 Task: Look for Airbnb options in Oberá, Argentina from 1st December, 2023 to 5th December, 2023 for 1 adult.1  bedroom having 1 bed and 1 bathroom. Property type can be flat. Amenities needed are: wifi, heating. Look for 4 properties as per requirement.
Action: Mouse moved to (610, 78)
Screenshot: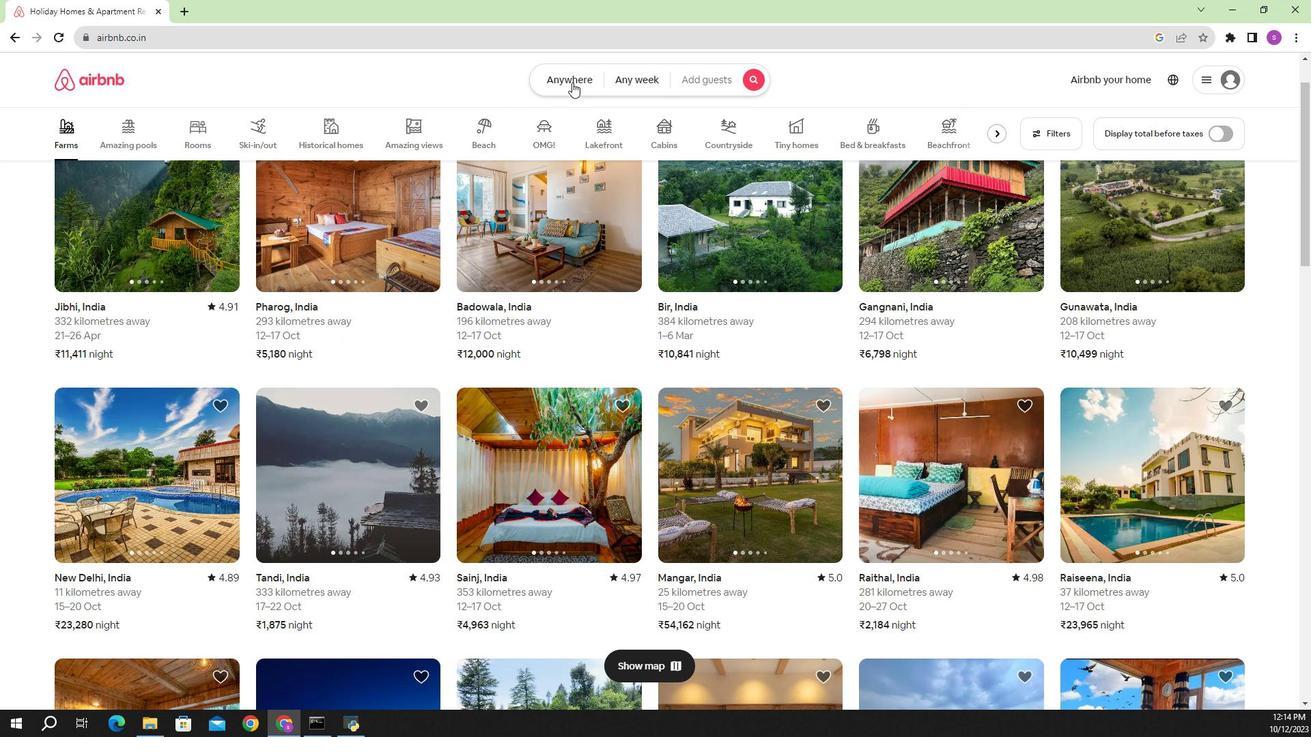 
Action: Mouse pressed left at (610, 78)
Screenshot: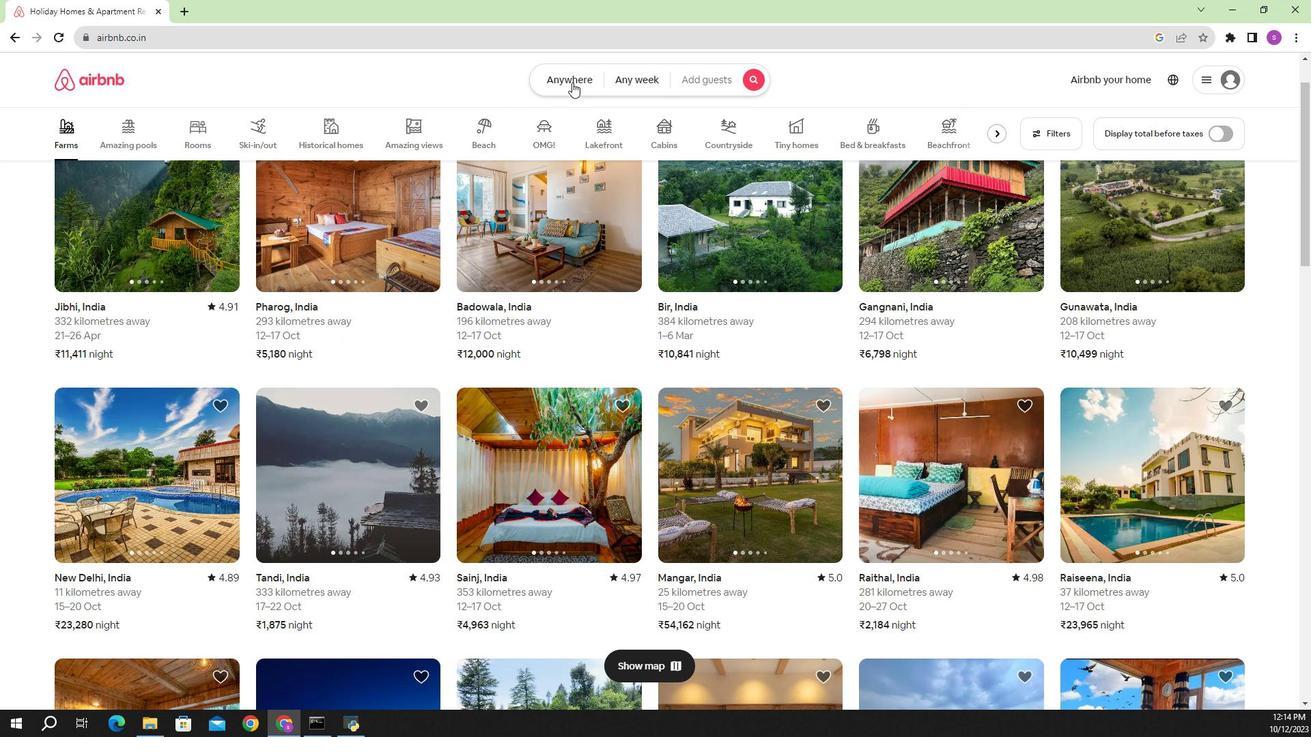 
Action: Mouse moved to (532, 133)
Screenshot: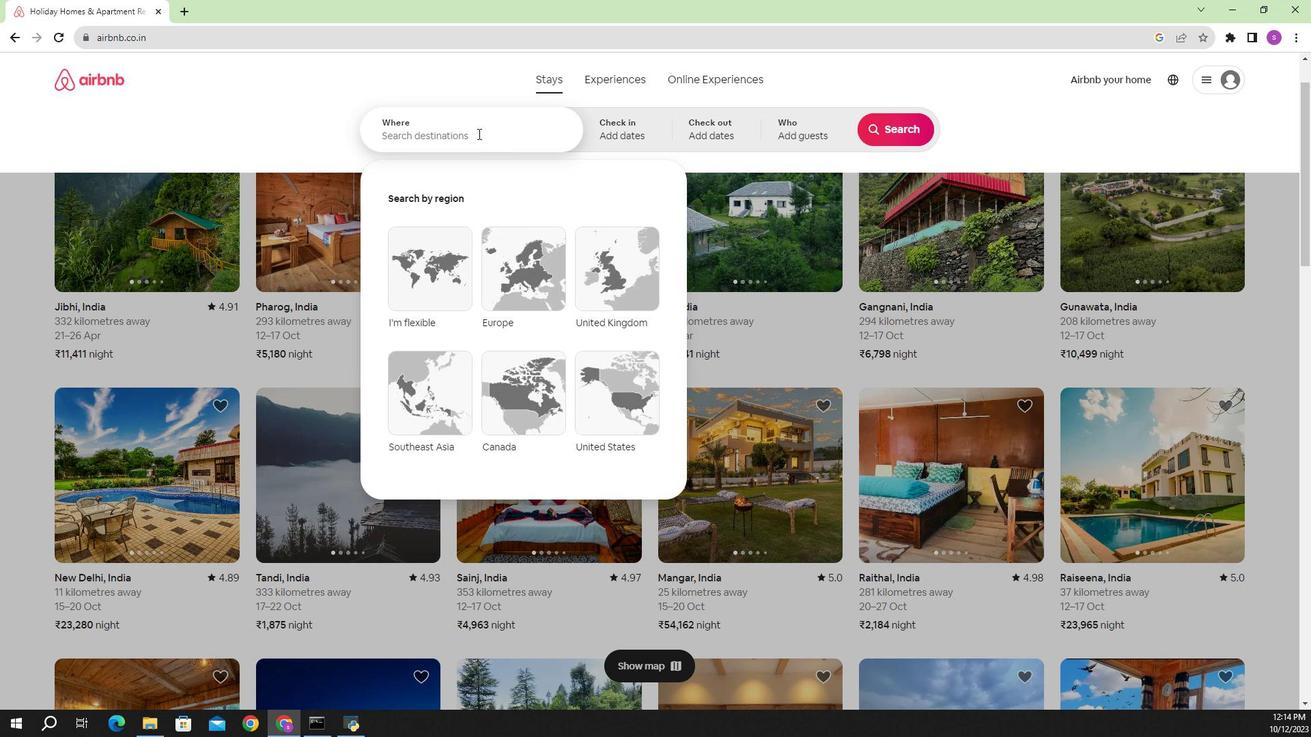 
Action: Mouse pressed left at (532, 133)
Screenshot: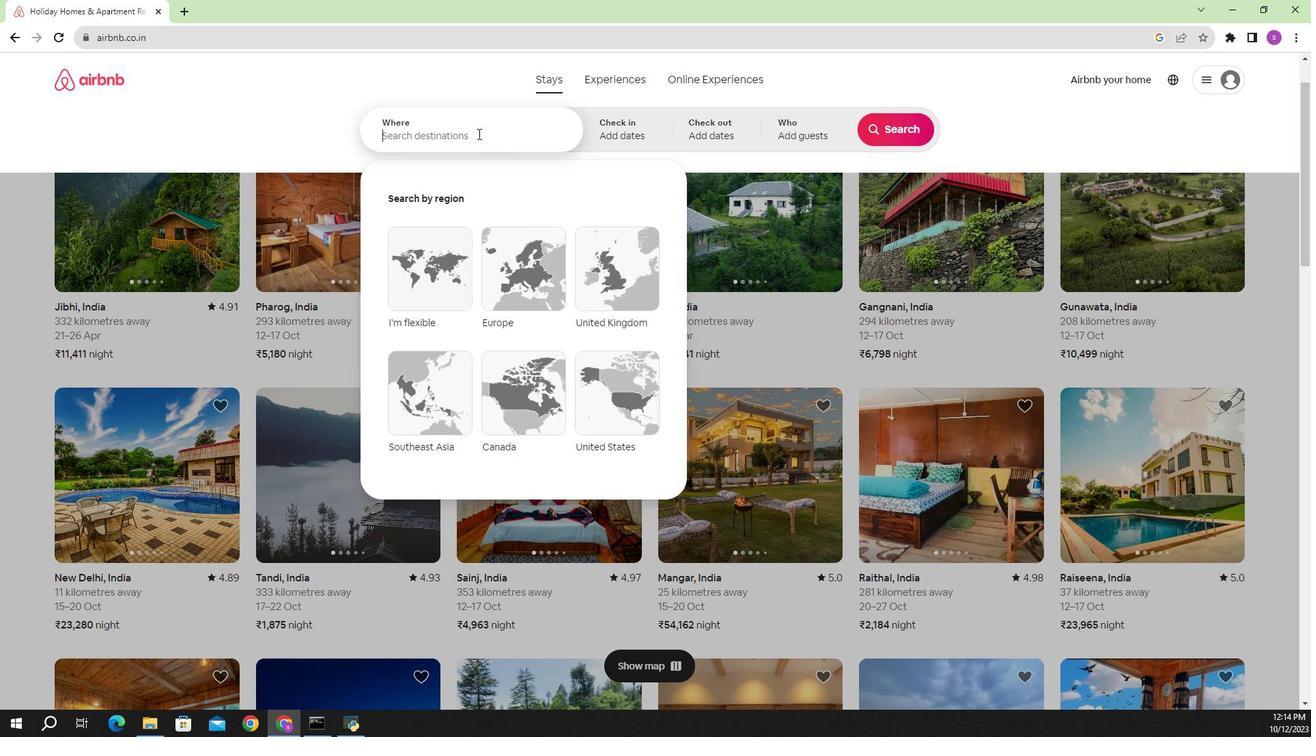 
Action: Key pressed <Key.shift>Obera,<Key.space><Key.shift>Argentina<Key.enter>
Screenshot: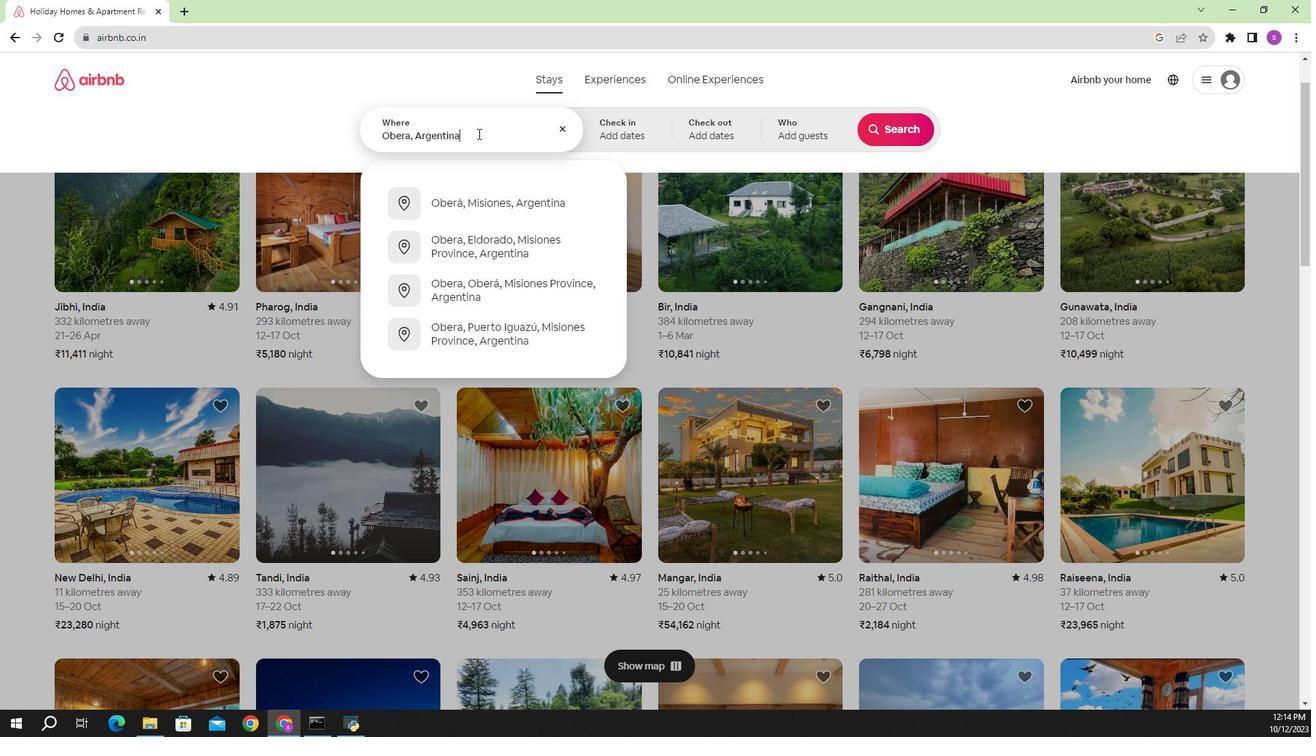 
Action: Mouse moved to (874, 248)
Screenshot: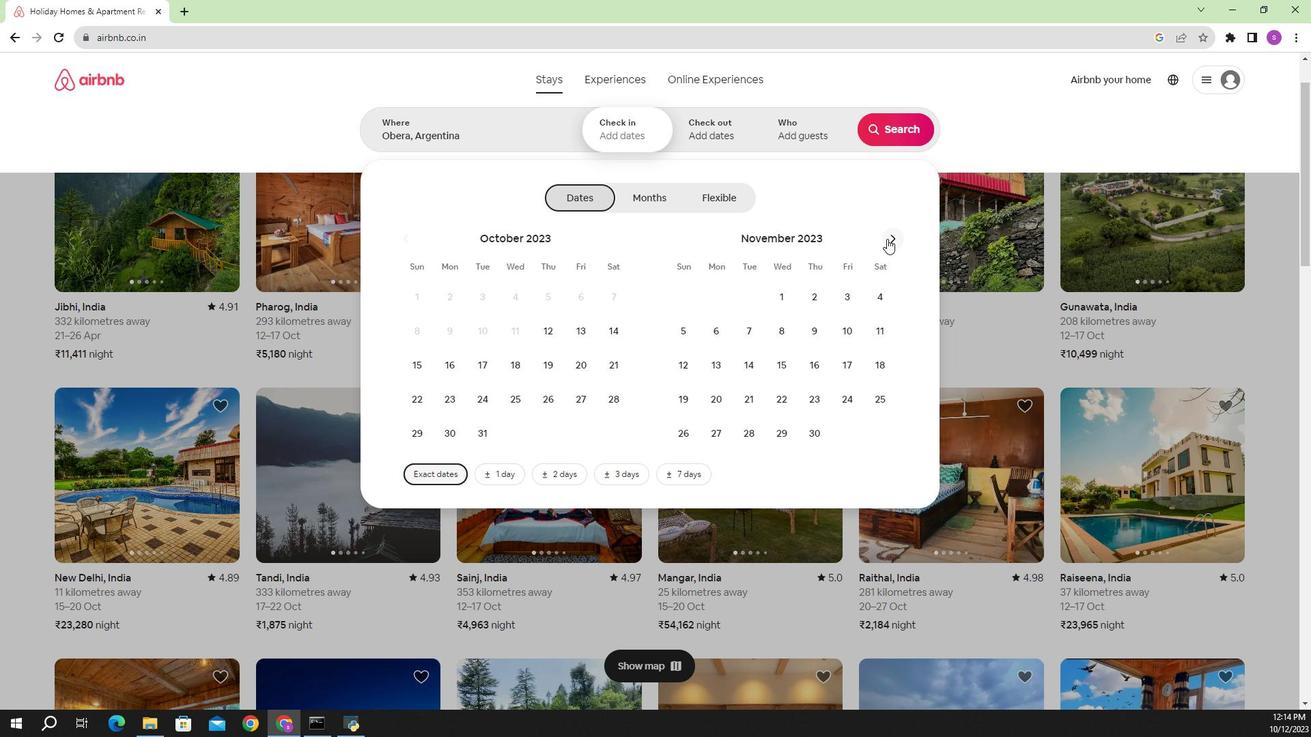 
Action: Mouse pressed left at (874, 248)
Screenshot: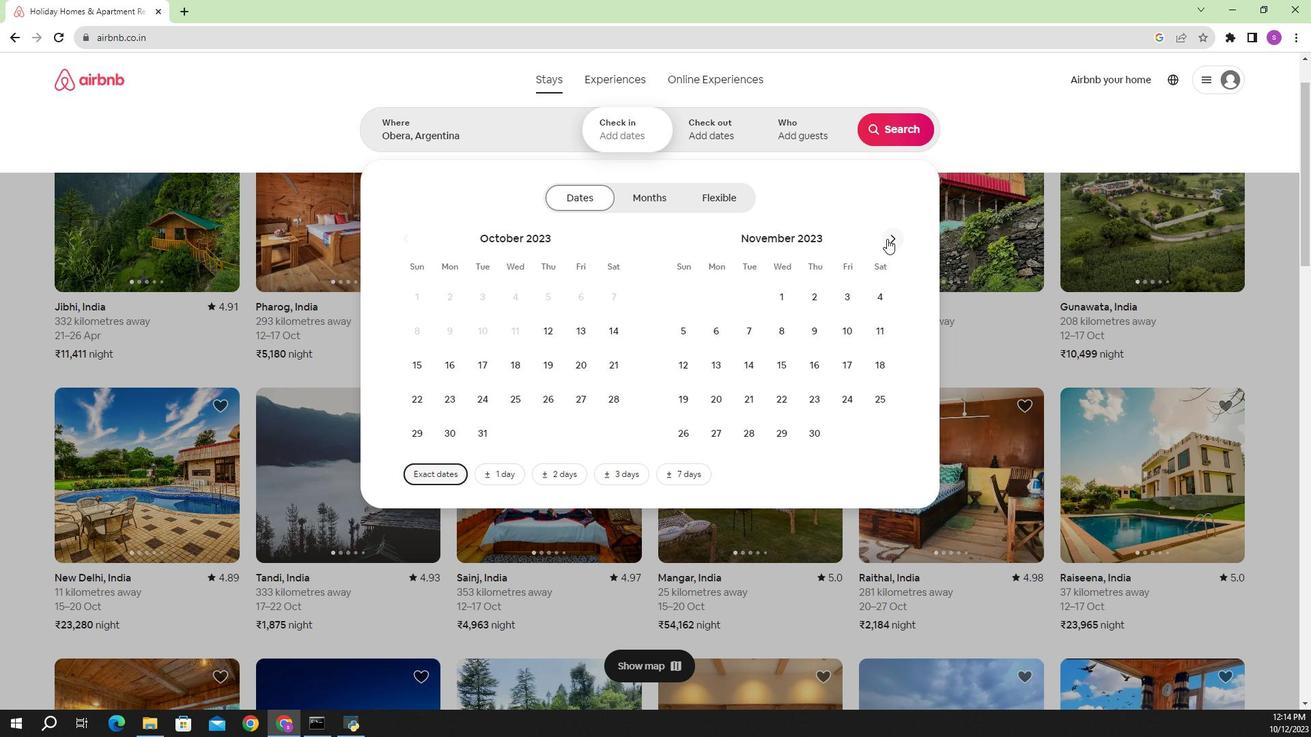 
Action: Mouse moved to (839, 315)
Screenshot: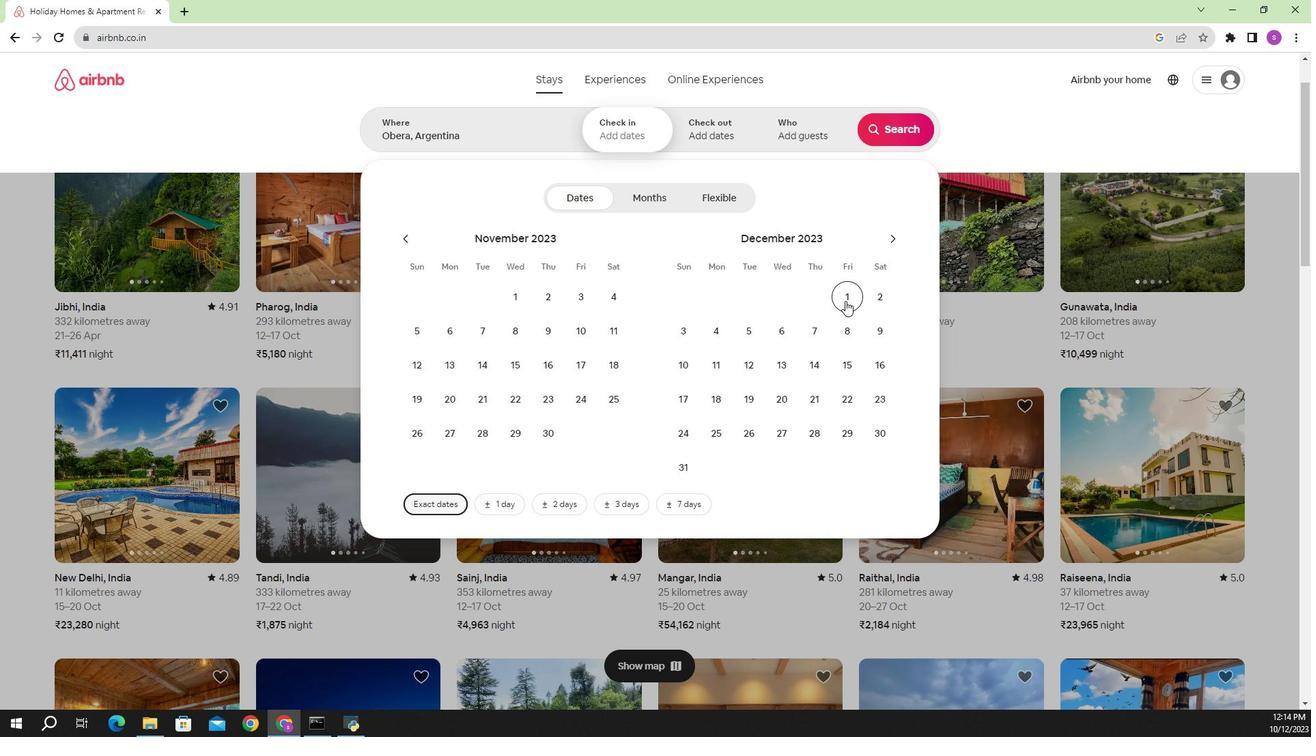 
Action: Mouse pressed left at (839, 315)
Screenshot: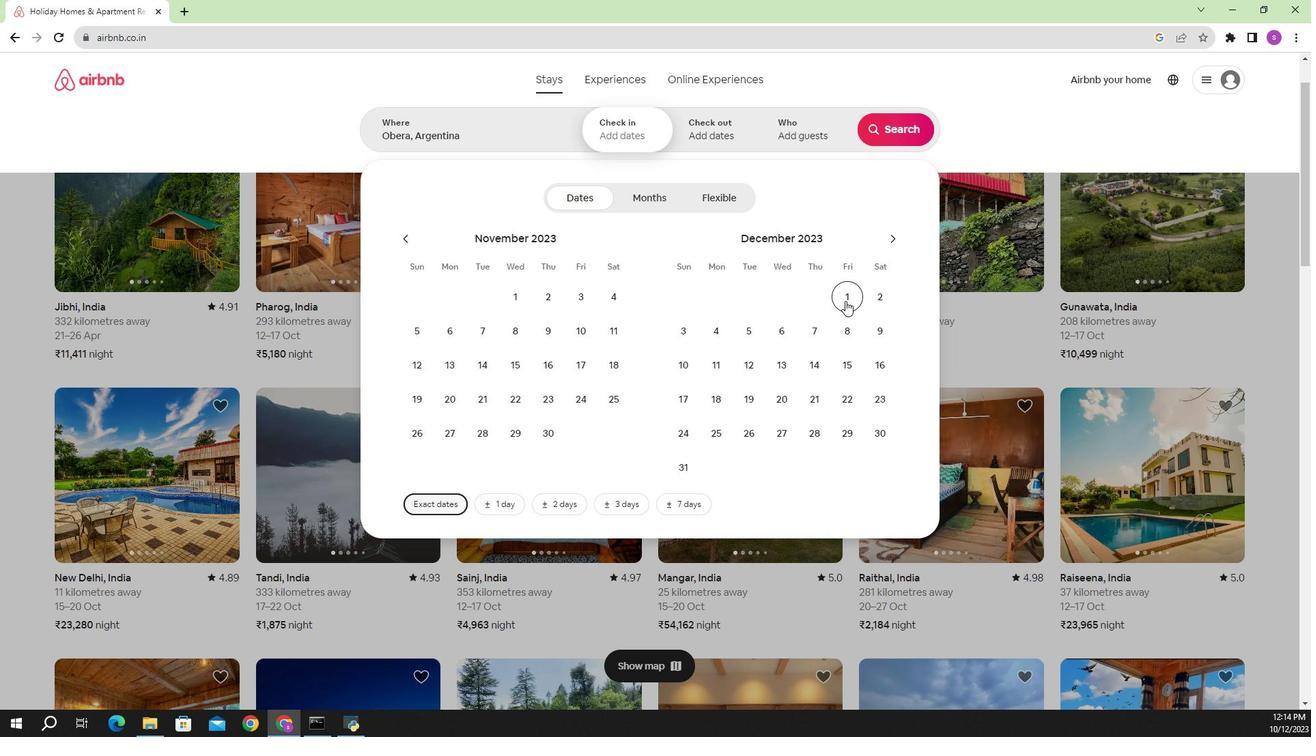 
Action: Mouse moved to (757, 349)
Screenshot: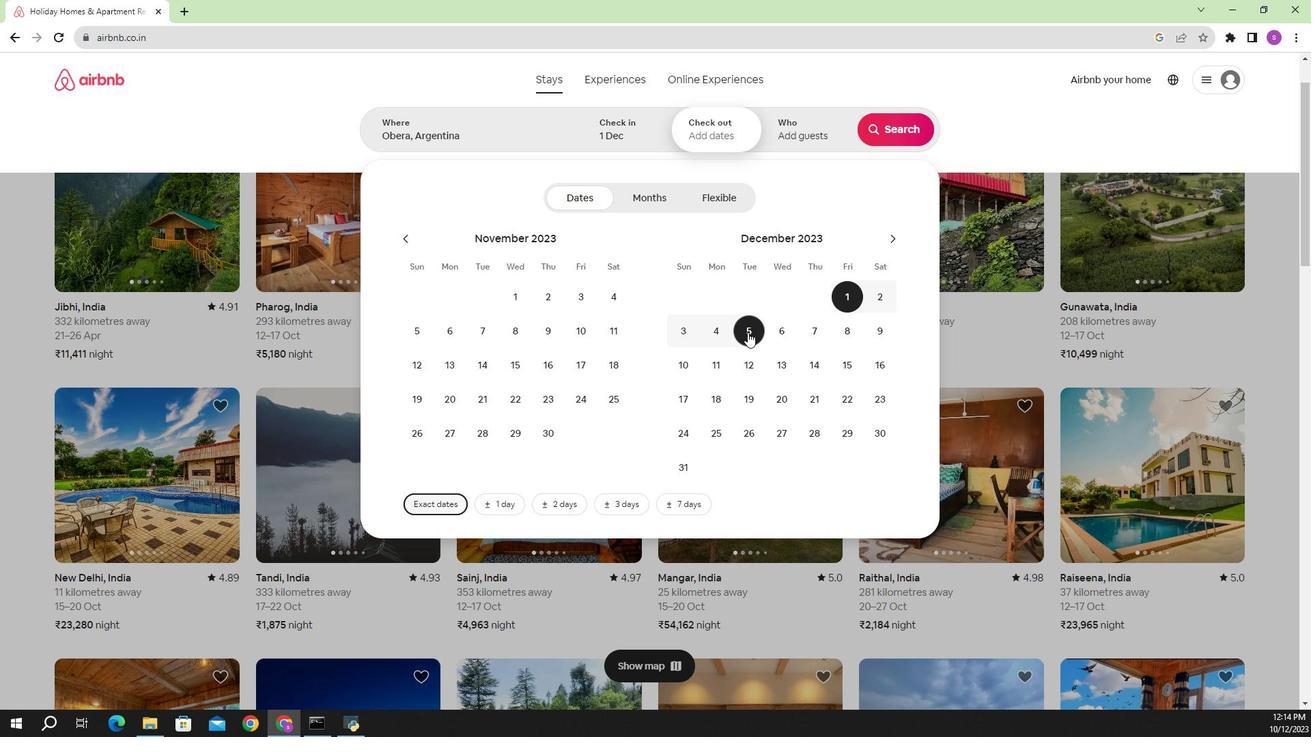 
Action: Mouse pressed left at (757, 349)
Screenshot: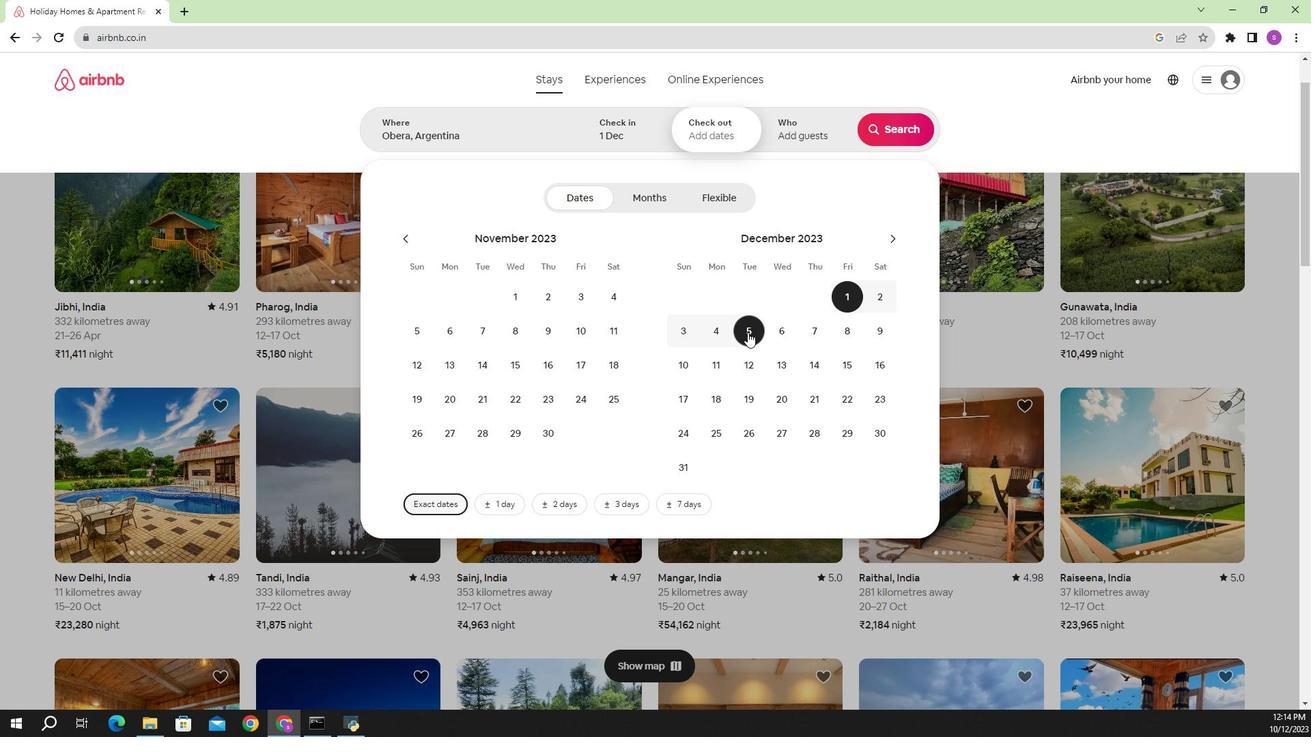 
Action: Mouse moved to (817, 131)
Screenshot: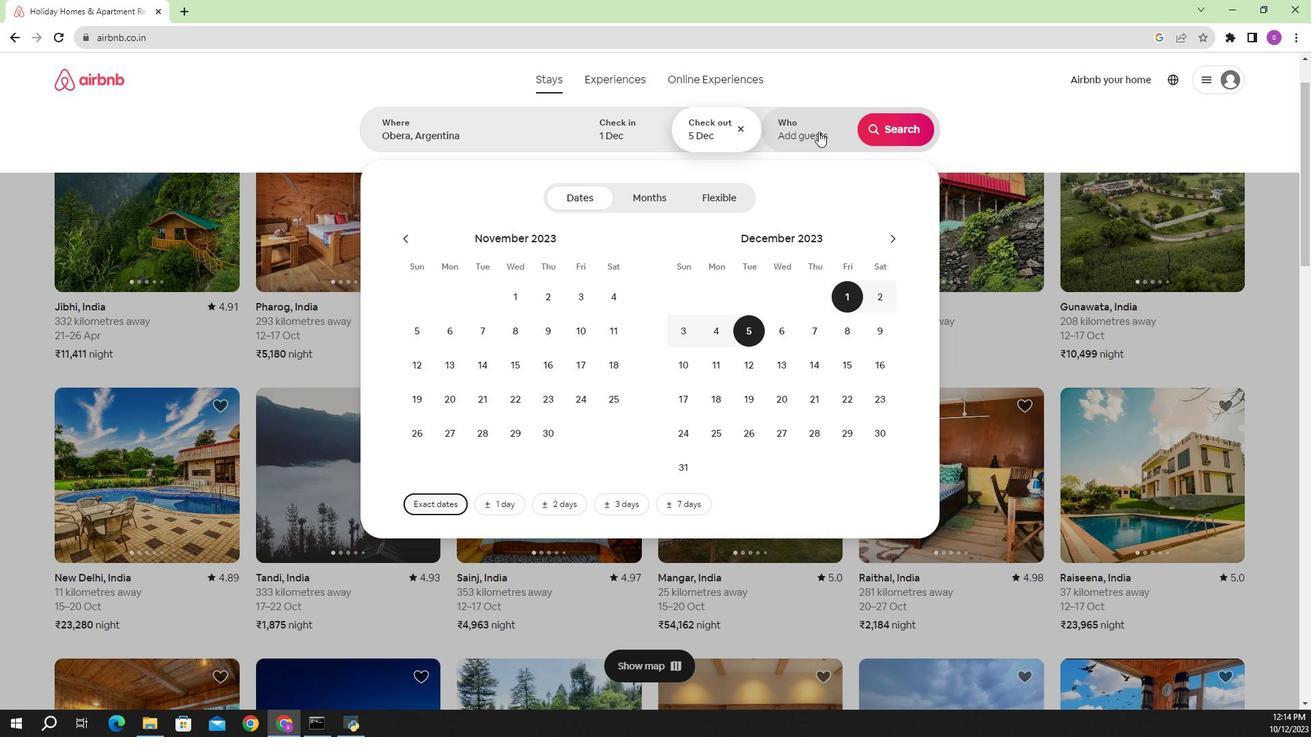 
Action: Mouse pressed left at (817, 131)
Screenshot: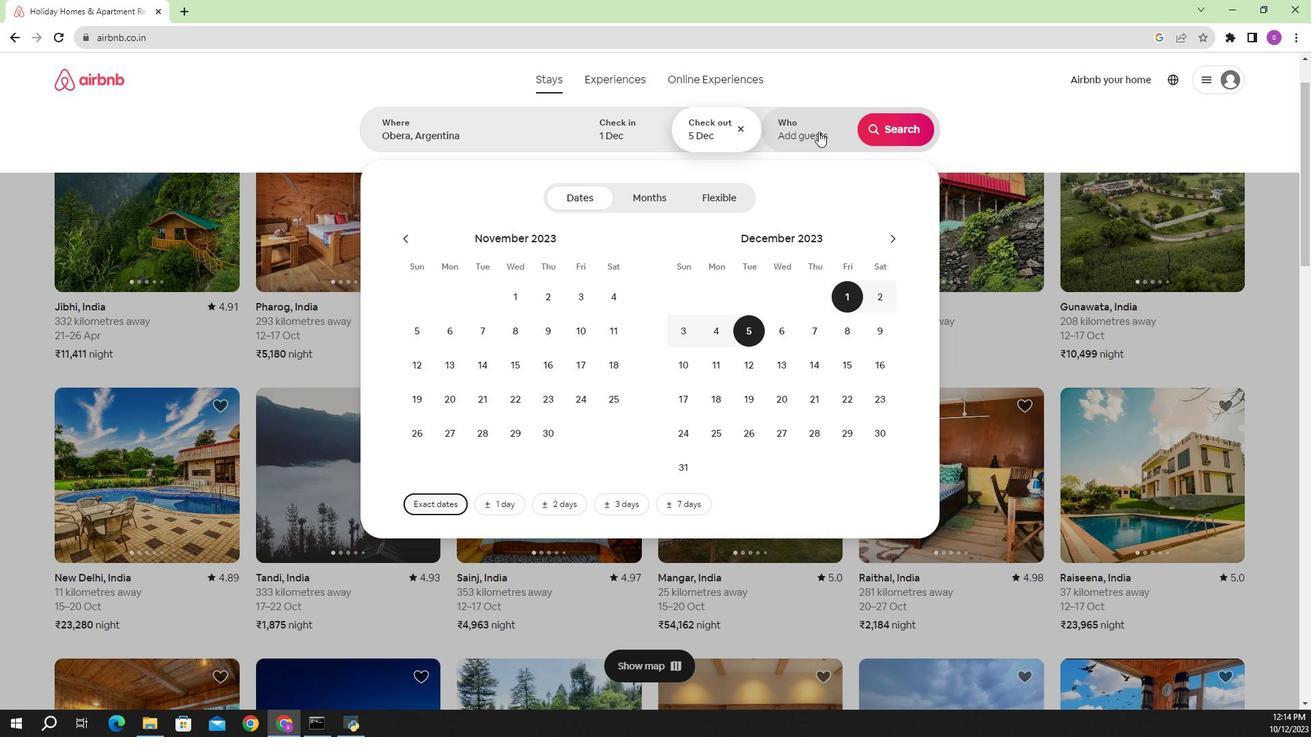 
Action: Mouse moved to (886, 198)
Screenshot: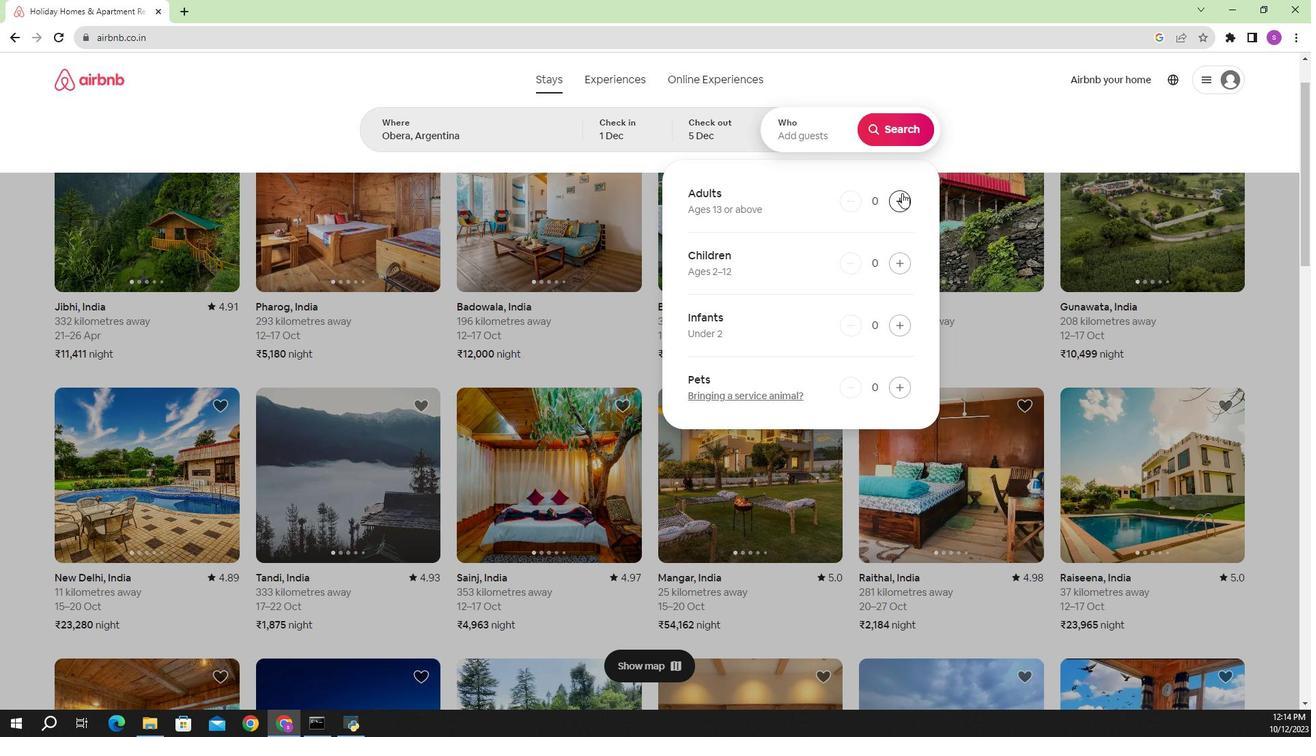 
Action: Mouse pressed left at (886, 198)
Screenshot: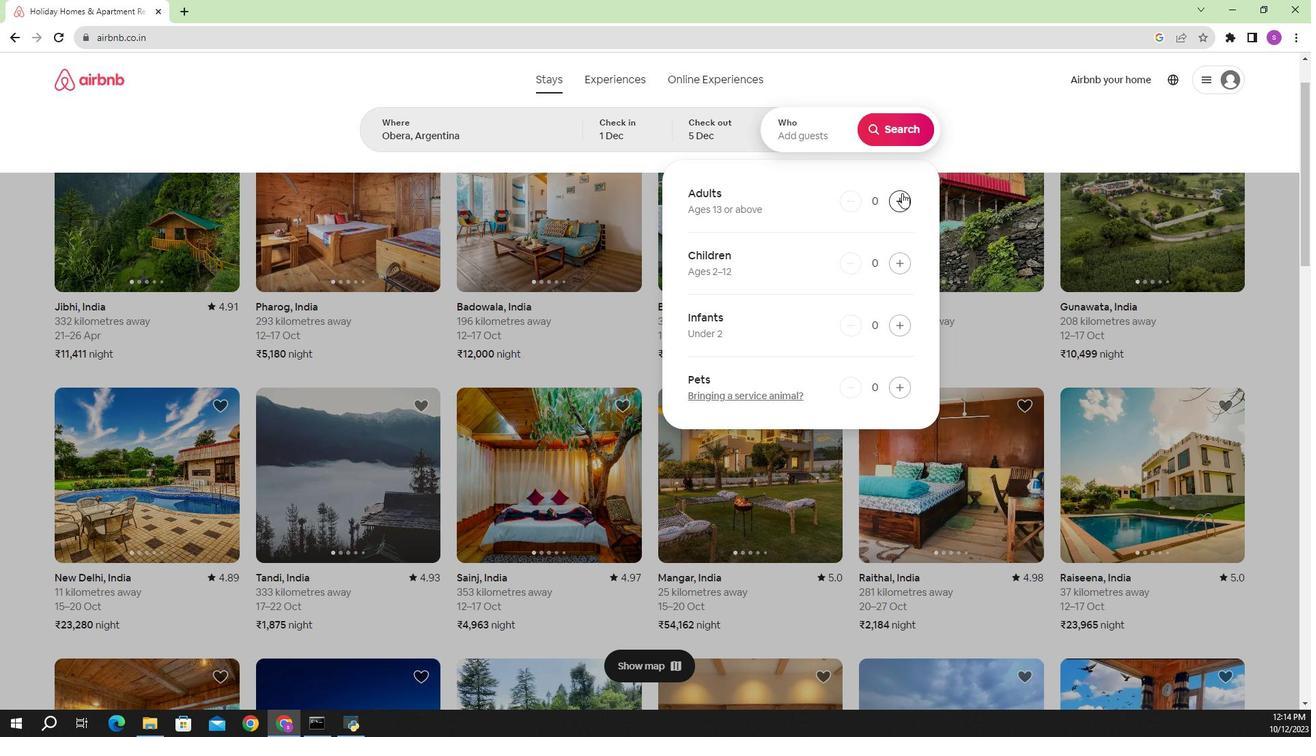
Action: Mouse moved to (876, 131)
Screenshot: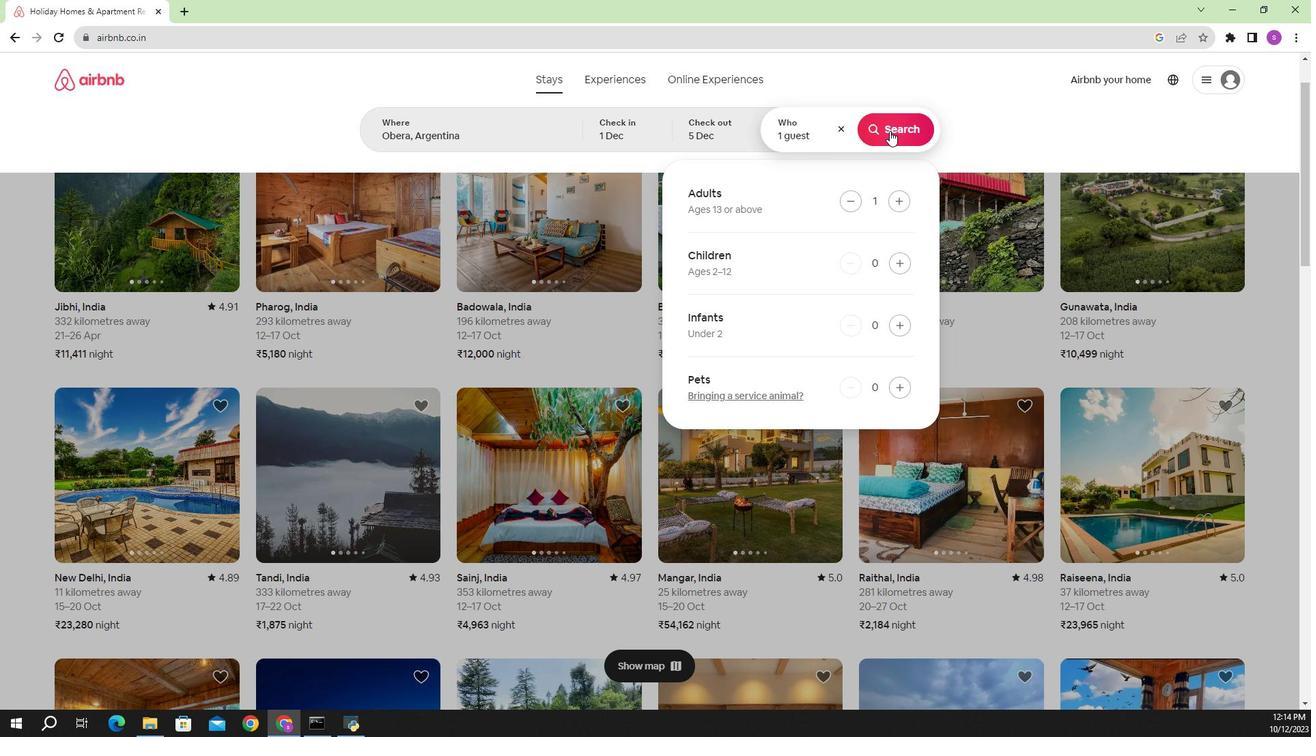 
Action: Mouse pressed left at (876, 131)
Screenshot: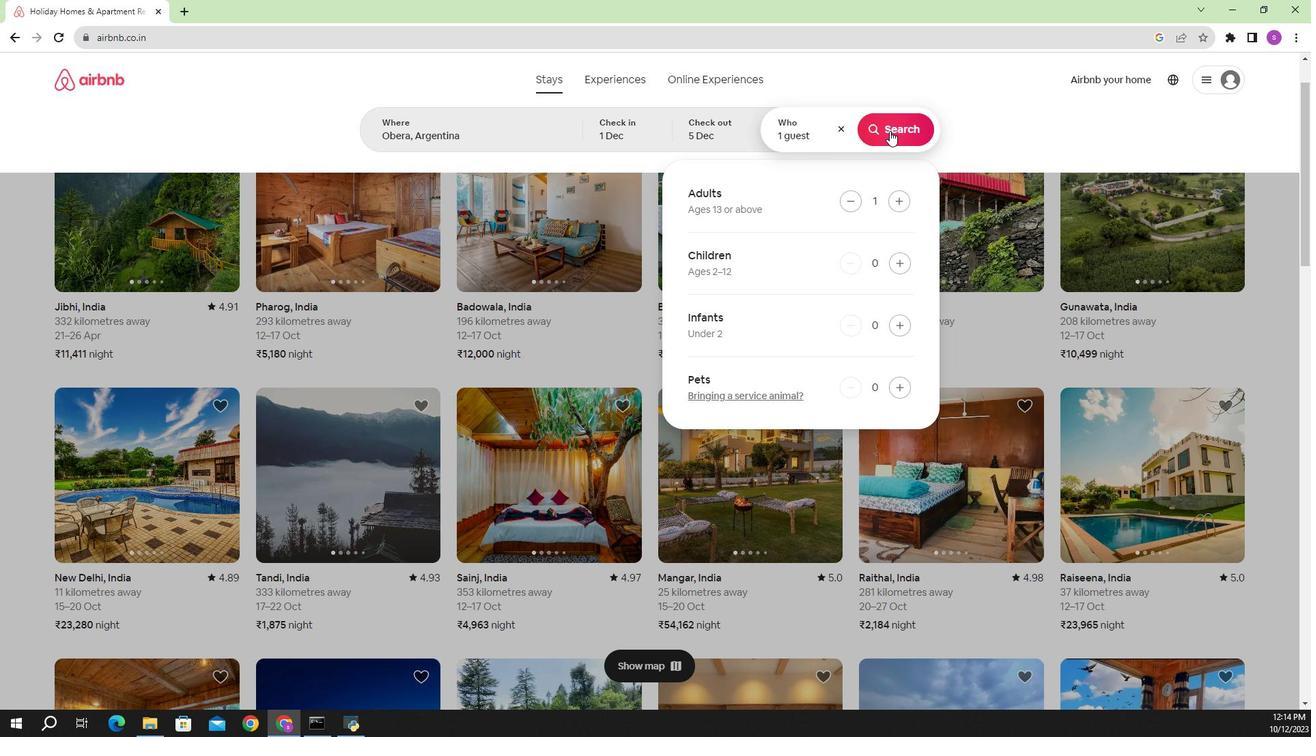 
Action: Mouse moved to (1036, 133)
Screenshot: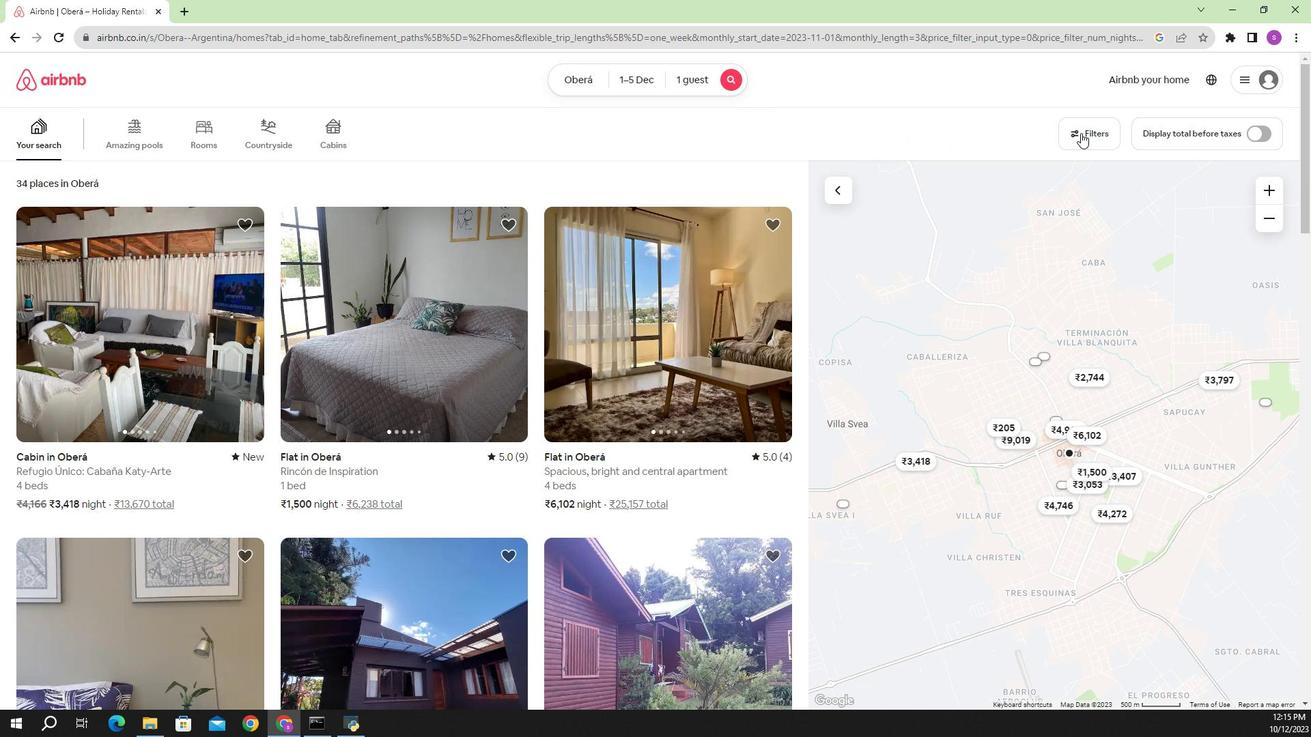 
Action: Mouse pressed left at (1036, 133)
Screenshot: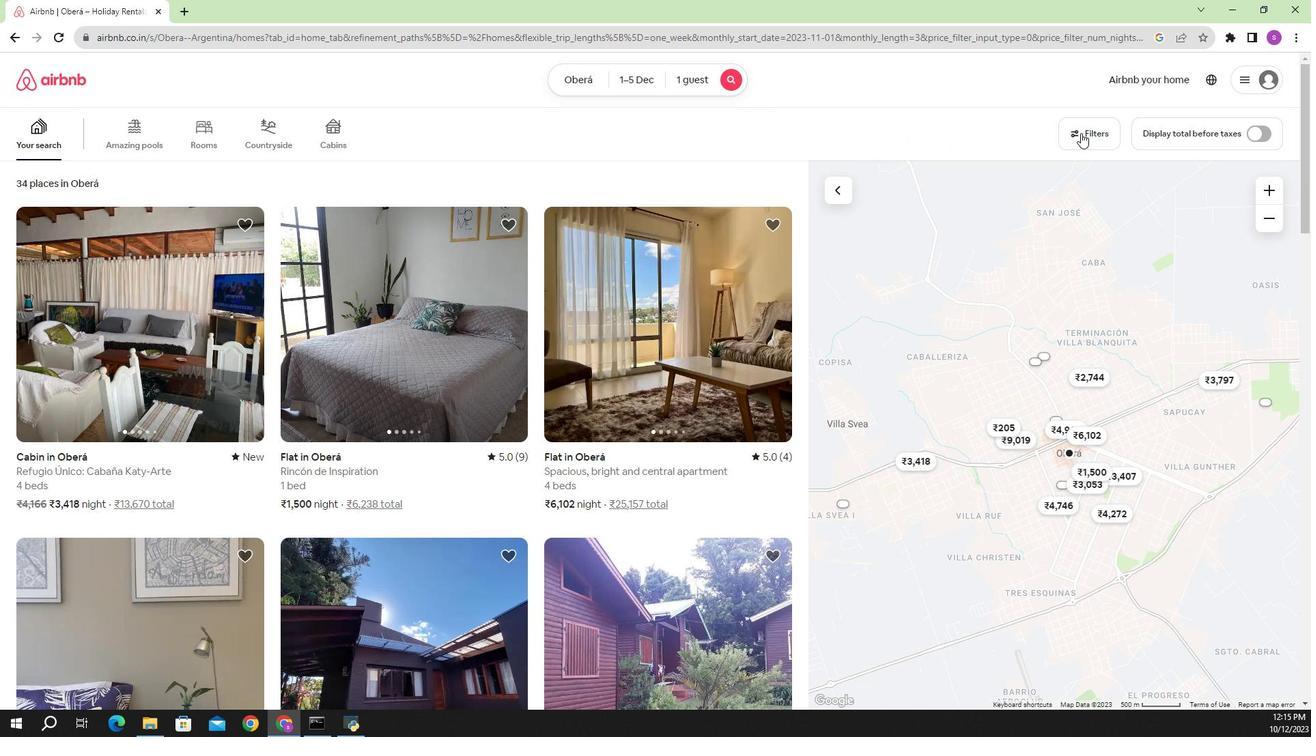 
Action: Mouse moved to (567, 414)
Screenshot: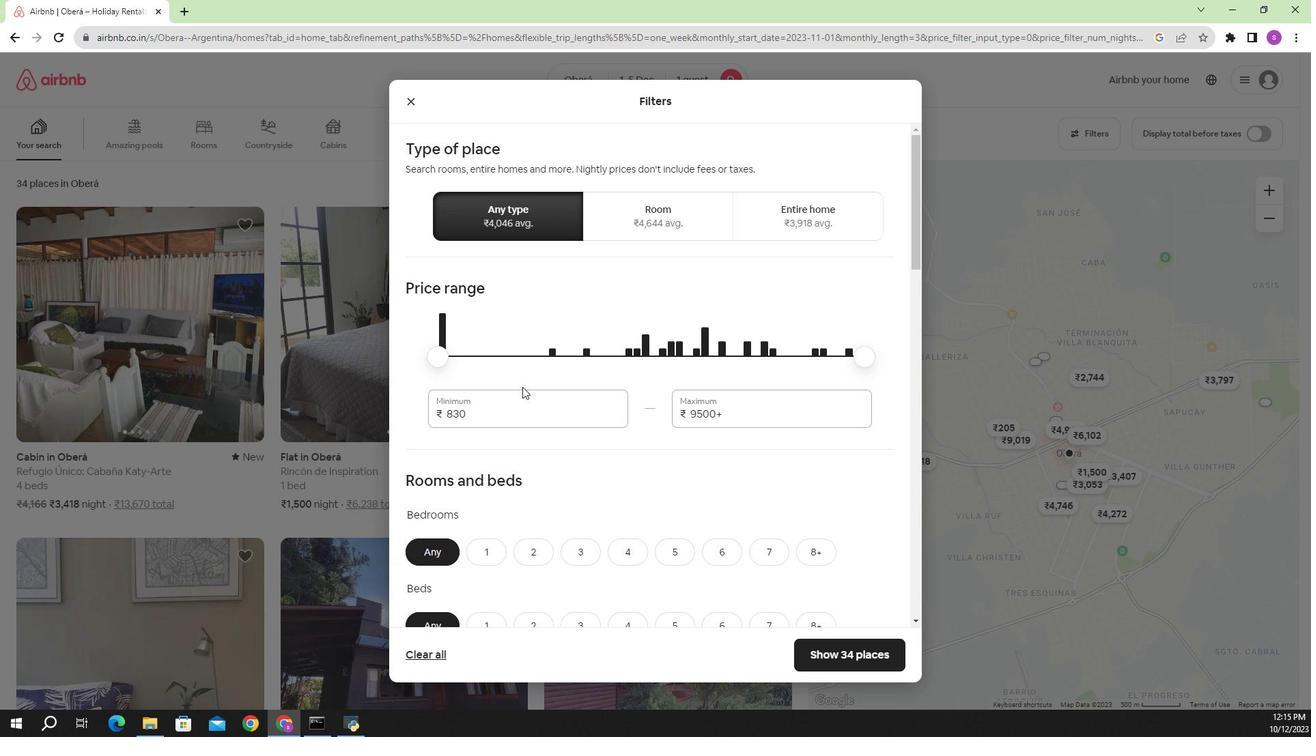 
Action: Mouse scrolled (567, 414) with delta (0, 0)
Screenshot: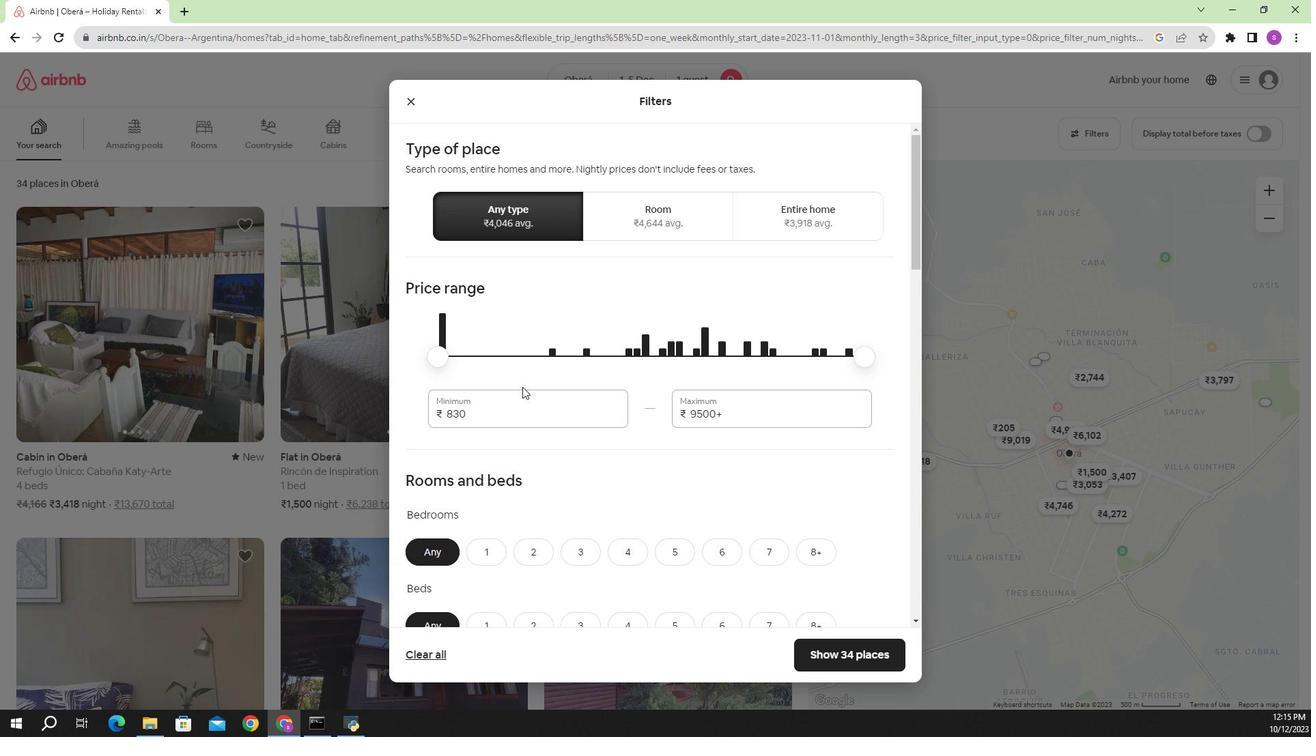 
Action: Mouse moved to (569, 365)
Screenshot: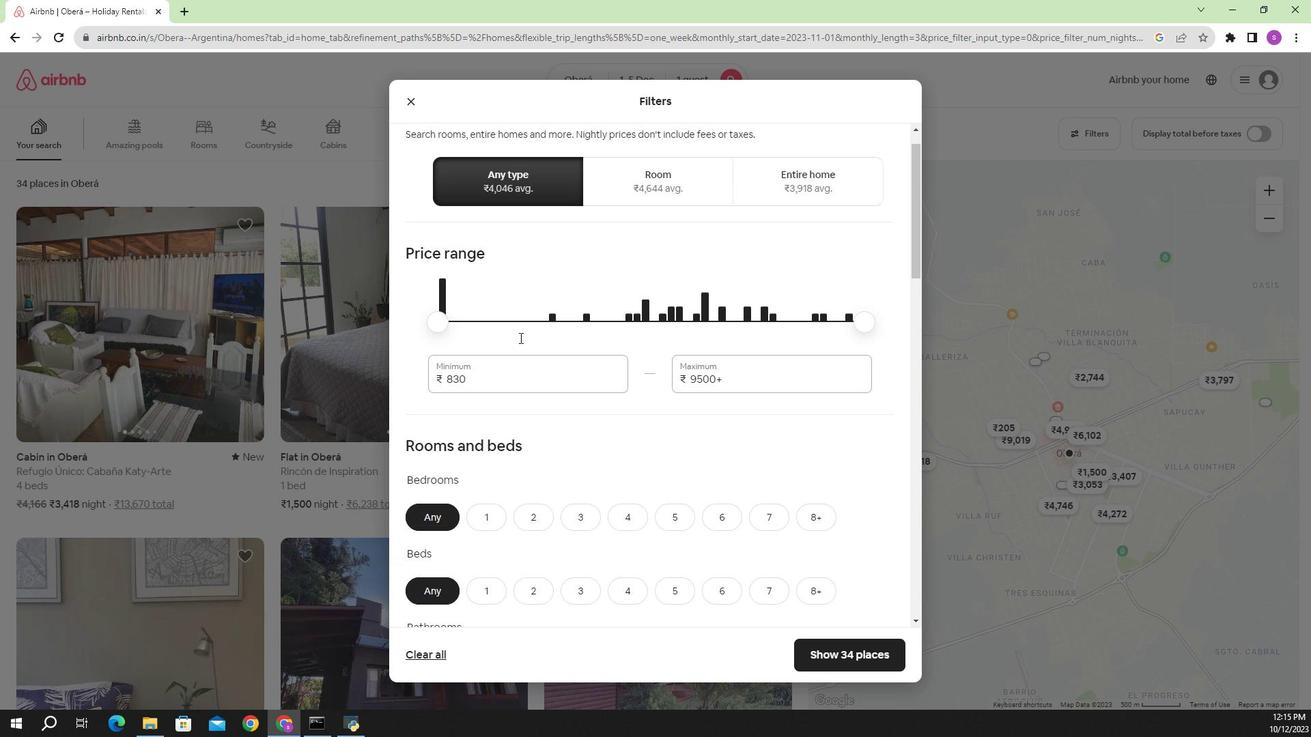 
Action: Mouse scrolled (569, 364) with delta (0, 0)
Screenshot: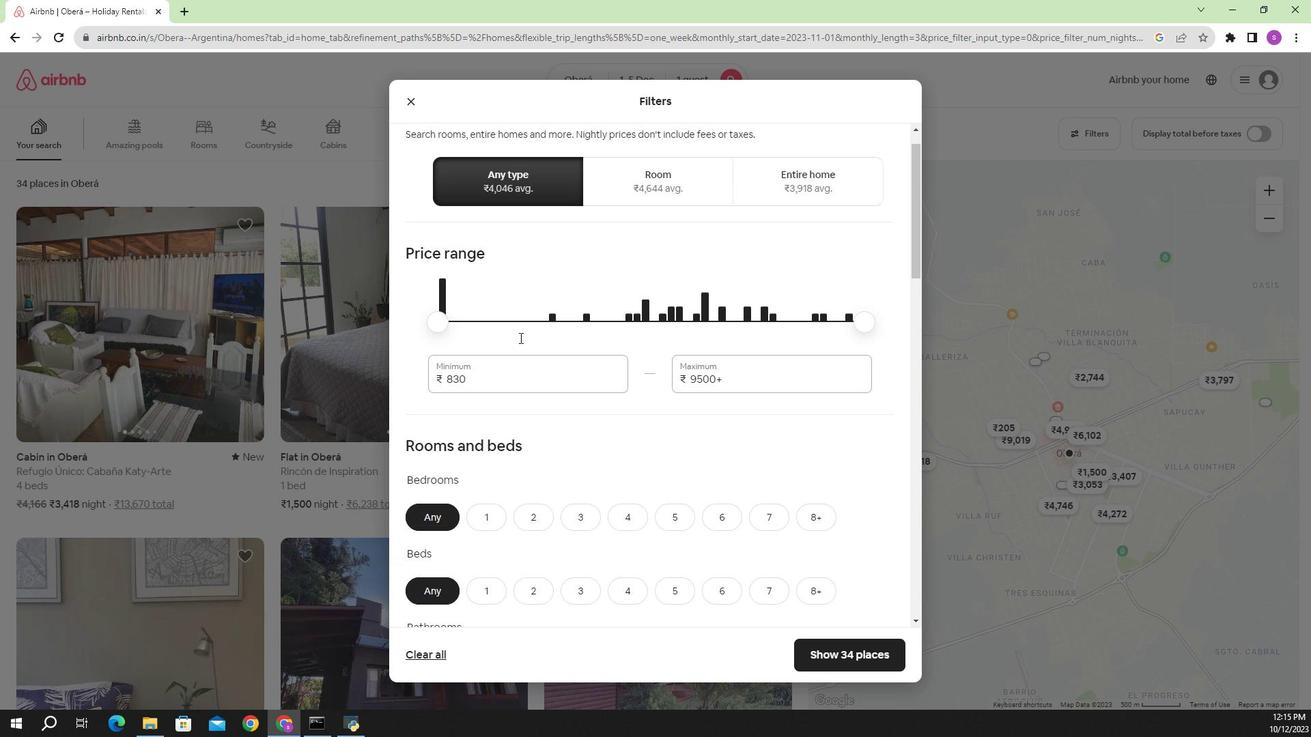 
Action: Mouse moved to (530, 451)
Screenshot: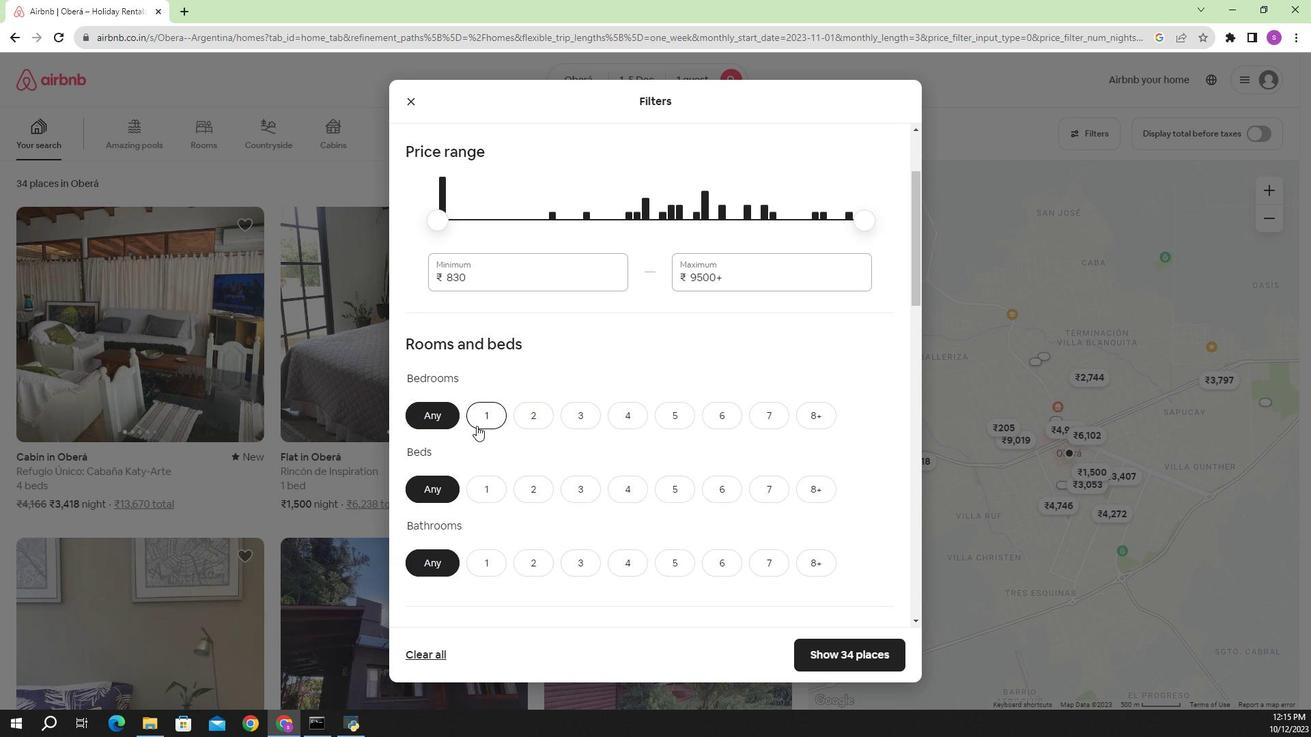 
Action: Mouse pressed left at (530, 451)
Screenshot: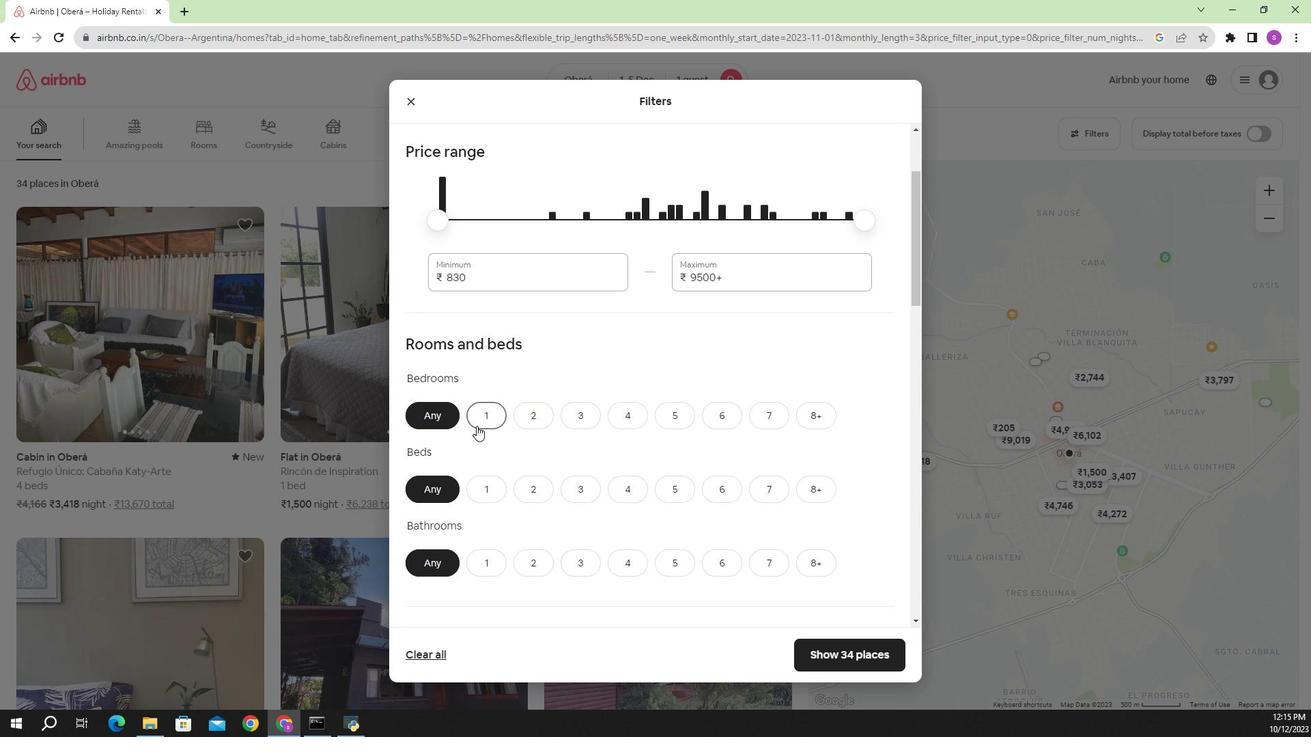 
Action: Mouse moved to (558, 433)
Screenshot: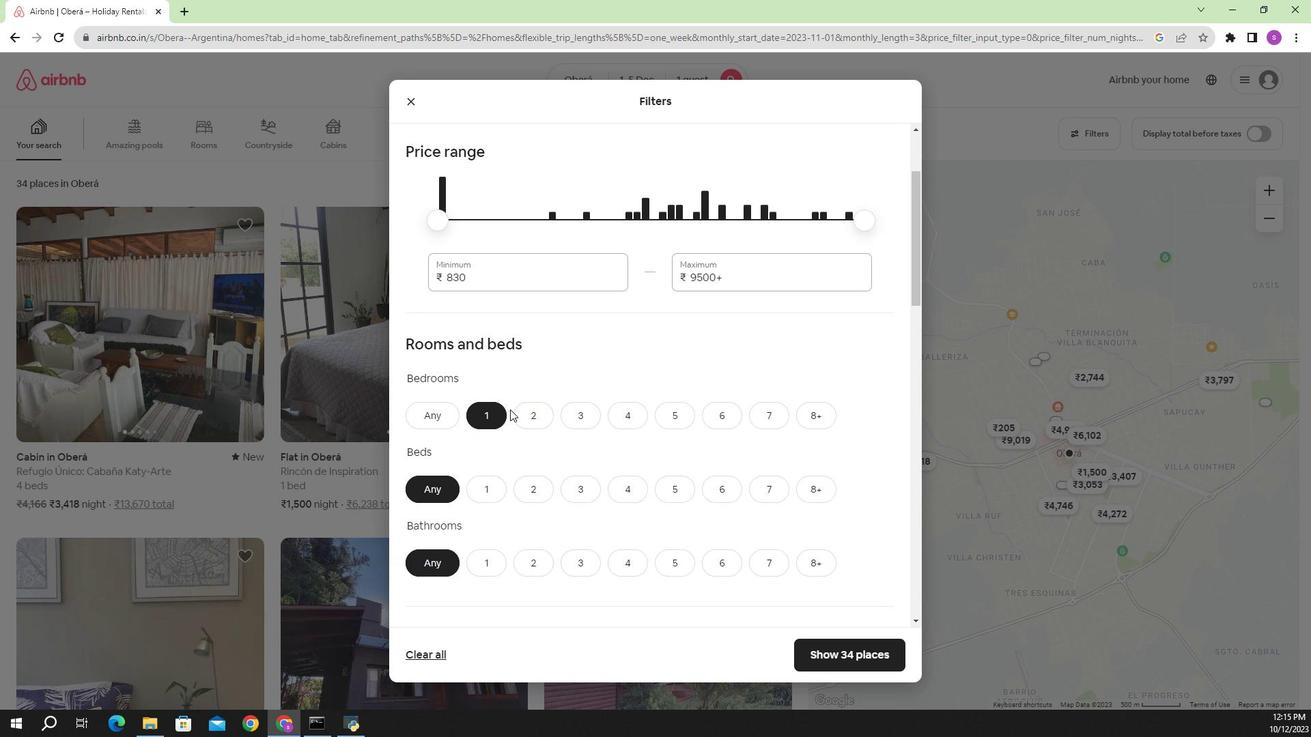 
Action: Mouse scrolled (558, 432) with delta (0, -1)
Screenshot: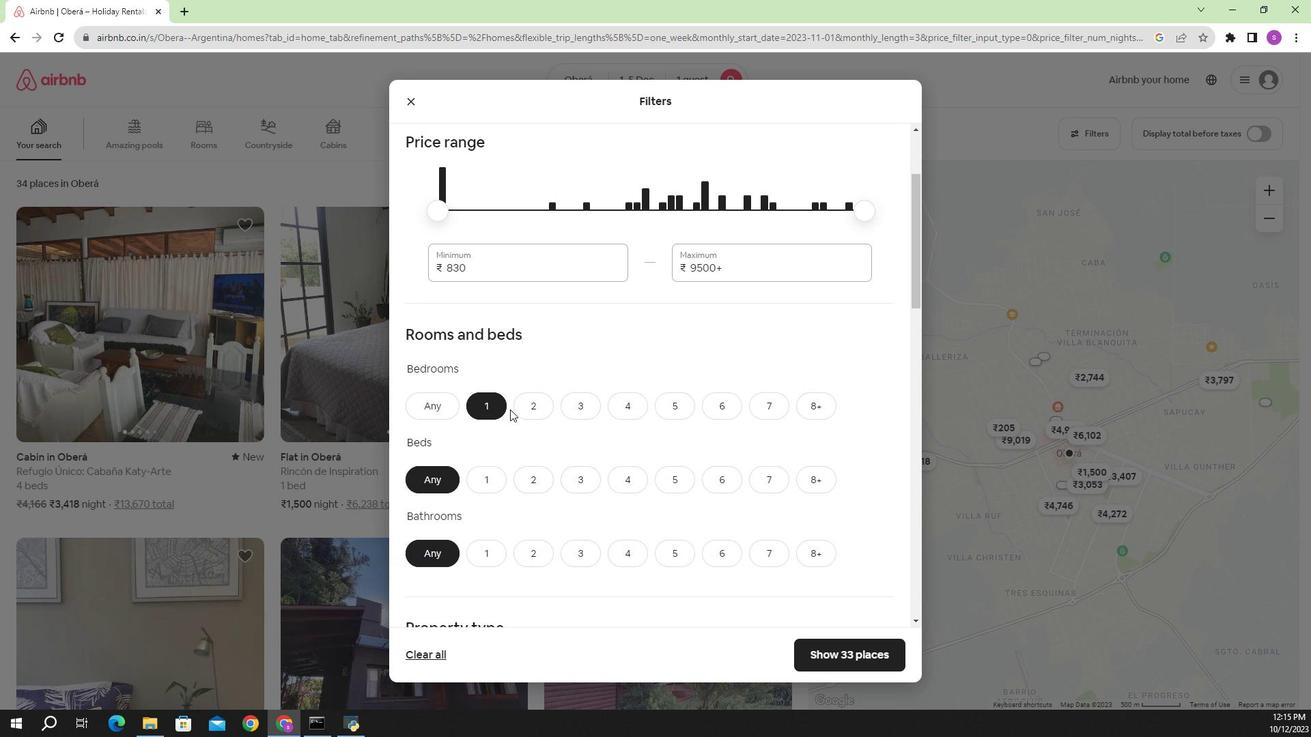 
Action: Mouse moved to (539, 434)
Screenshot: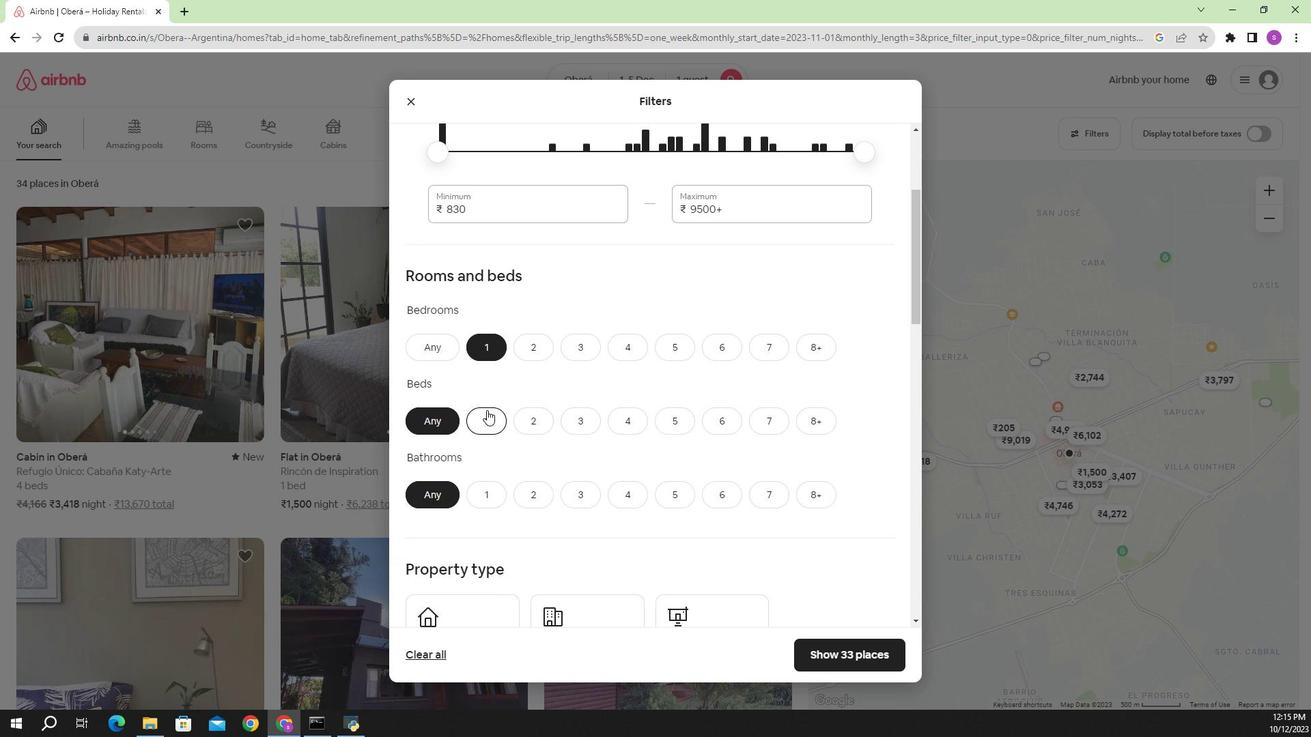 
Action: Mouse pressed left at (539, 434)
Screenshot: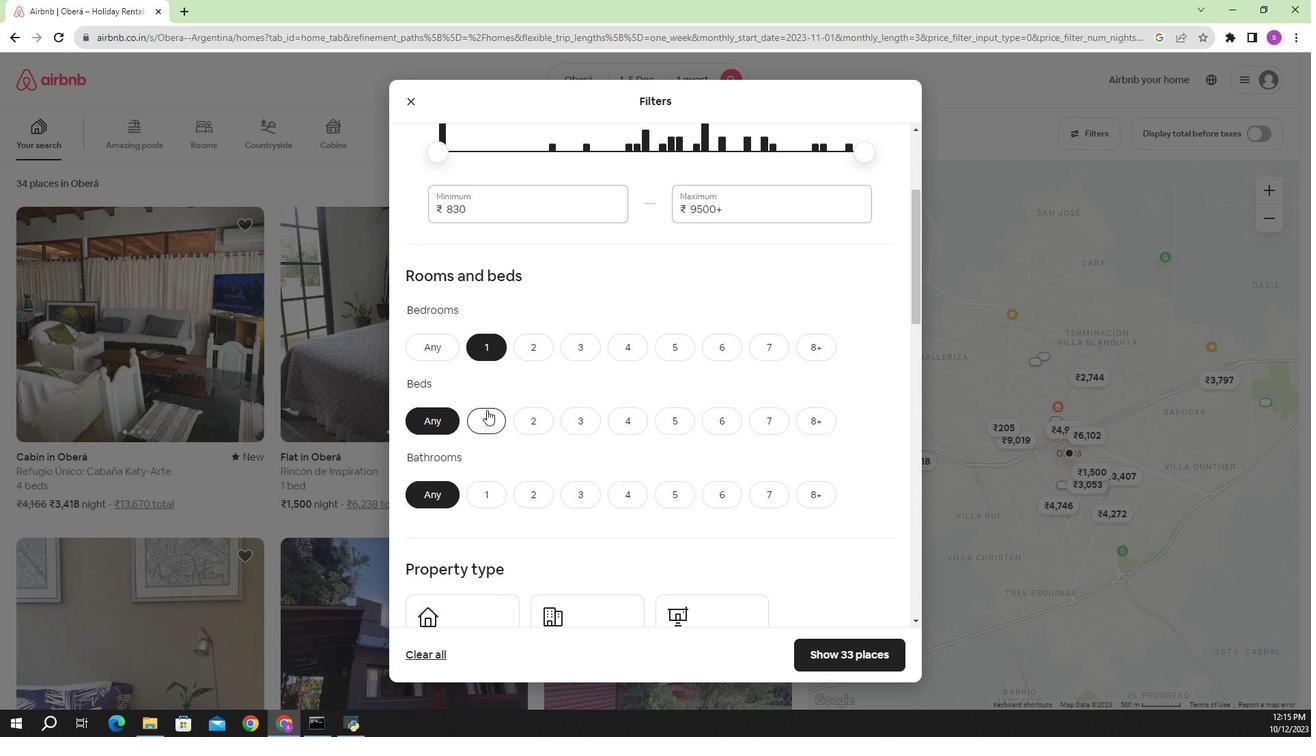 
Action: Mouse moved to (535, 526)
Screenshot: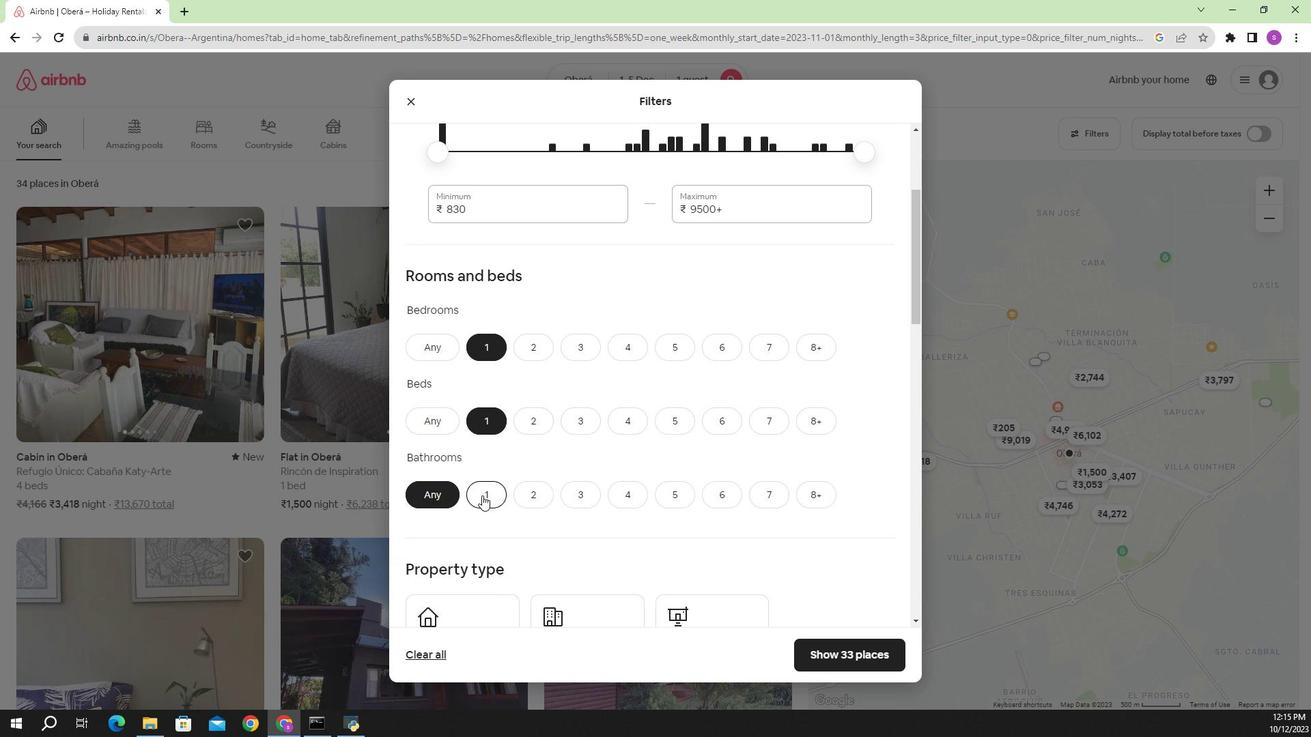 
Action: Mouse pressed left at (535, 526)
Screenshot: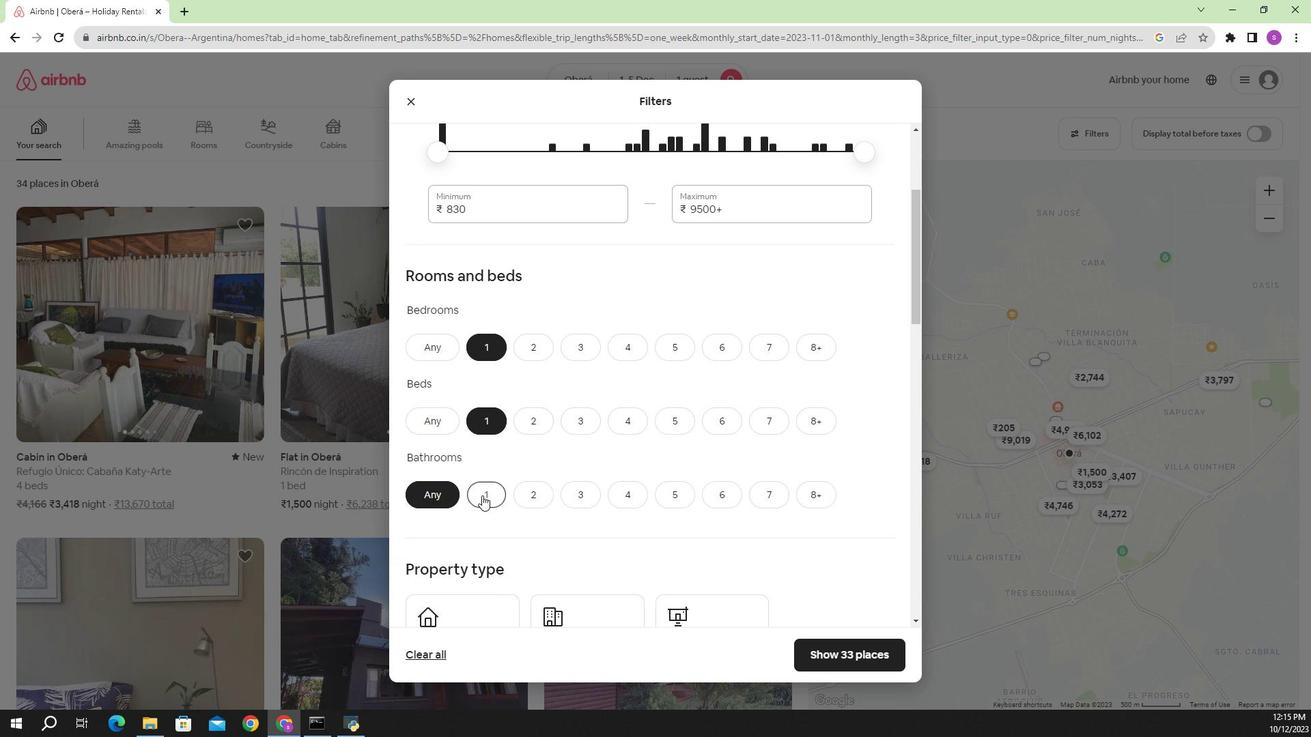 
Action: Mouse moved to (547, 422)
Screenshot: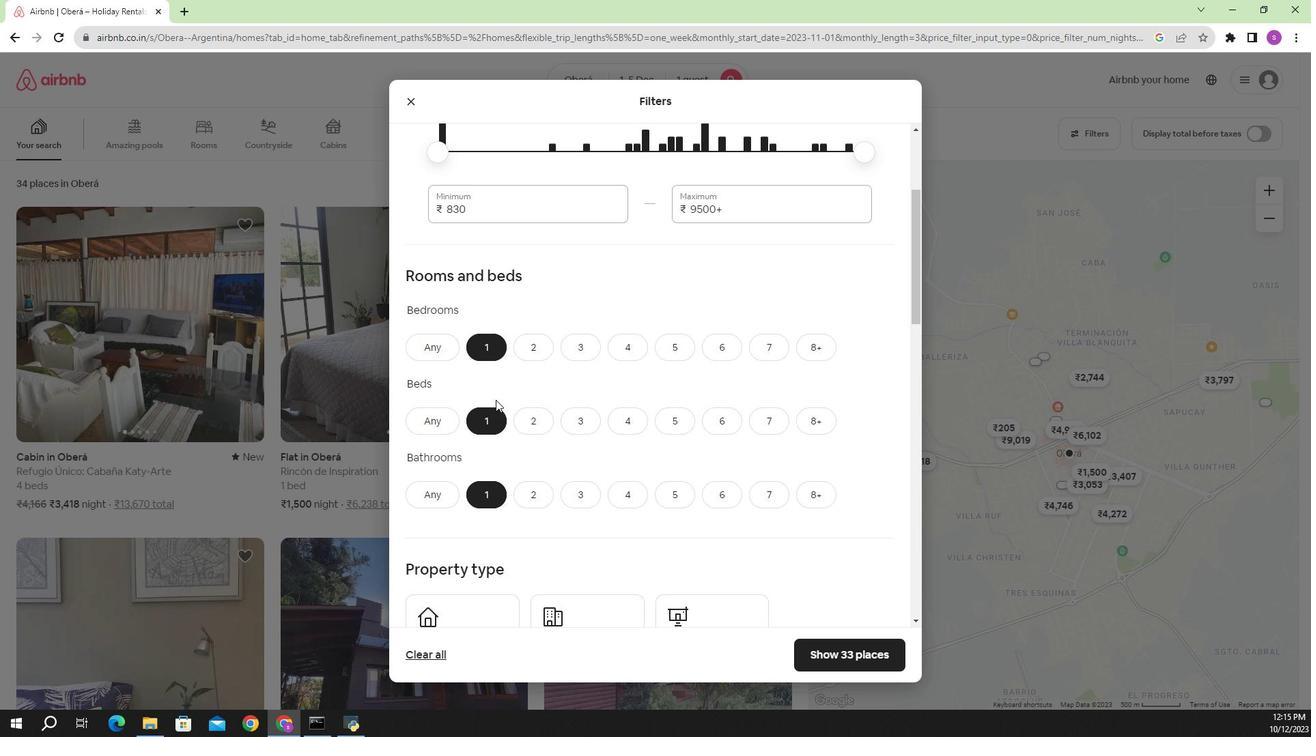 
Action: Mouse scrolled (547, 422) with delta (0, 0)
Screenshot: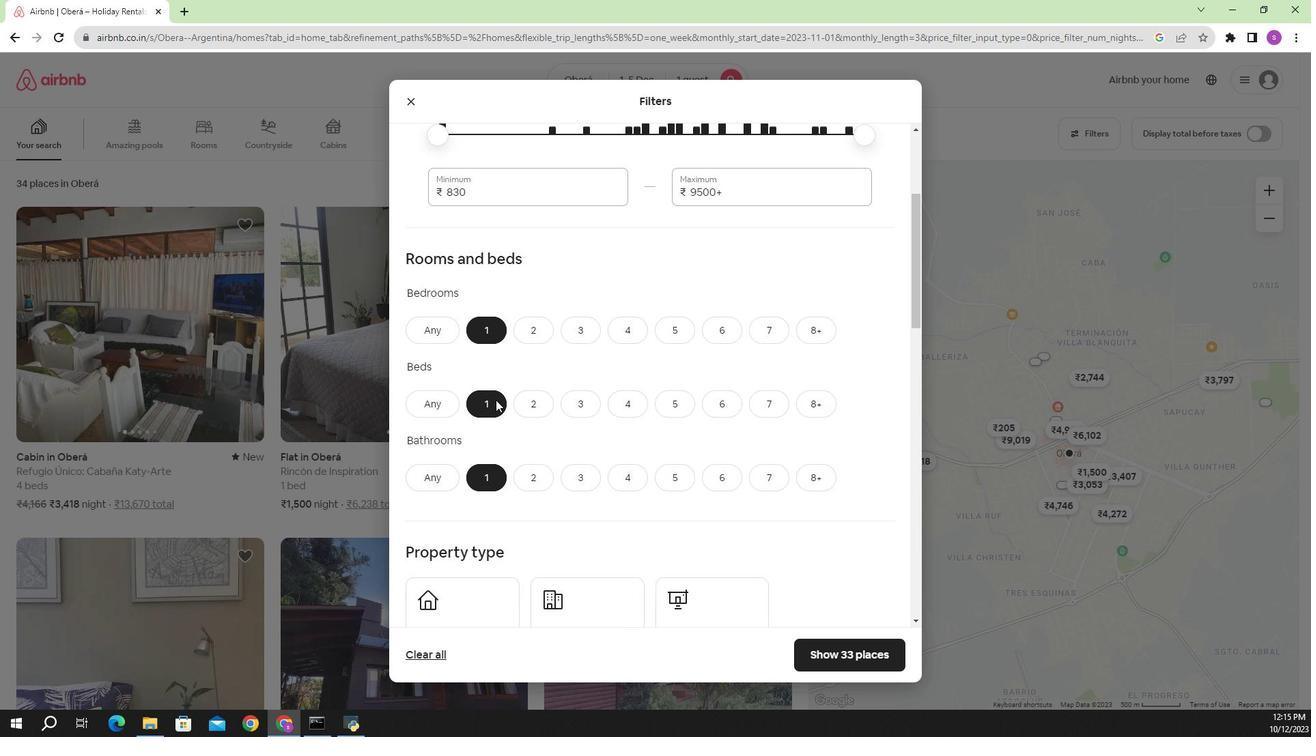 
Action: Mouse scrolled (547, 422) with delta (0, 0)
Screenshot: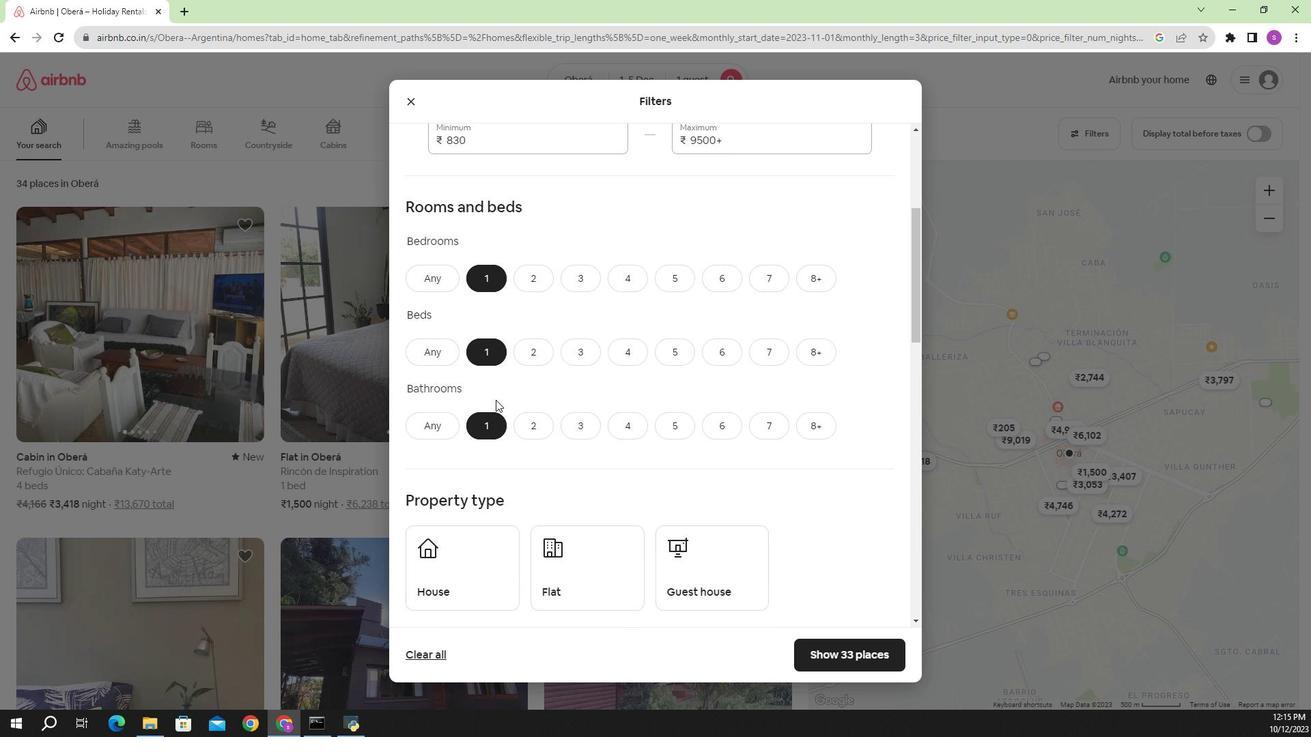 
Action: Mouse moved to (599, 540)
Screenshot: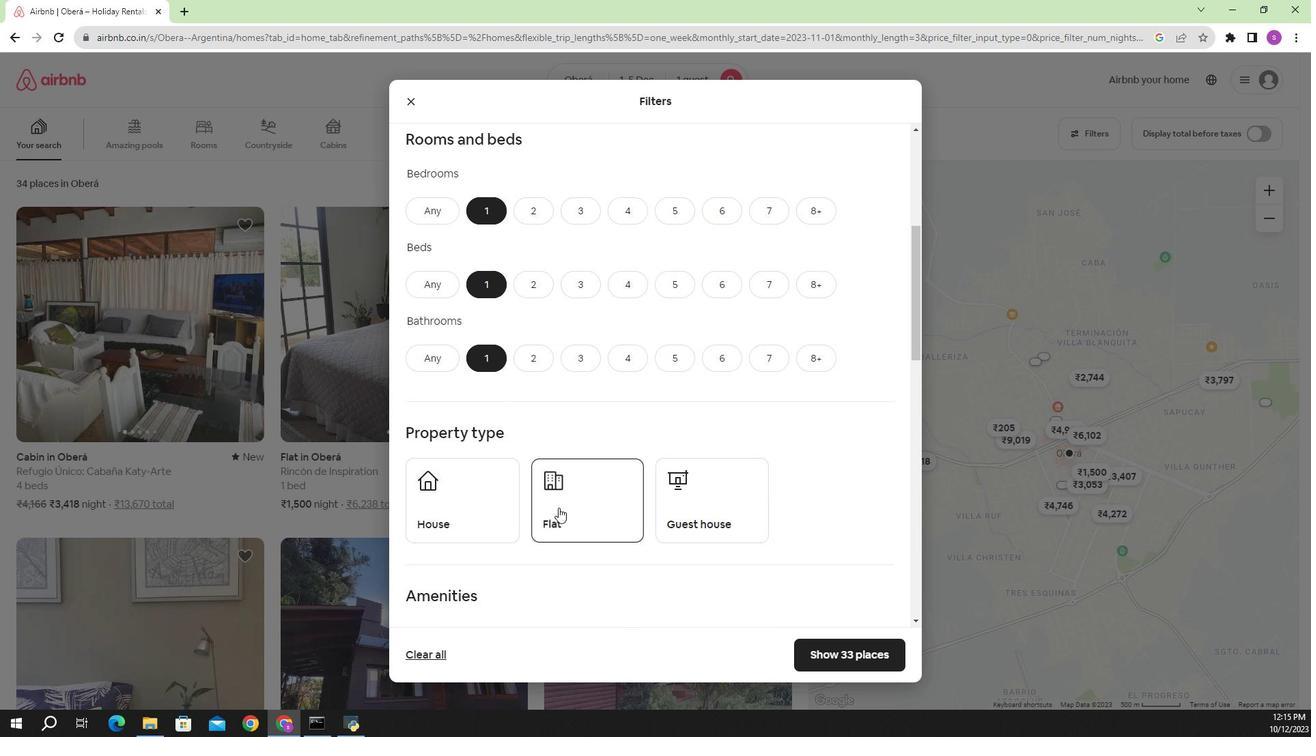 
Action: Mouse pressed left at (599, 540)
Screenshot: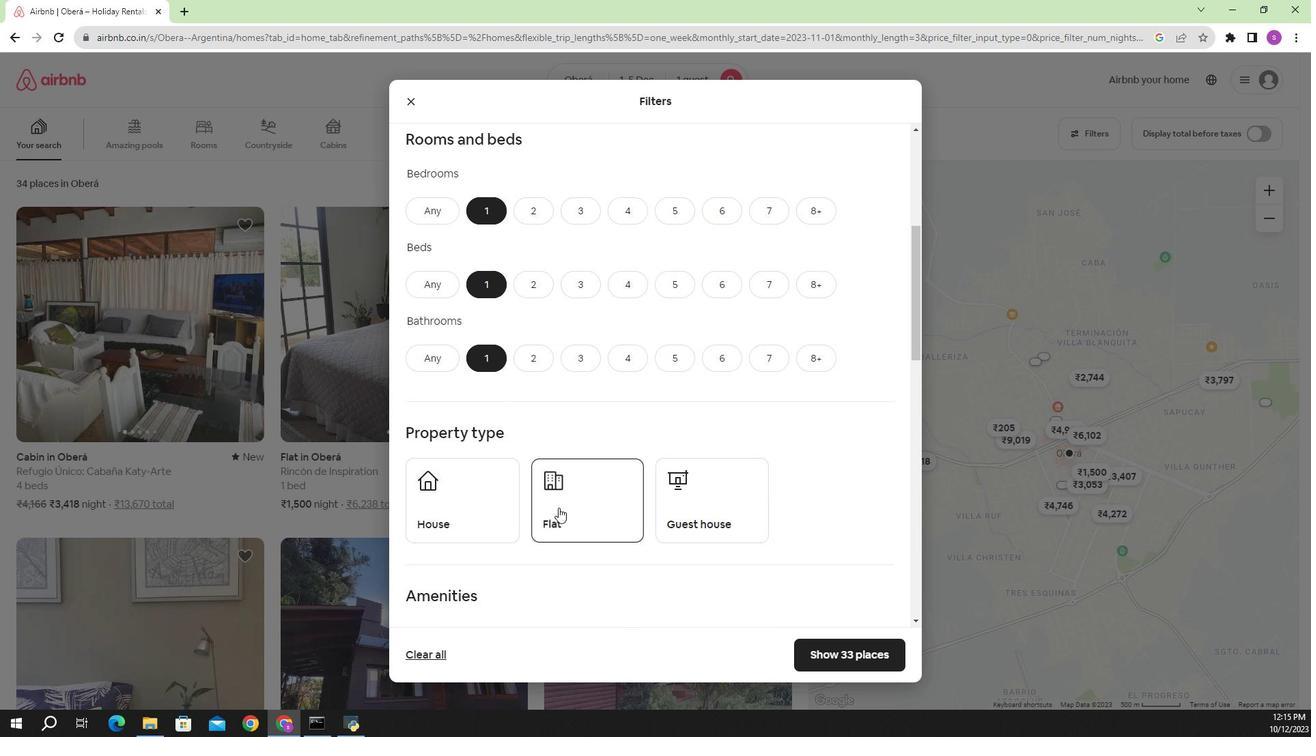 
Action: Mouse moved to (608, 470)
Screenshot: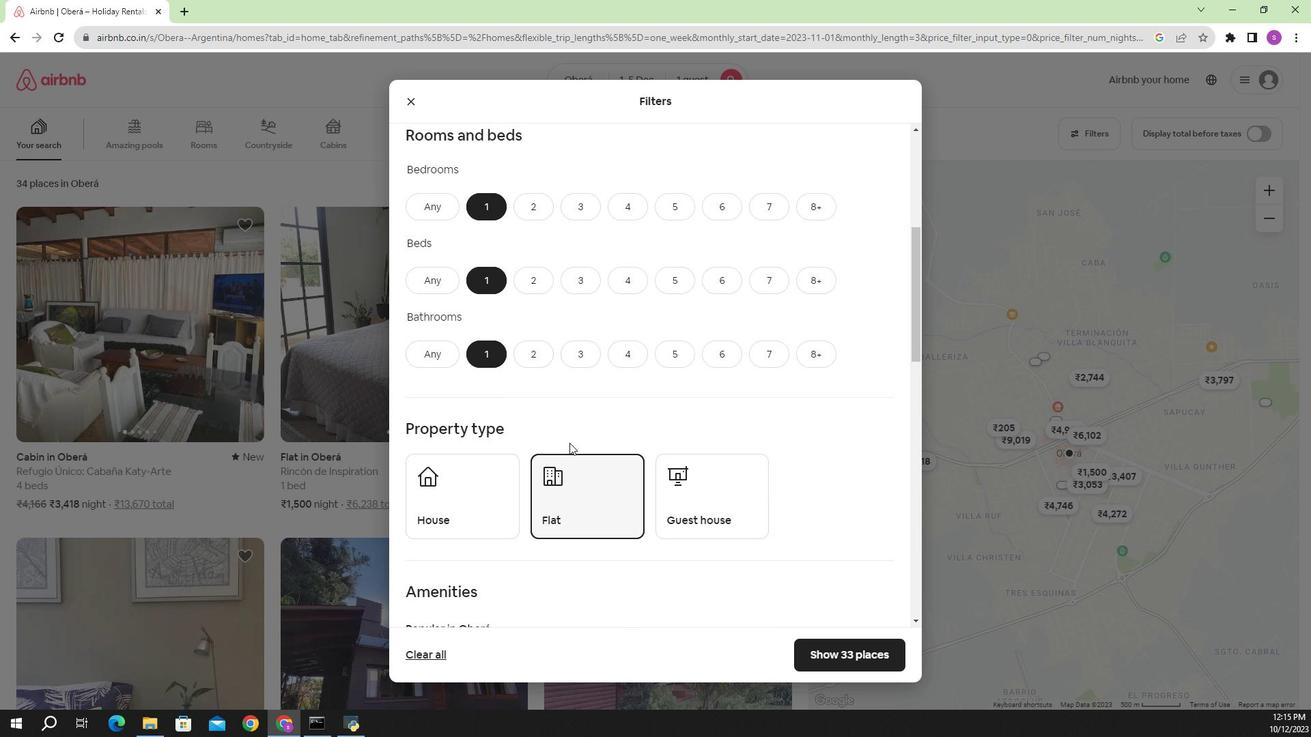 
Action: Mouse scrolled (608, 469) with delta (0, 0)
Screenshot: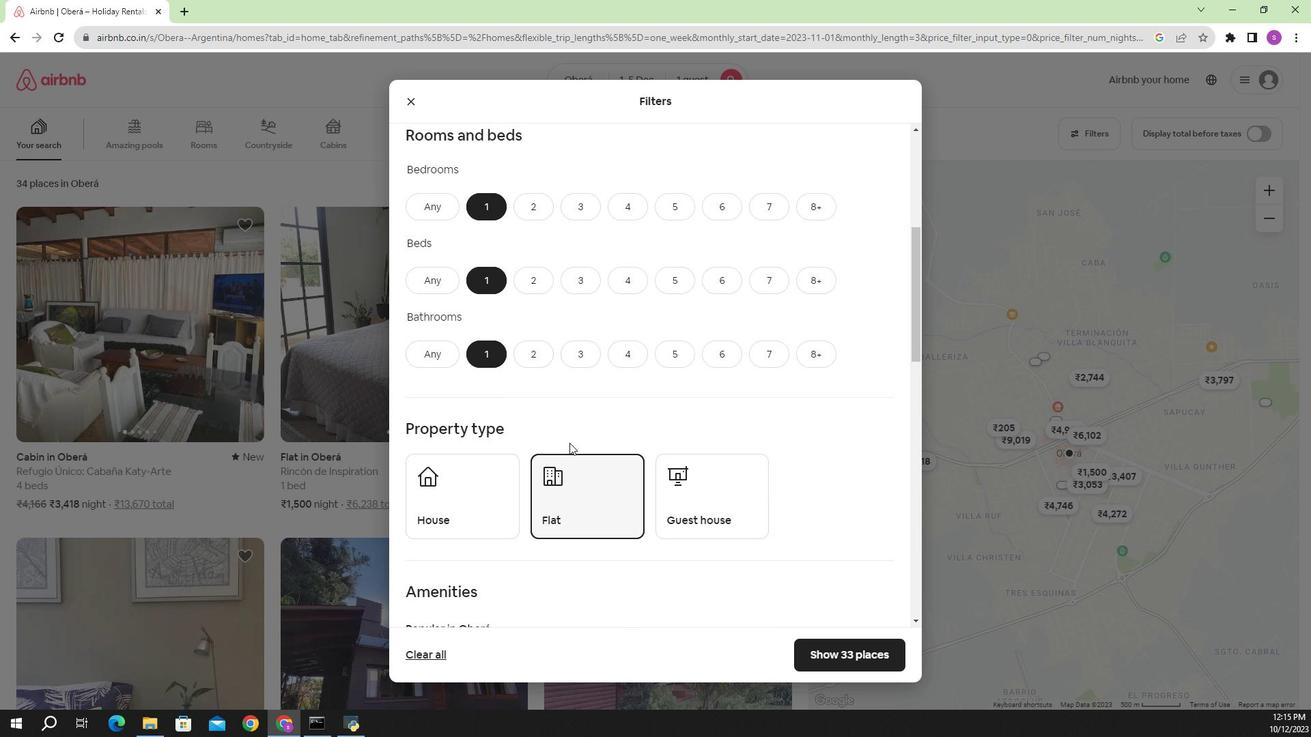 
Action: Mouse scrolled (608, 469) with delta (0, 0)
Screenshot: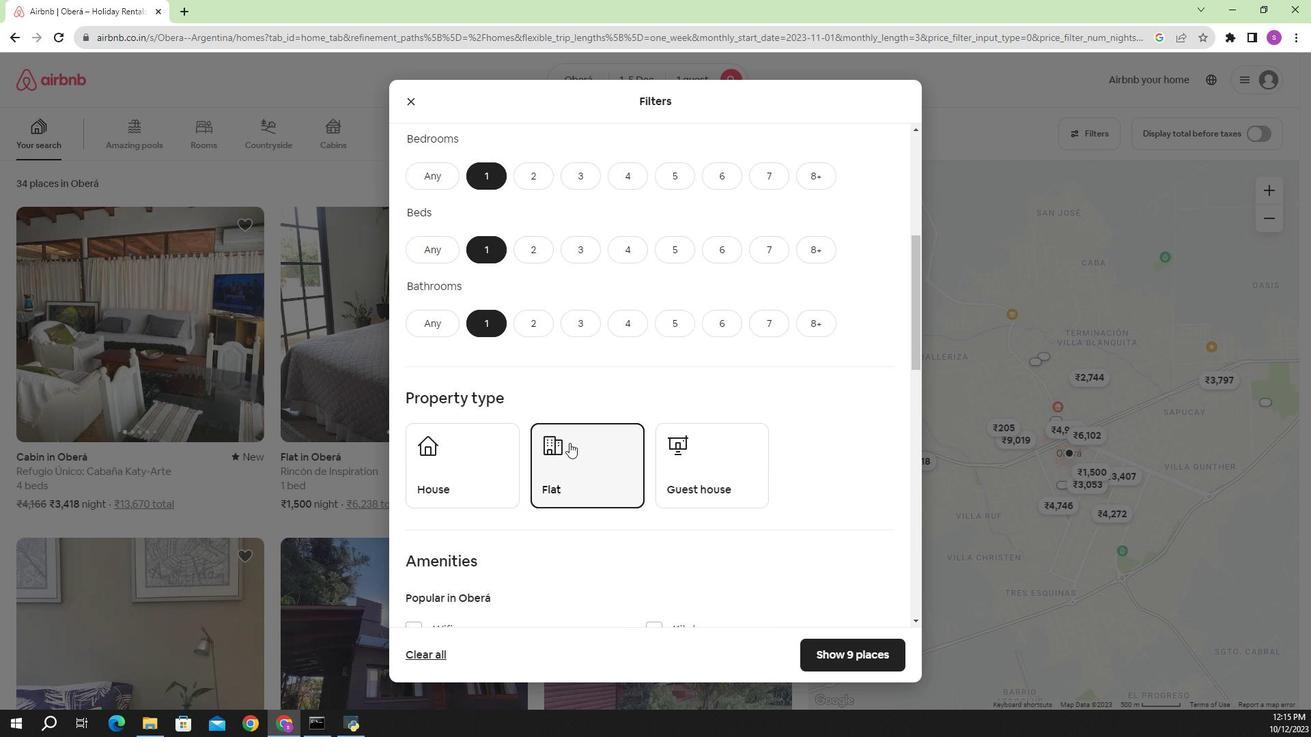 
Action: Mouse scrolled (608, 469) with delta (0, 0)
Screenshot: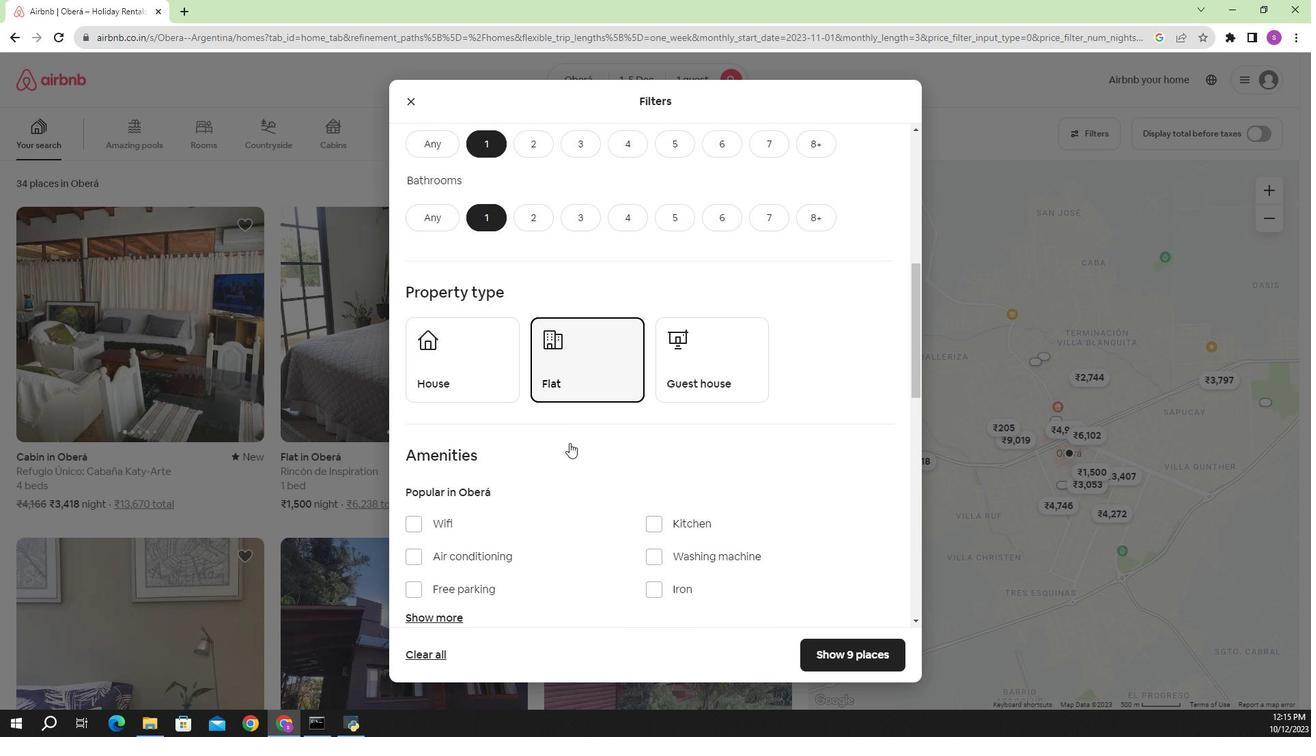 
Action: Mouse scrolled (608, 469) with delta (0, 0)
Screenshot: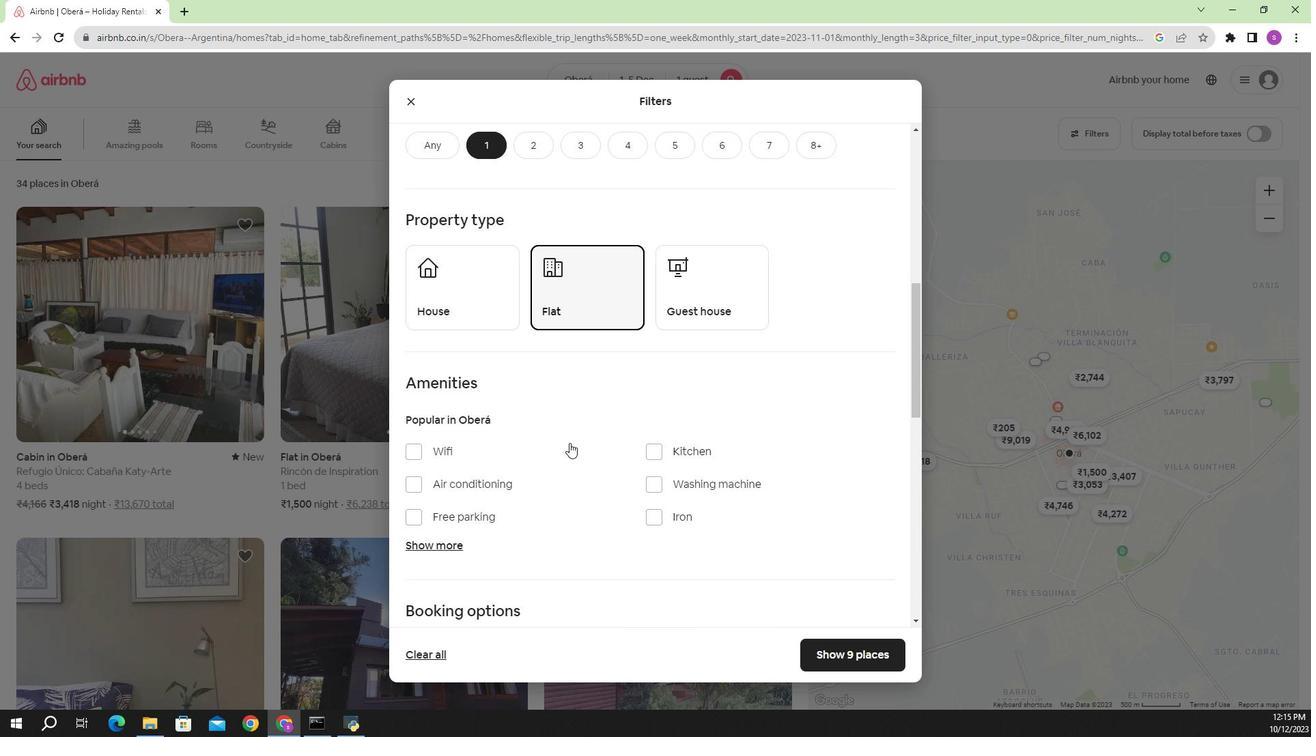 
Action: Mouse moved to (481, 409)
Screenshot: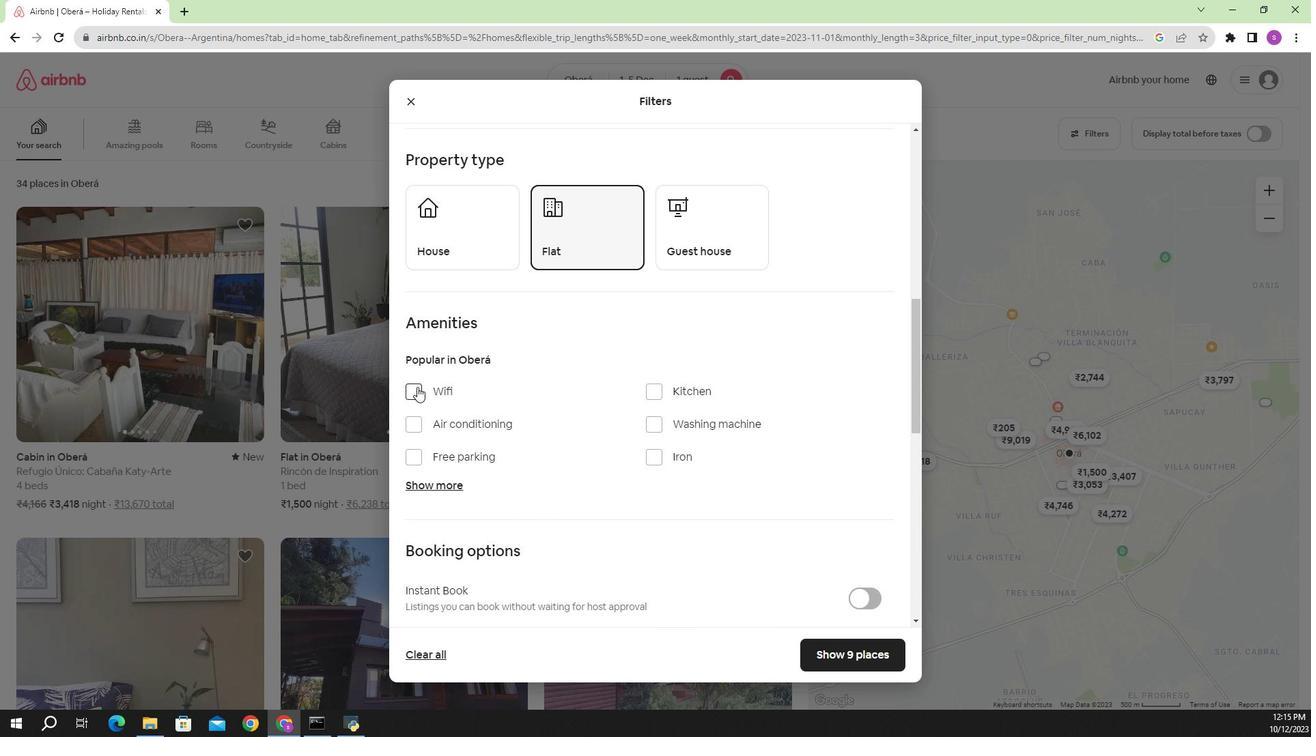
Action: Mouse pressed left at (481, 409)
Screenshot: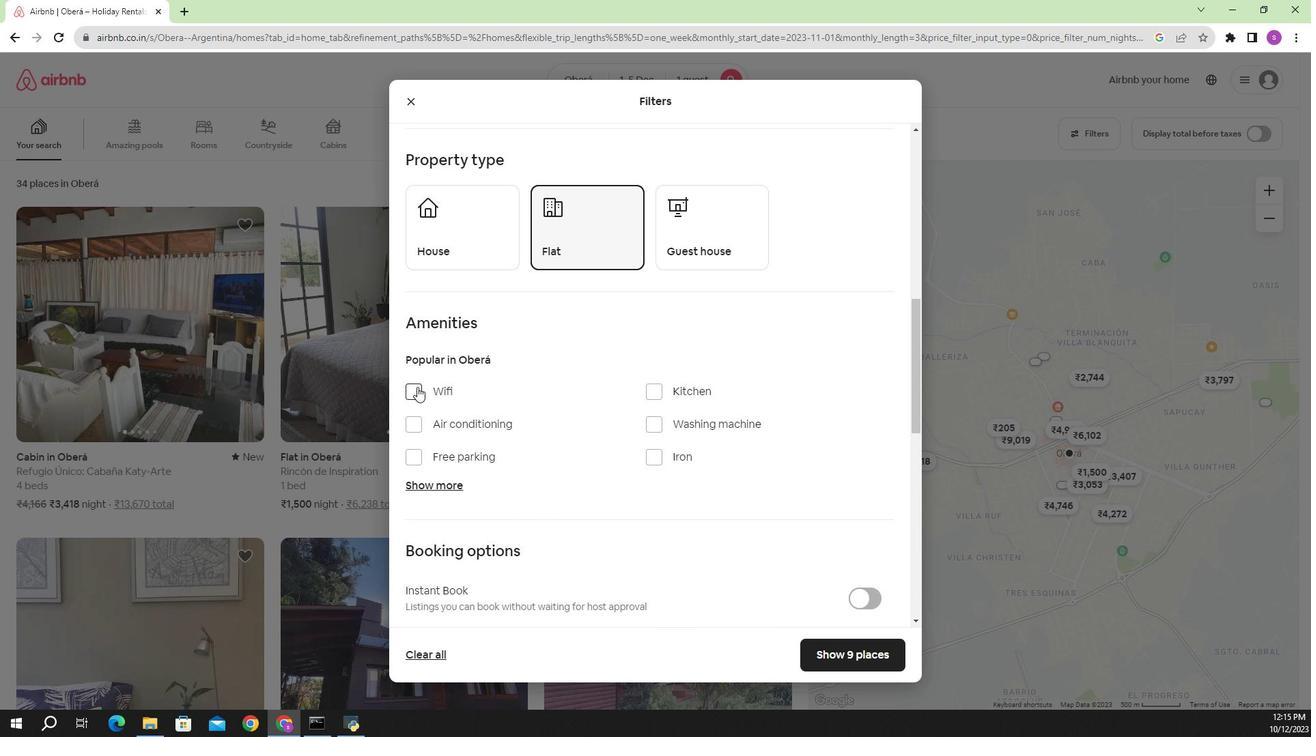 
Action: Mouse moved to (502, 513)
Screenshot: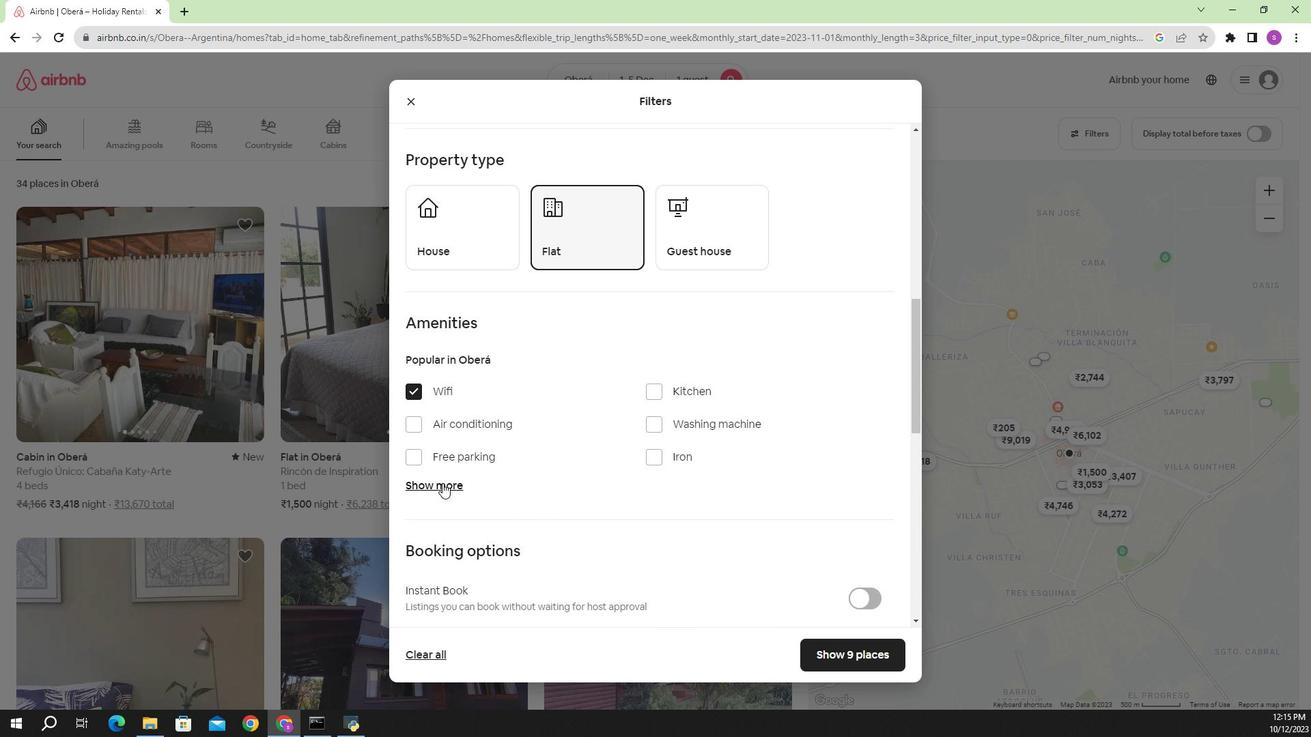 
Action: Mouse pressed left at (502, 513)
Screenshot: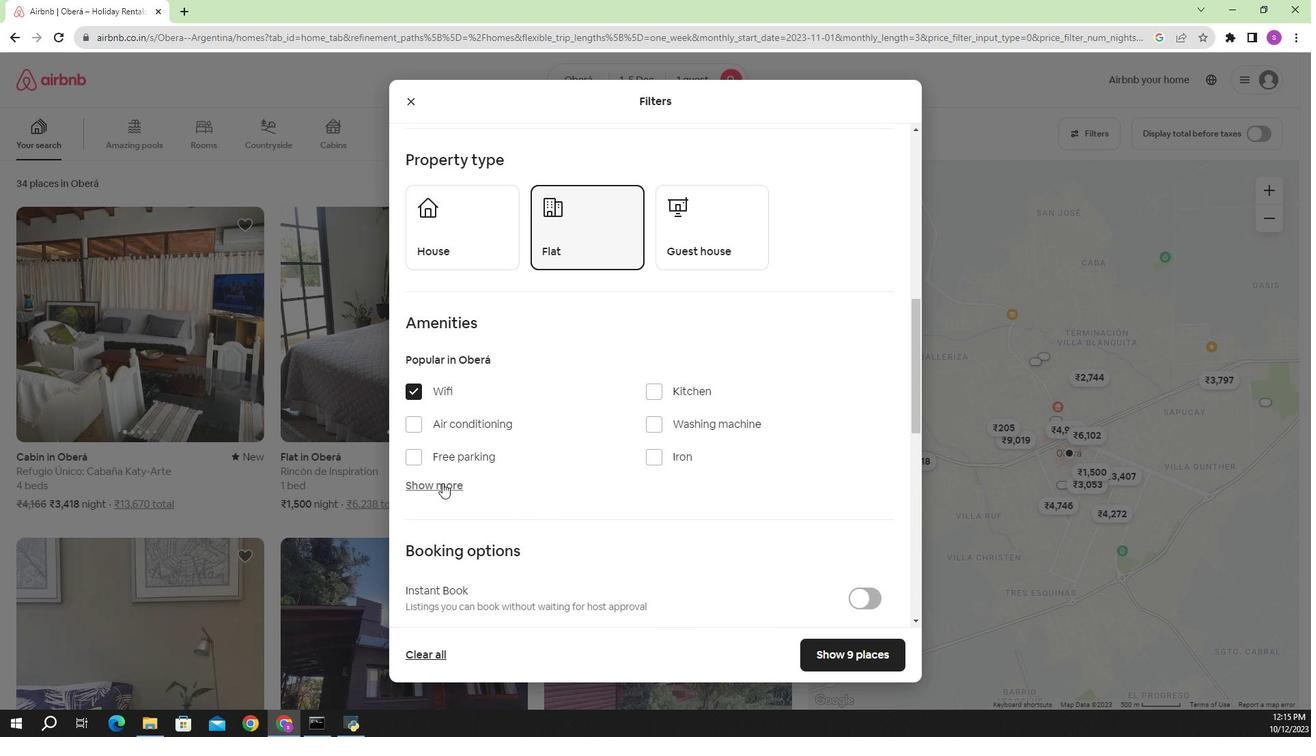 
Action: Mouse moved to (675, 569)
Screenshot: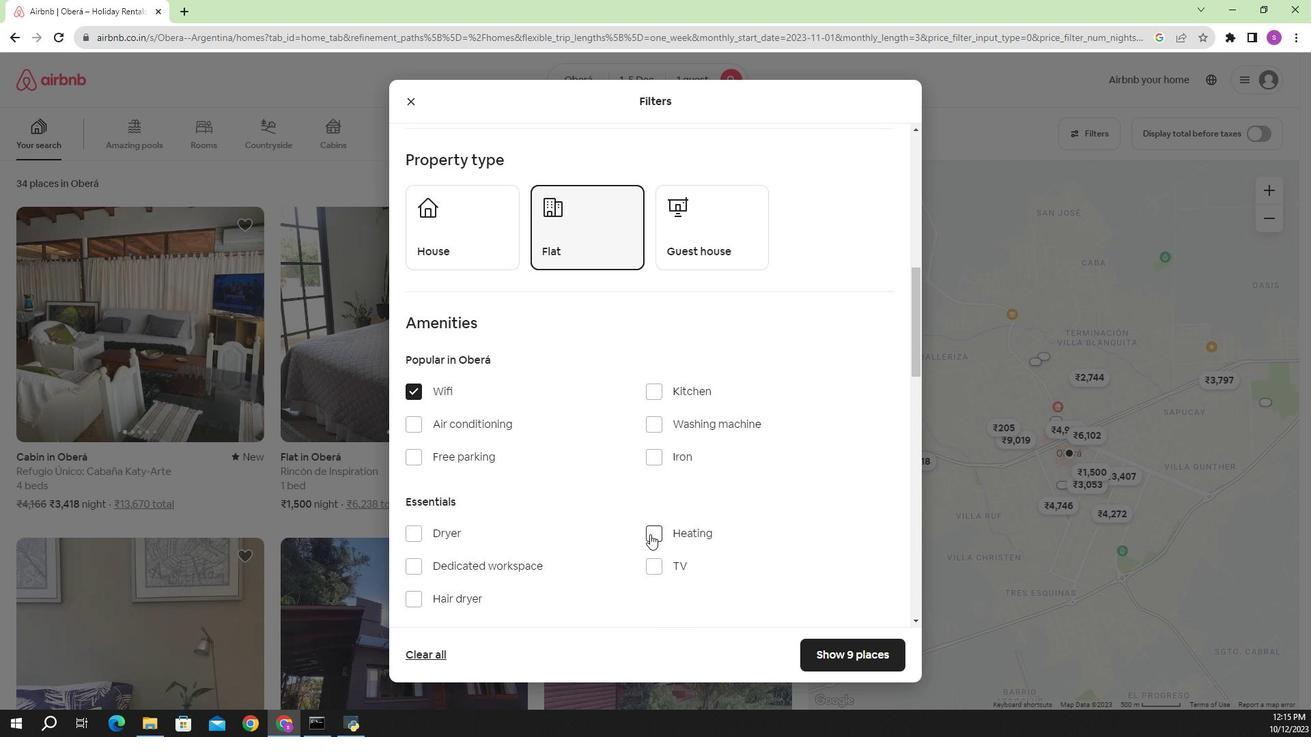 
Action: Mouse pressed left at (675, 569)
Screenshot: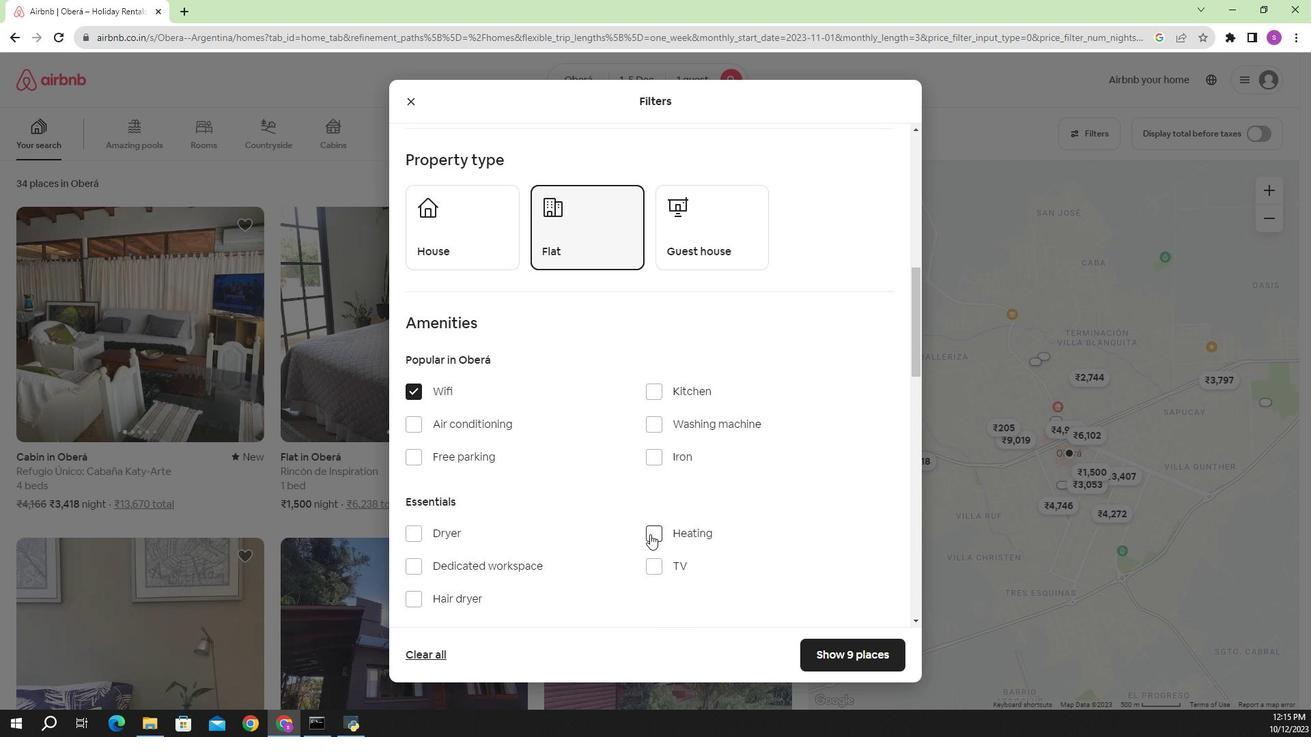 
Action: Mouse moved to (585, 479)
Screenshot: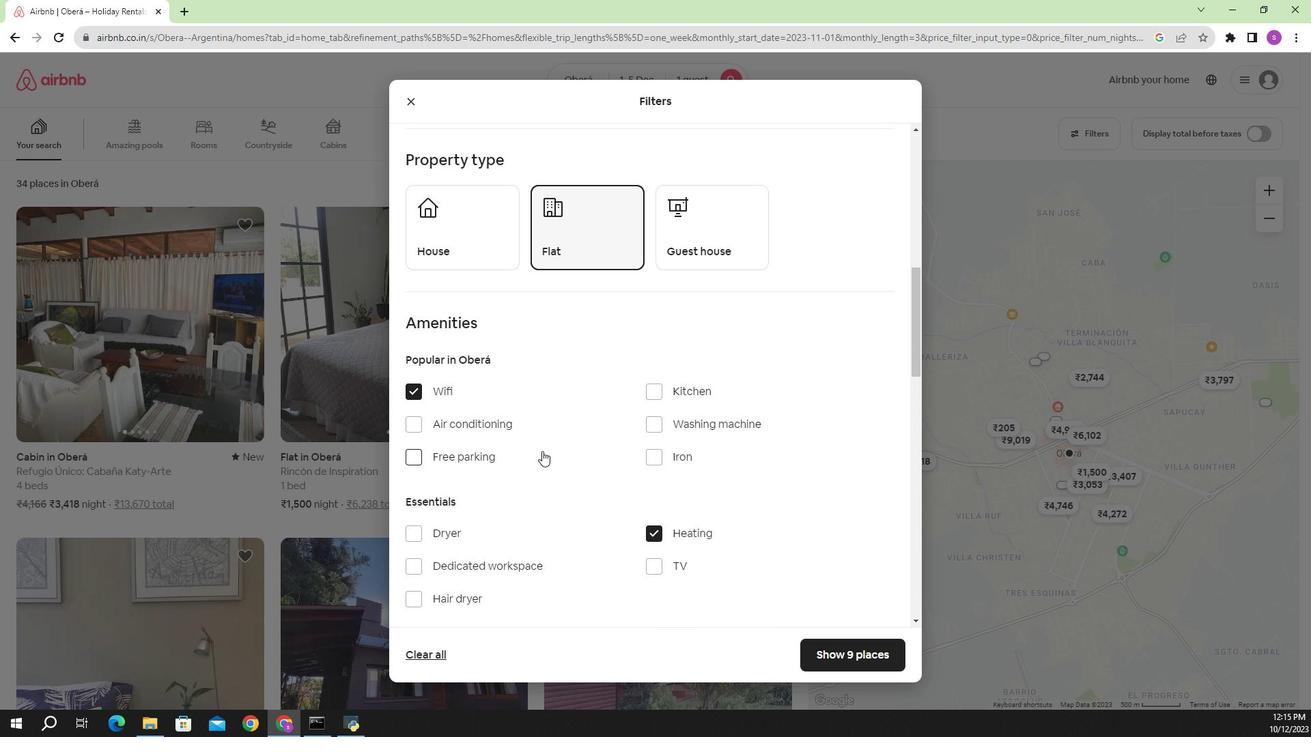
Action: Mouse scrolled (585, 478) with delta (0, 0)
Screenshot: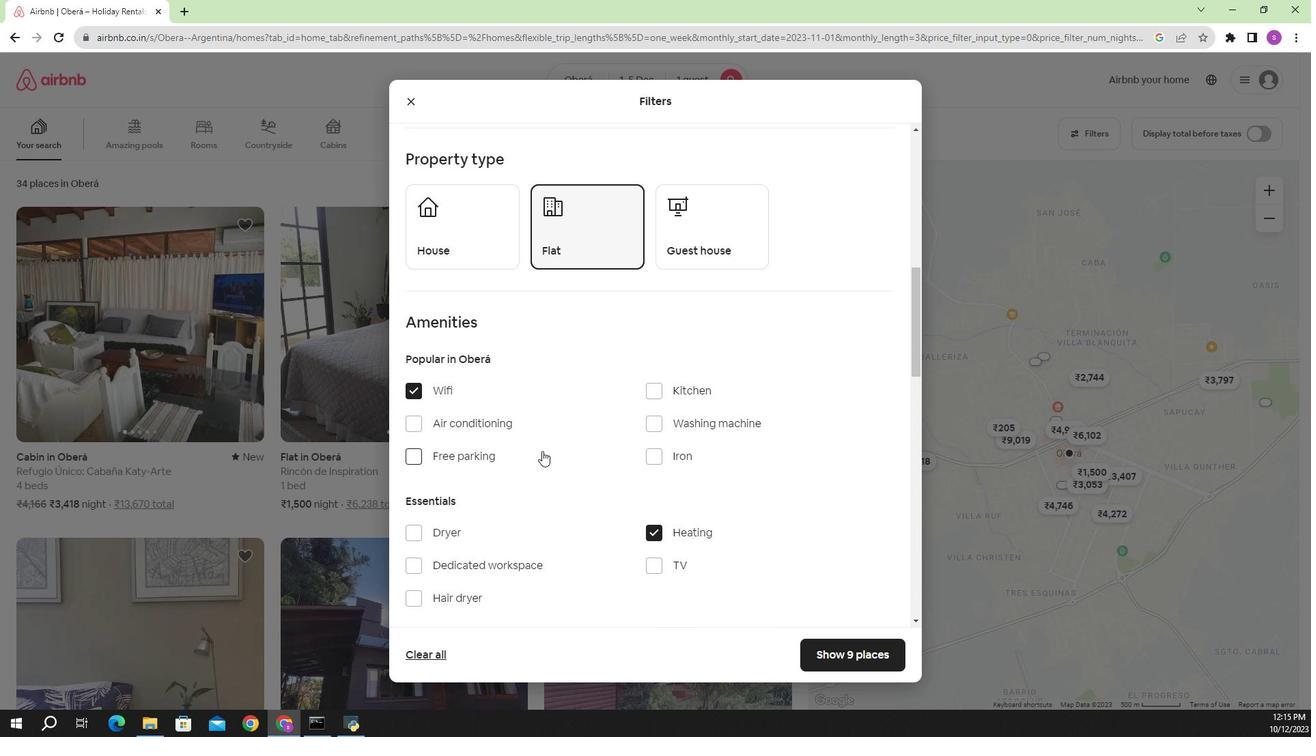 
Action: Mouse scrolled (585, 478) with delta (0, 0)
Screenshot: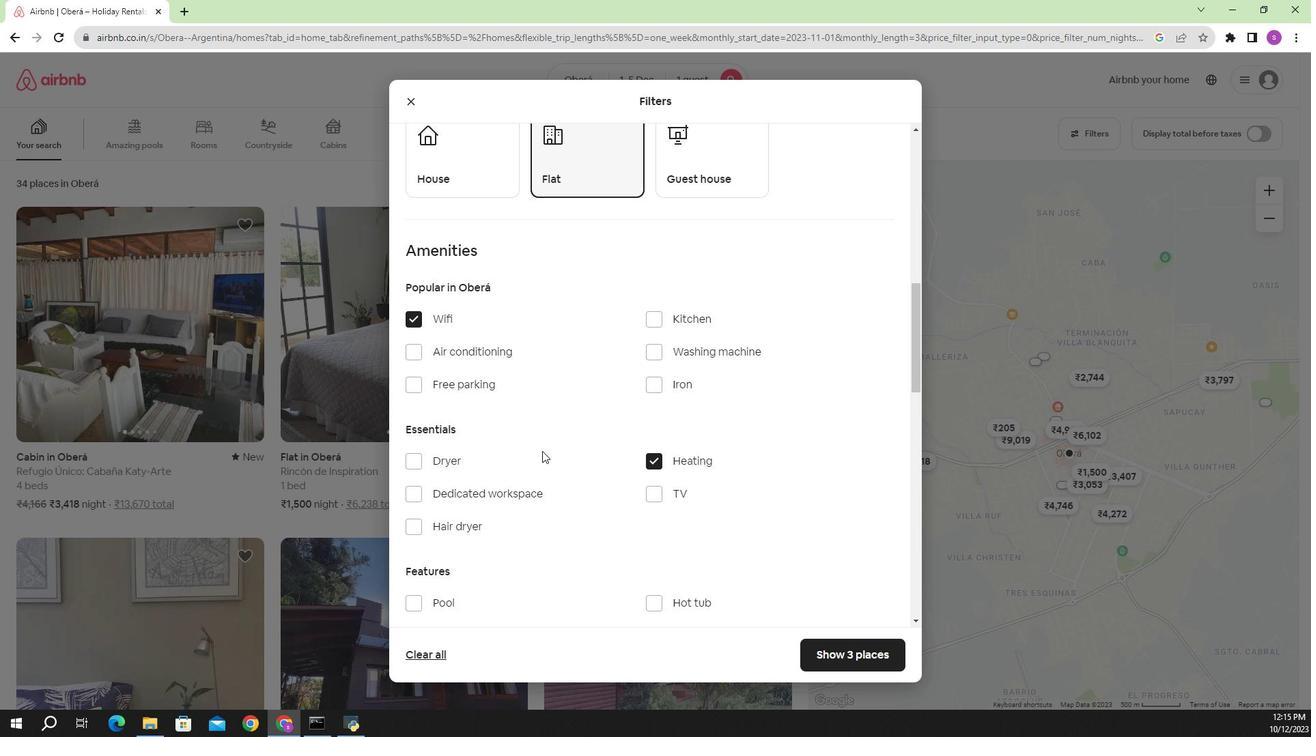 
Action: Mouse scrolled (585, 478) with delta (0, 0)
Screenshot: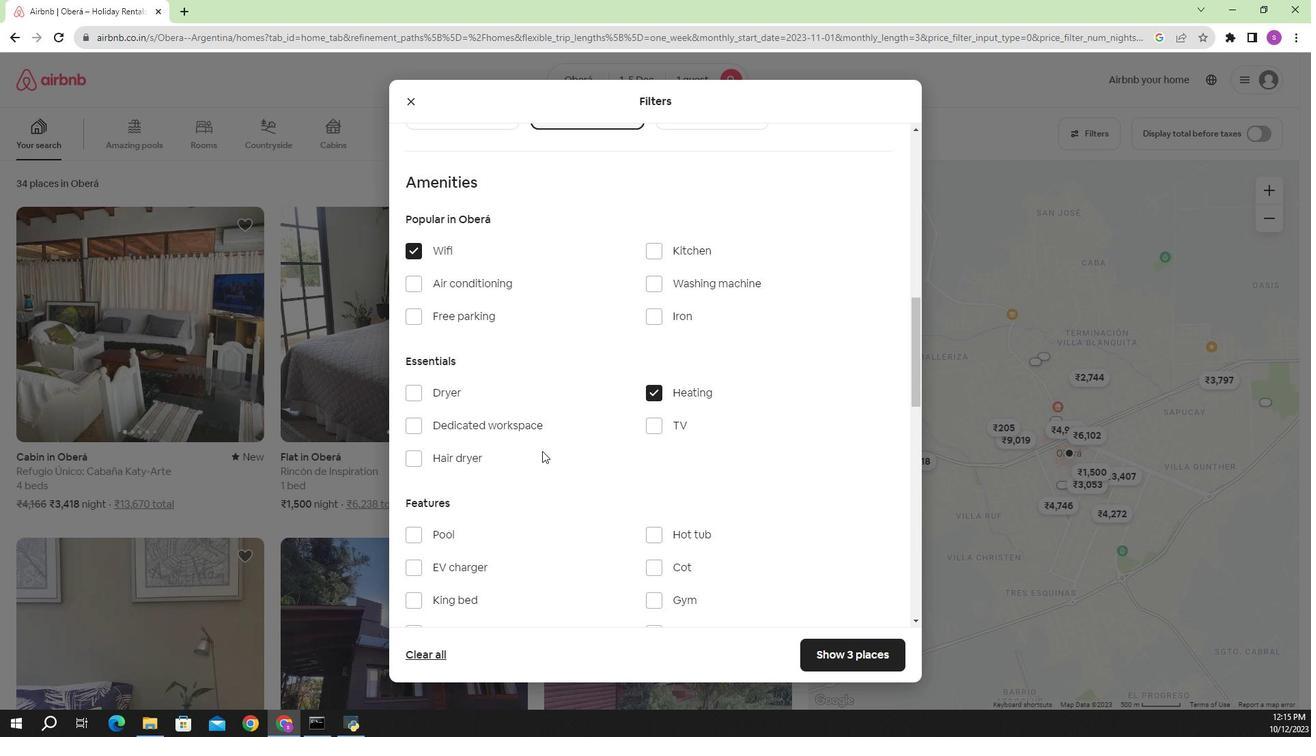 
Action: Mouse scrolled (585, 478) with delta (0, 0)
Screenshot: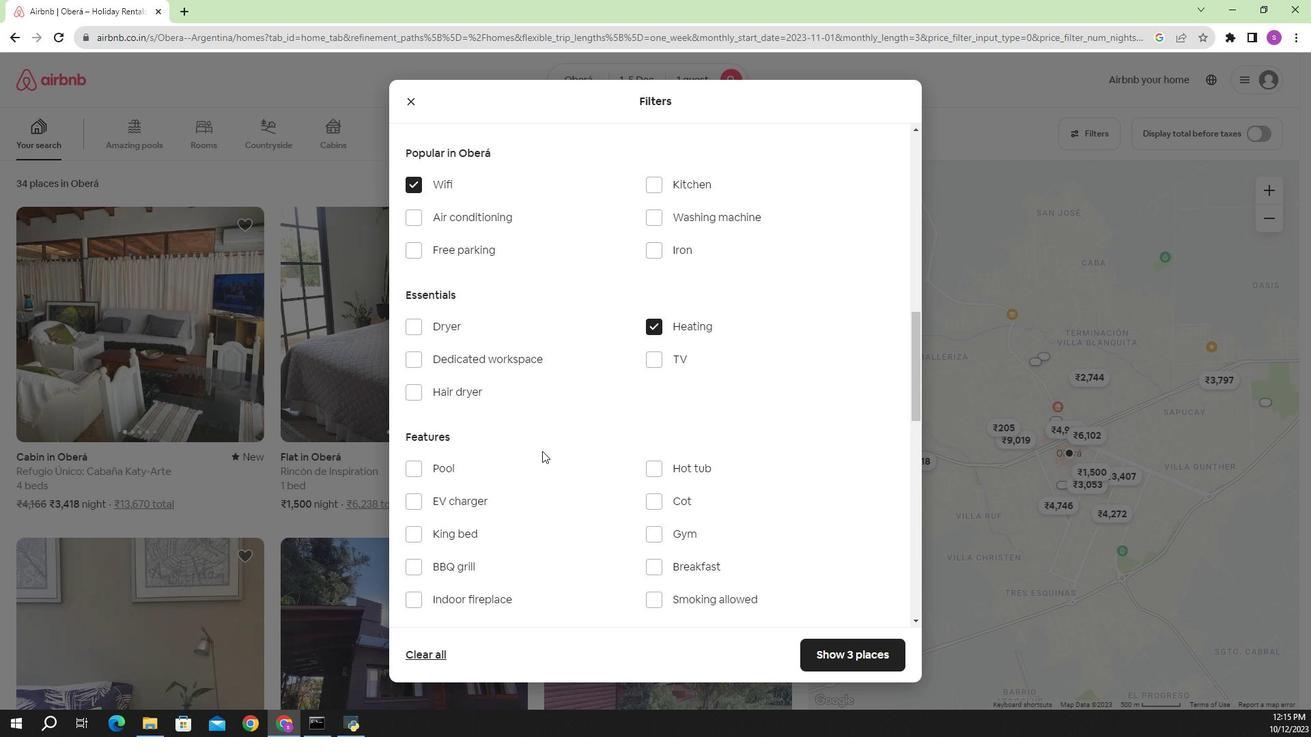 
Action: Mouse moved to (624, 526)
Screenshot: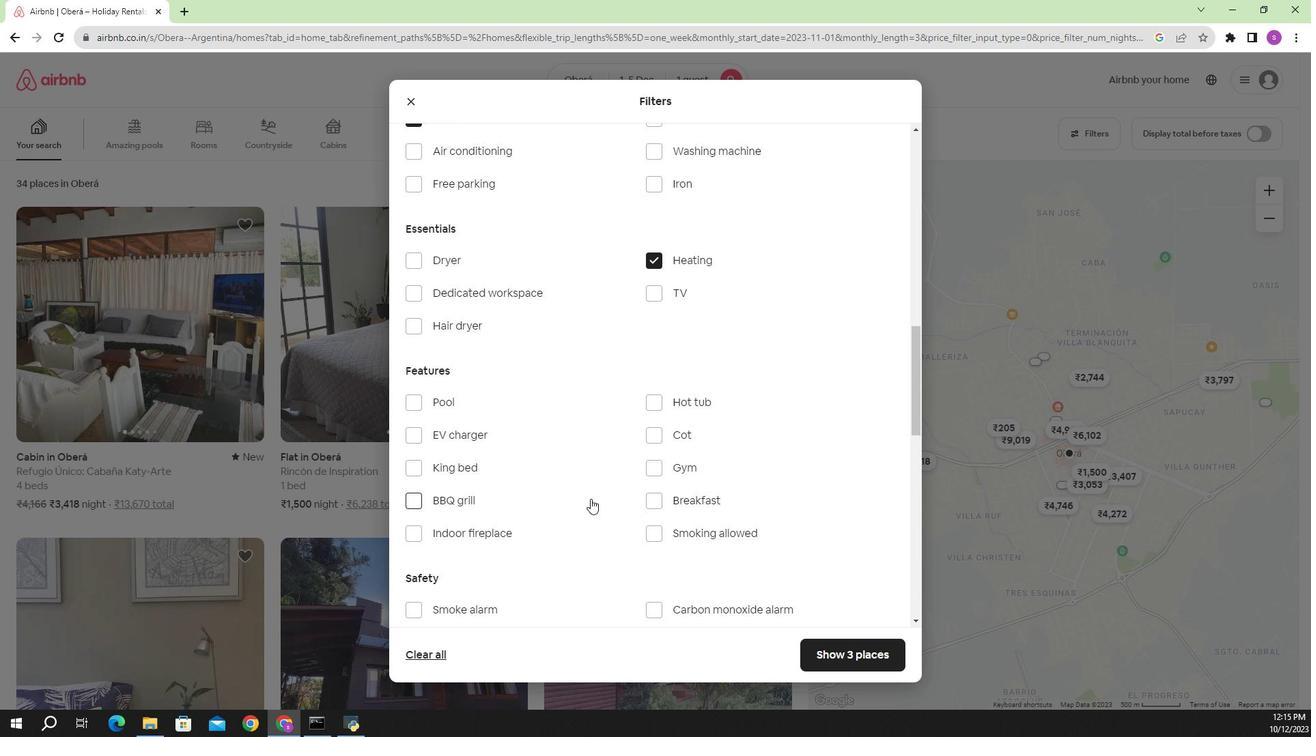 
Action: Mouse scrolled (624, 526) with delta (0, 0)
Screenshot: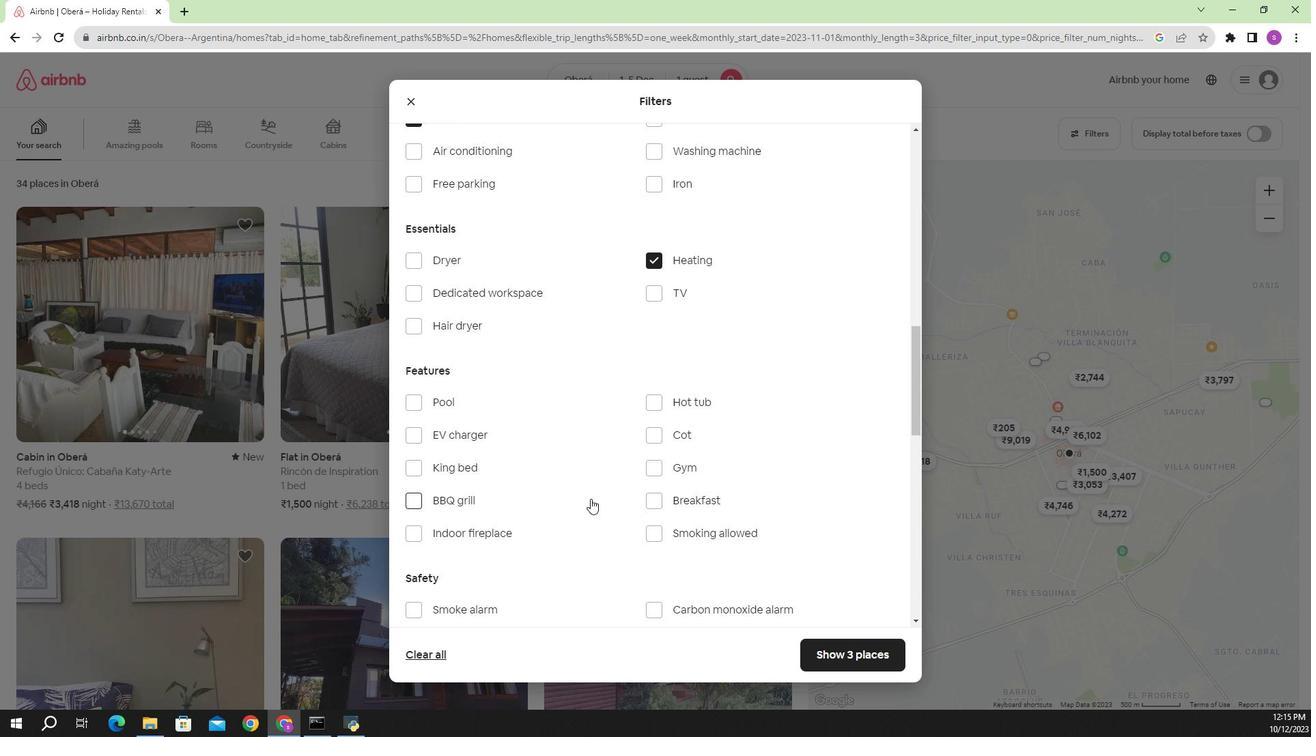 
Action: Mouse moved to (627, 534)
Screenshot: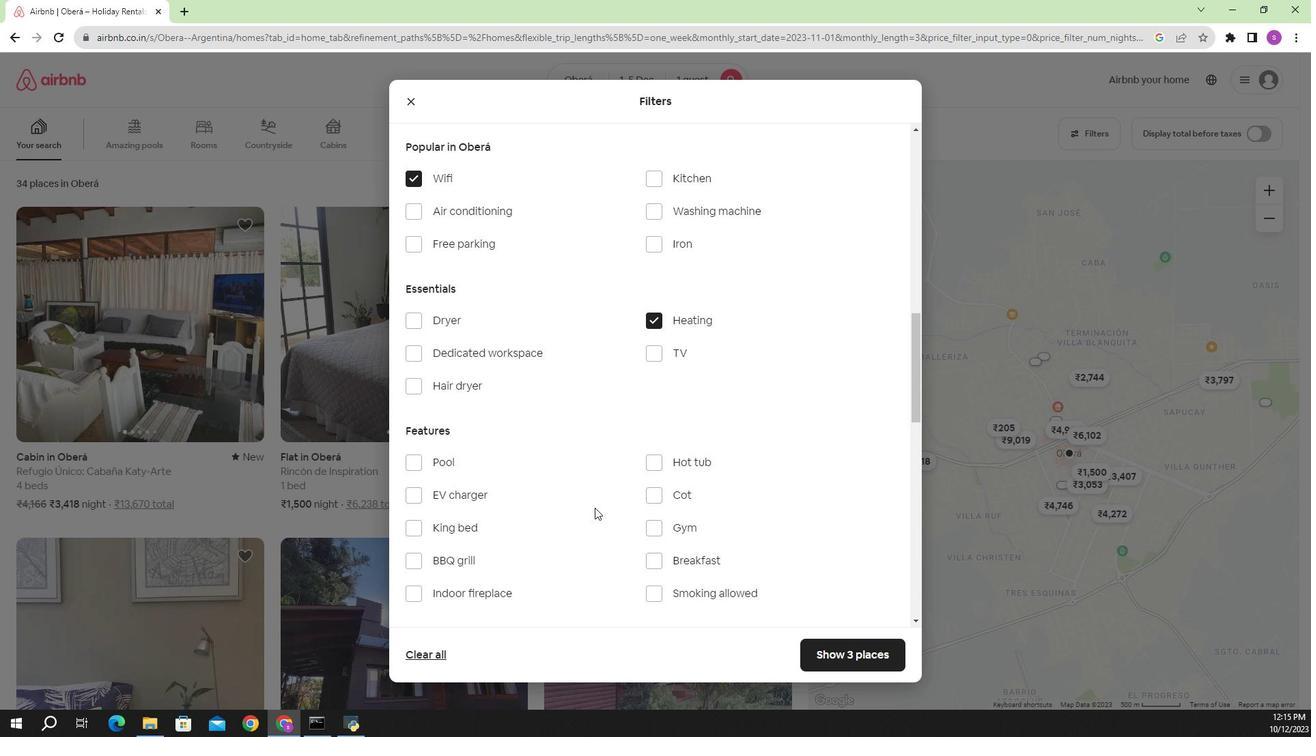 
Action: Mouse scrolled (627, 535) with delta (0, 0)
Screenshot: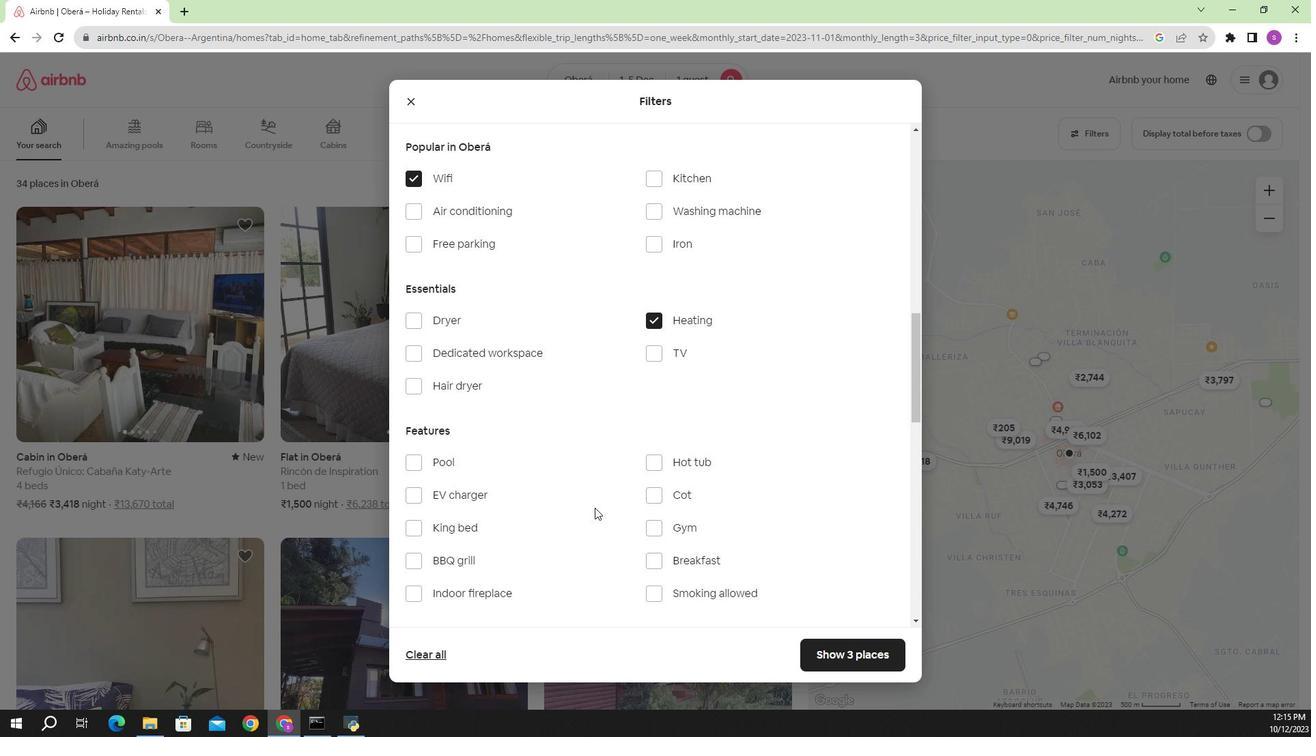 
Action: Mouse moved to (630, 539)
Screenshot: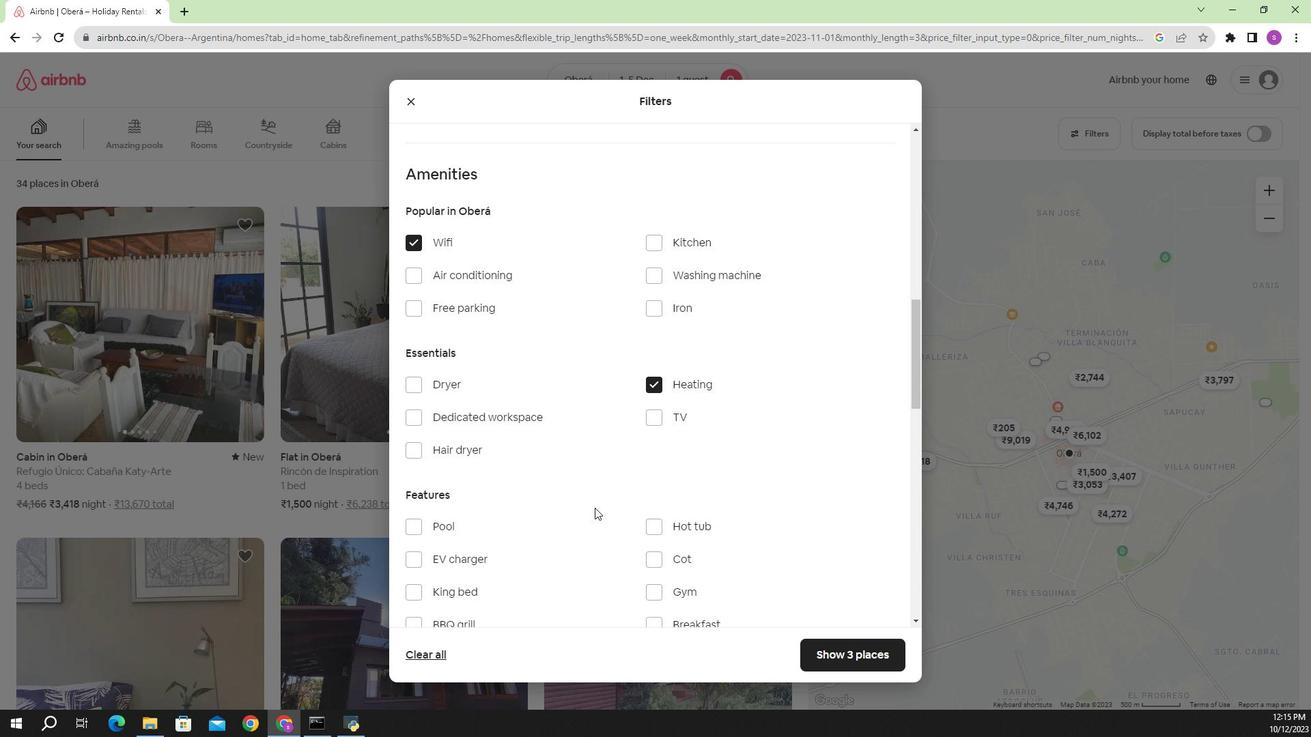 
Action: Mouse scrolled (630, 539) with delta (0, 0)
Screenshot: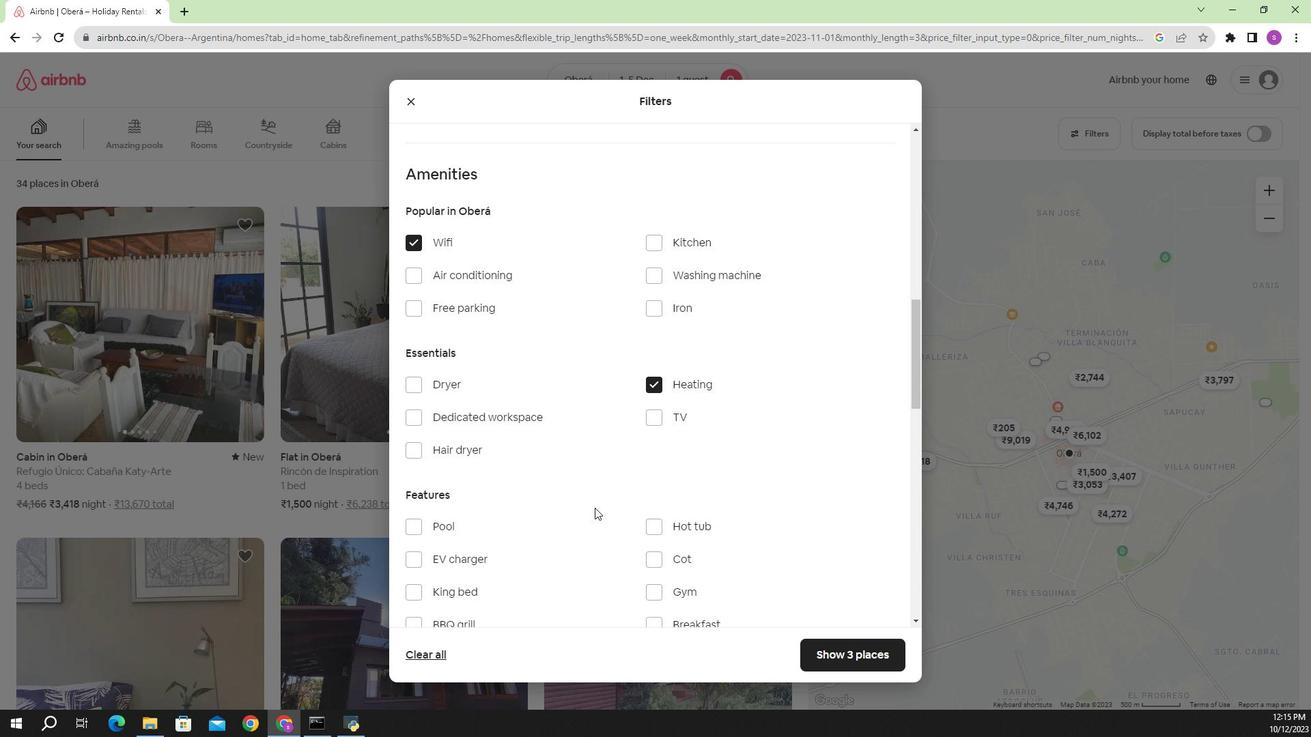 
Action: Mouse moved to (825, 697)
Screenshot: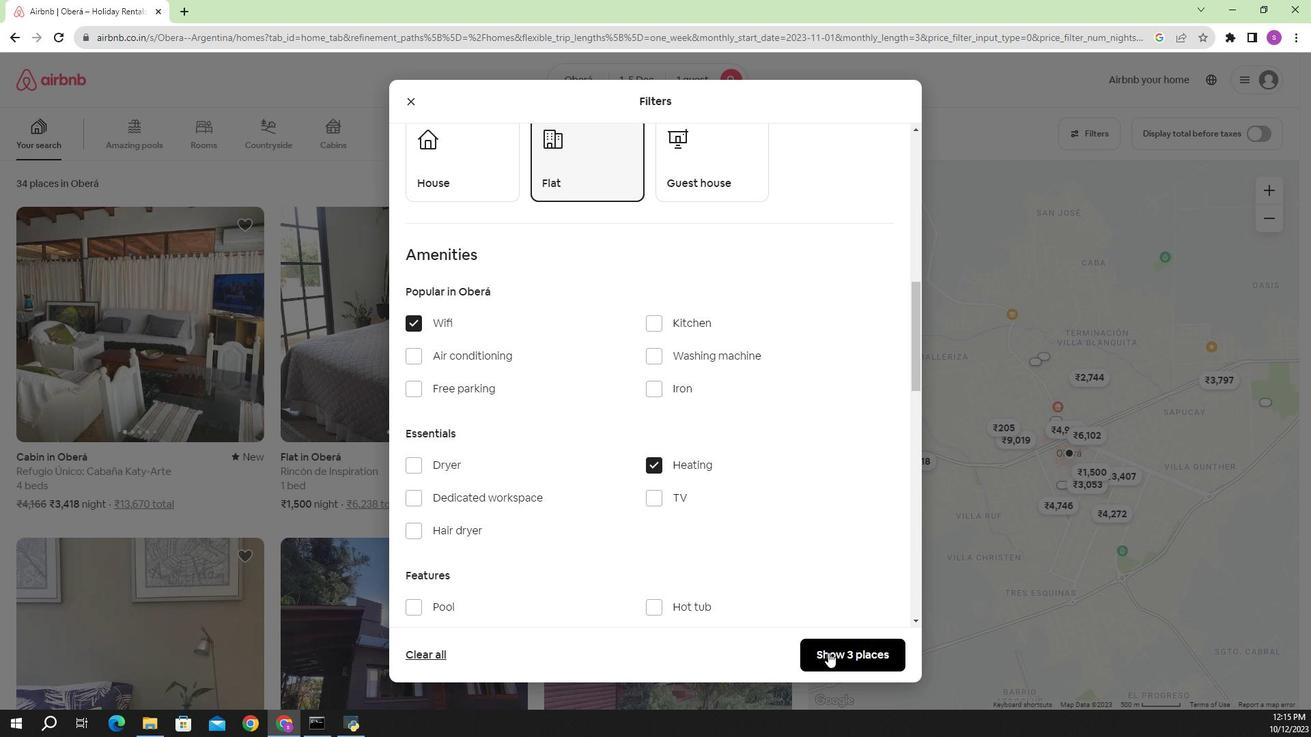
Action: Mouse pressed left at (825, 697)
Screenshot: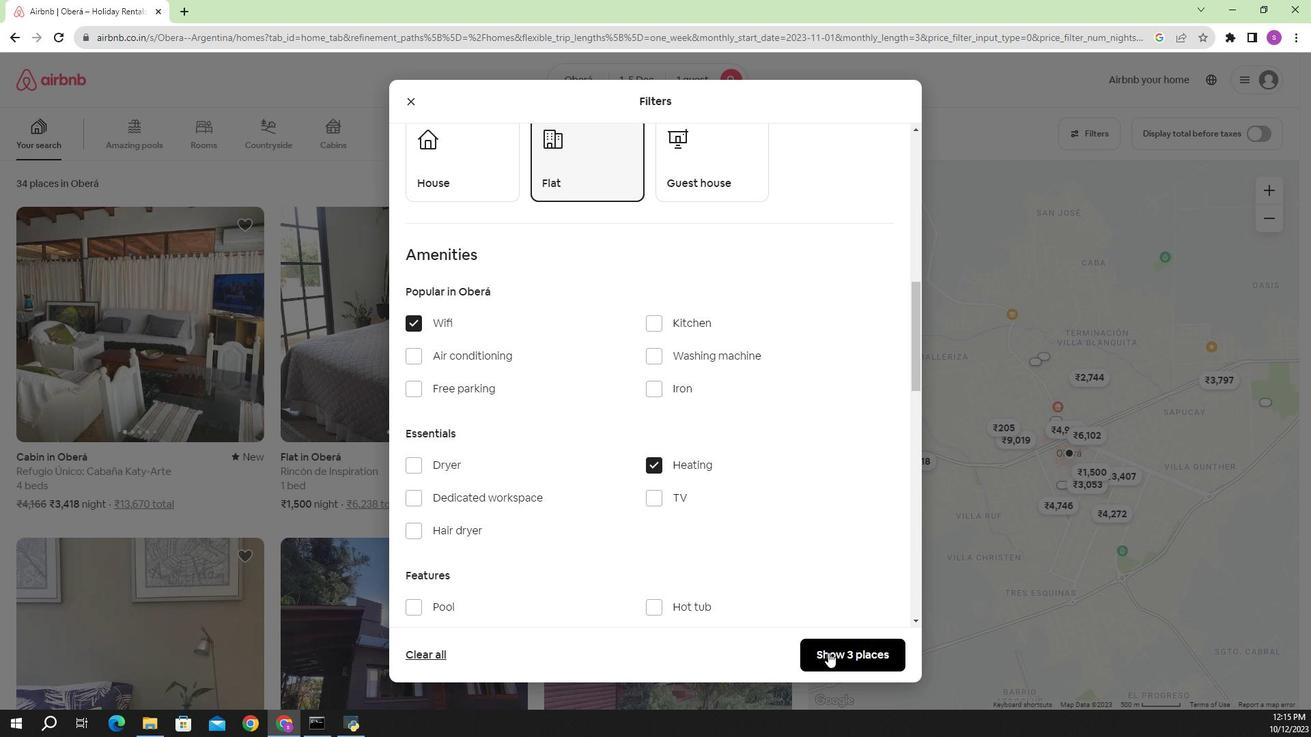 
Action: Mouse moved to (267, 322)
Screenshot: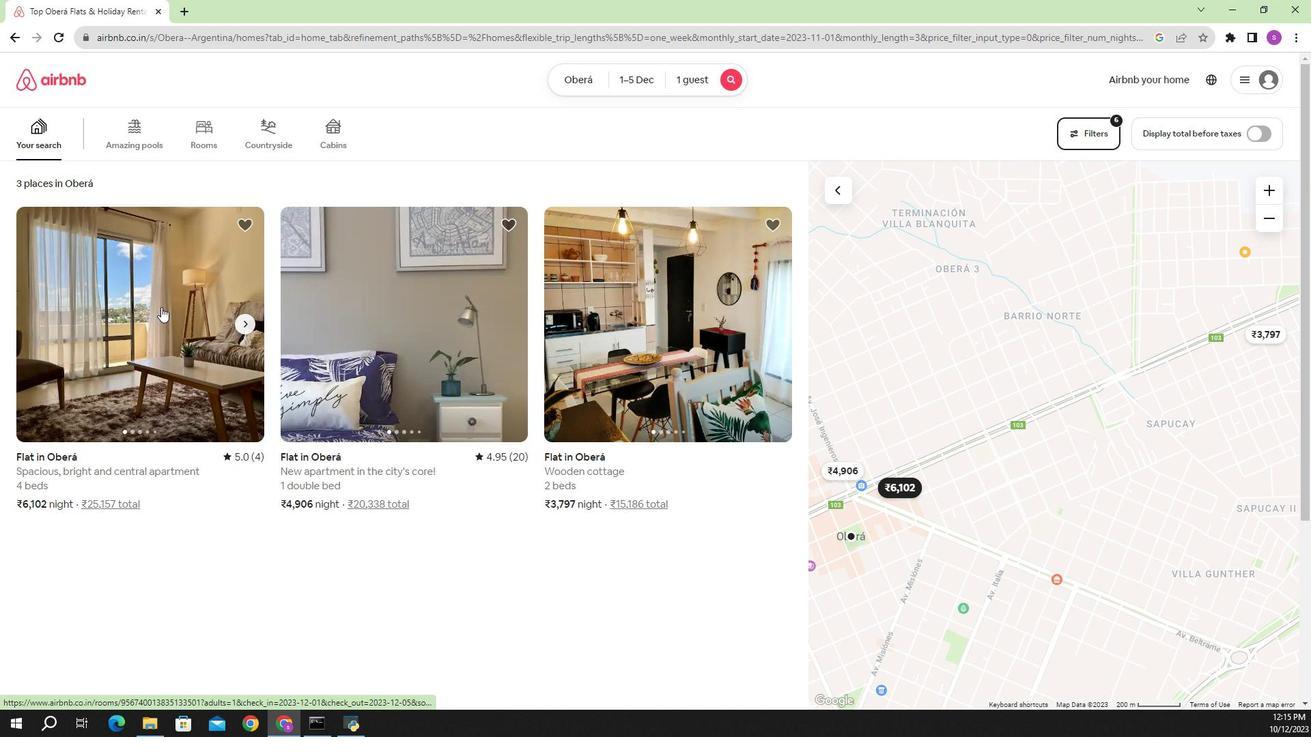 
Action: Mouse pressed left at (267, 322)
Screenshot: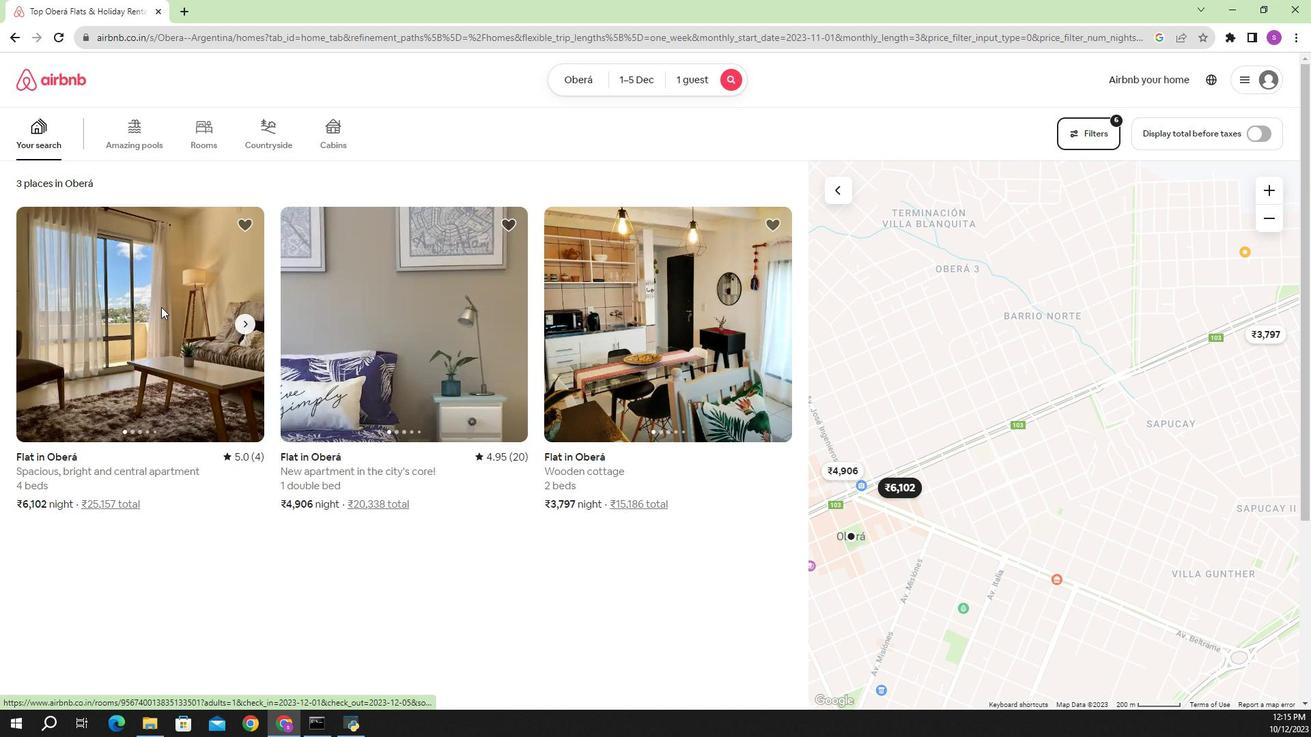 
Action: Mouse moved to (930, 533)
Screenshot: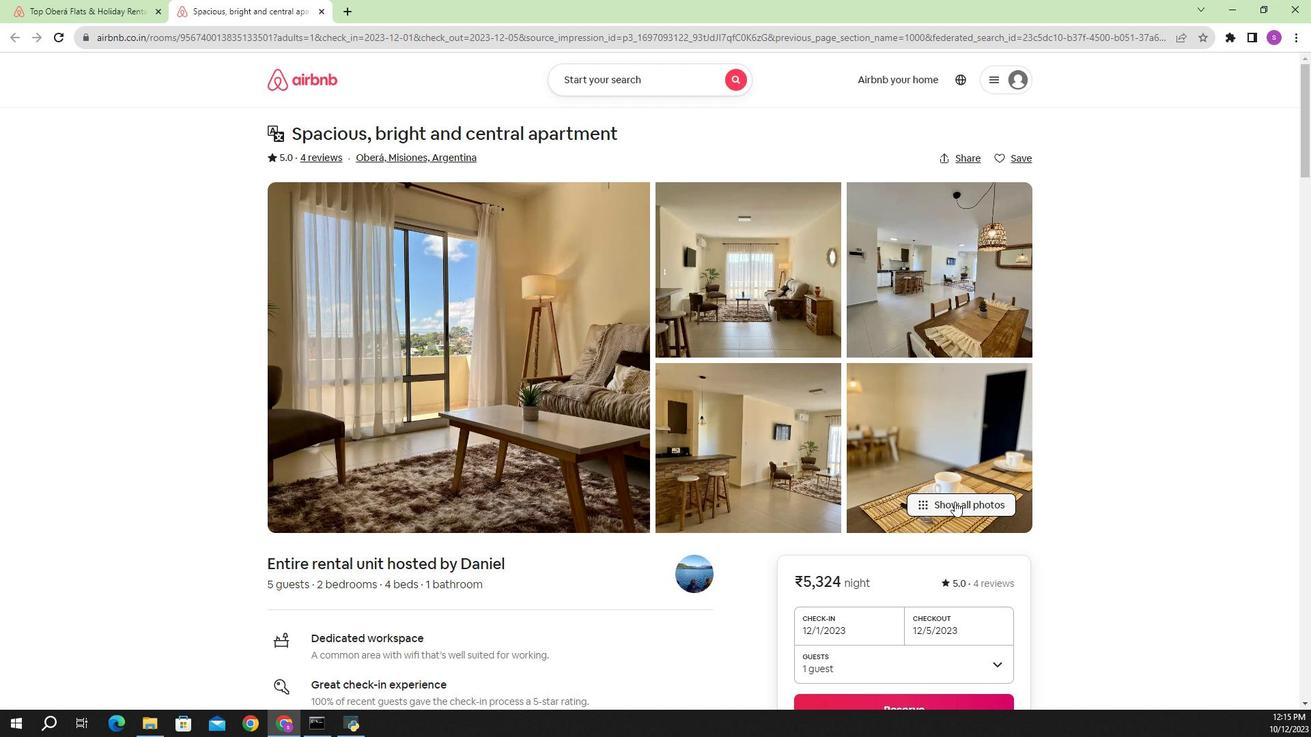 
Action: Mouse pressed left at (930, 533)
Screenshot: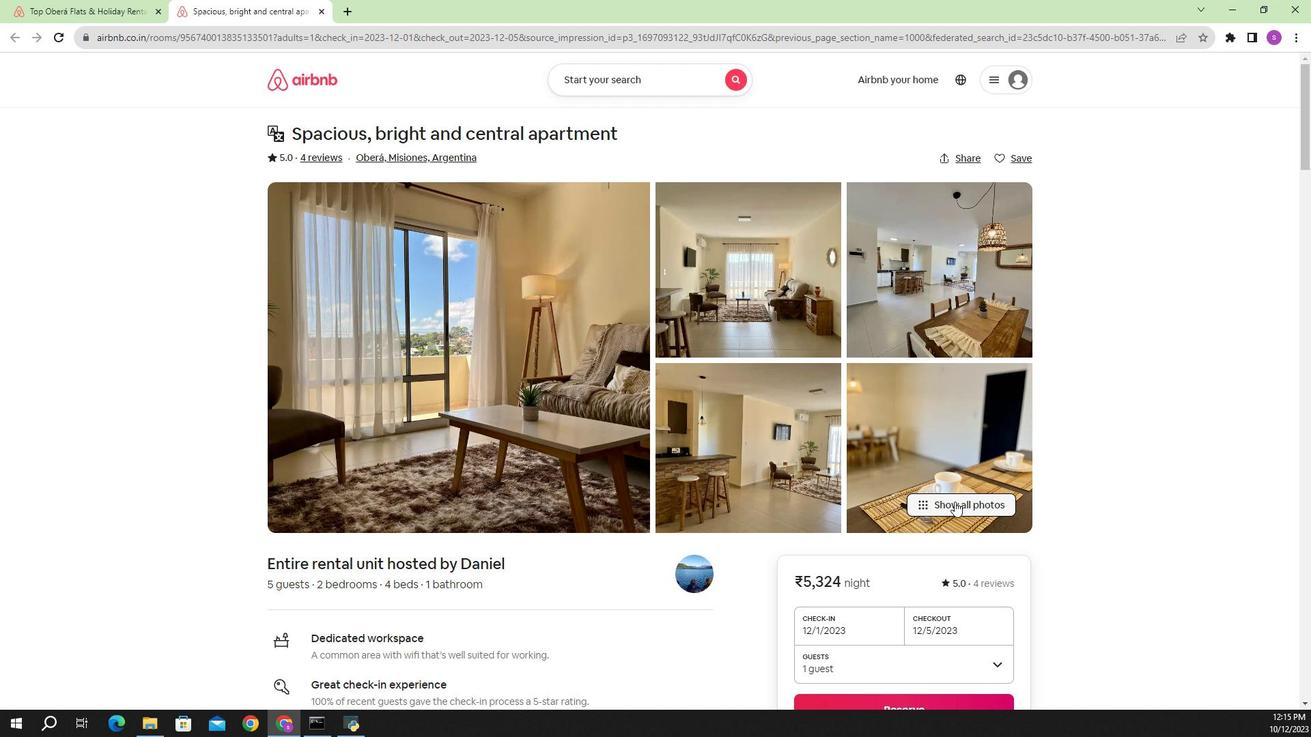 
Action: Mouse moved to (501, 333)
Screenshot: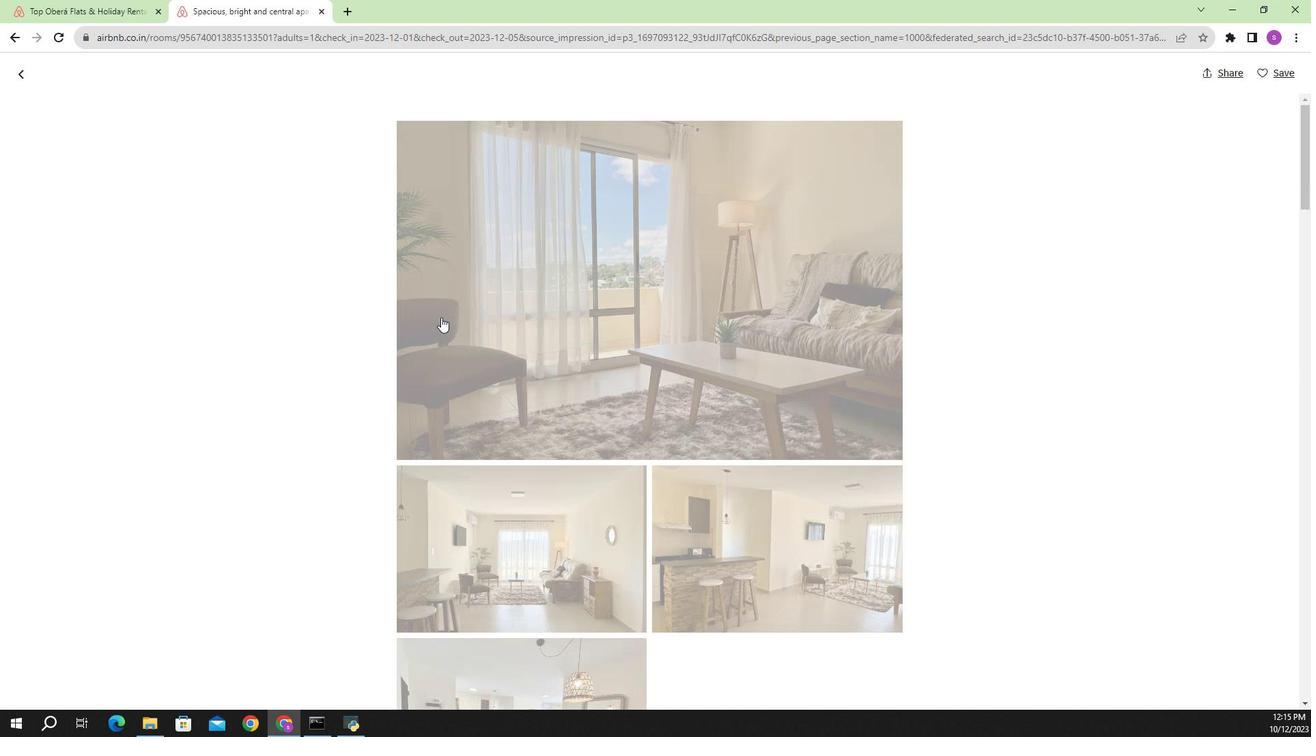 
Action: Mouse scrolled (501, 332) with delta (0, 0)
Screenshot: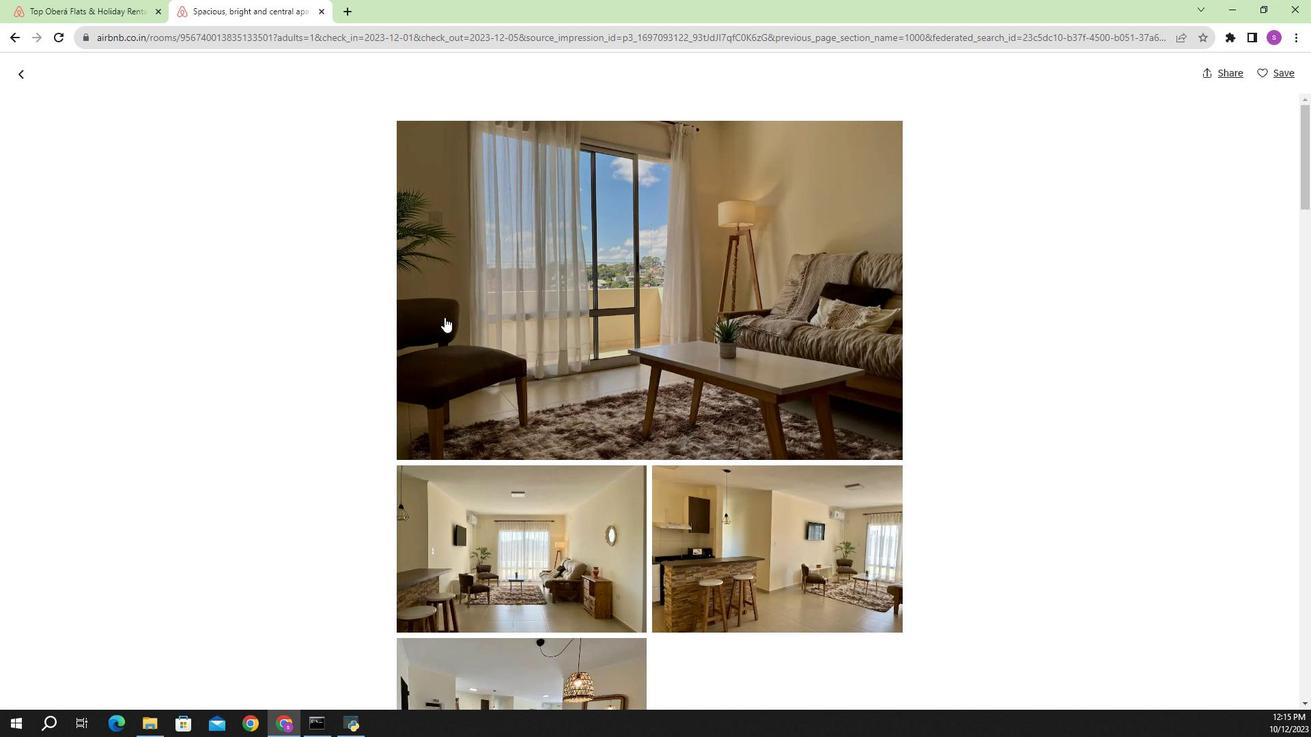 
Action: Mouse moved to (502, 333)
Screenshot: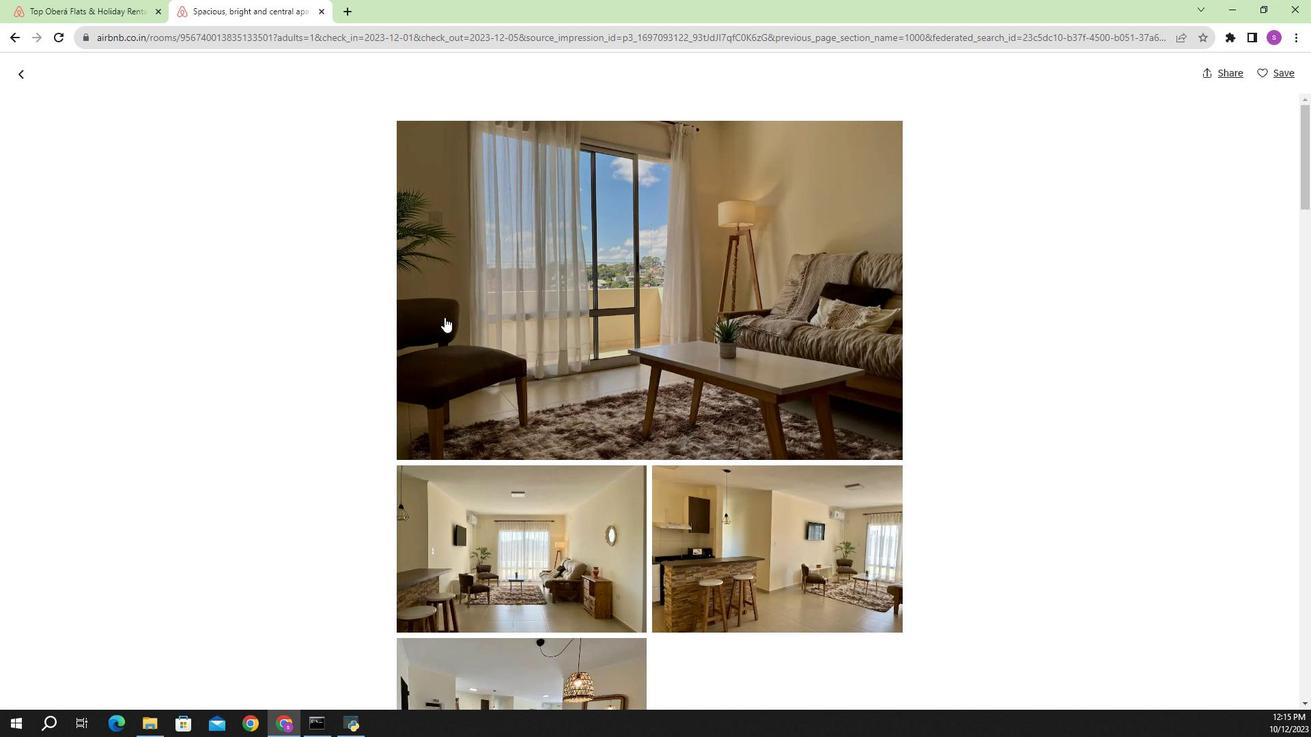 
Action: Mouse scrolled (502, 332) with delta (0, 0)
Screenshot: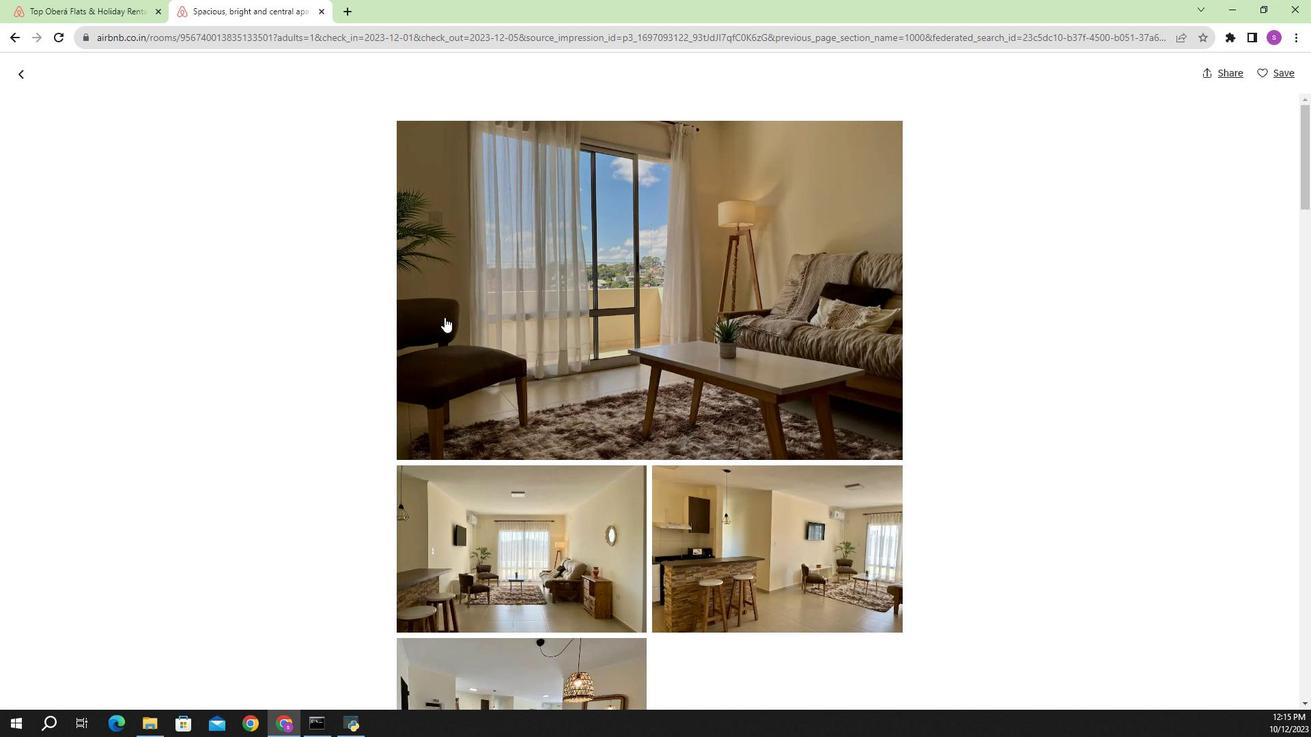 
Action: Mouse moved to (623, 297)
Screenshot: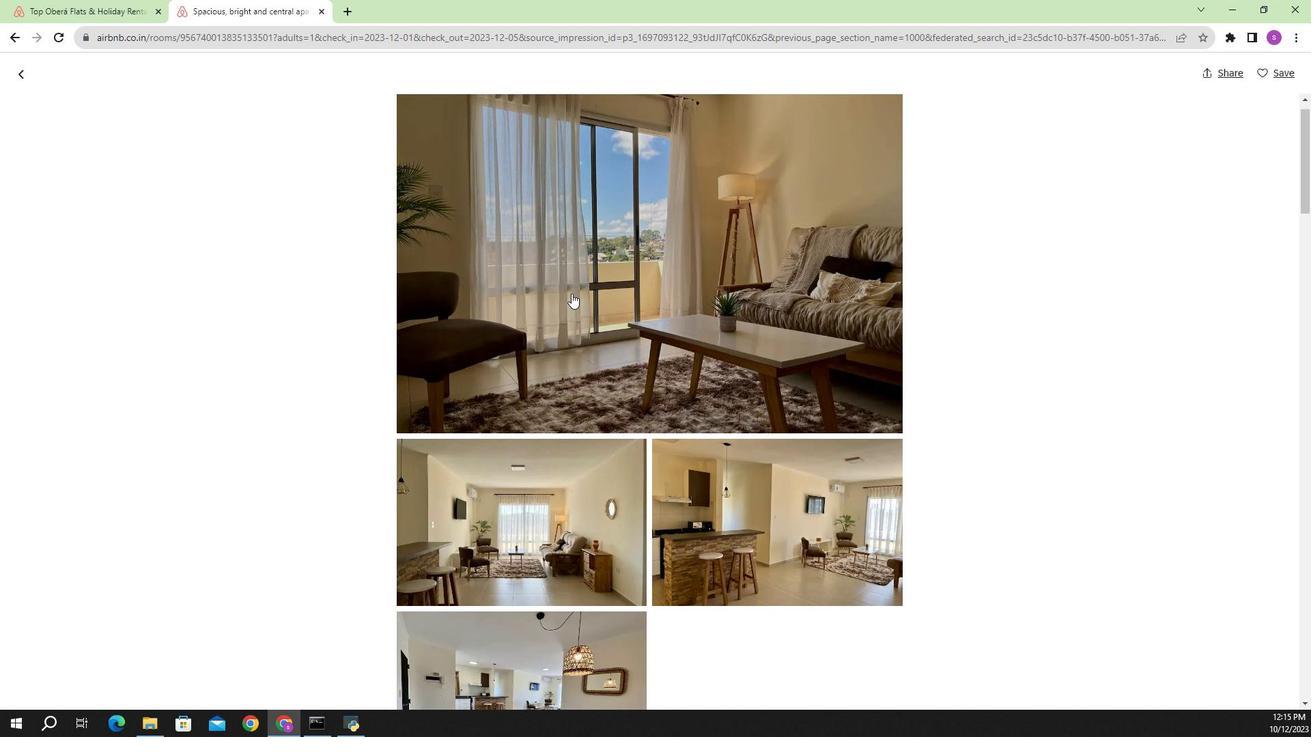 
Action: Mouse scrolled (623, 296) with delta (0, 0)
Screenshot: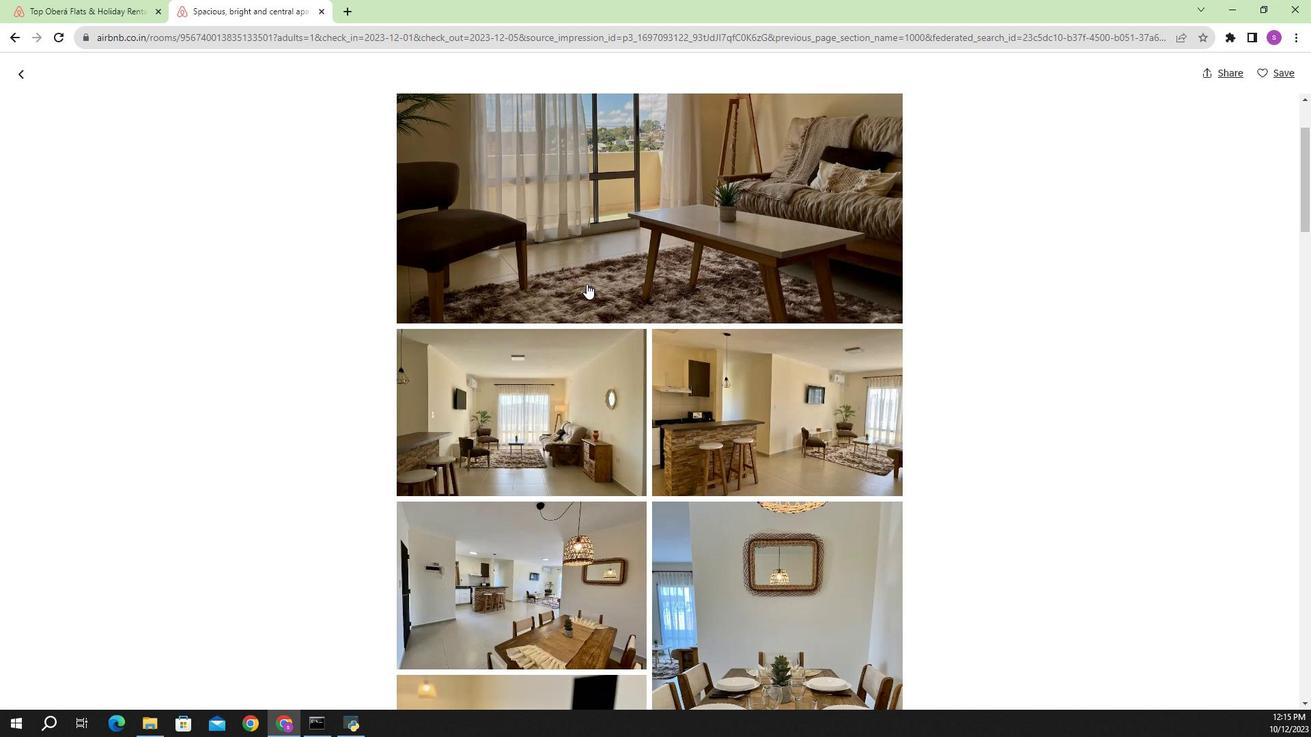 
Action: Mouse scrolled (623, 296) with delta (0, 0)
Screenshot: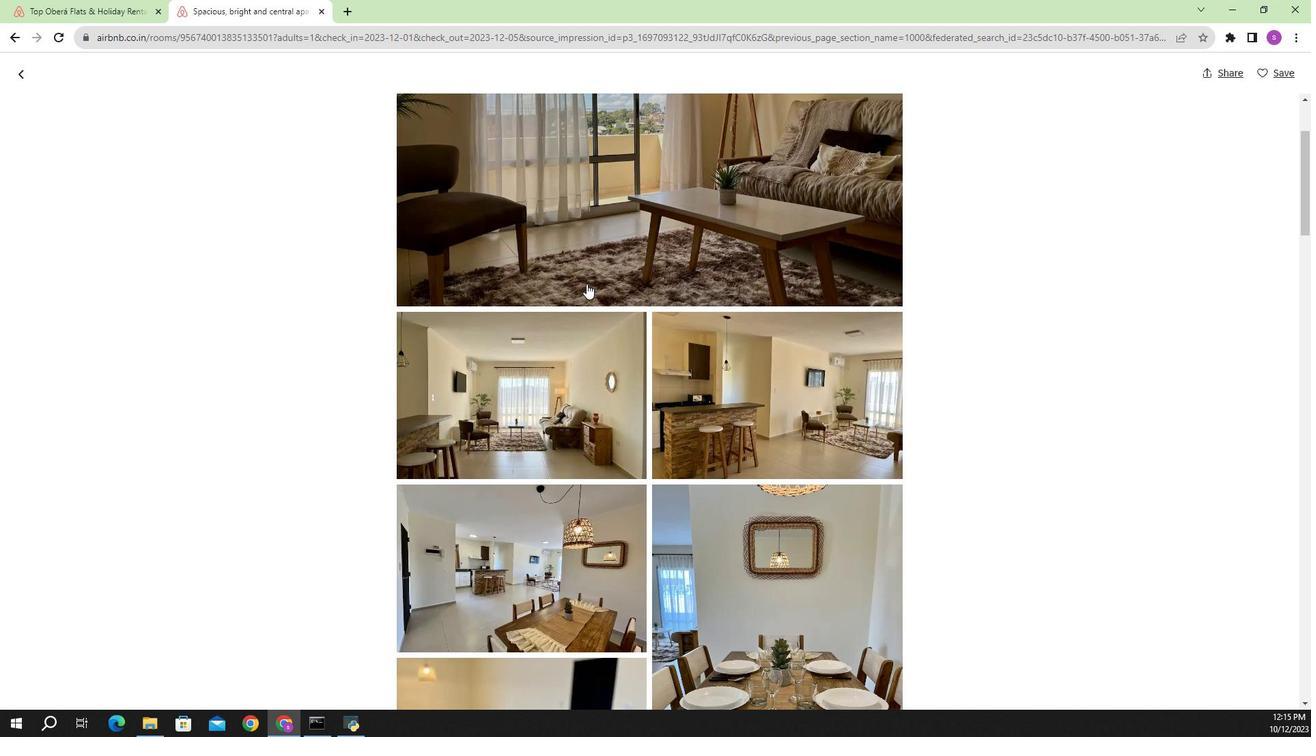 
Action: Mouse moved to (671, 334)
Screenshot: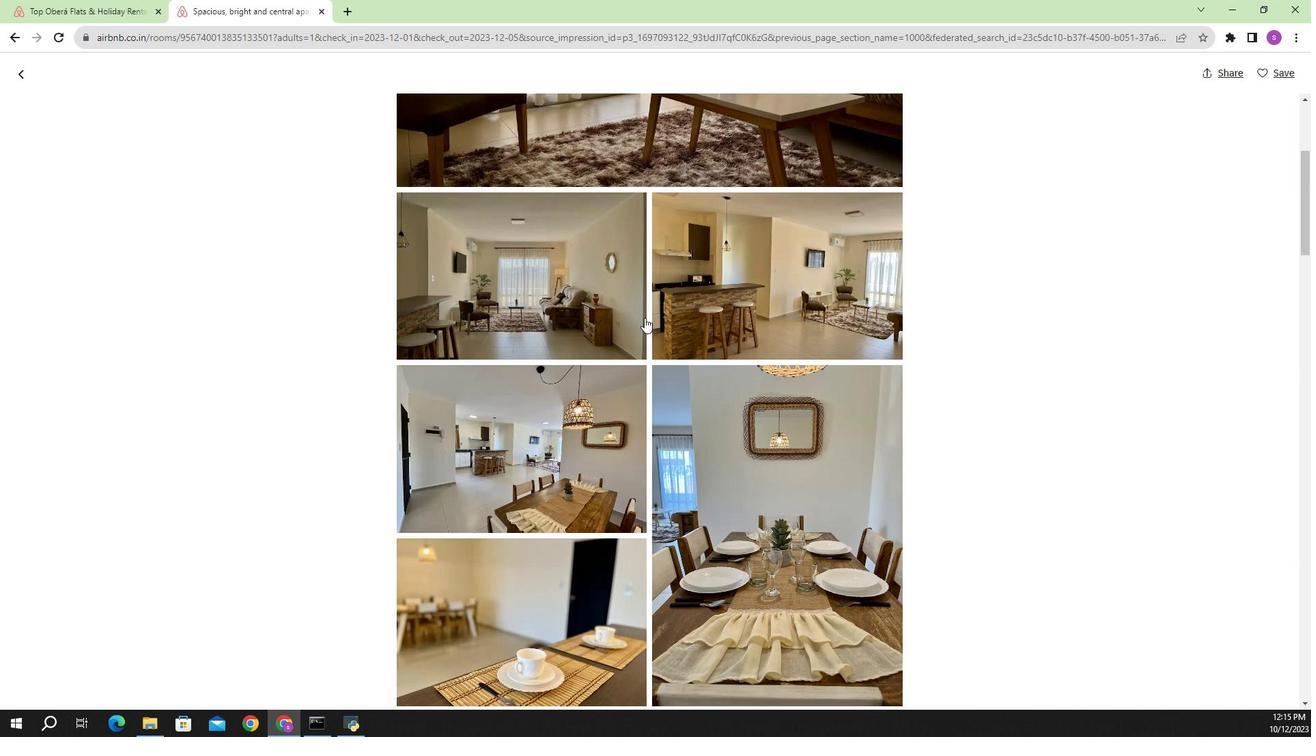 
Action: Mouse scrolled (671, 333) with delta (0, 0)
Screenshot: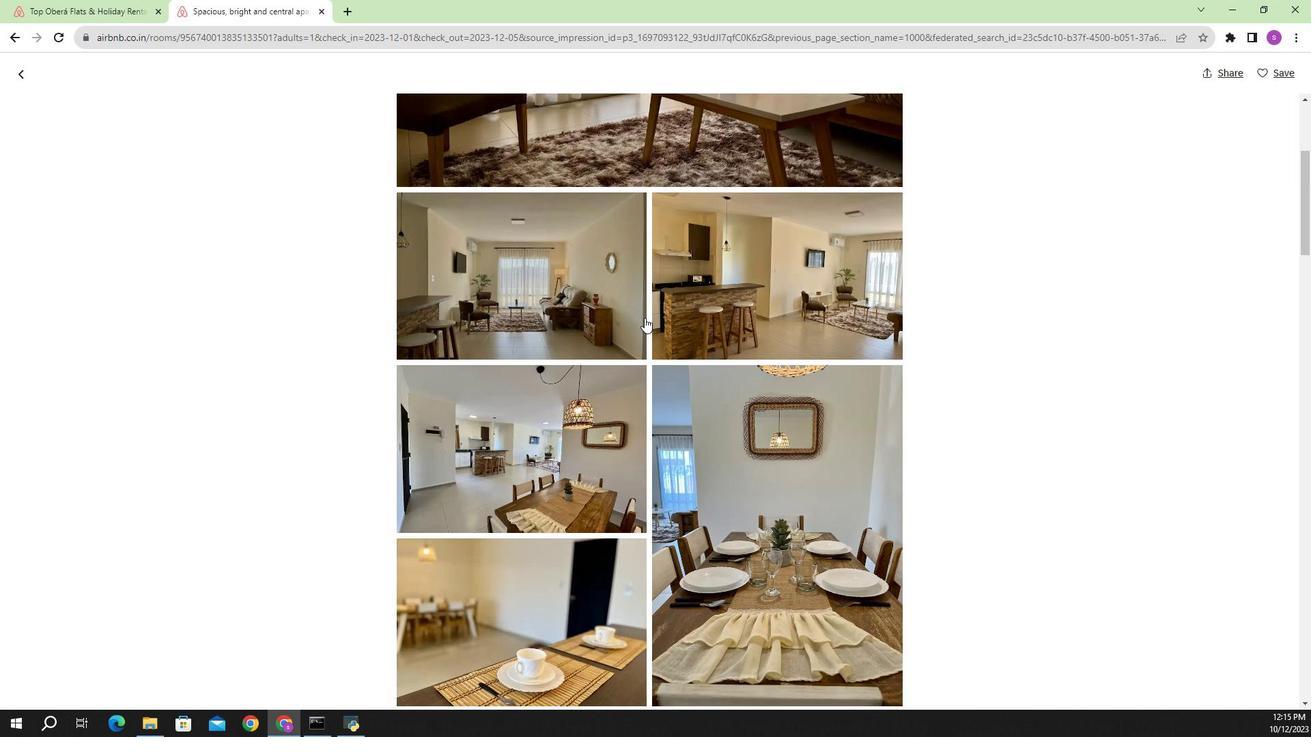 
Action: Mouse scrolled (671, 333) with delta (0, 0)
Screenshot: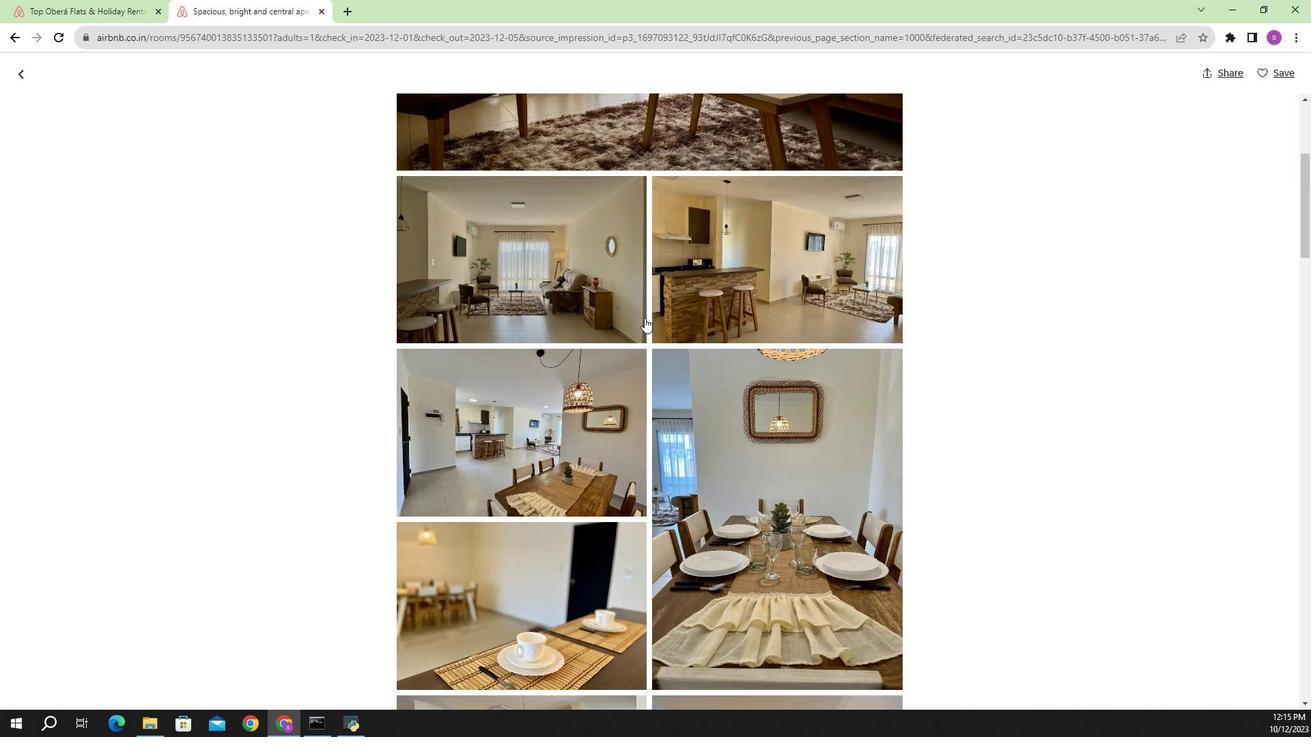 
Action: Mouse scrolled (671, 333) with delta (0, 0)
Screenshot: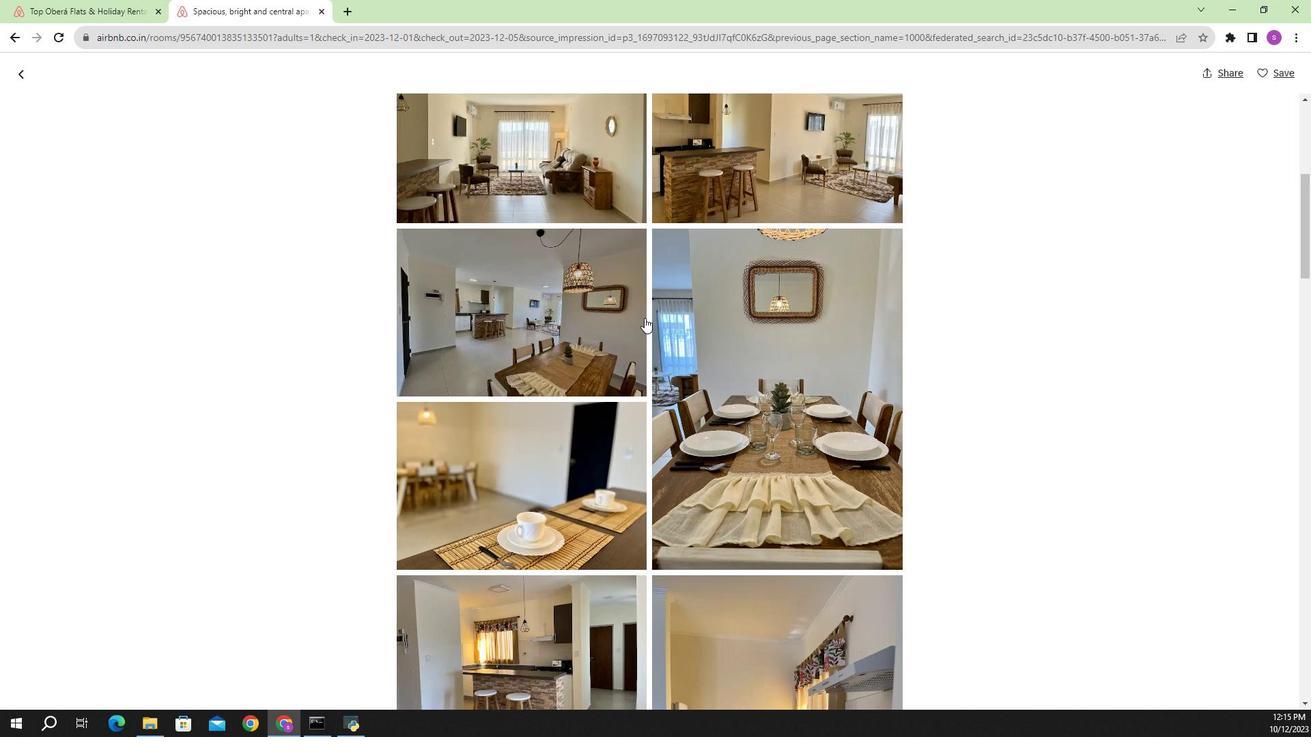 
Action: Mouse scrolled (671, 333) with delta (0, 0)
Screenshot: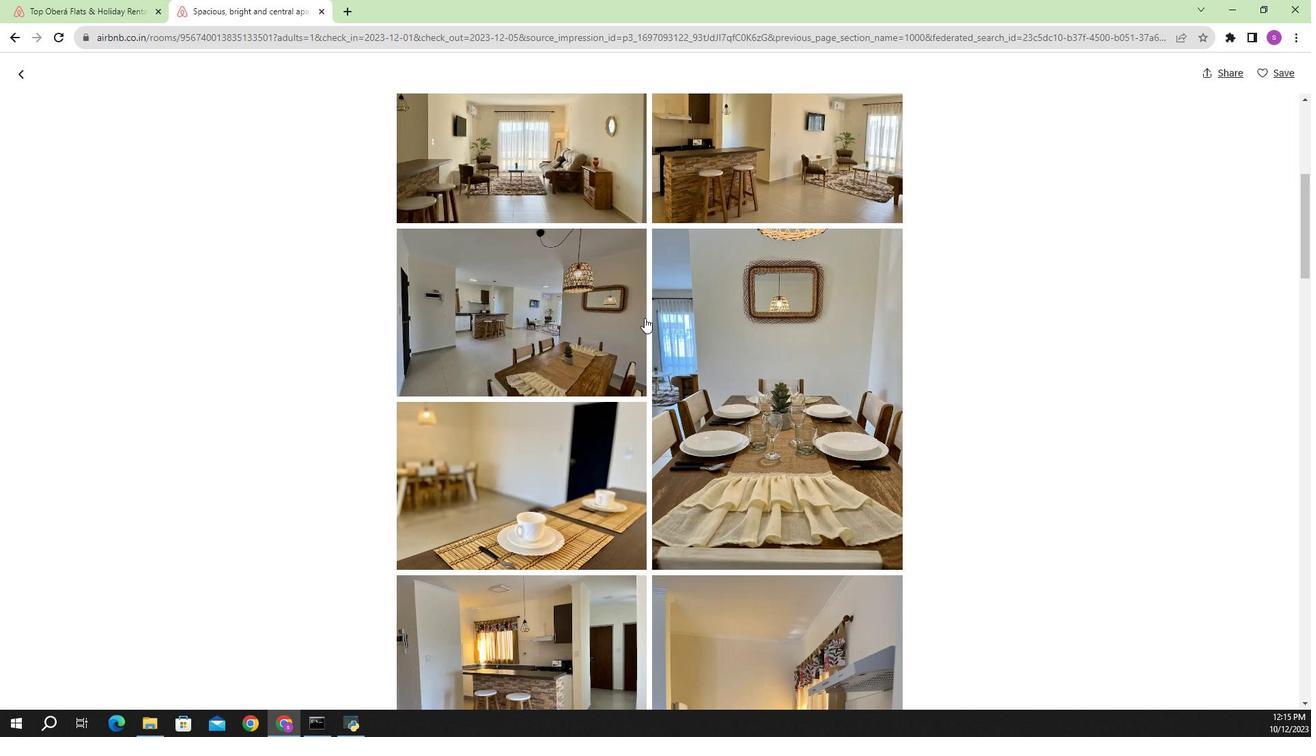 
Action: Mouse moved to (679, 385)
Screenshot: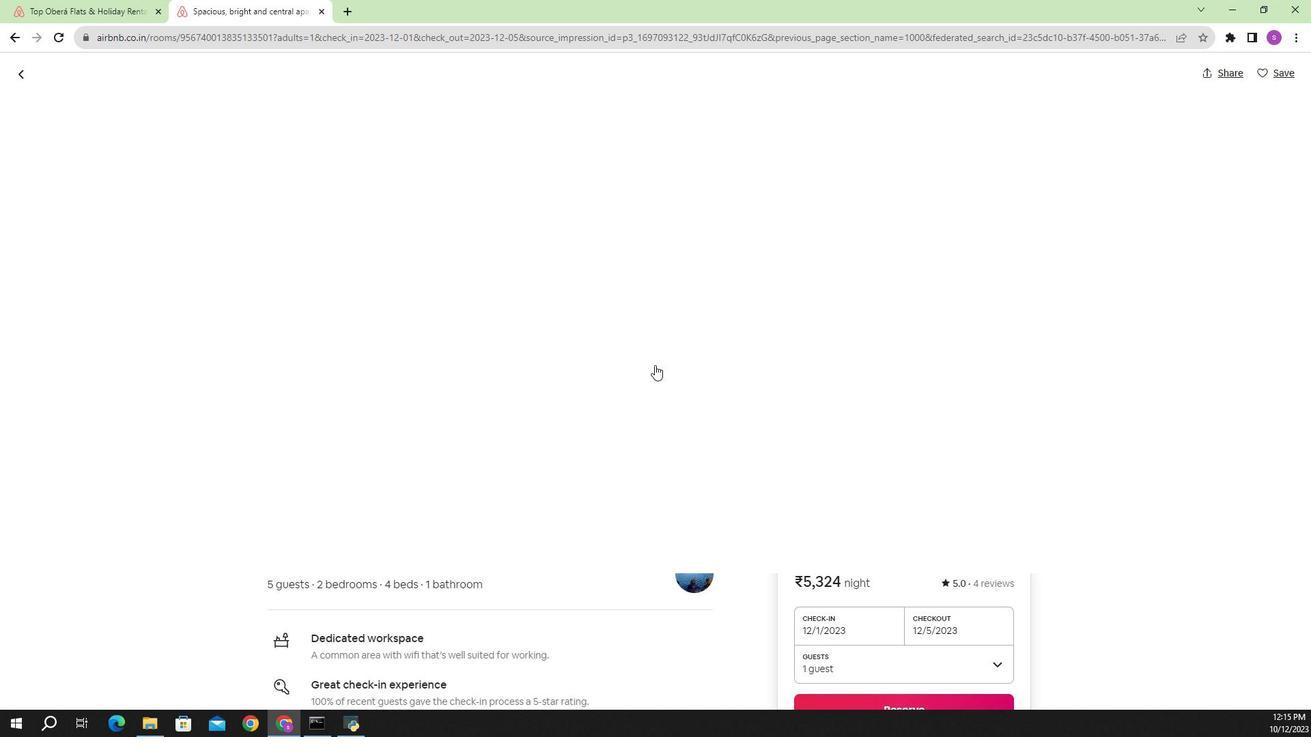 
Action: Mouse scrolled (679, 384) with delta (0, 0)
Screenshot: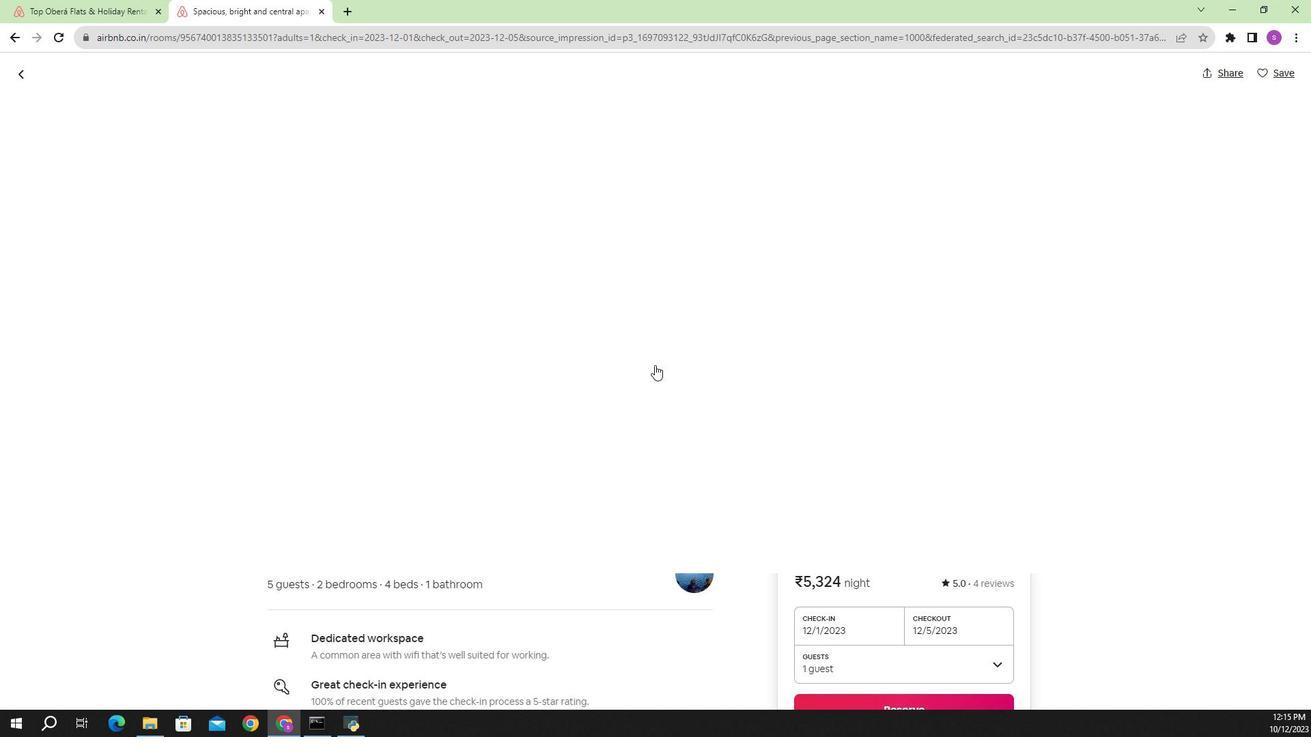 
Action: Mouse moved to (683, 485)
Screenshot: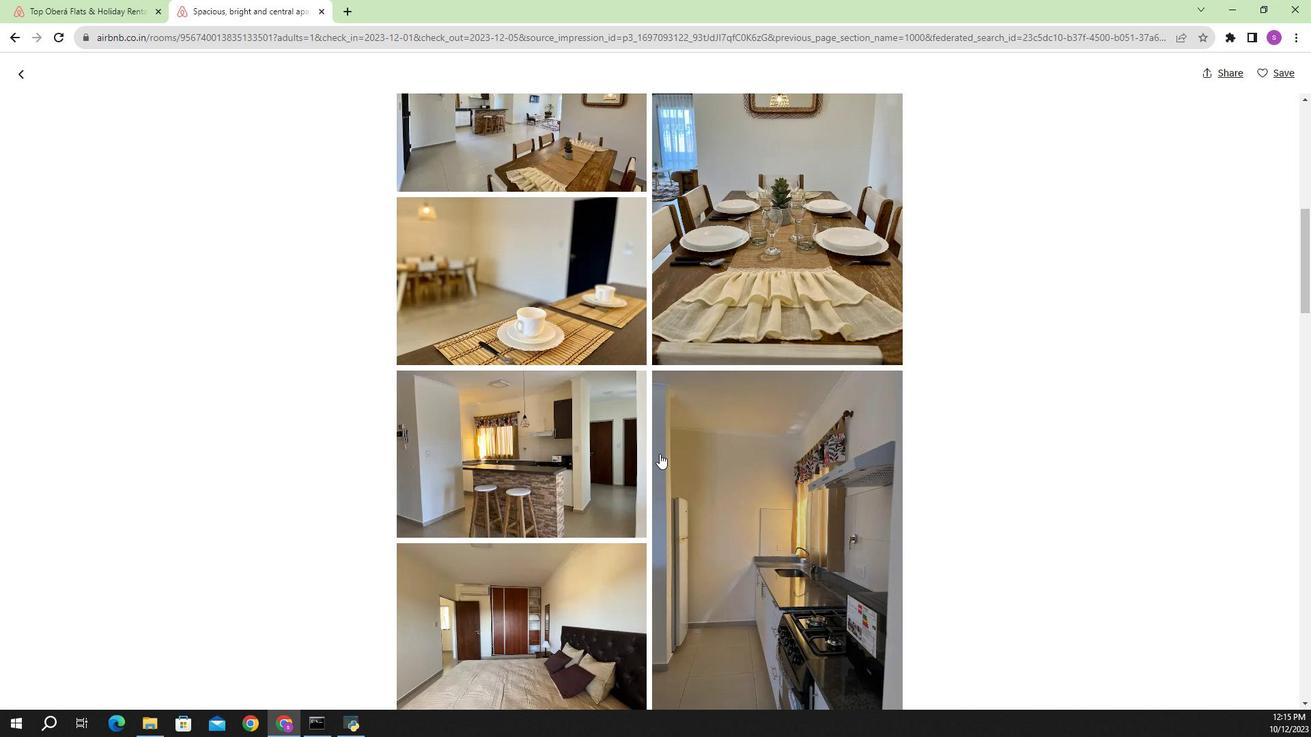 
Action: Mouse scrolled (683, 484) with delta (0, -1)
Screenshot: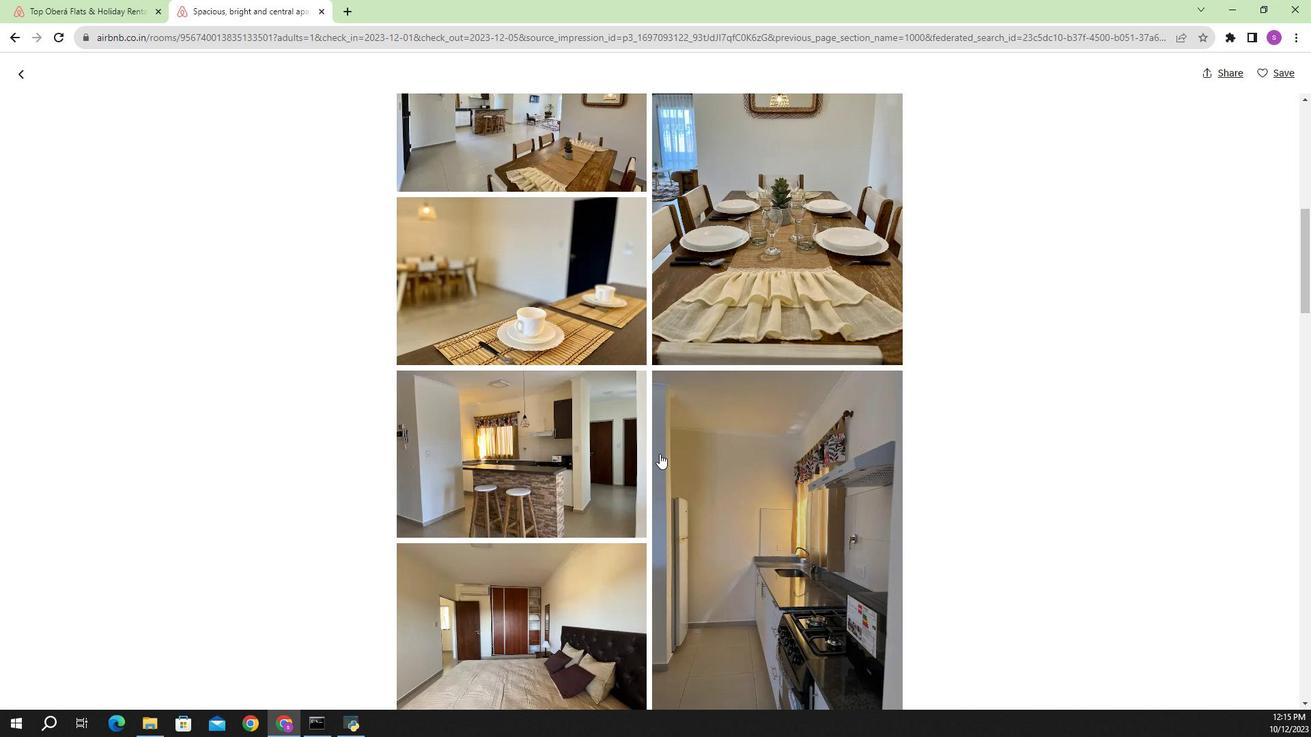 
Action: Mouse moved to (682, 475)
Screenshot: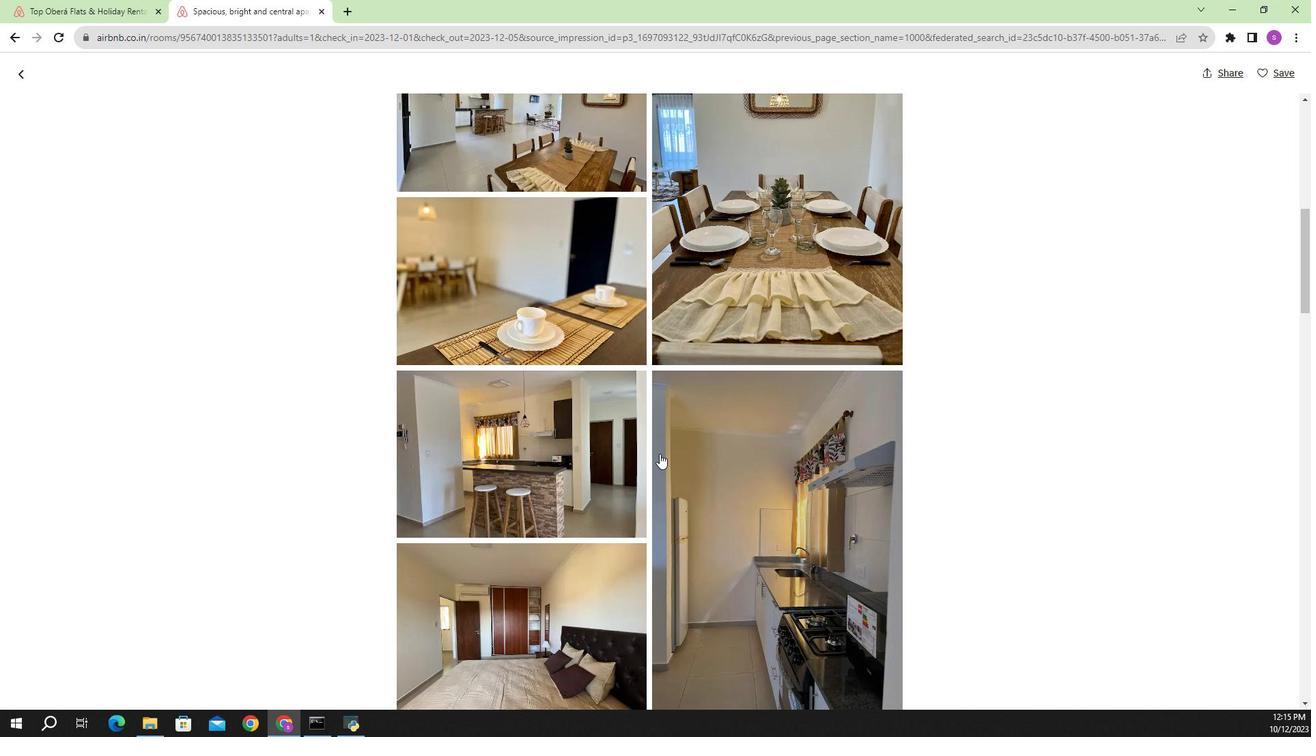 
Action: Mouse scrolled (682, 474) with delta (0, 0)
Screenshot: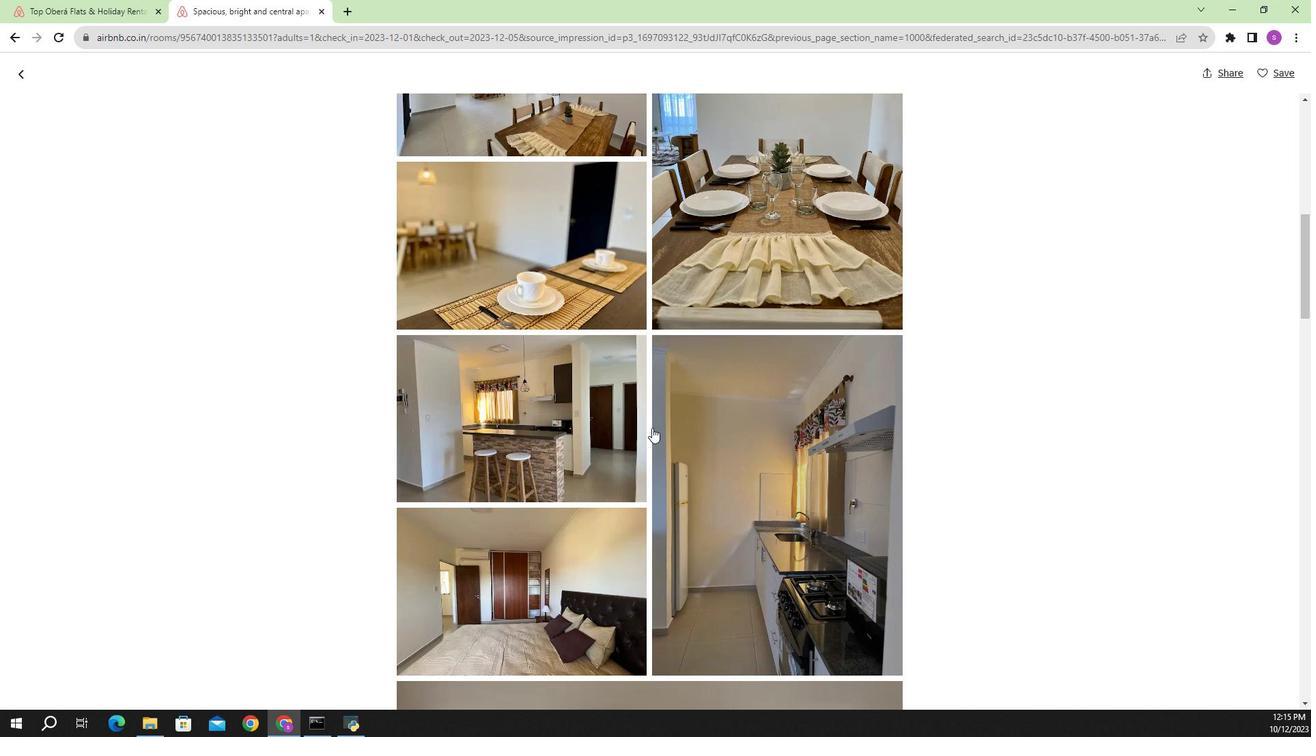 
Action: Mouse moved to (681, 466)
Screenshot: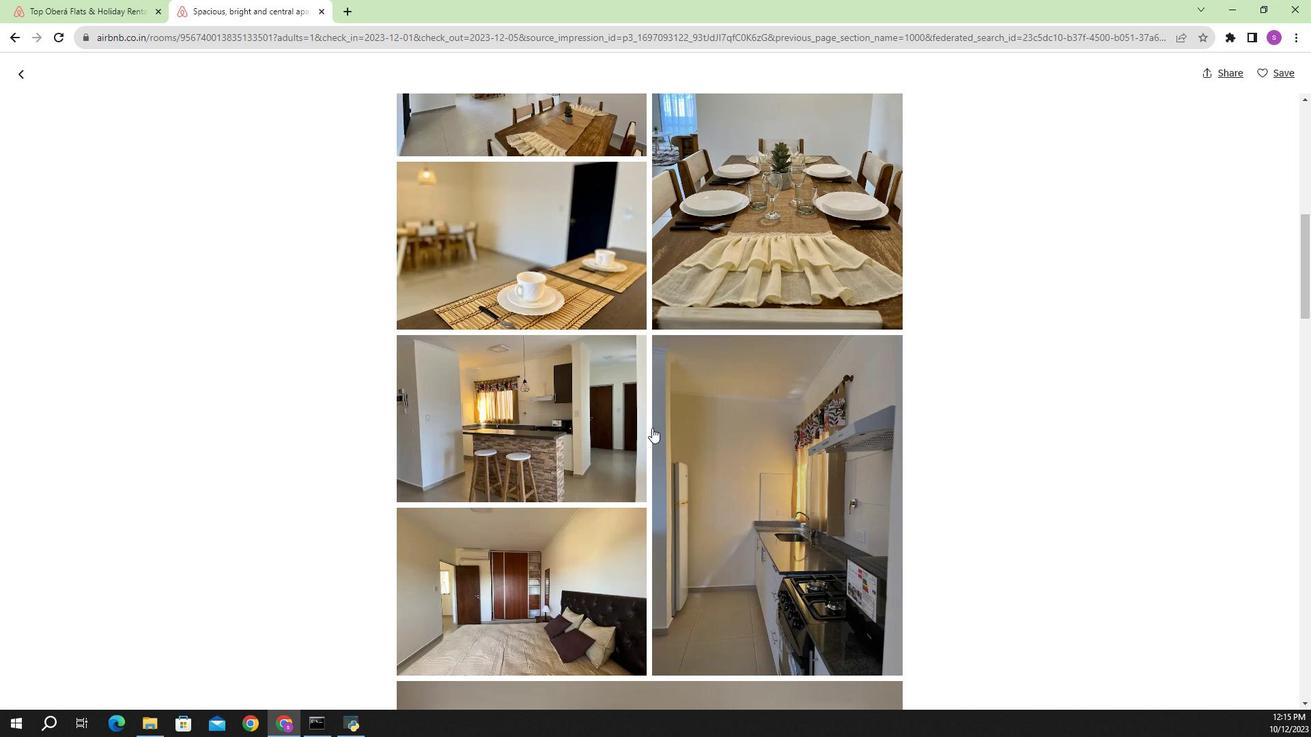 
Action: Mouse scrolled (681, 466) with delta (0, 0)
Screenshot: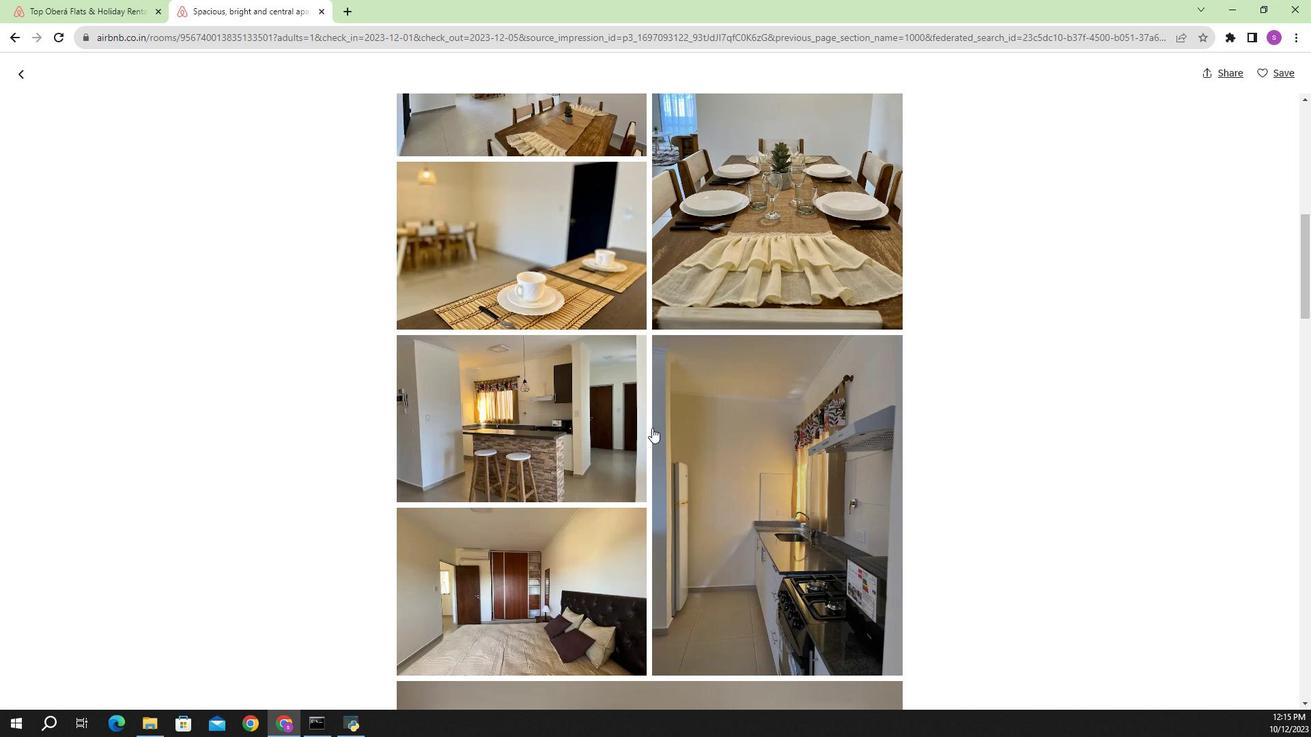 
Action: Mouse moved to (675, 480)
Screenshot: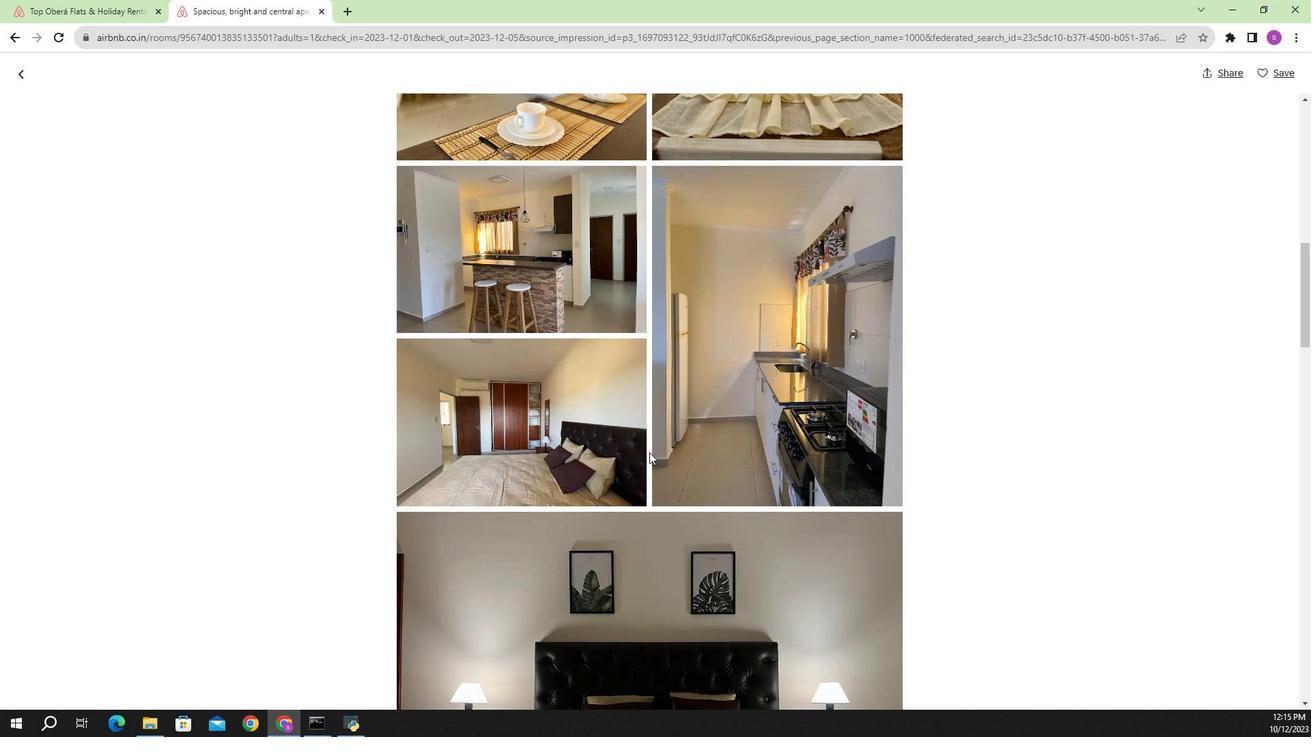 
Action: Mouse scrolled (675, 479) with delta (0, 0)
Screenshot: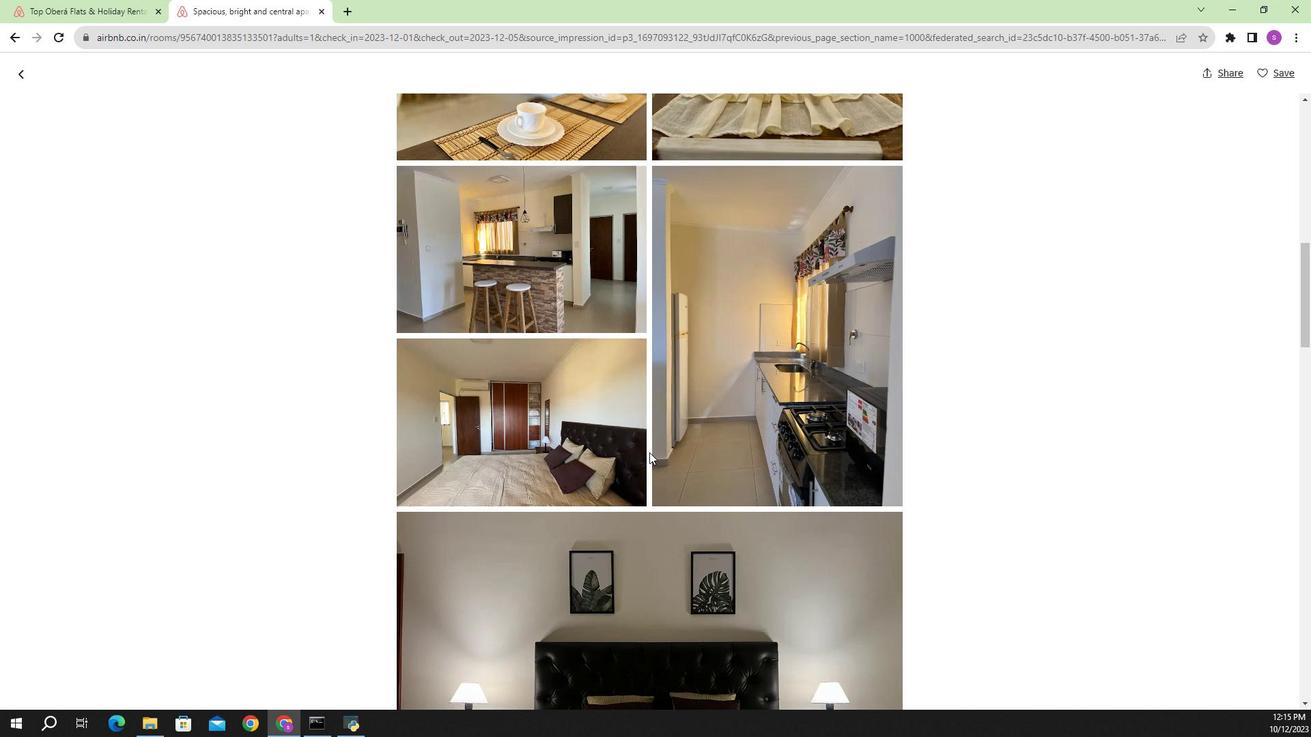 
Action: Mouse scrolled (675, 479) with delta (0, 0)
Screenshot: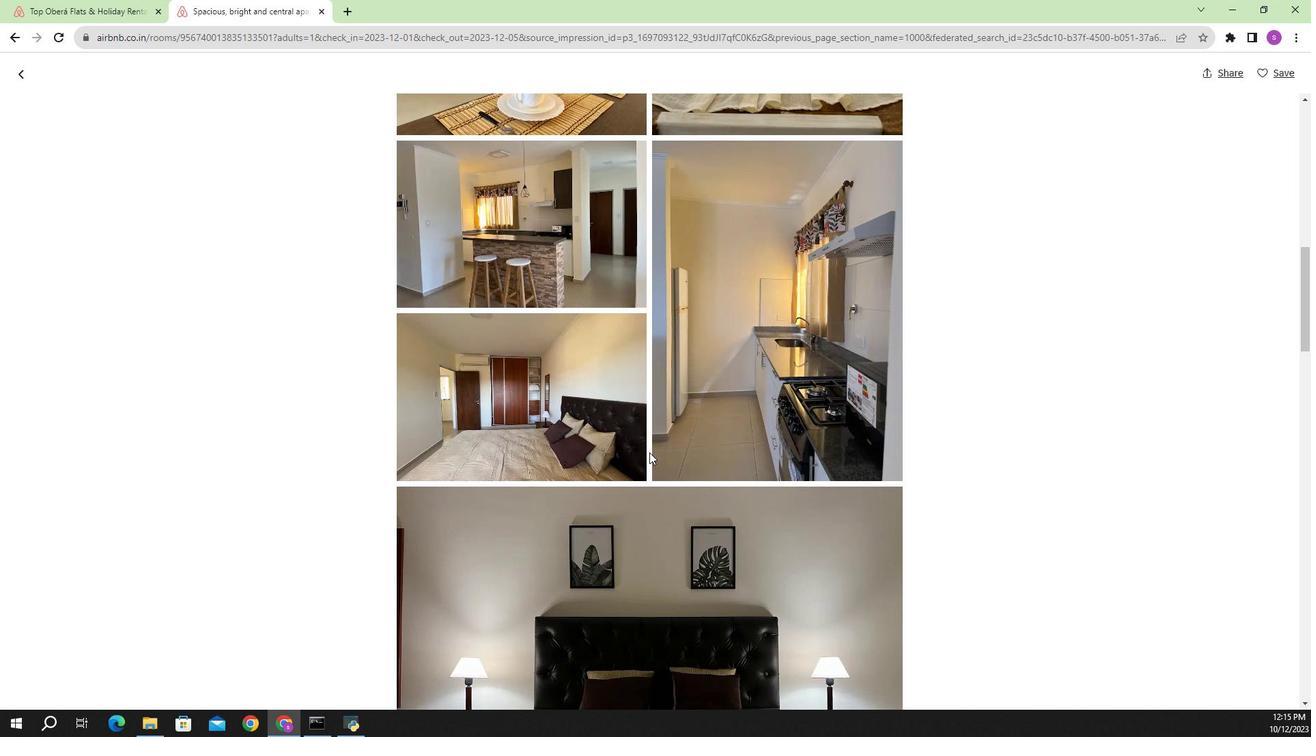
Action: Mouse moved to (675, 474)
Screenshot: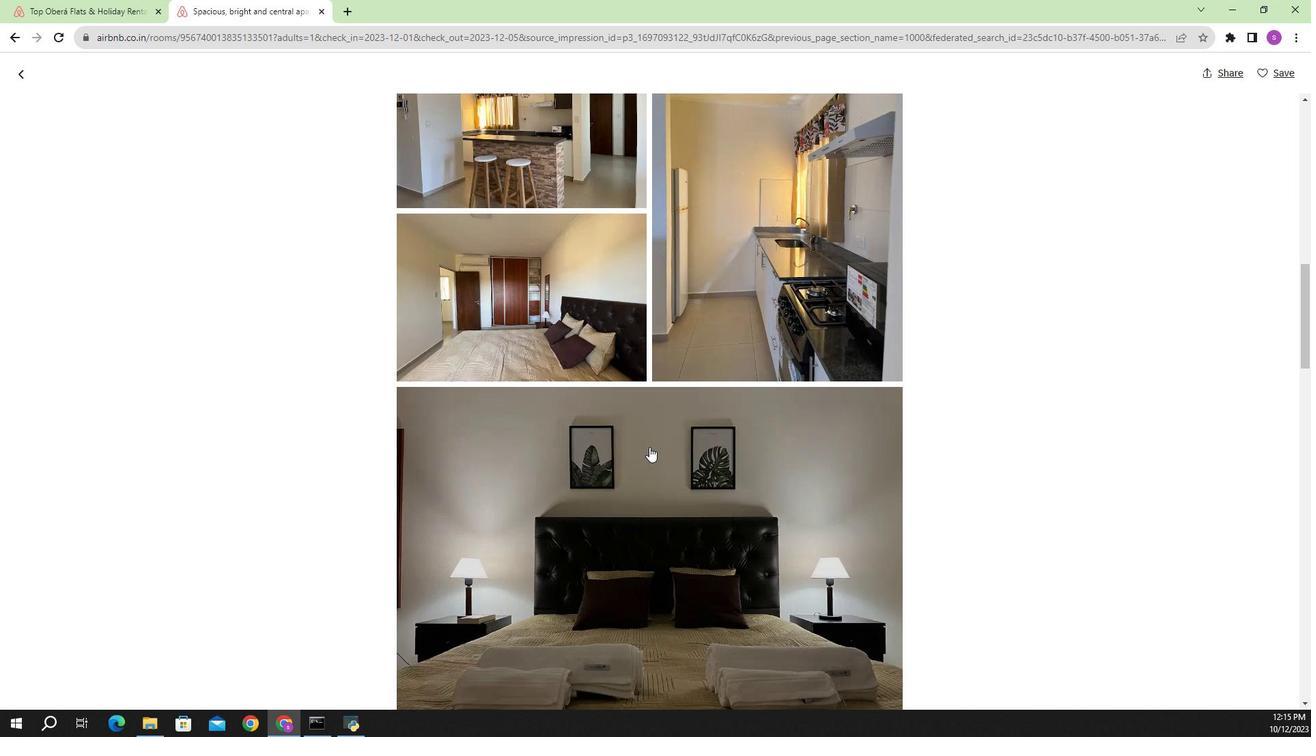 
Action: Mouse scrolled (675, 473) with delta (0, 0)
Screenshot: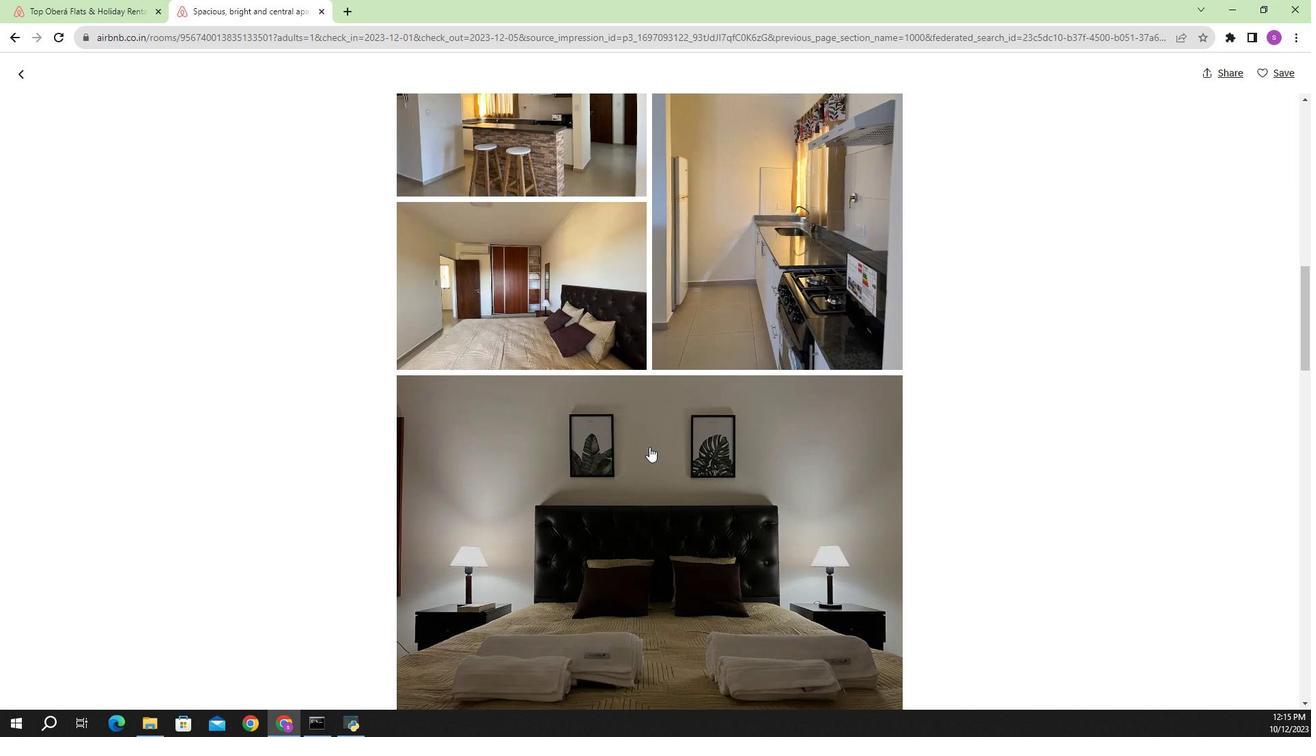 
Action: Mouse scrolled (675, 473) with delta (0, 0)
Screenshot: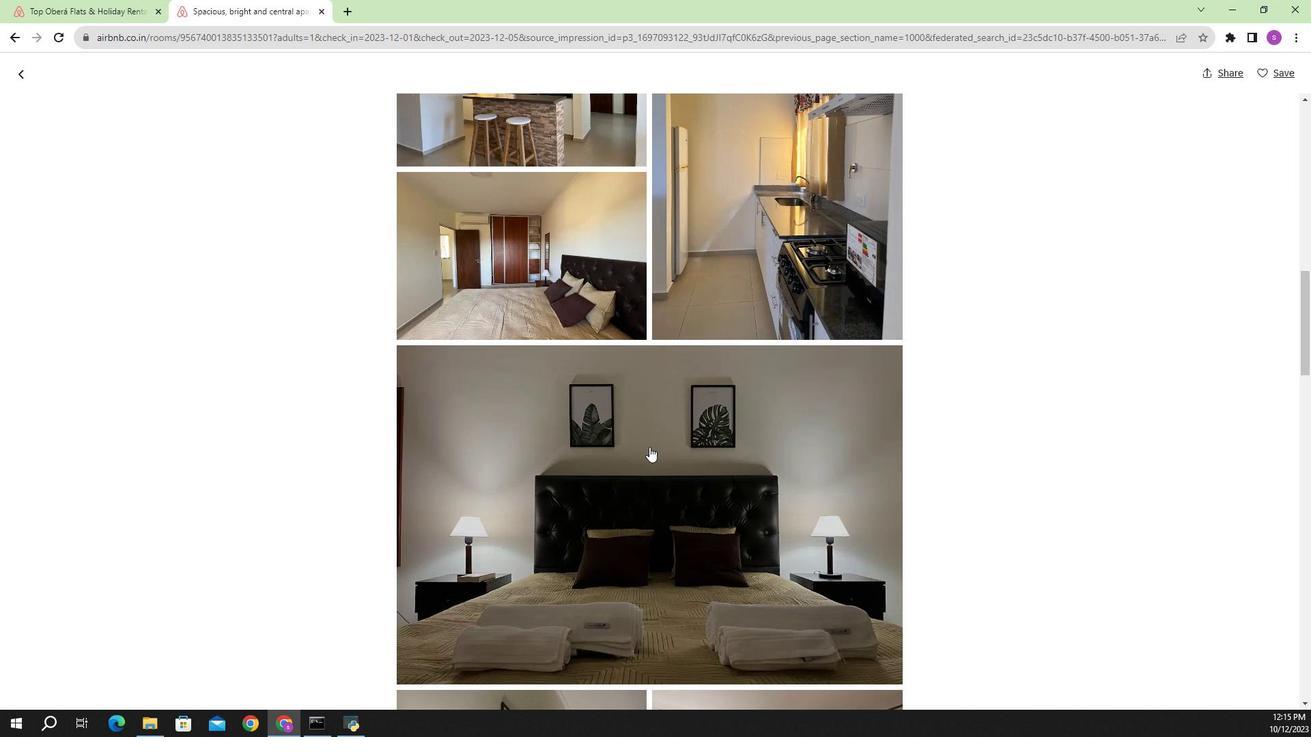 
Action: Mouse moved to (662, 451)
Screenshot: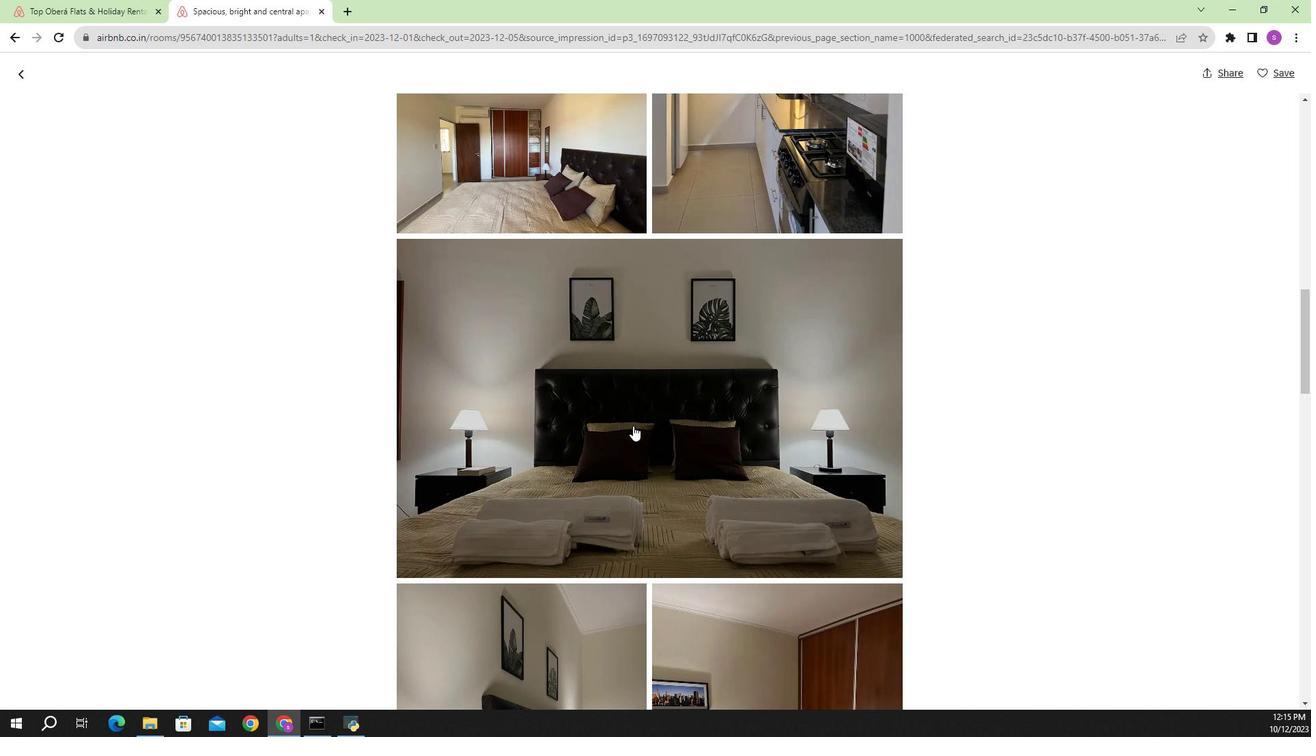 
Action: Mouse scrolled (662, 450) with delta (0, 0)
Screenshot: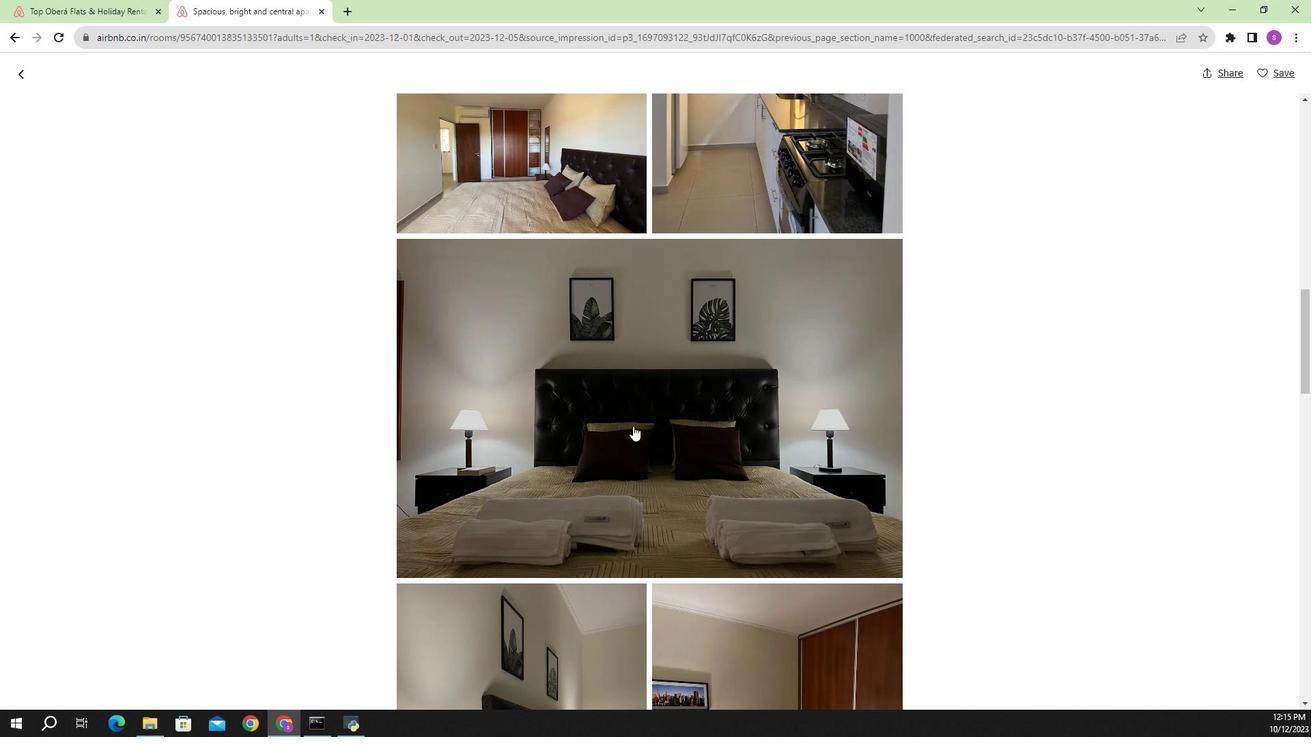 
Action: Mouse scrolled (662, 450) with delta (0, 0)
Screenshot: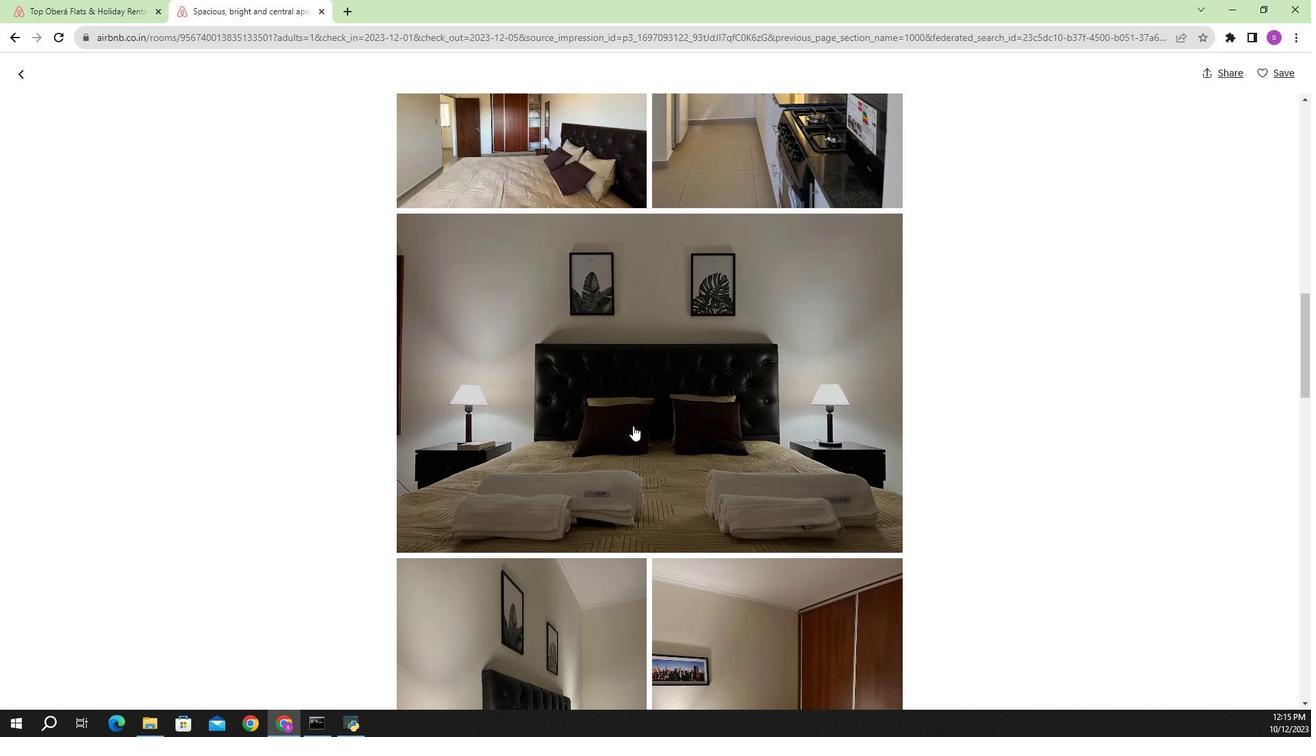 
Action: Mouse moved to (660, 447)
Screenshot: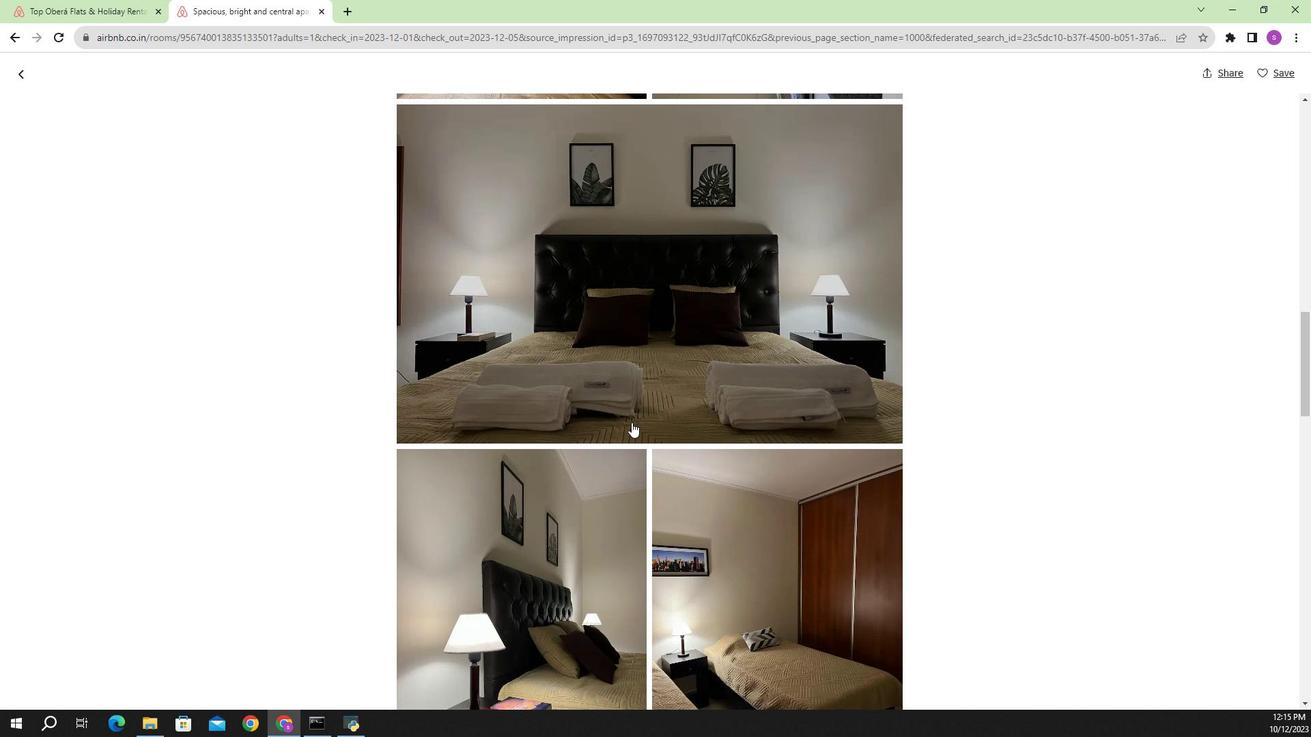 
Action: Mouse scrolled (660, 446) with delta (0, 0)
Screenshot: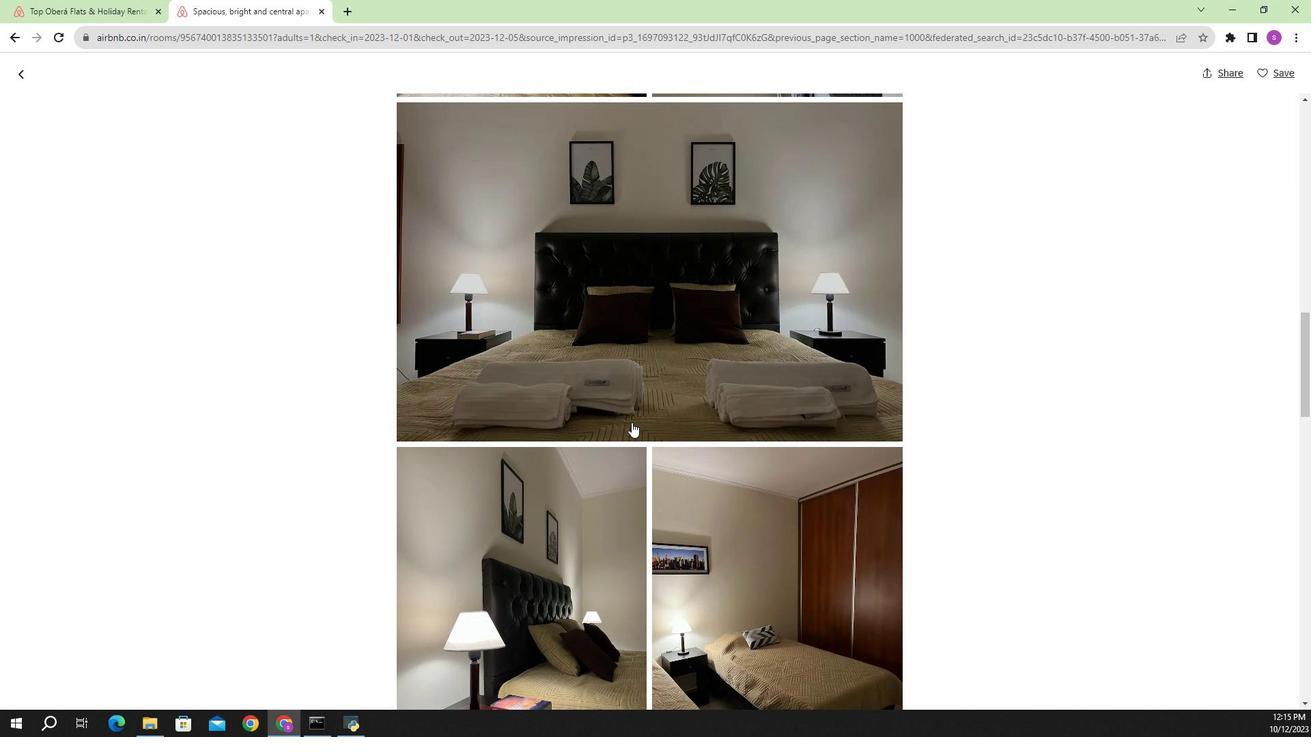 
Action: Mouse scrolled (660, 446) with delta (0, 0)
Screenshot: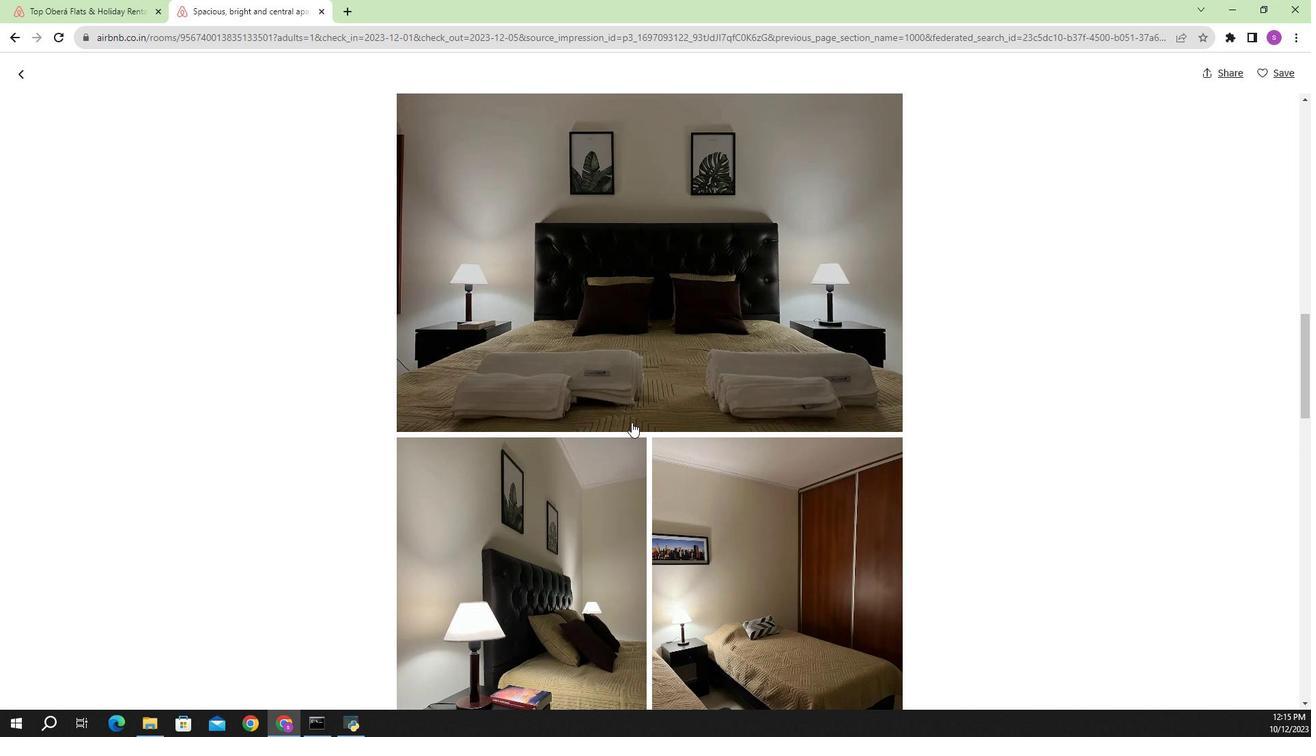 
Action: Mouse moved to (663, 449)
Screenshot: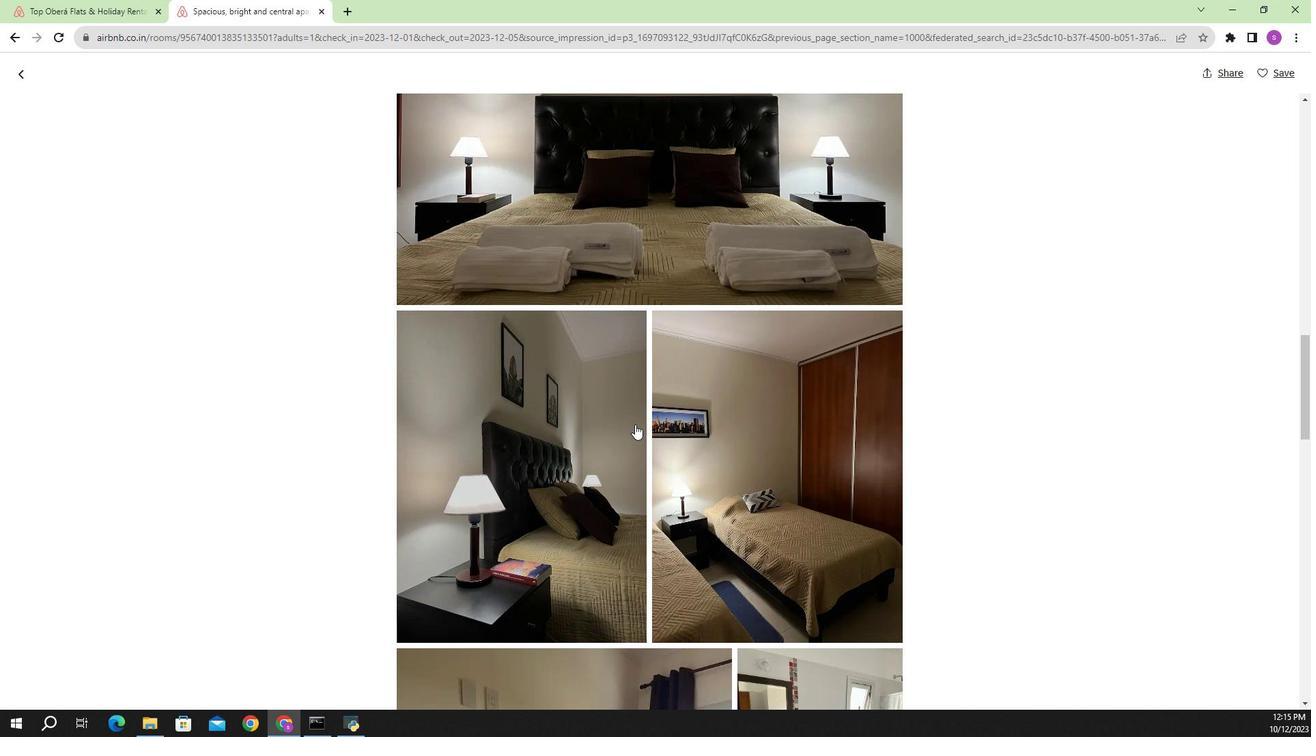 
Action: Mouse scrolled (663, 448) with delta (0, 0)
Screenshot: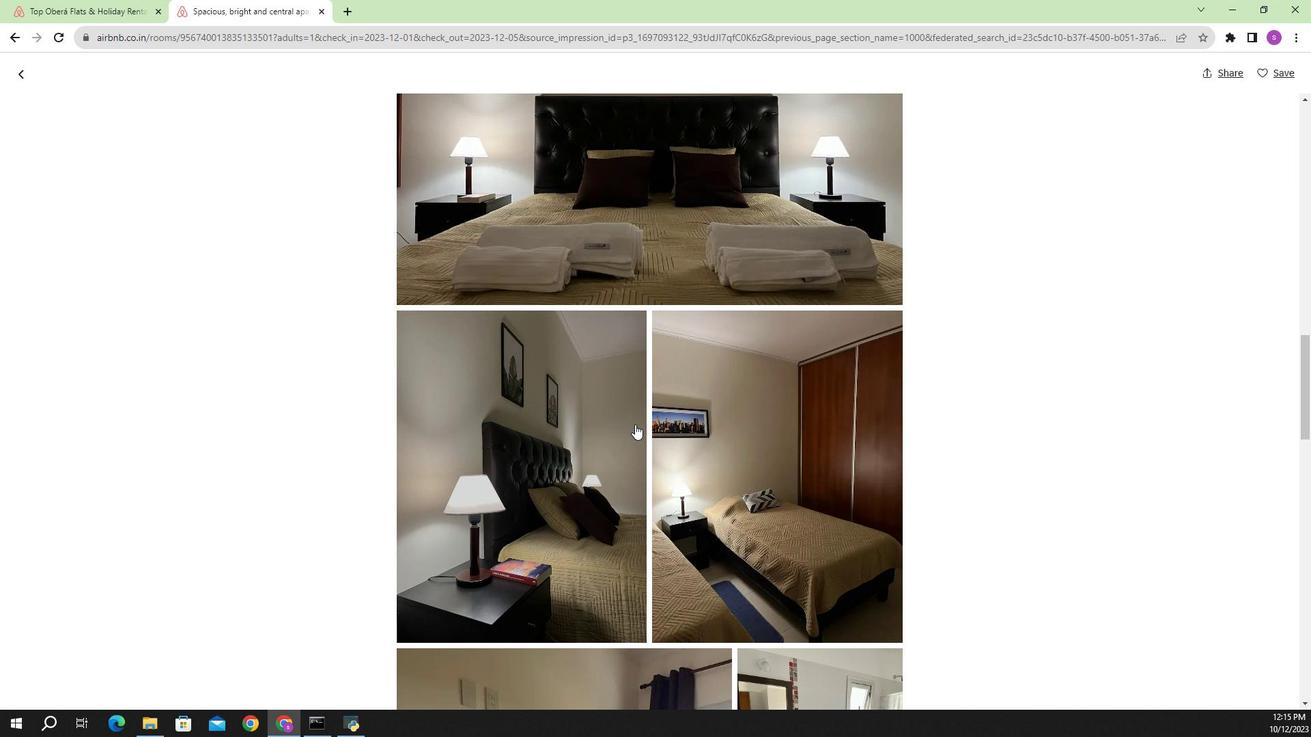 
Action: Mouse scrolled (663, 448) with delta (0, 0)
Screenshot: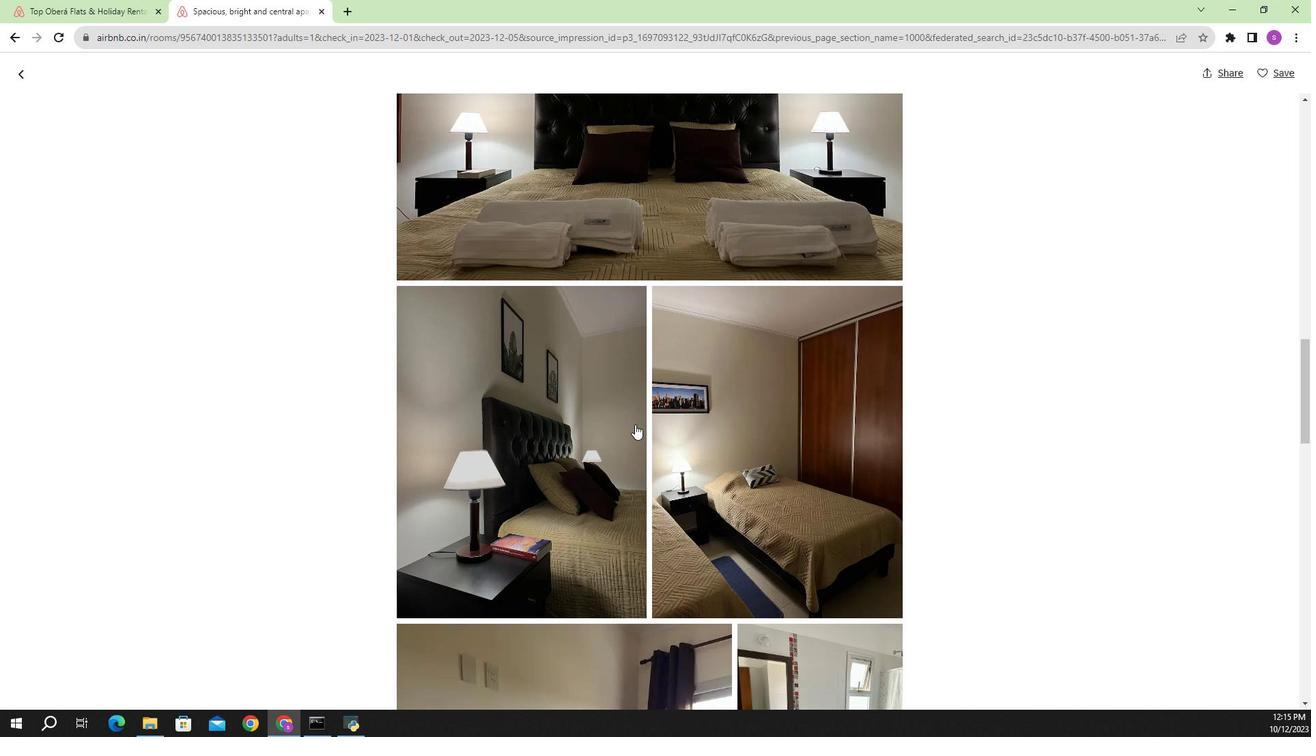 
Action: Mouse moved to (668, 449)
Screenshot: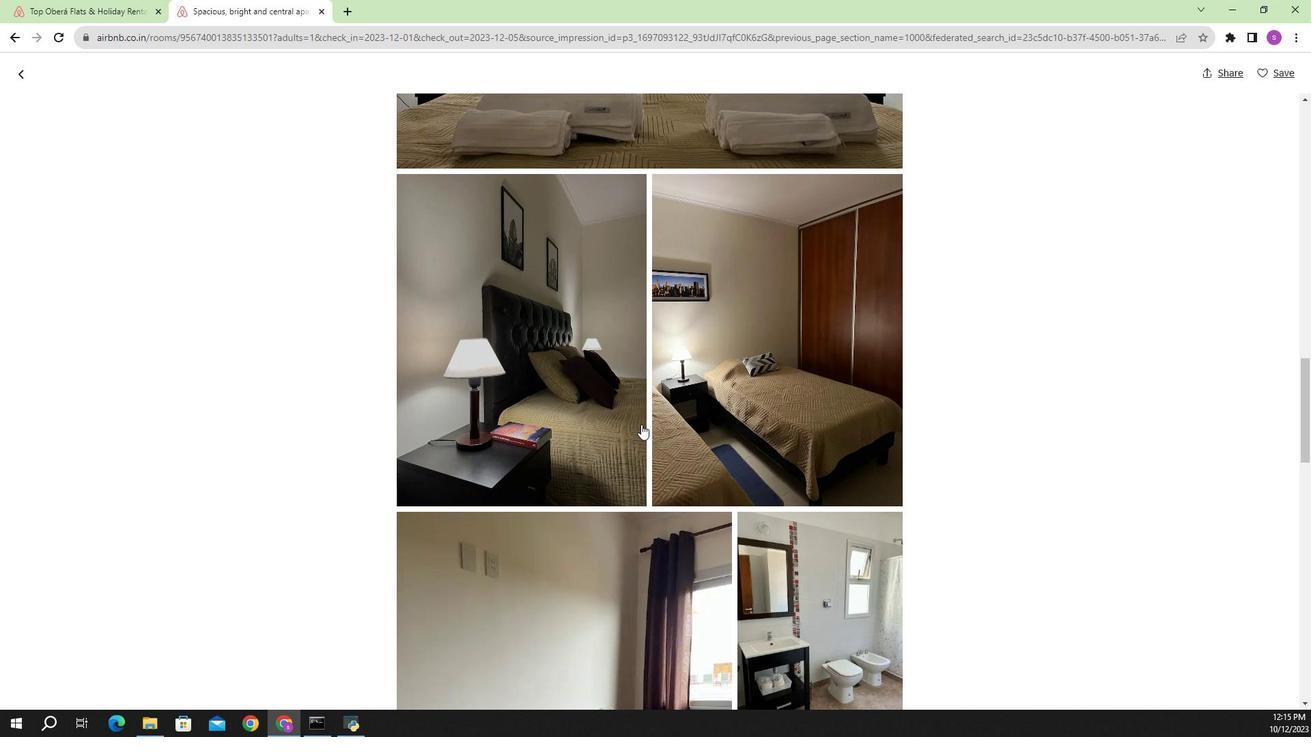 
Action: Mouse scrolled (668, 448) with delta (0, 0)
Screenshot: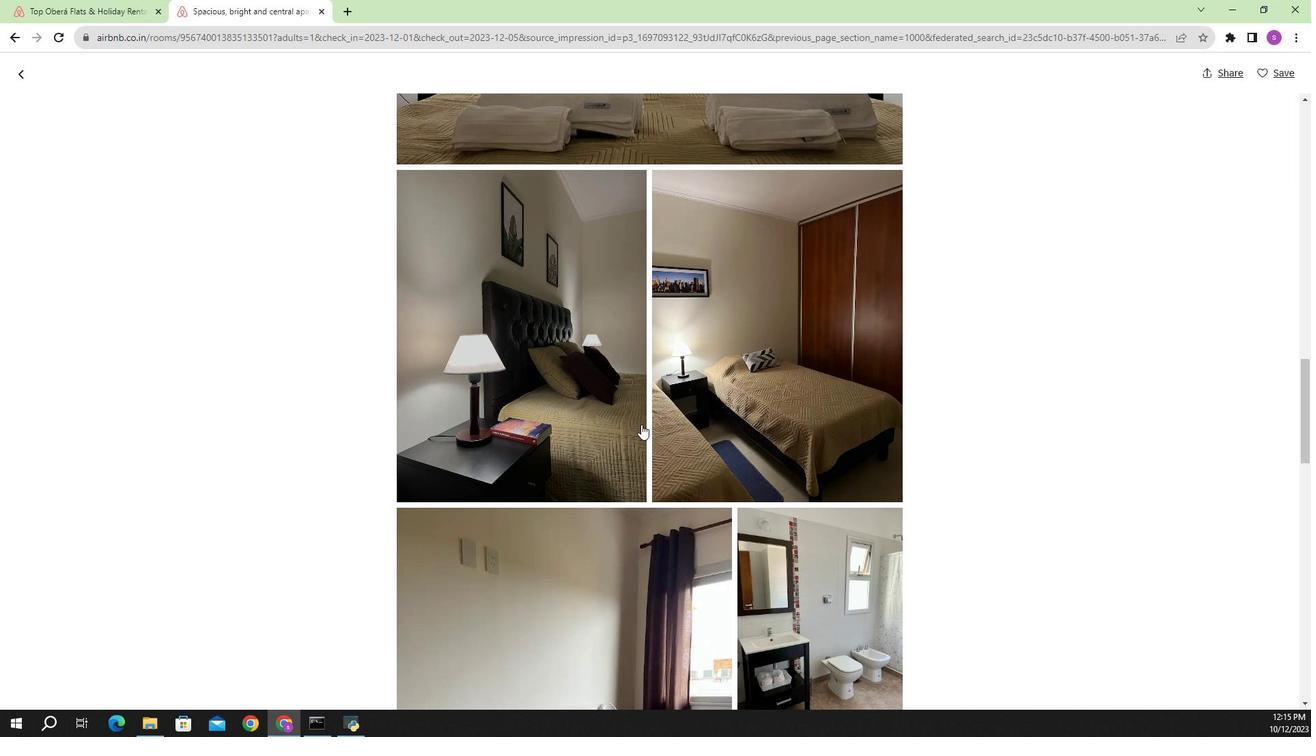 
Action: Mouse moved to (668, 449)
Screenshot: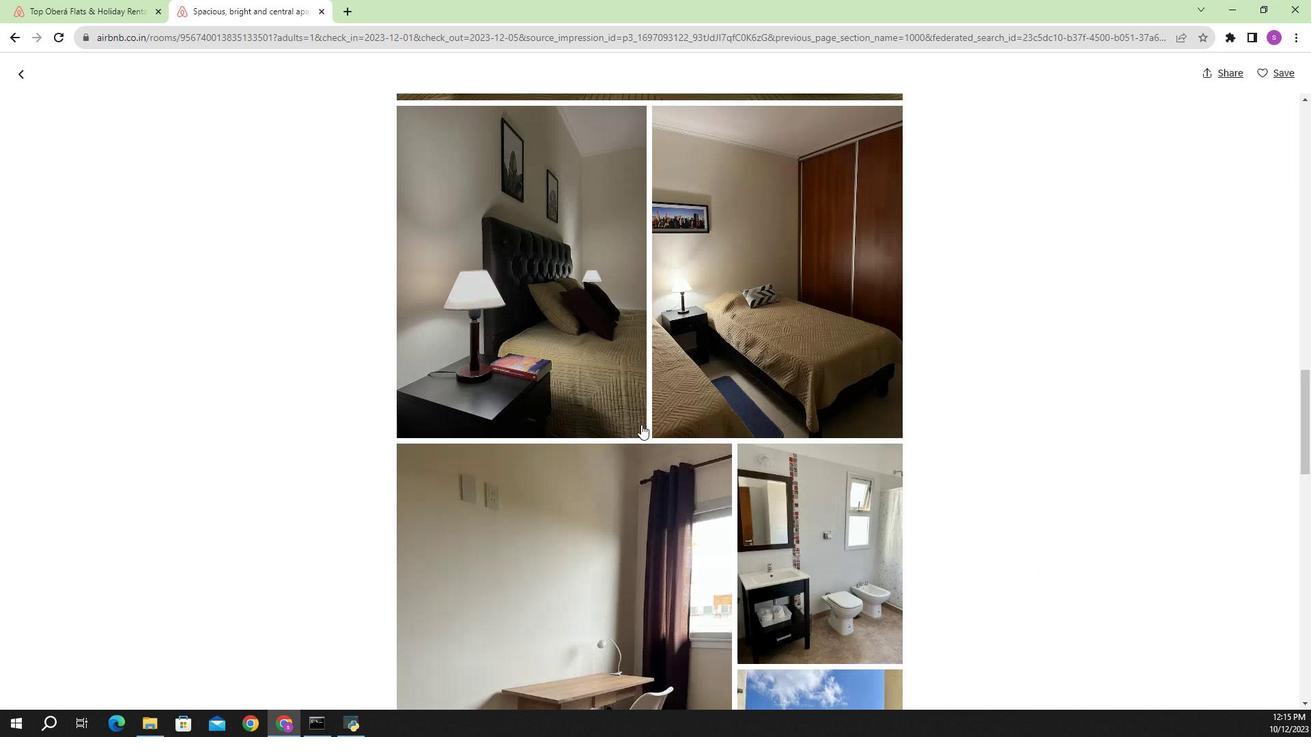 
Action: Mouse scrolled (668, 448) with delta (0, 0)
Screenshot: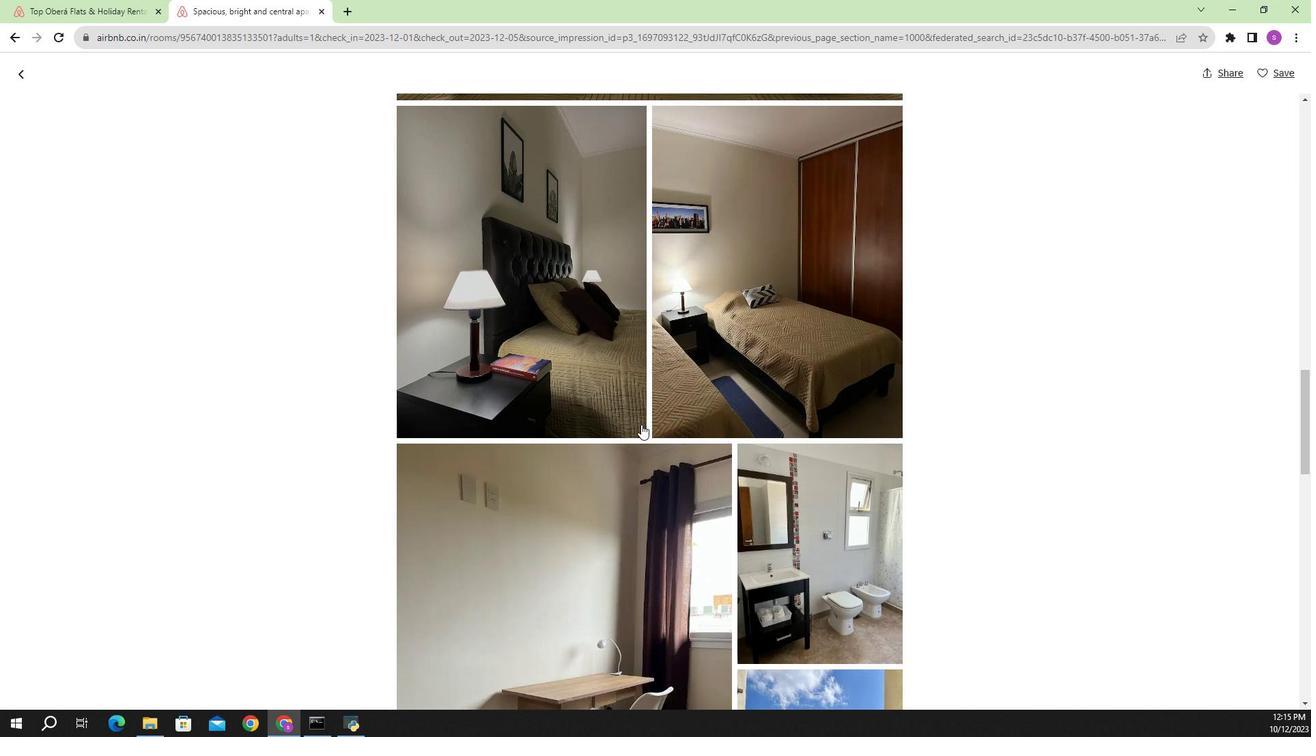 
Action: Mouse scrolled (668, 448) with delta (0, 0)
Screenshot: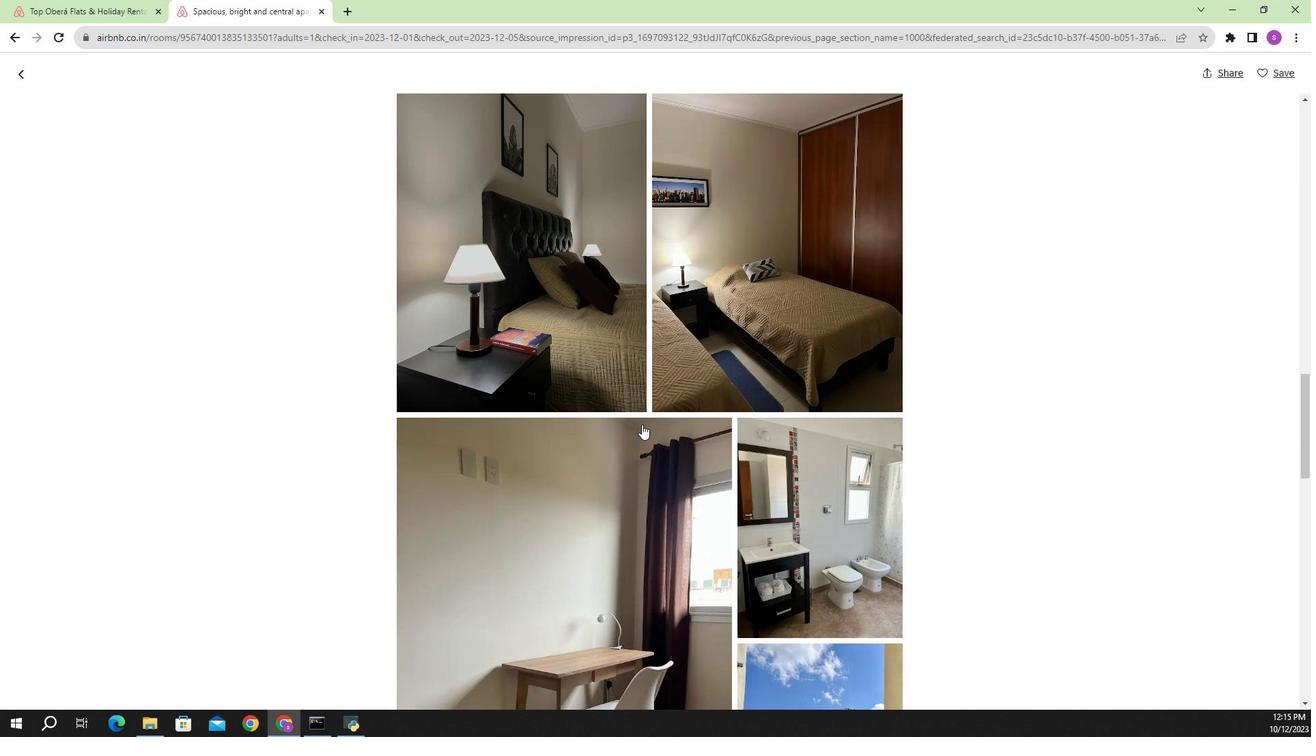 
Action: Mouse moved to (669, 449)
Screenshot: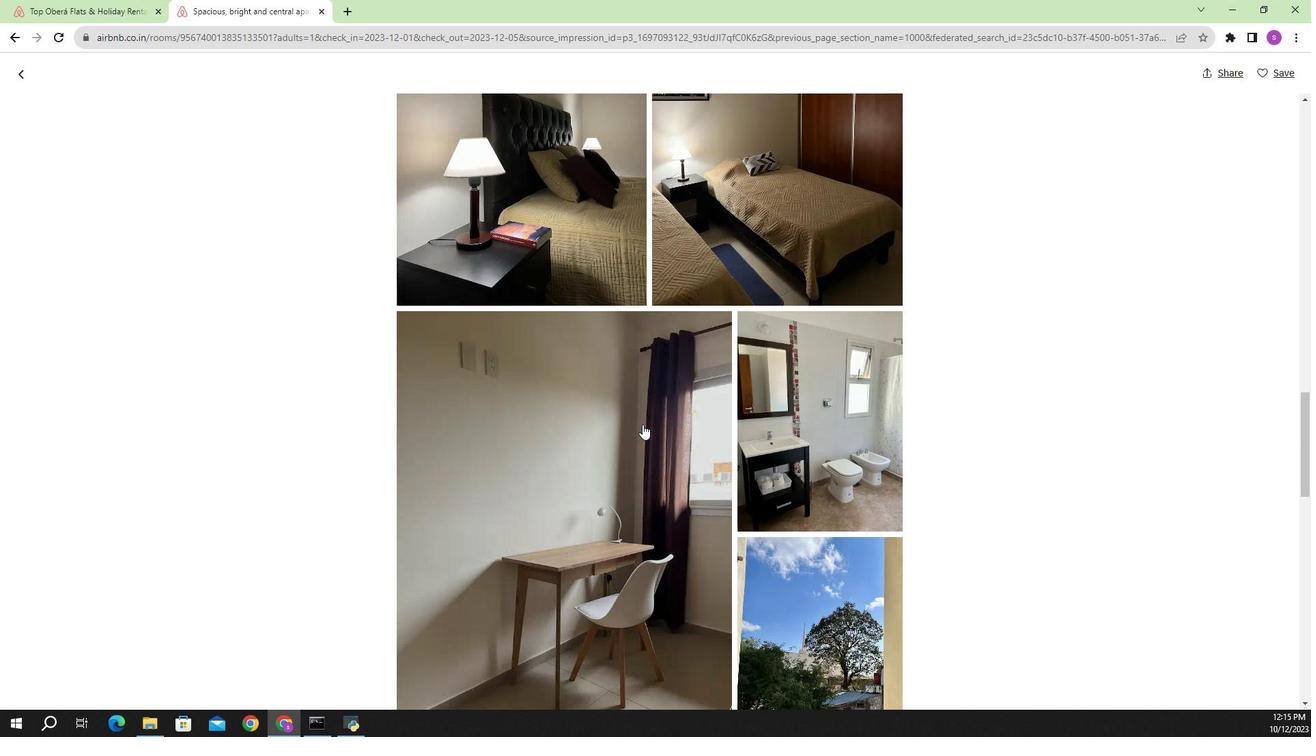 
Action: Mouse scrolled (669, 448) with delta (0, 0)
Screenshot: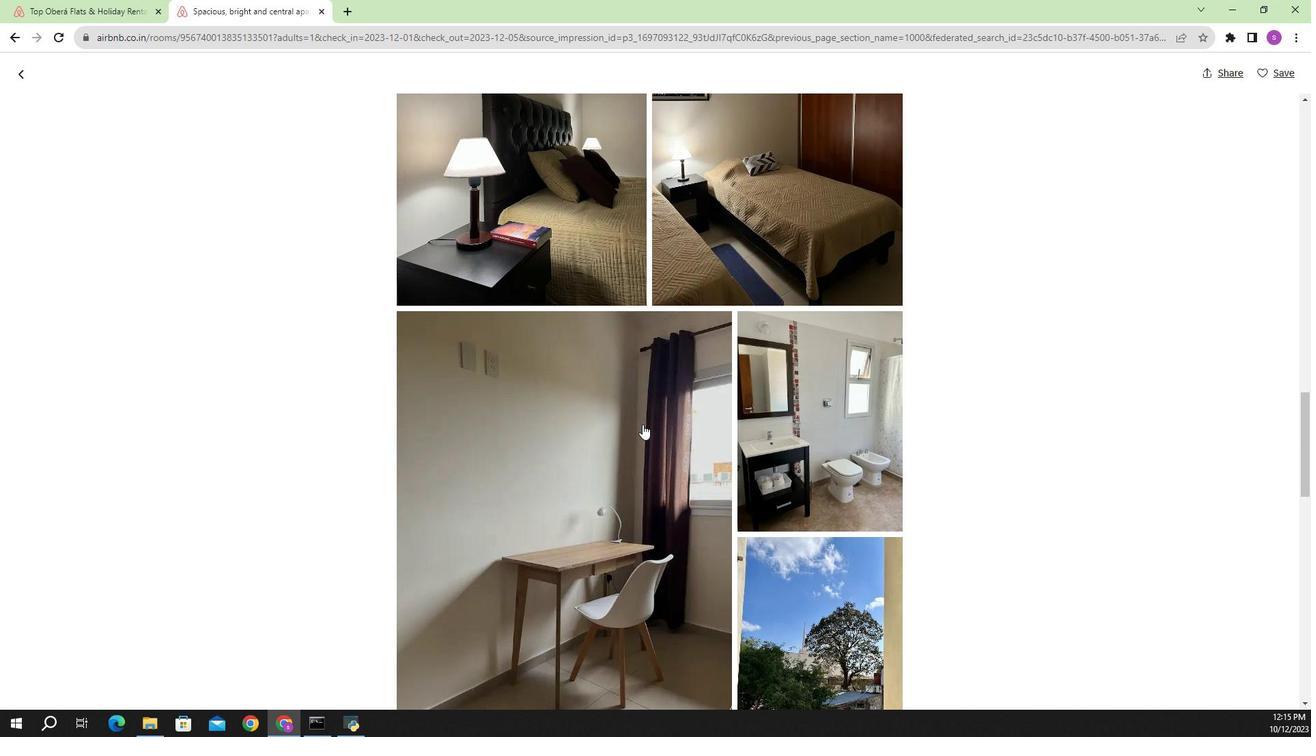 
Action: Mouse scrolled (669, 448) with delta (0, 0)
Screenshot: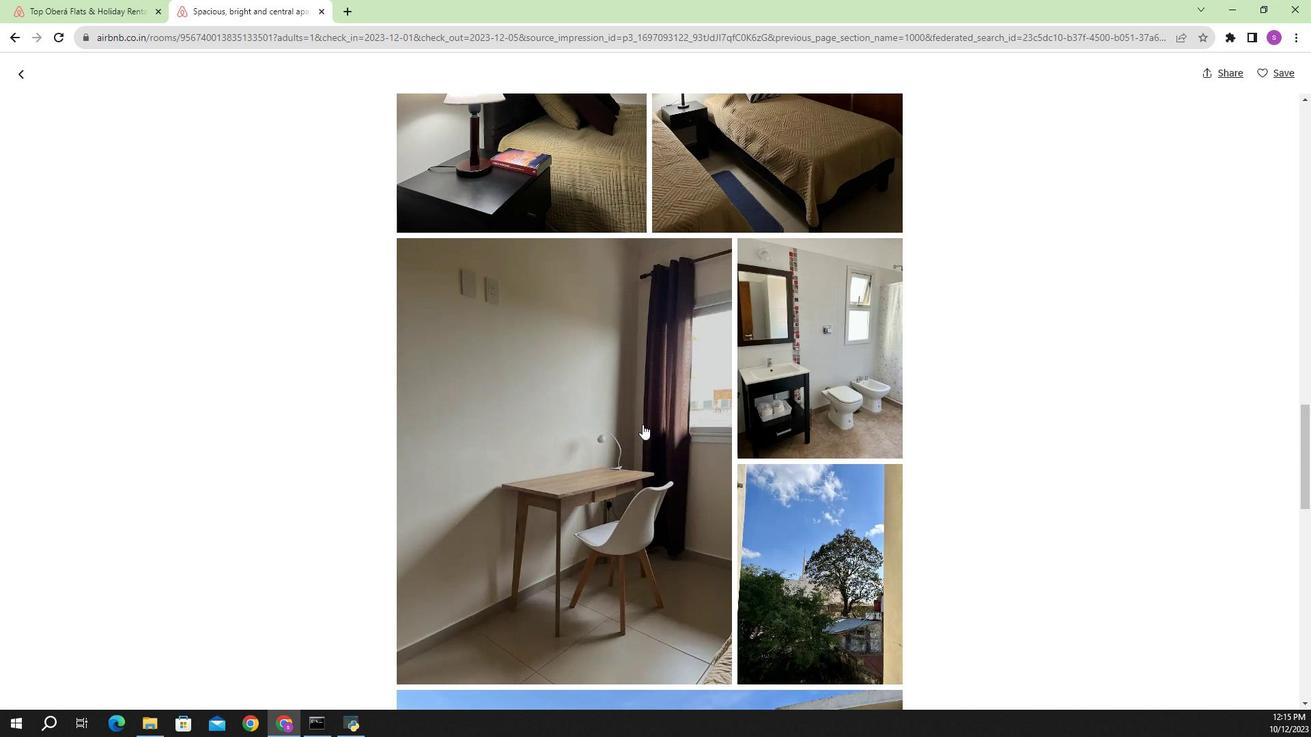 
Action: Mouse scrolled (669, 448) with delta (0, 0)
Screenshot: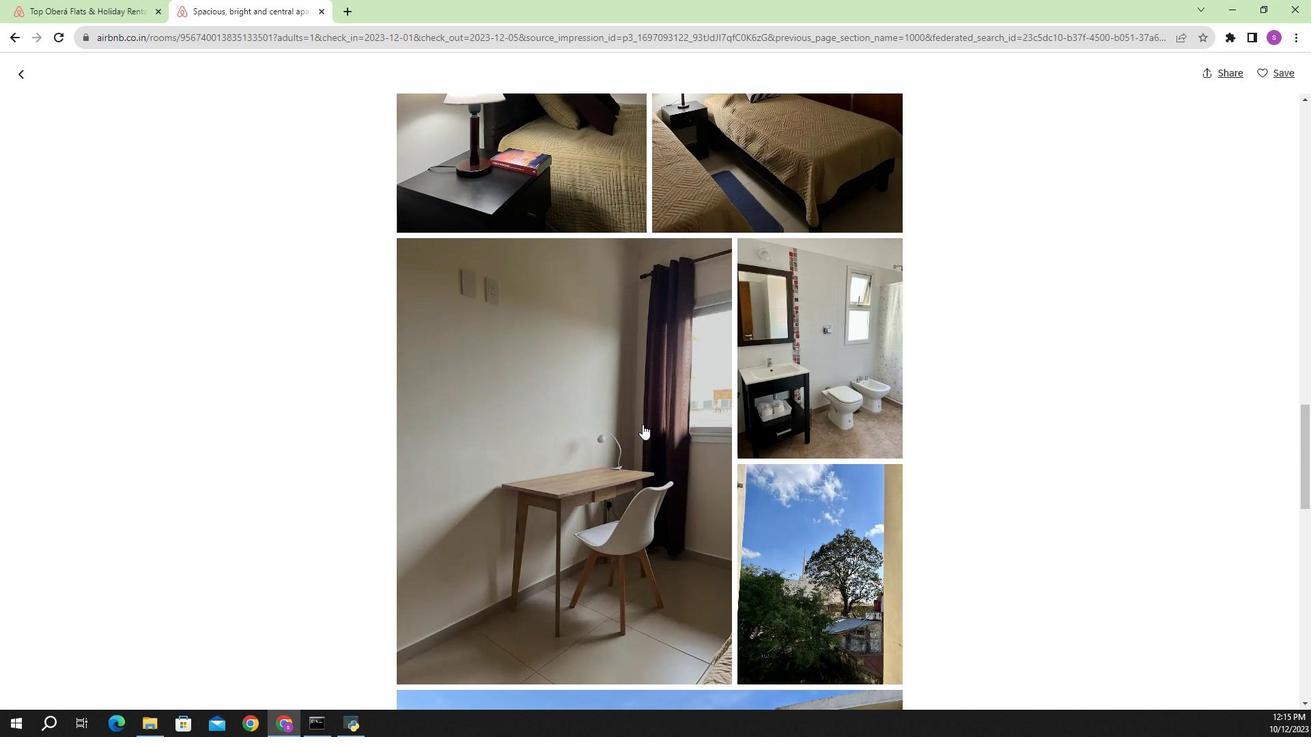 
Action: Mouse scrolled (669, 448) with delta (0, 0)
Screenshot: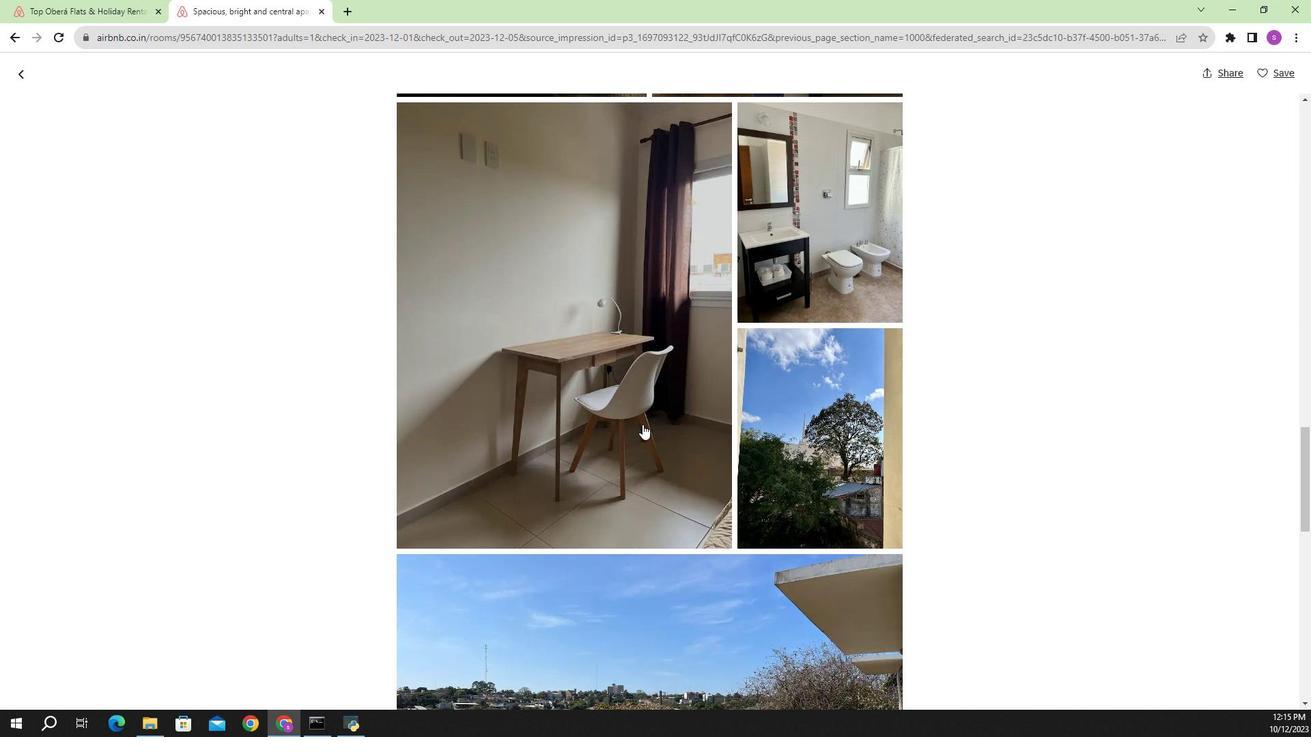 
Action: Mouse scrolled (669, 448) with delta (0, 0)
Screenshot: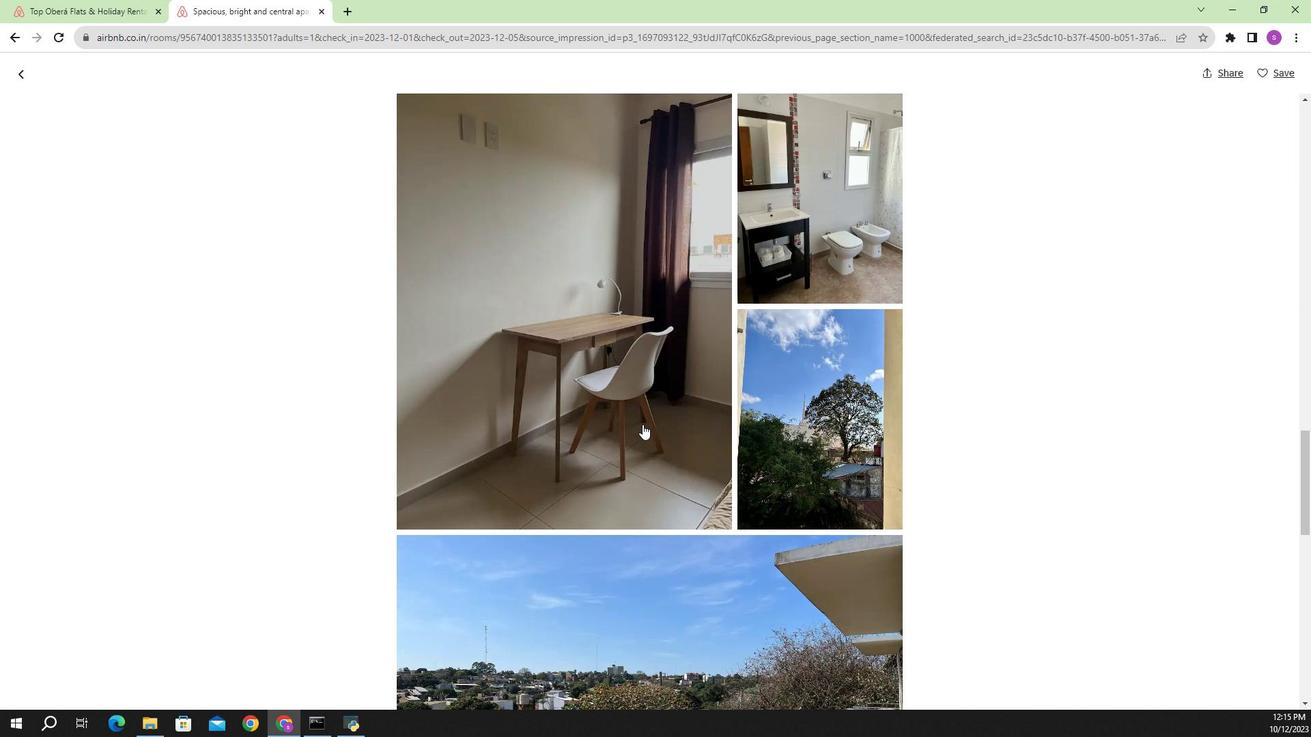 
Action: Mouse scrolled (669, 448) with delta (0, 0)
Screenshot: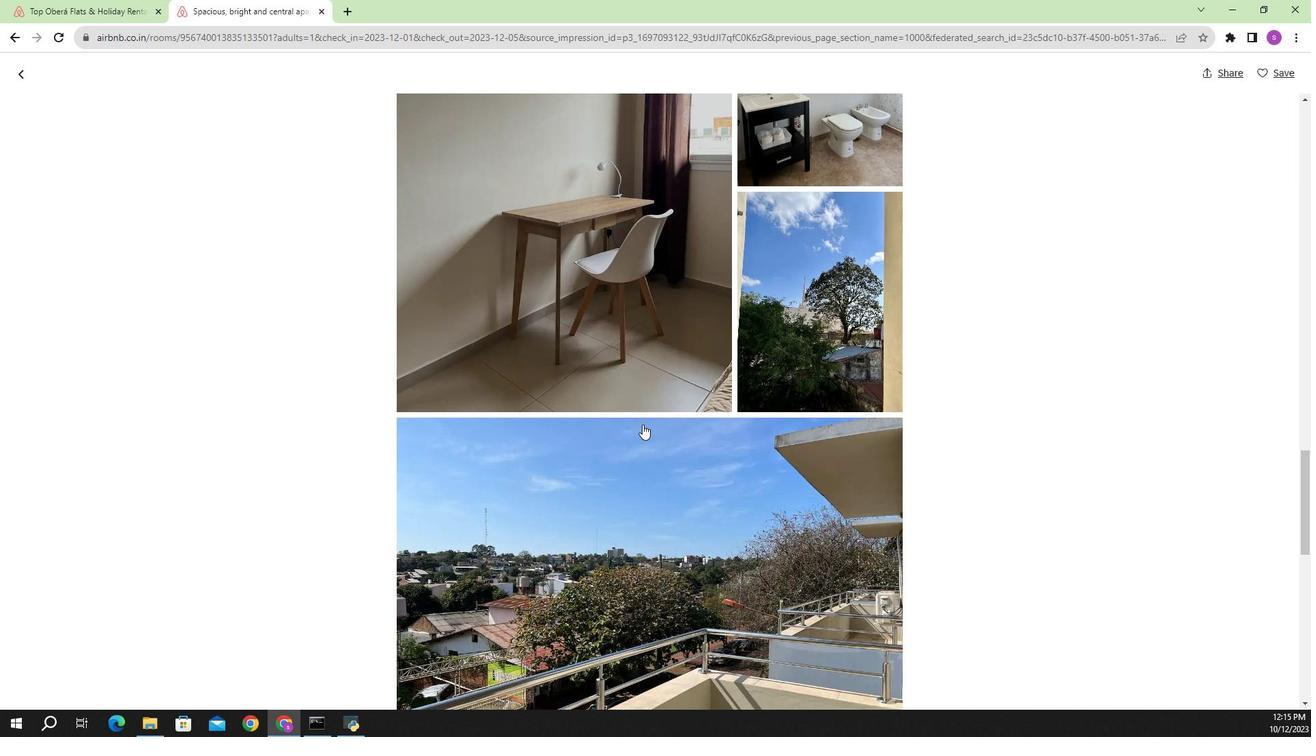
Action: Mouse scrolled (669, 448) with delta (0, 0)
Screenshot: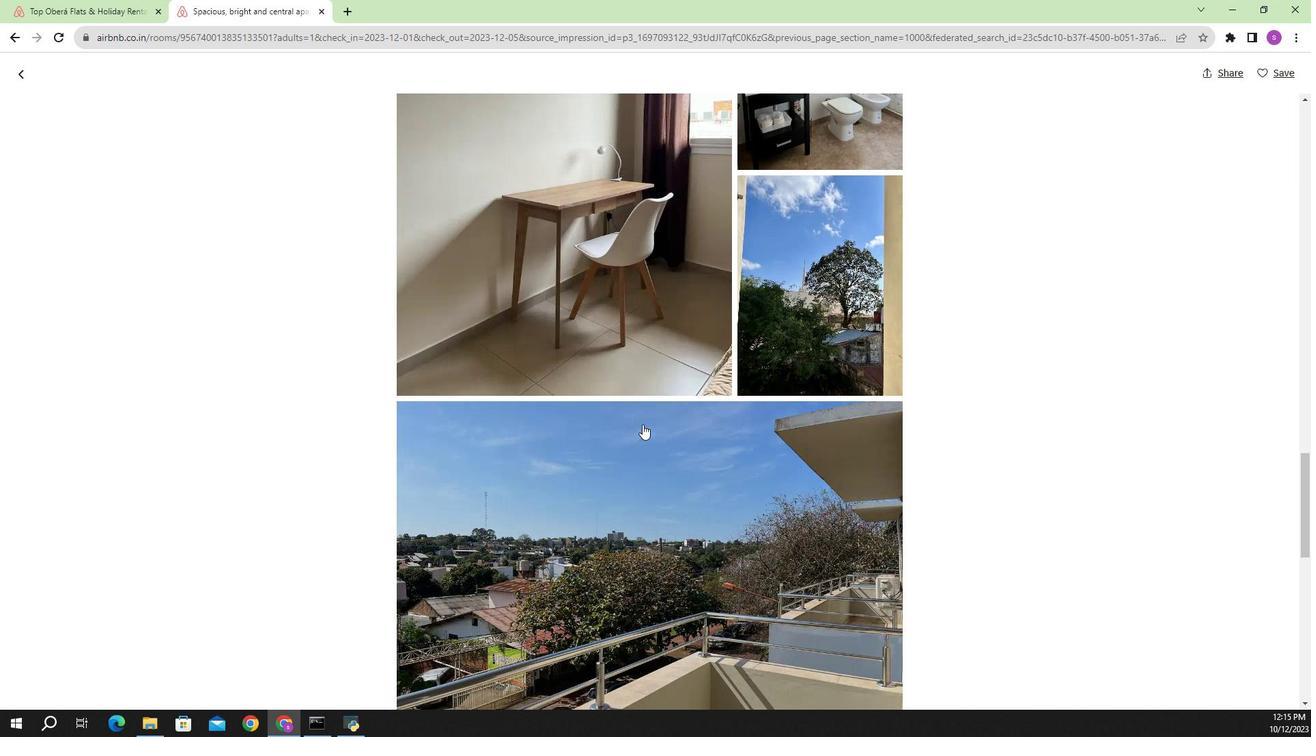 
Action: Mouse scrolled (669, 448) with delta (0, 0)
Screenshot: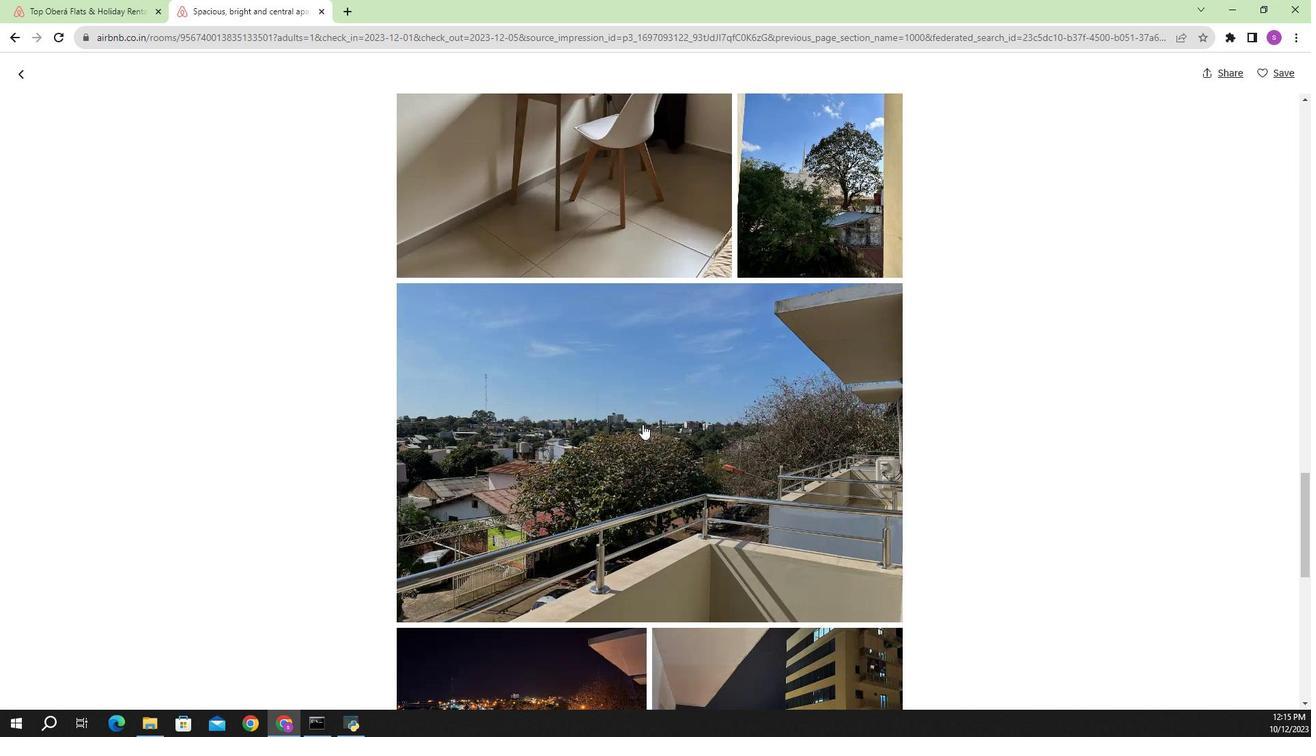 
Action: Mouse scrolled (669, 448) with delta (0, 0)
Screenshot: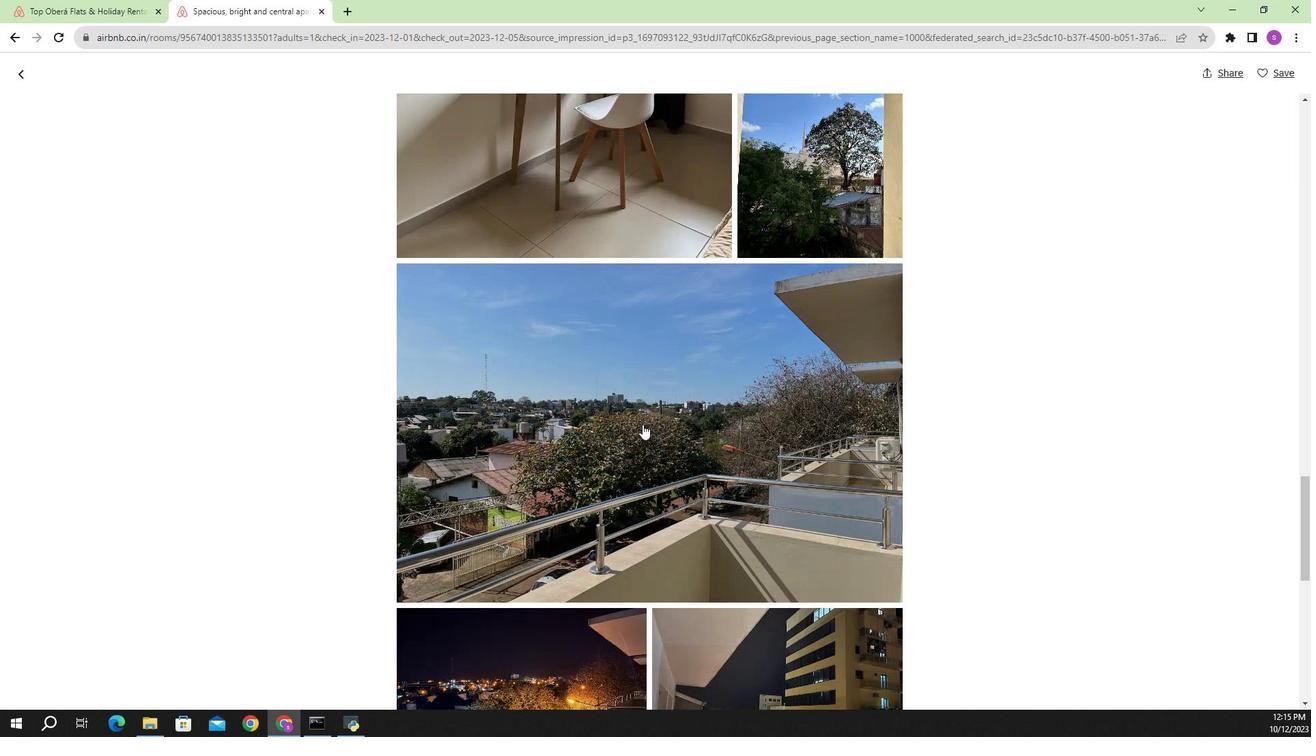 
Action: Mouse scrolled (669, 448) with delta (0, 0)
Screenshot: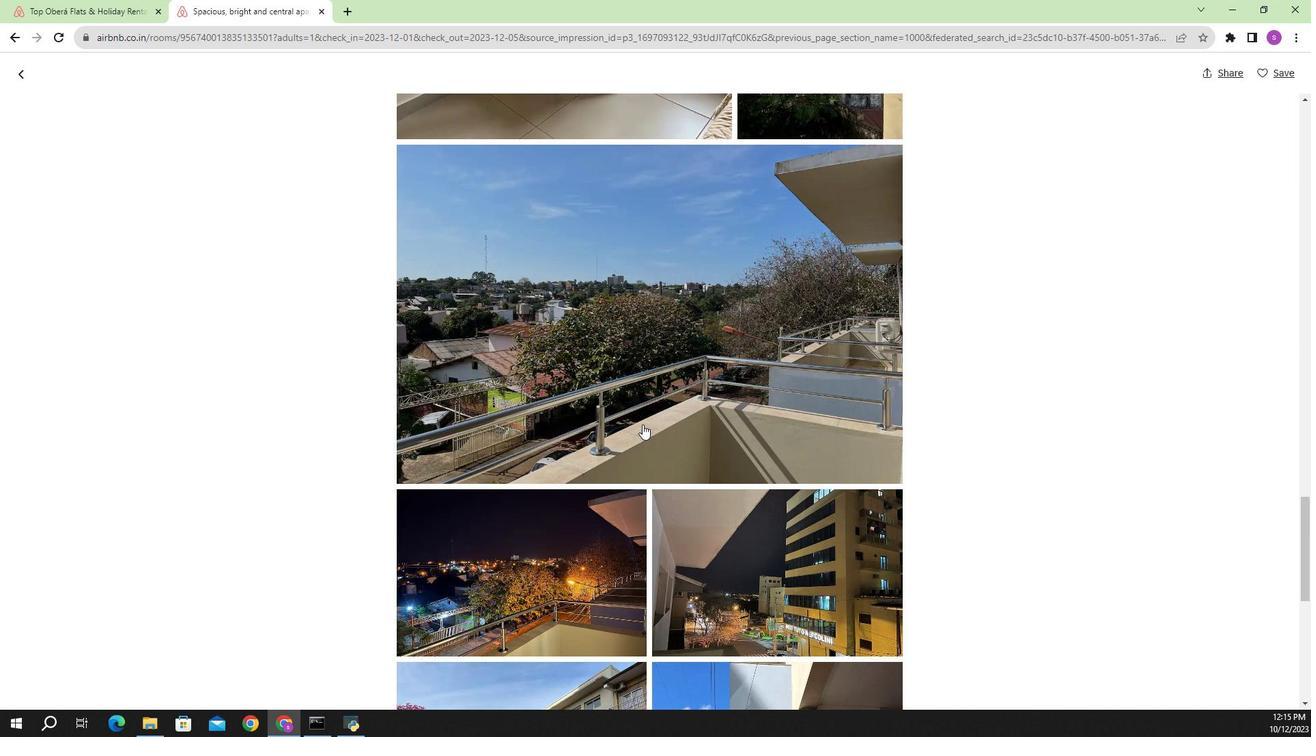 
Action: Mouse moved to (669, 440)
Screenshot: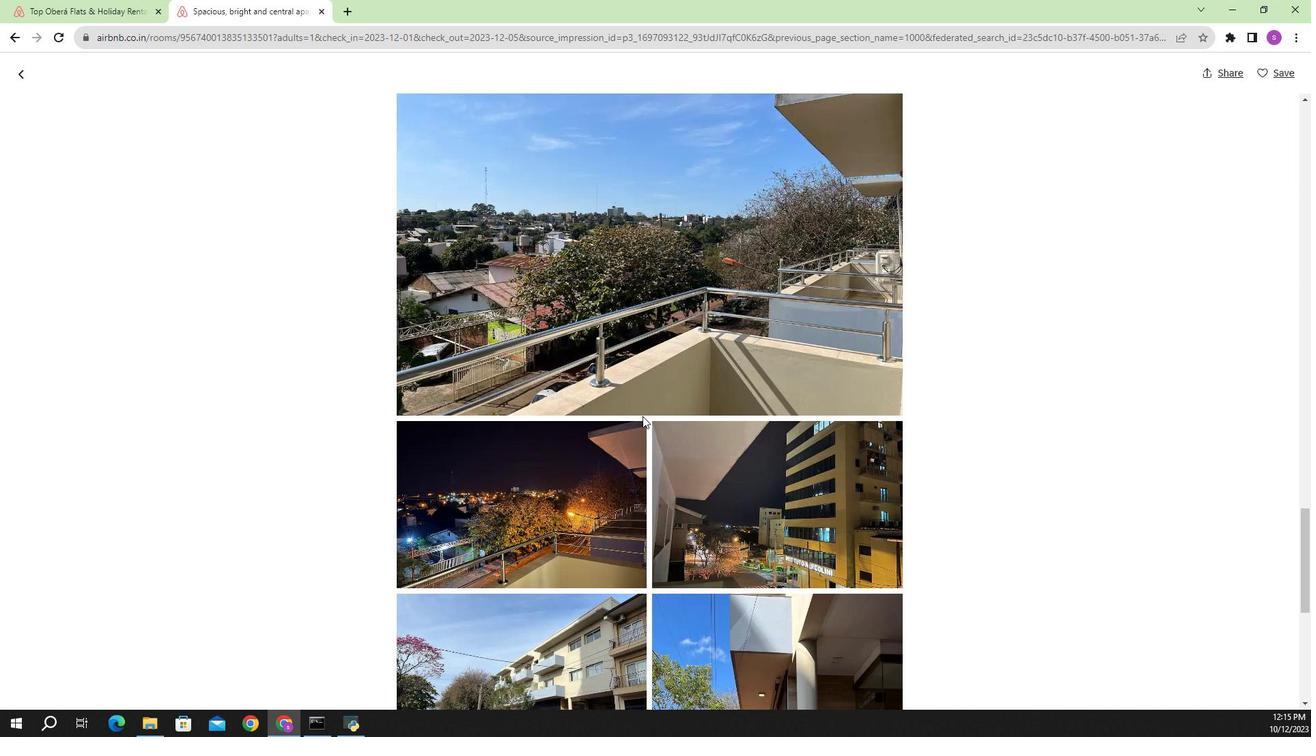 
Action: Mouse scrolled (669, 440) with delta (0, 0)
Screenshot: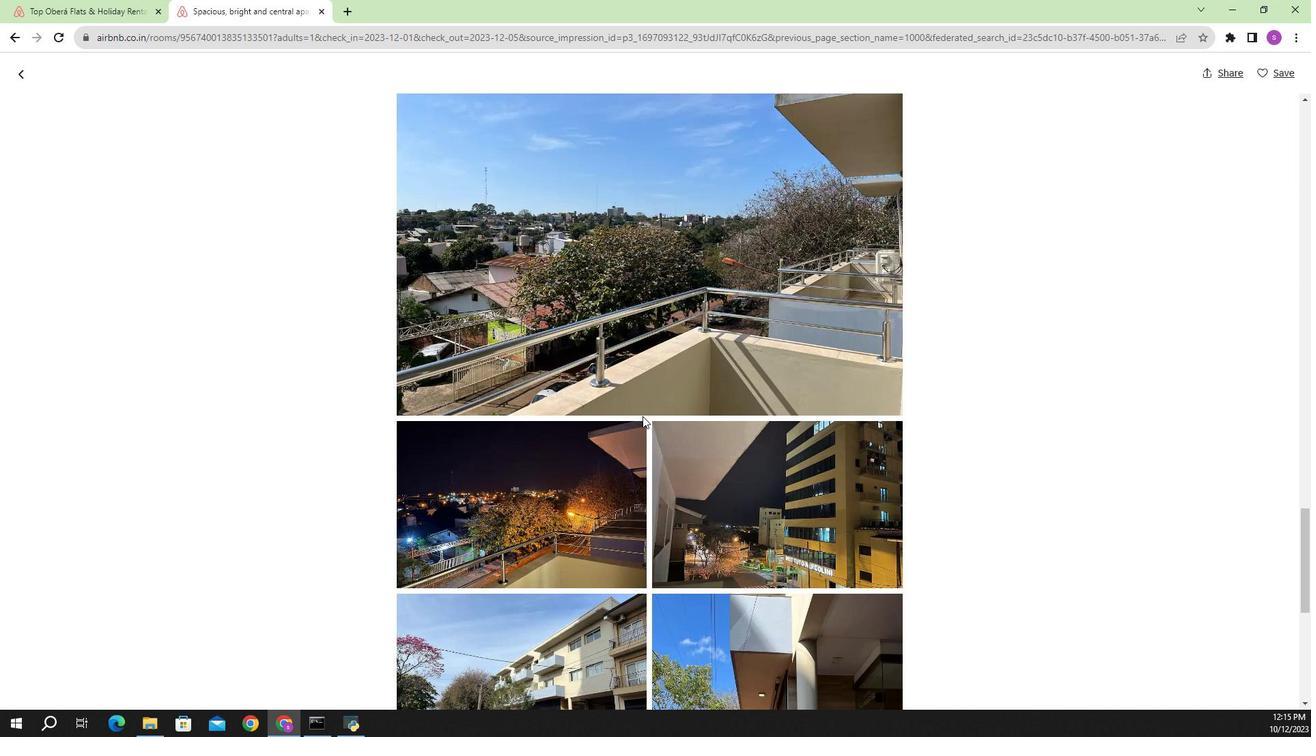 
Action: Mouse scrolled (669, 440) with delta (0, 0)
Screenshot: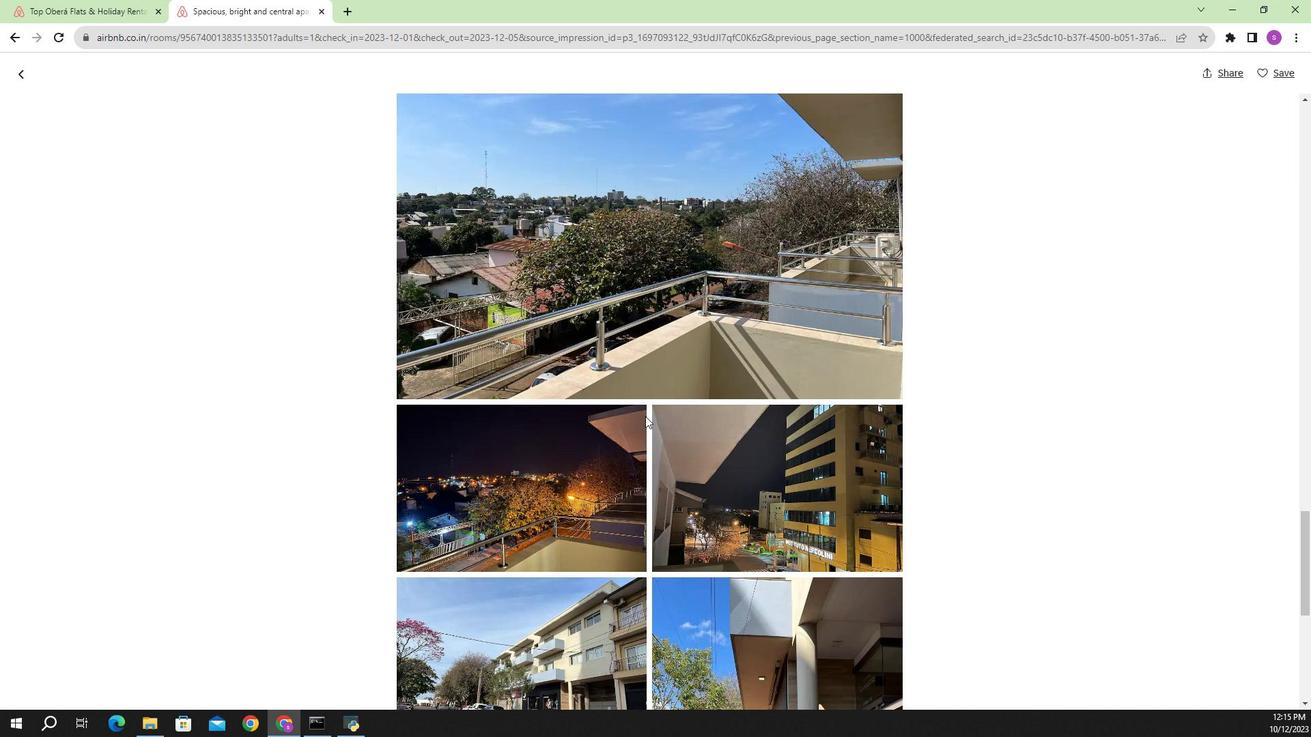 
Action: Mouse moved to (688, 475)
Screenshot: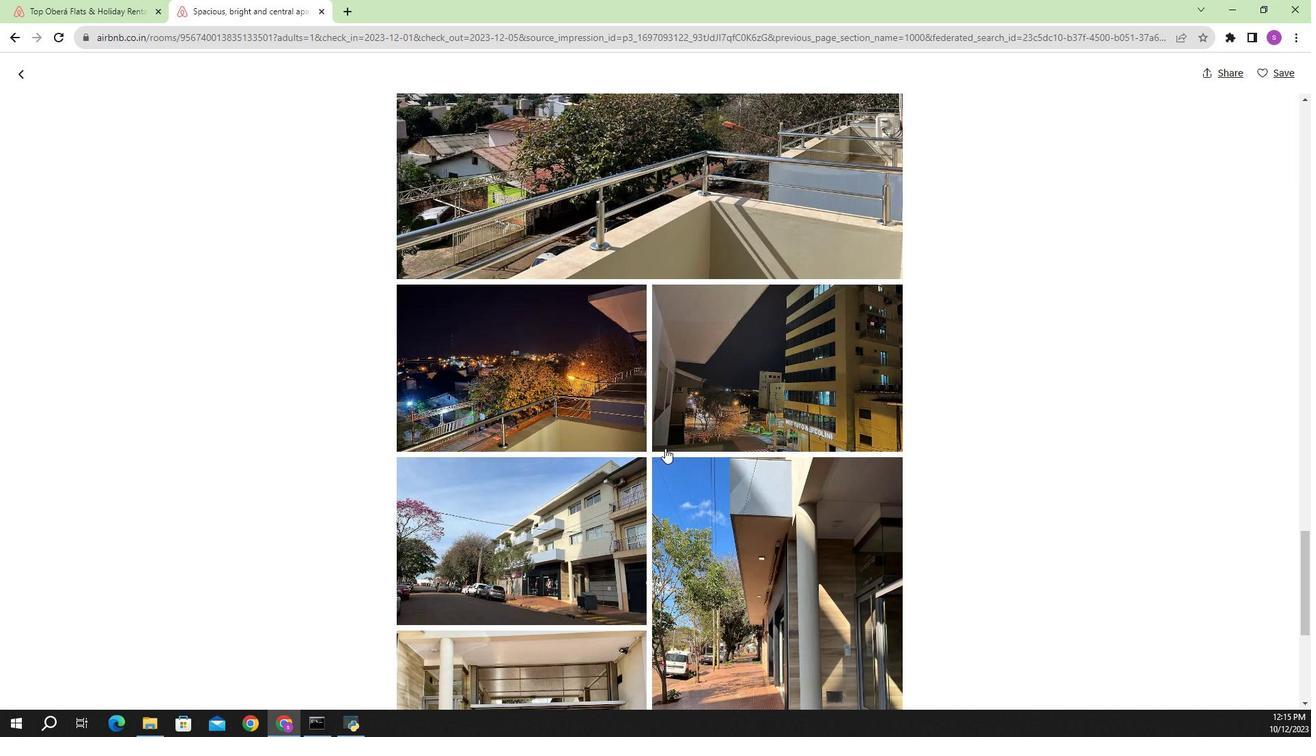 
Action: Mouse scrolled (688, 474) with delta (0, 0)
Screenshot: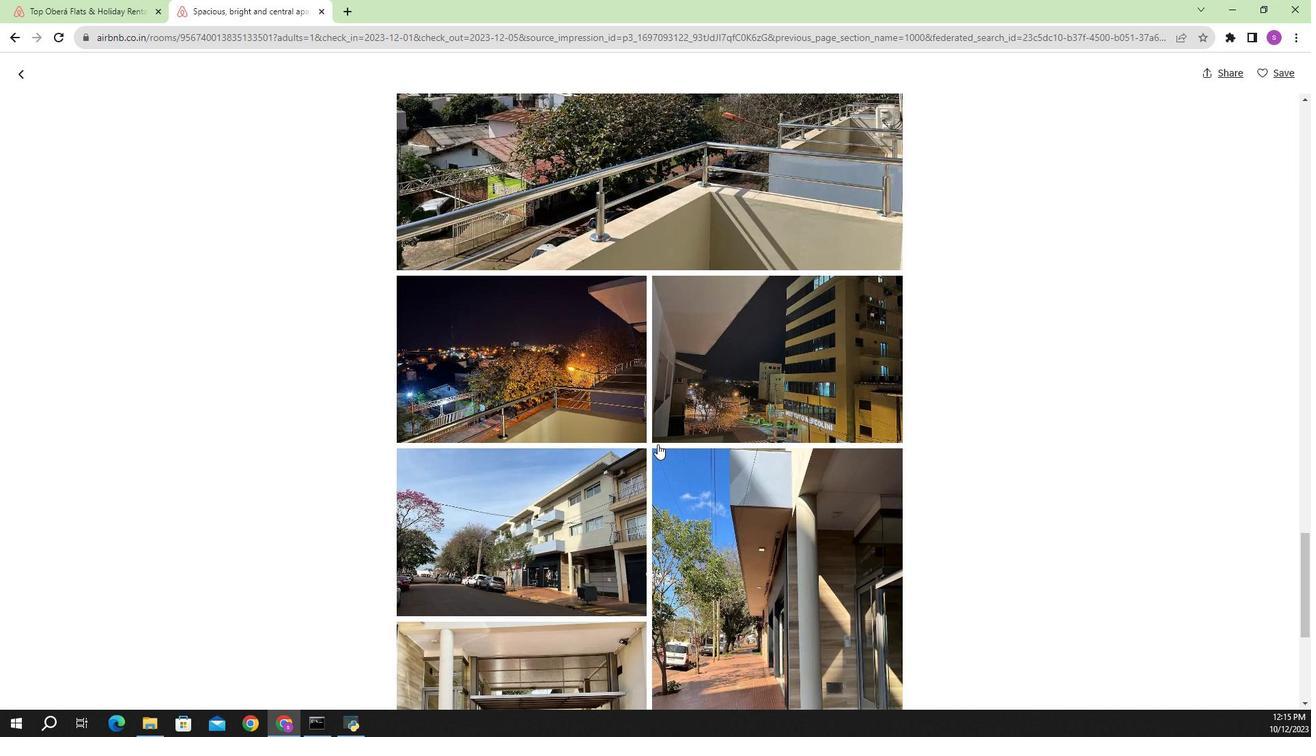 
Action: Mouse scrolled (688, 474) with delta (0, 0)
Screenshot: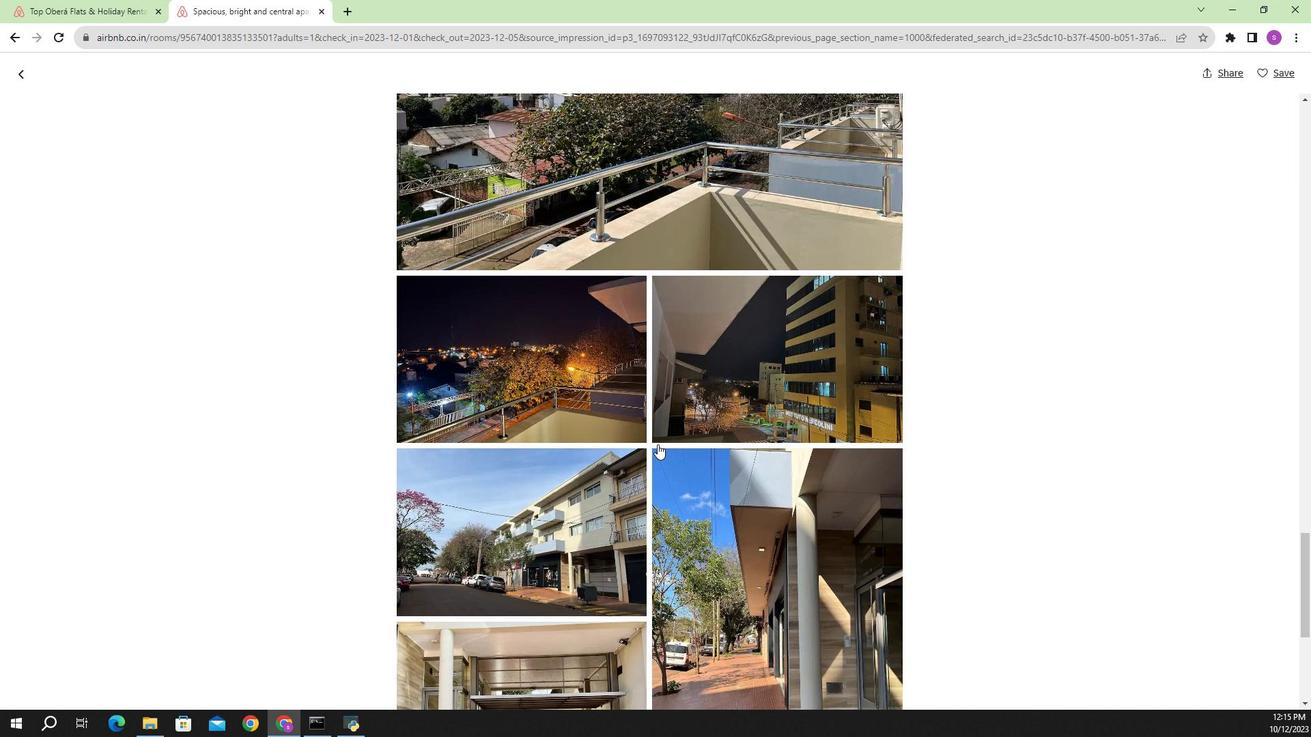 
Action: Mouse moved to (664, 456)
Screenshot: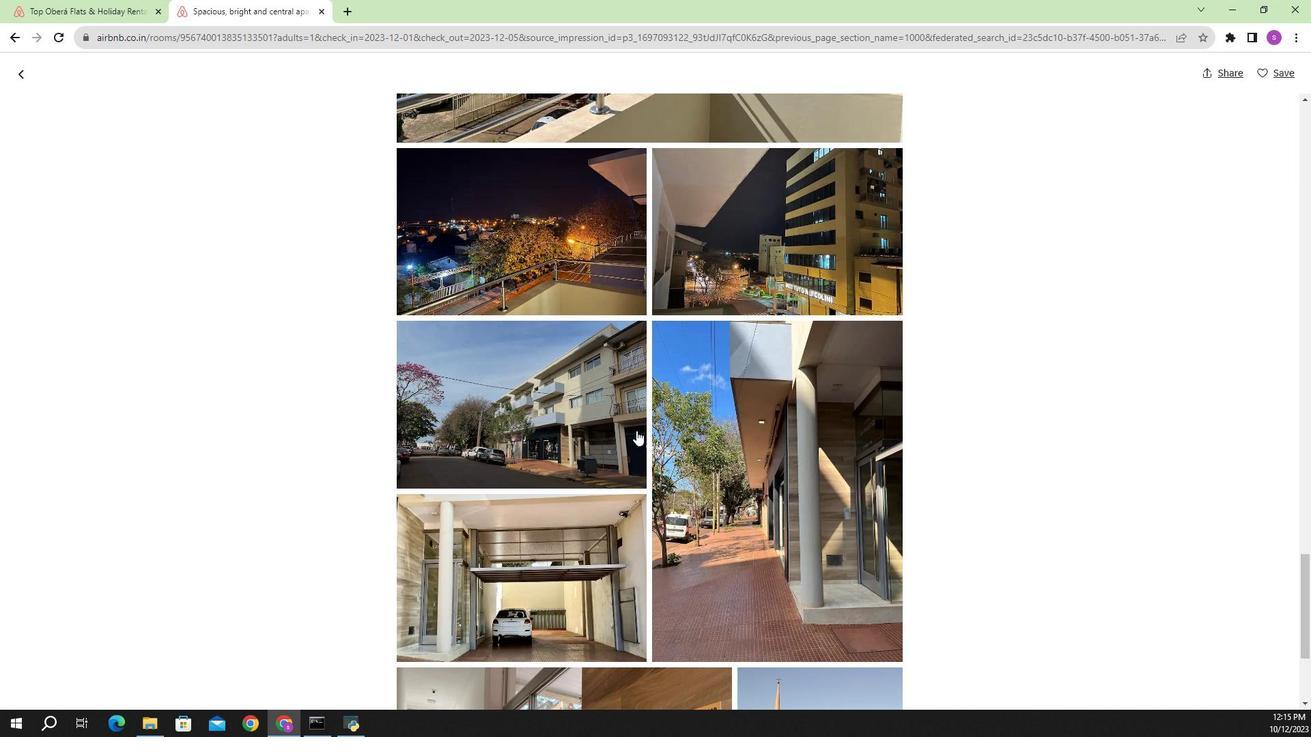 
Action: Mouse scrolled (664, 455) with delta (0, 0)
Screenshot: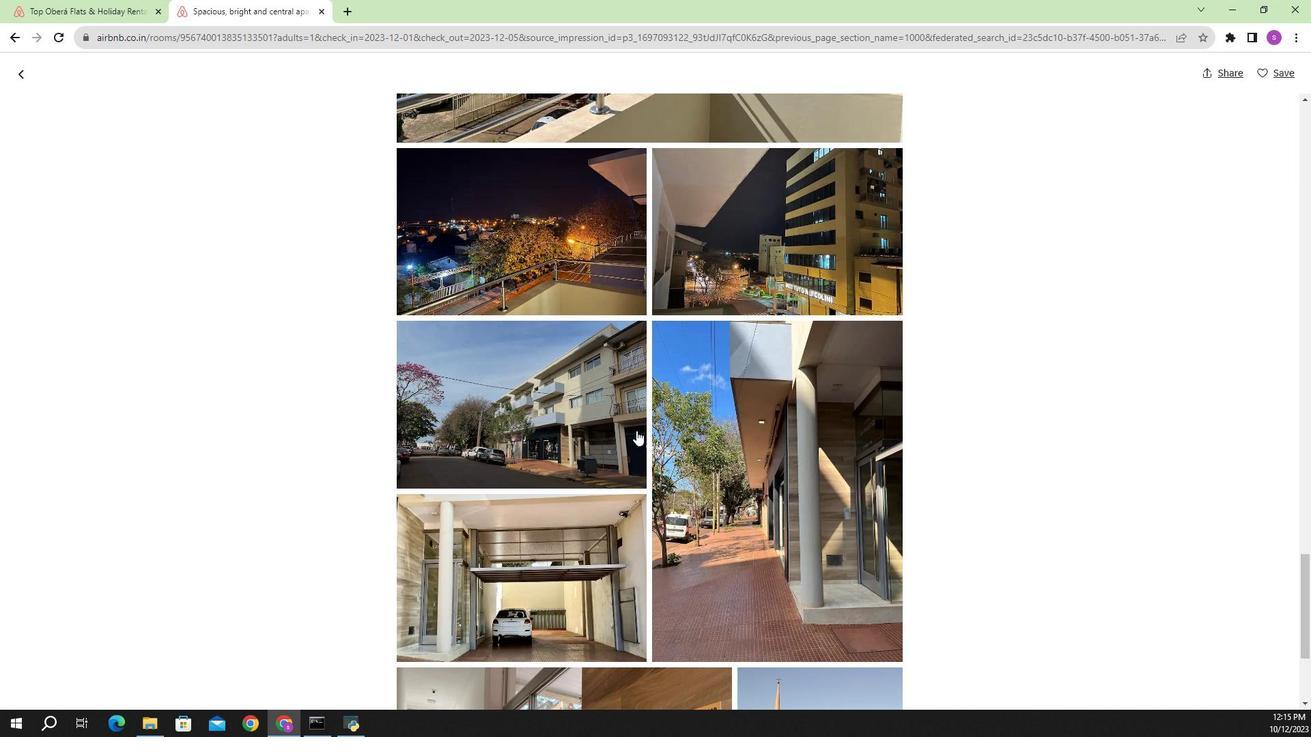 
Action: Mouse scrolled (664, 455) with delta (0, 0)
Screenshot: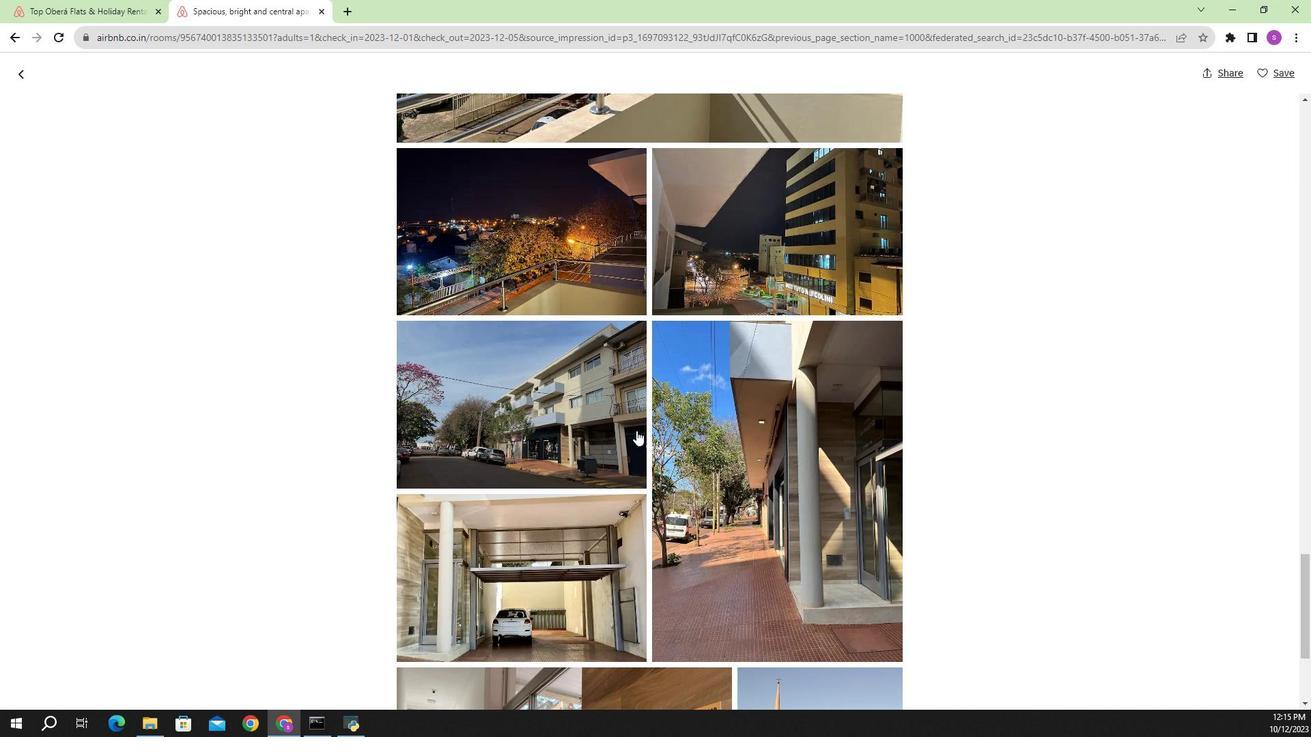 
Action: Mouse moved to (665, 456)
Screenshot: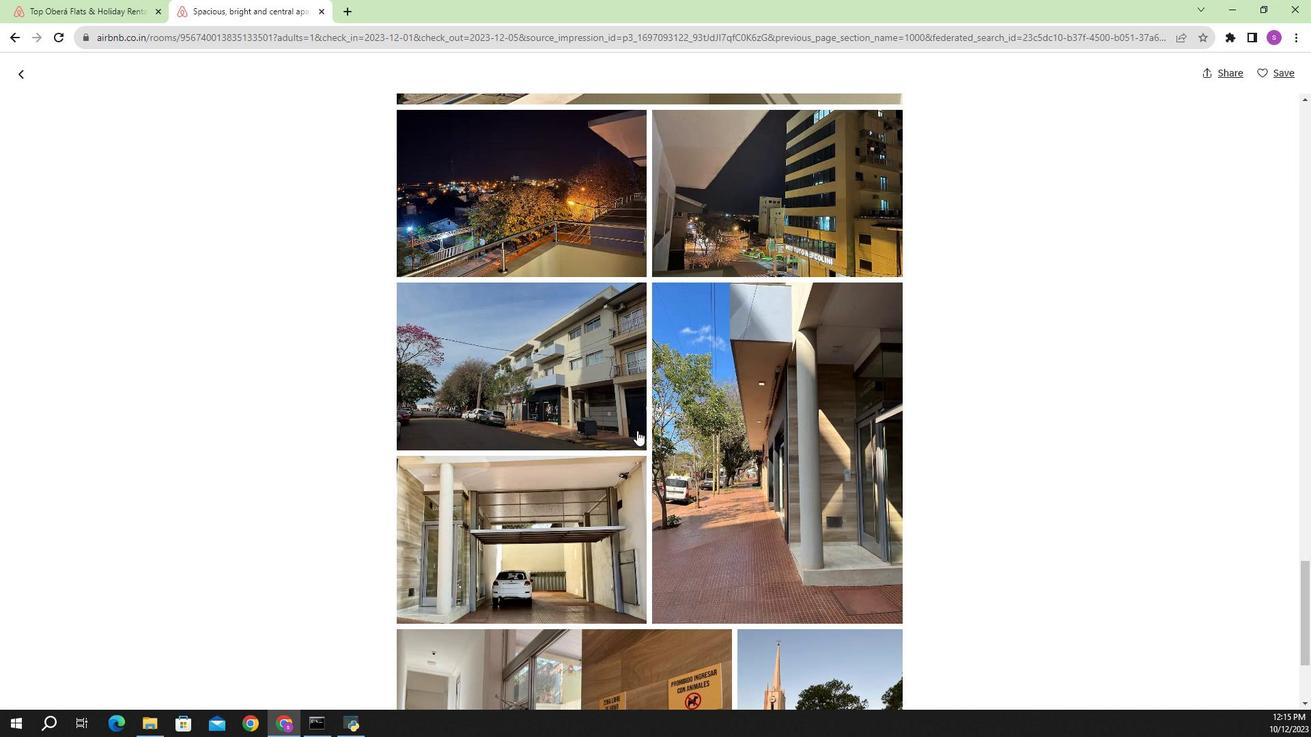 
Action: Mouse scrolled (665, 455) with delta (0, 0)
Screenshot: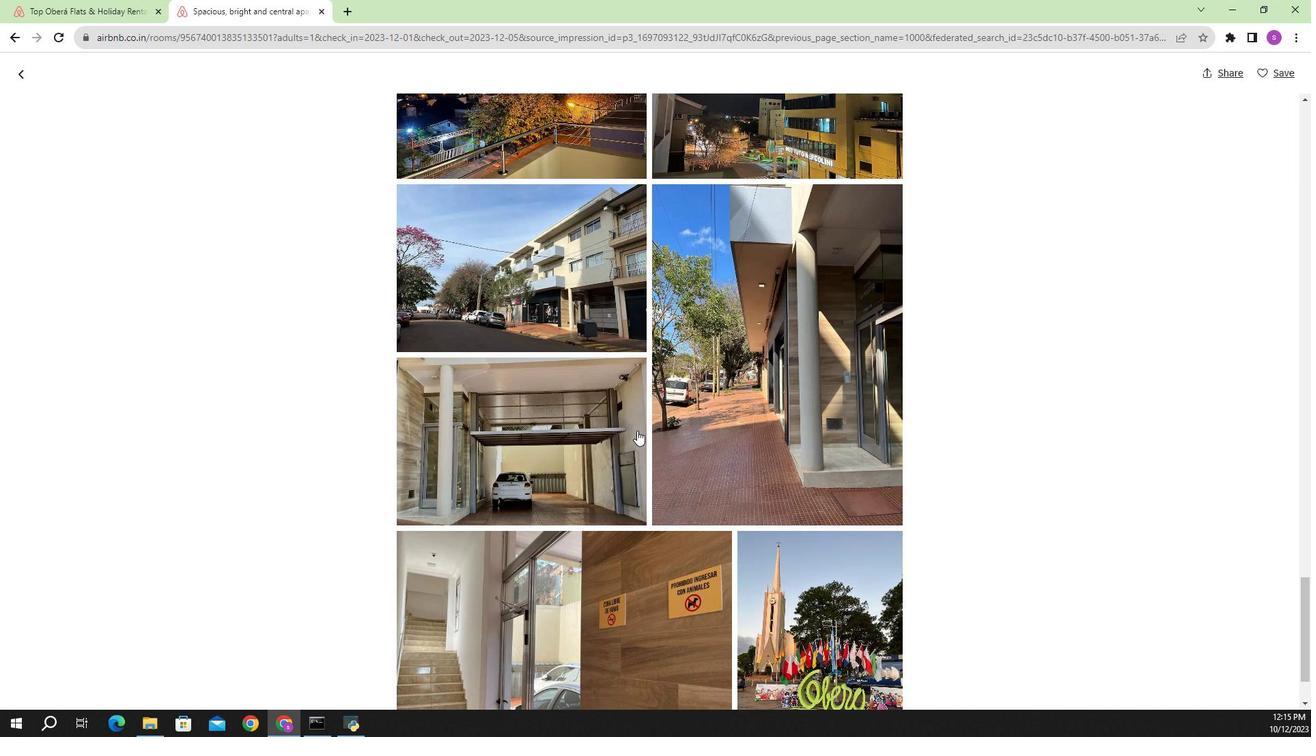 
Action: Mouse scrolled (665, 455) with delta (0, 0)
Screenshot: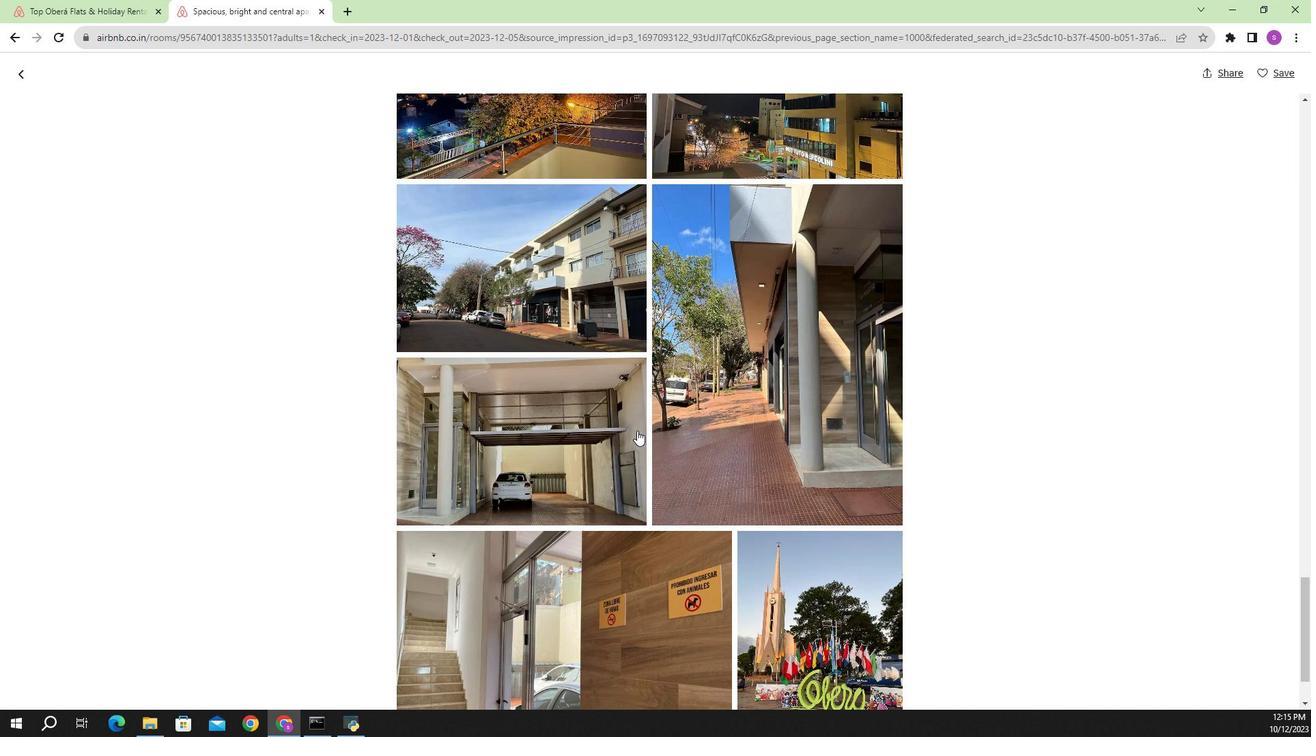 
Action: Mouse scrolled (665, 455) with delta (0, 0)
Screenshot: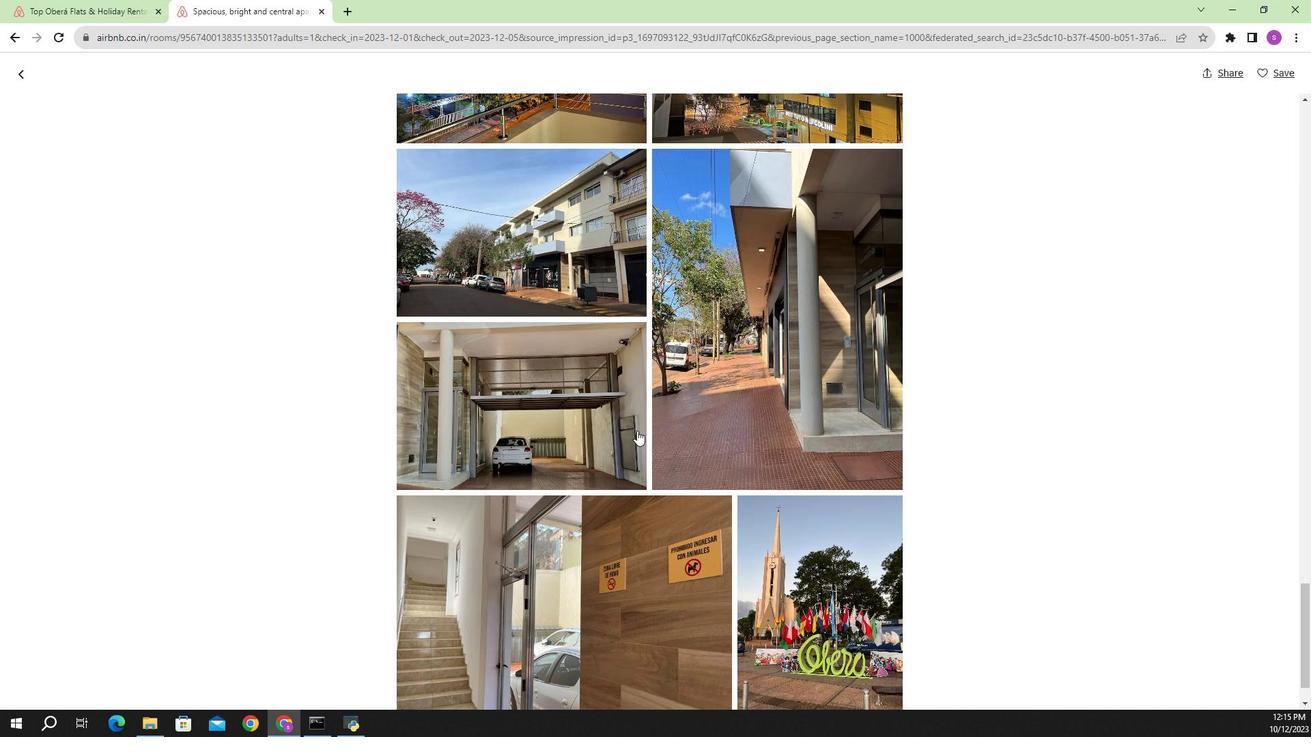 
Action: Mouse moved to (686, 470)
Screenshot: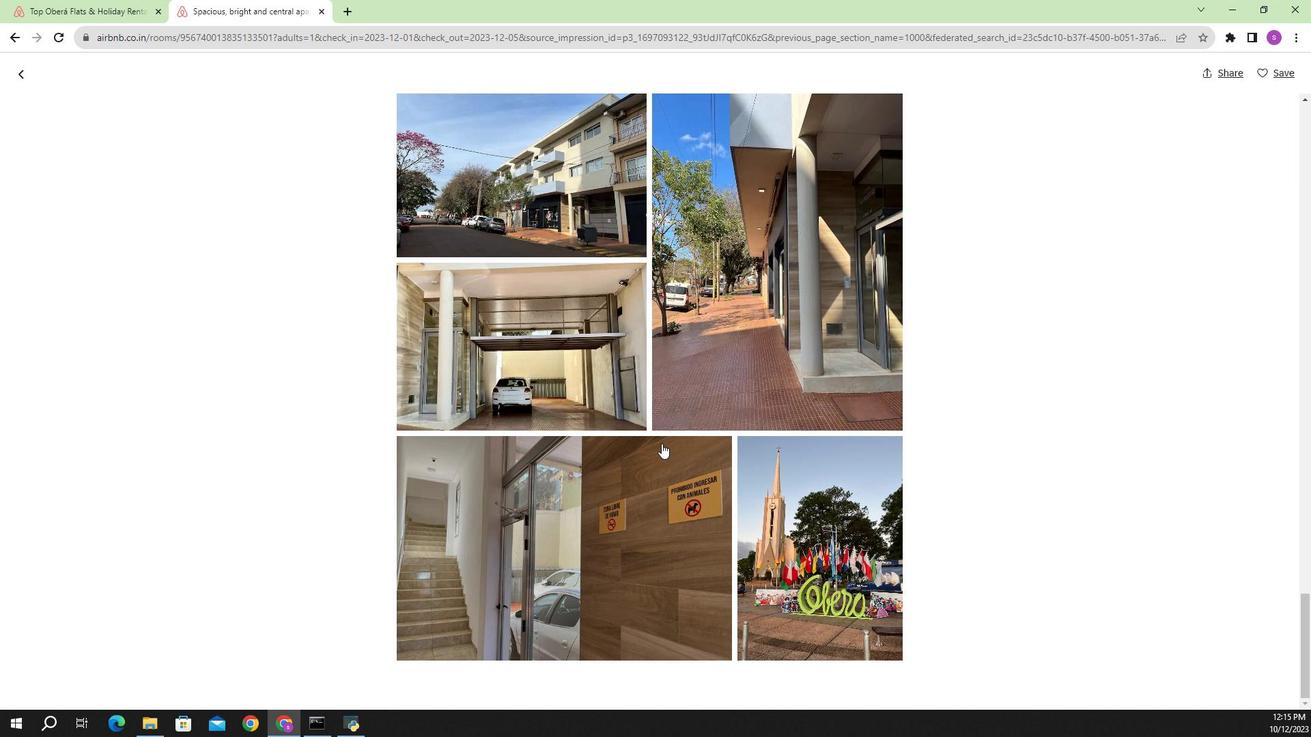 
Action: Mouse scrolled (686, 471) with delta (0, 0)
Screenshot: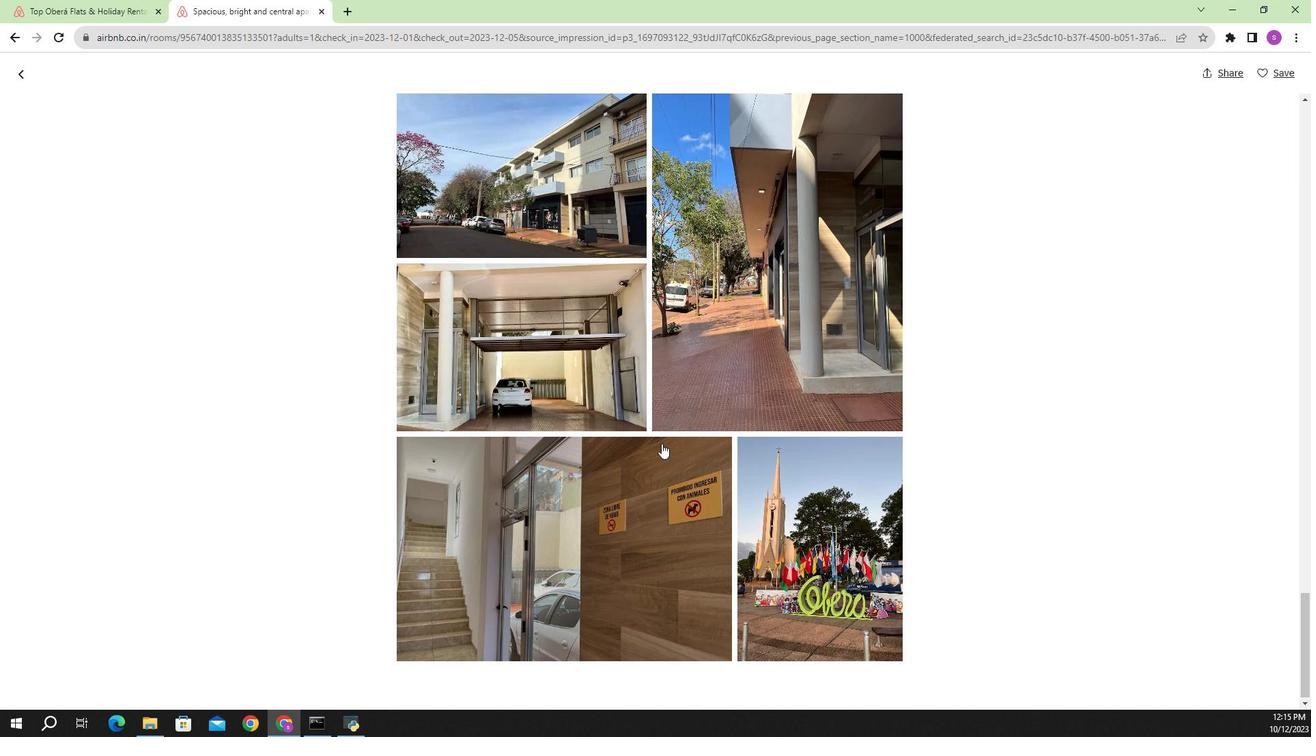 
Action: Mouse scrolled (686, 471) with delta (0, 0)
Screenshot: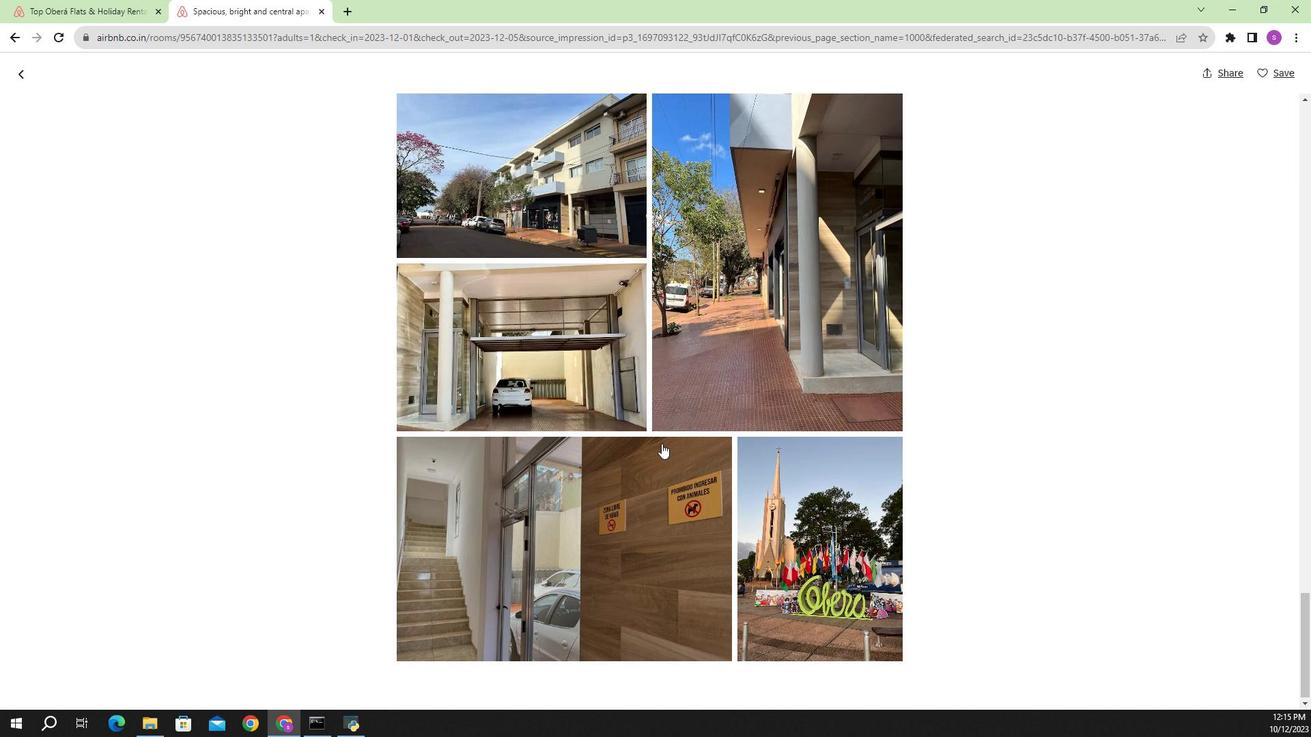 
Action: Mouse scrolled (686, 471) with delta (0, 0)
Screenshot: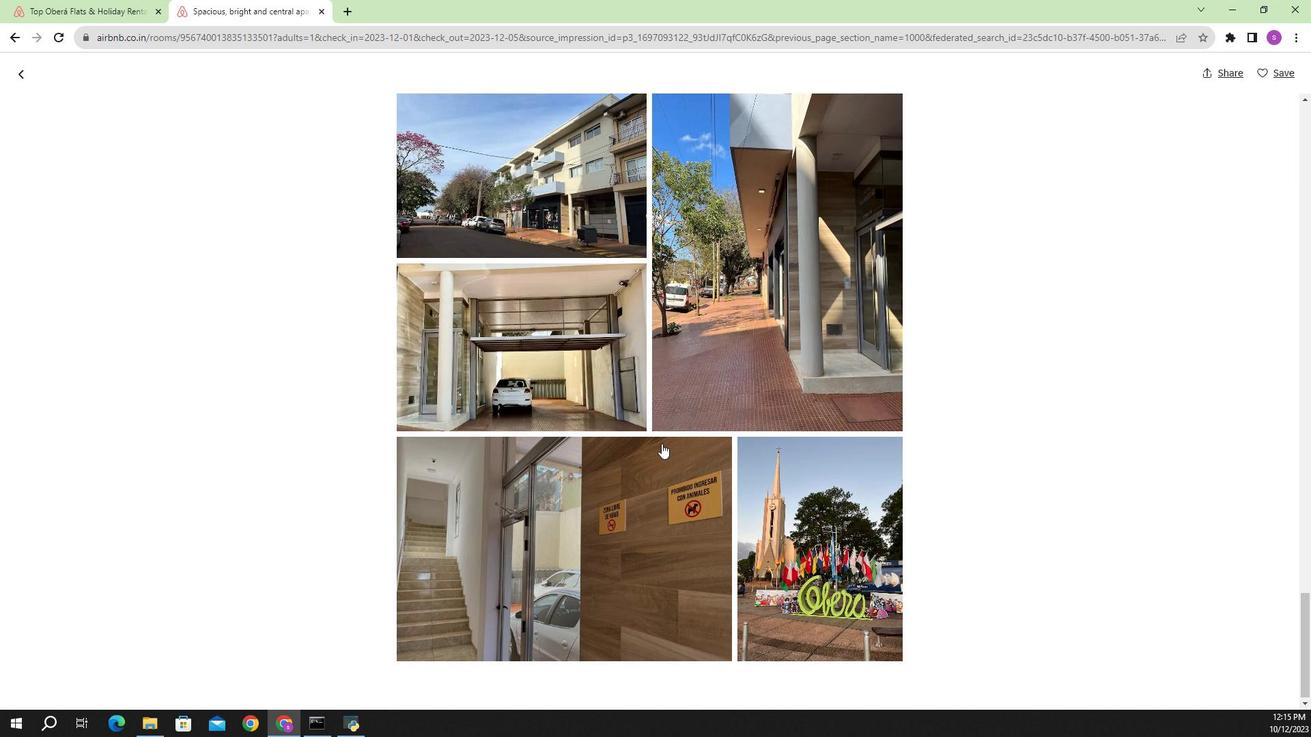 
Action: Mouse scrolled (686, 471) with delta (0, 0)
Screenshot: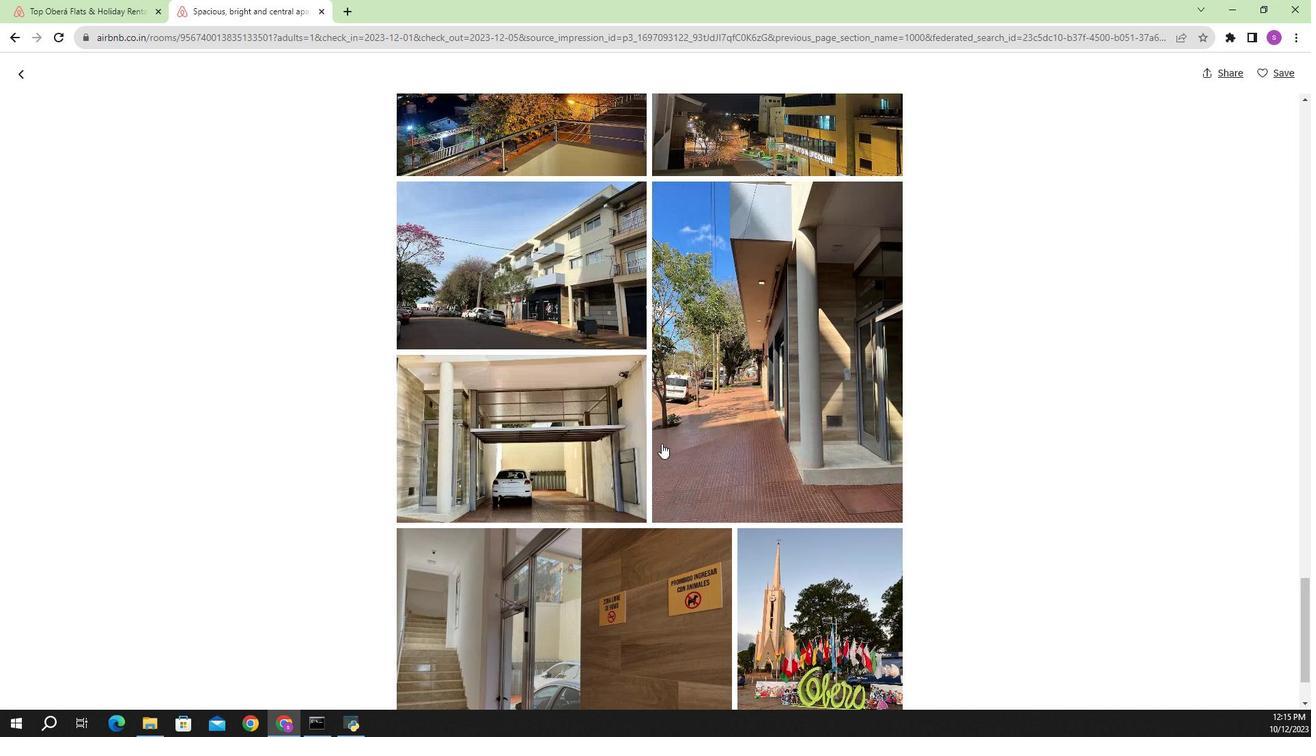 
Action: Mouse scrolled (686, 471) with delta (0, 0)
Screenshot: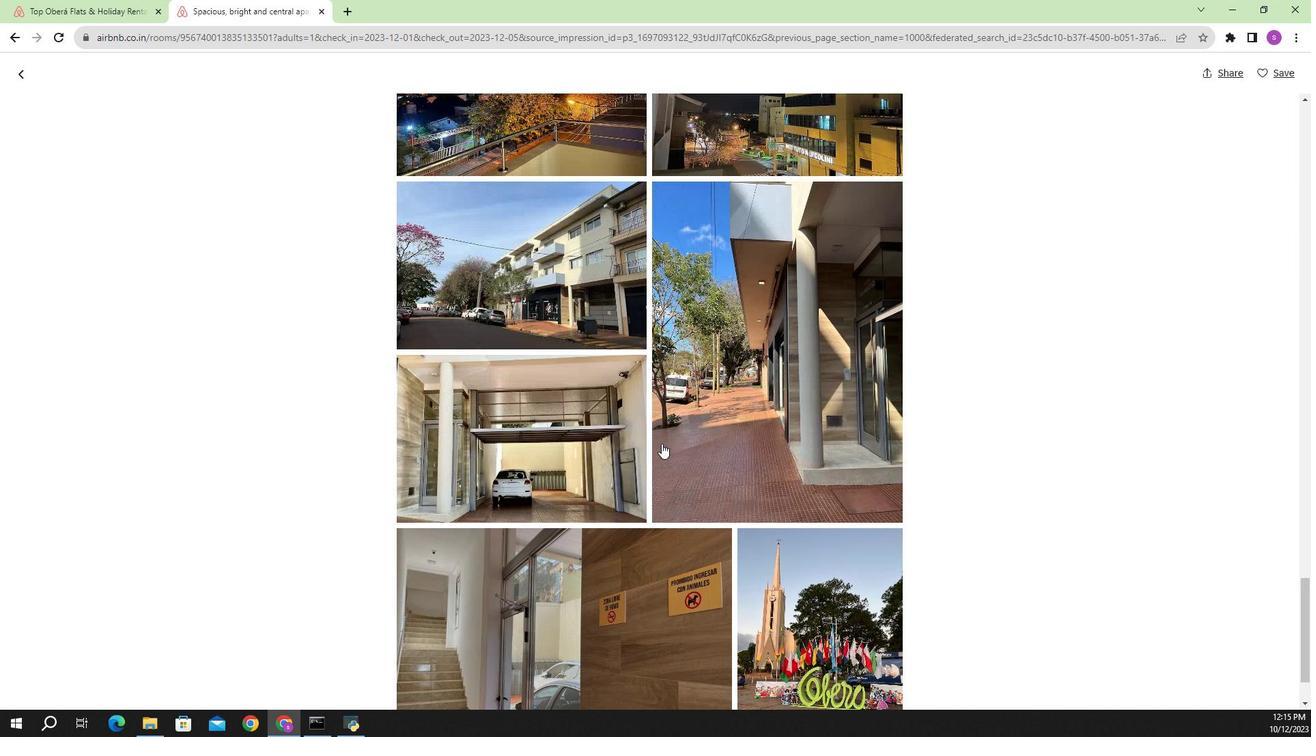 
Action: Mouse scrolled (686, 471) with delta (0, 0)
Screenshot: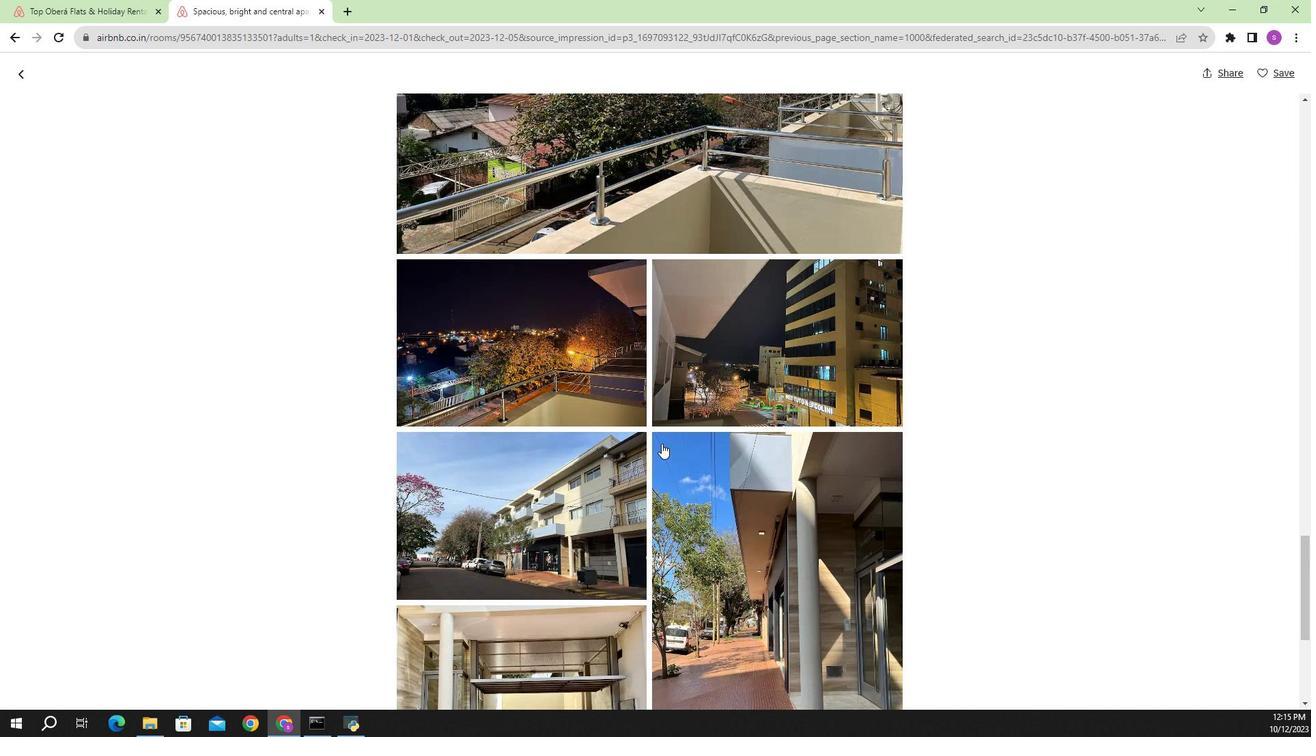 
Action: Mouse scrolled (686, 471) with delta (0, 0)
Screenshot: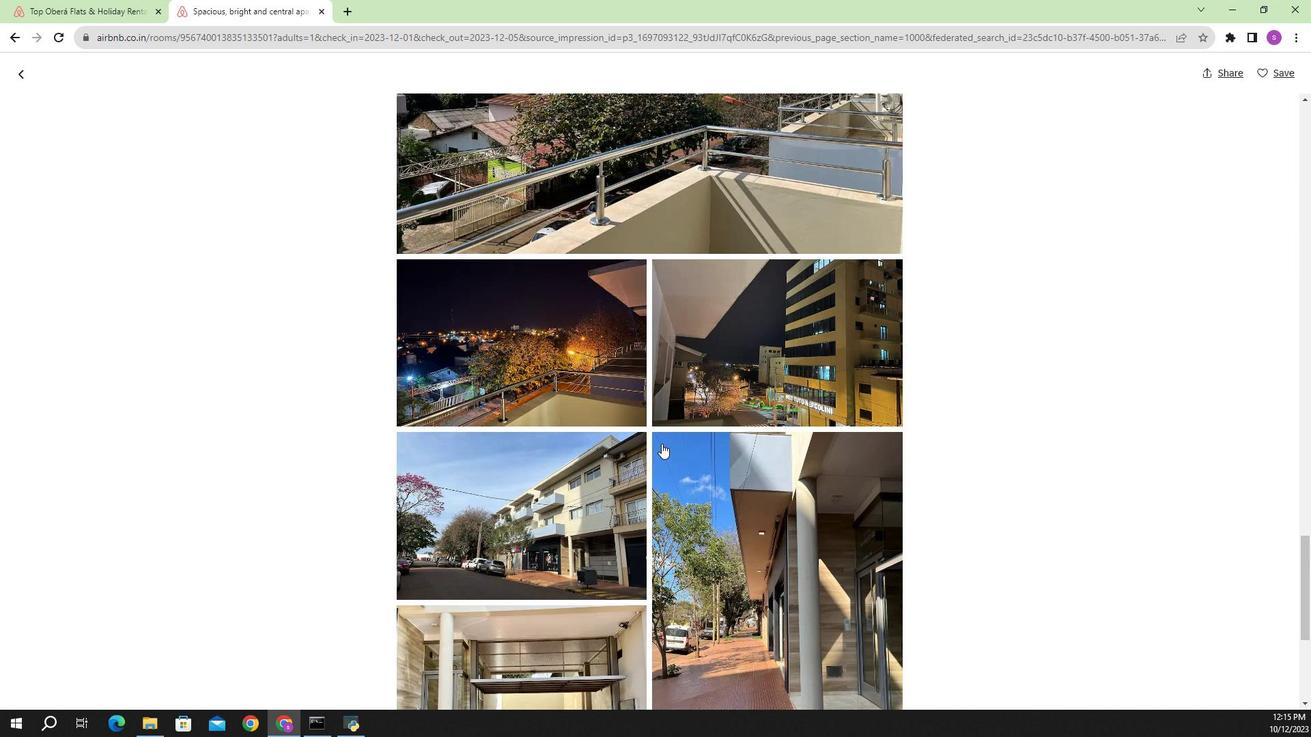 
Action: Mouse scrolled (686, 471) with delta (0, 0)
Screenshot: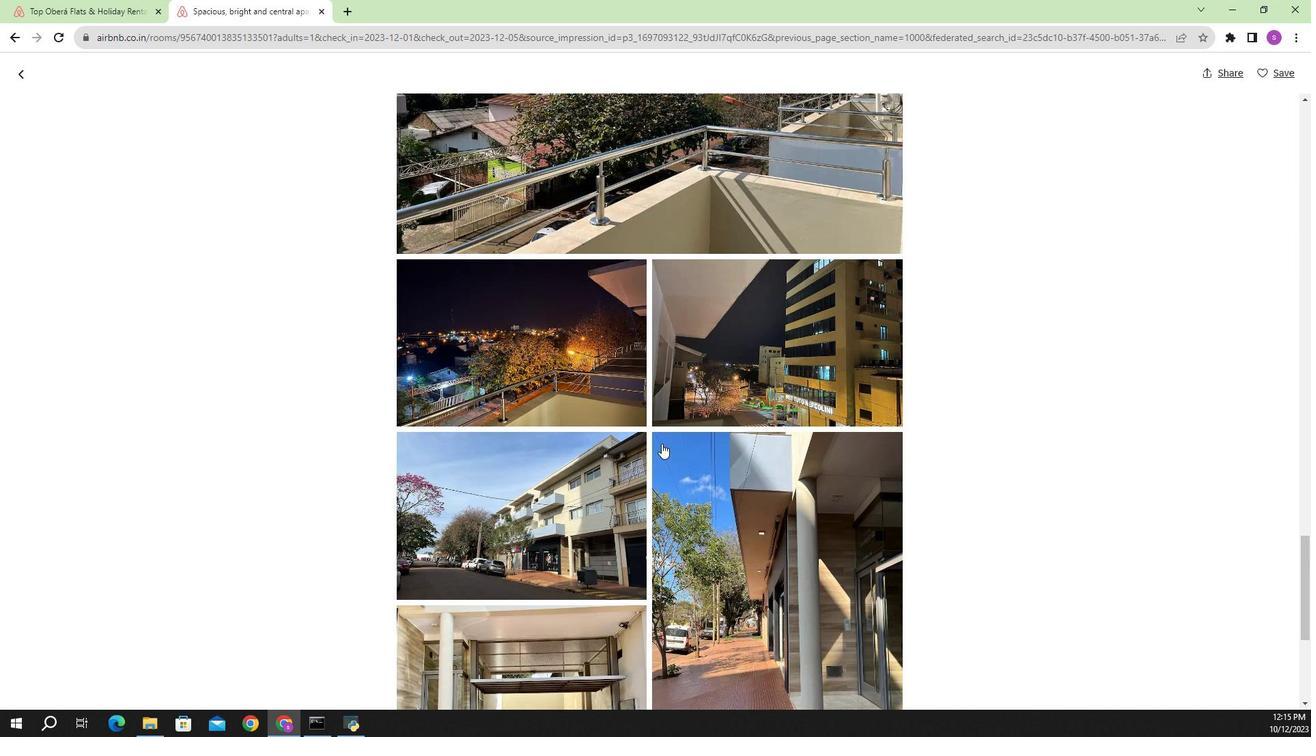 
Action: Mouse scrolled (686, 471) with delta (0, 0)
Screenshot: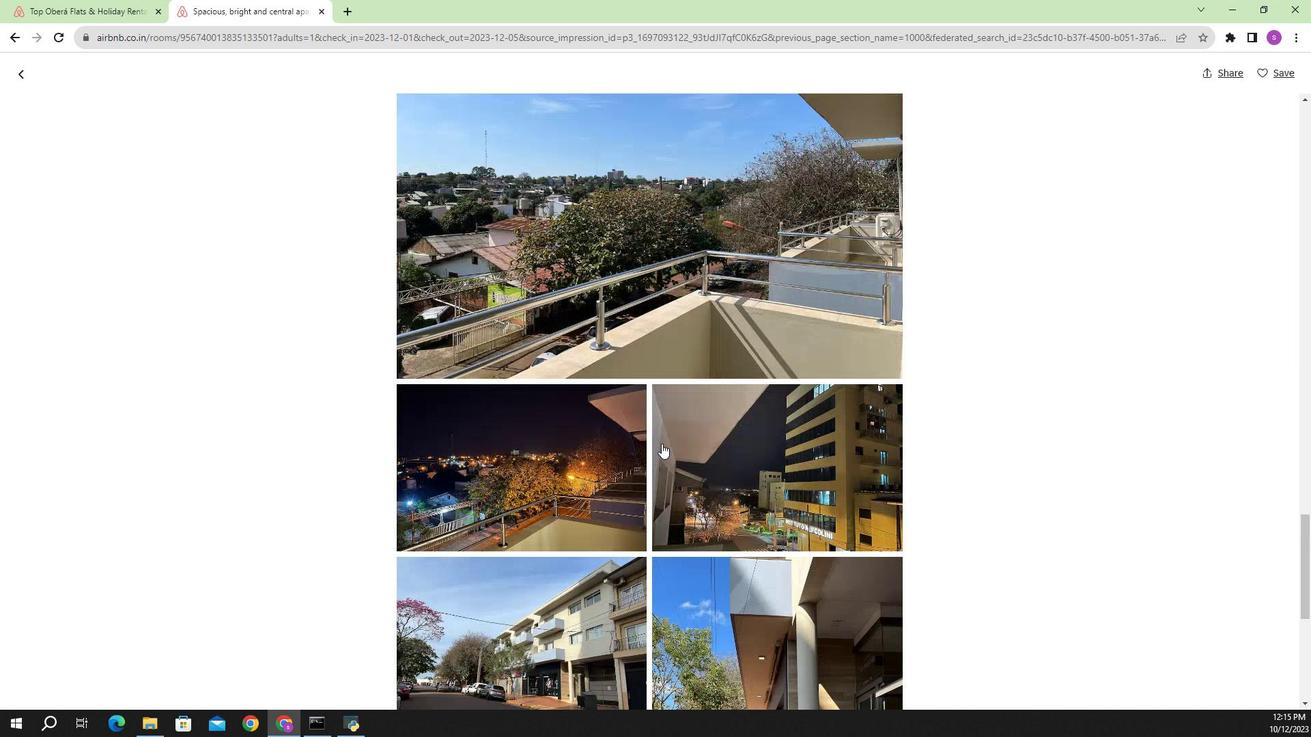 
Action: Mouse scrolled (686, 471) with delta (0, 0)
Screenshot: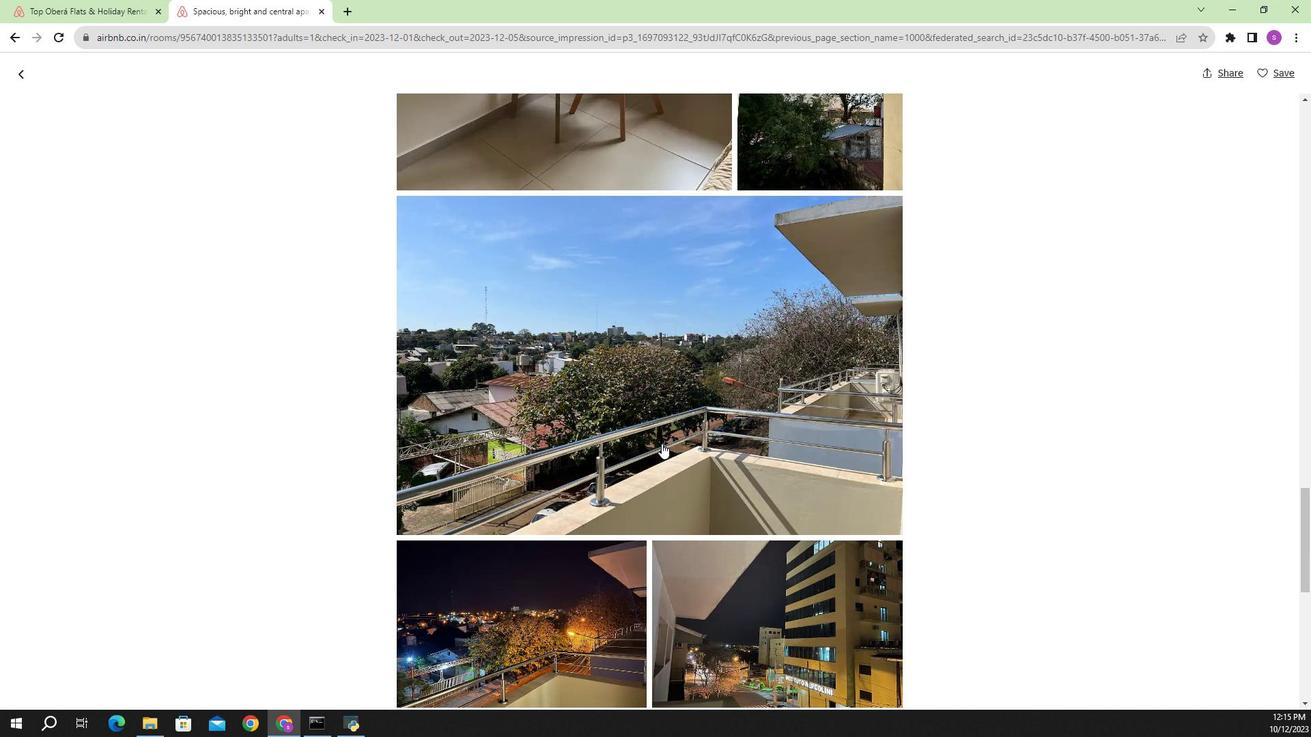 
Action: Mouse moved to (148, 66)
Screenshot: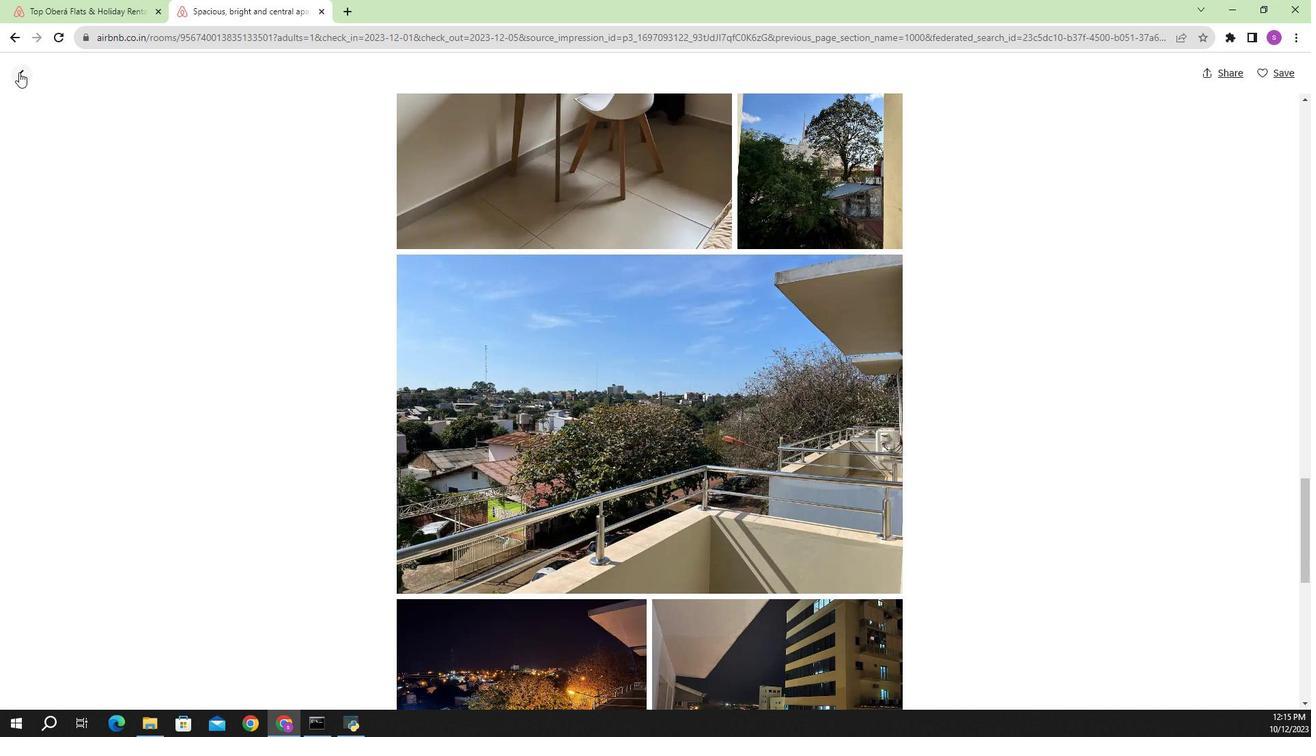 
Action: Mouse pressed left at (148, 66)
Screenshot: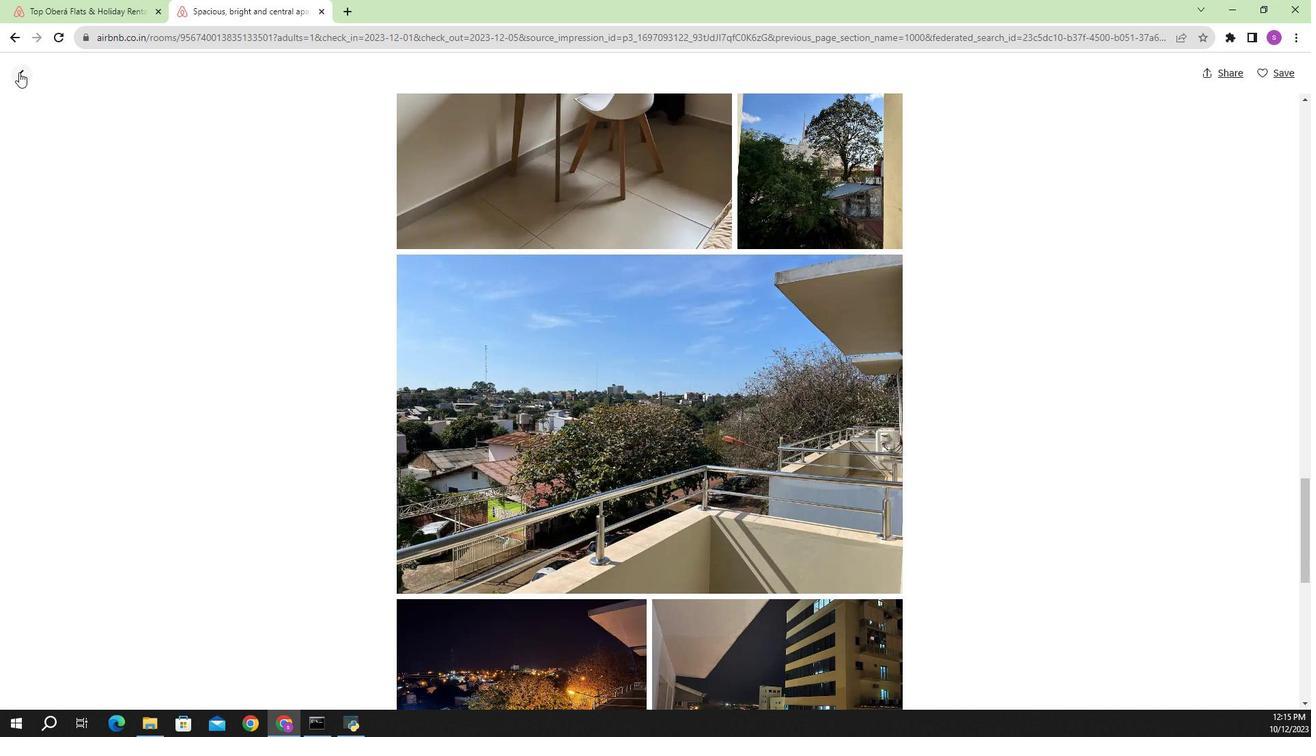 
Action: Mouse moved to (606, 404)
Screenshot: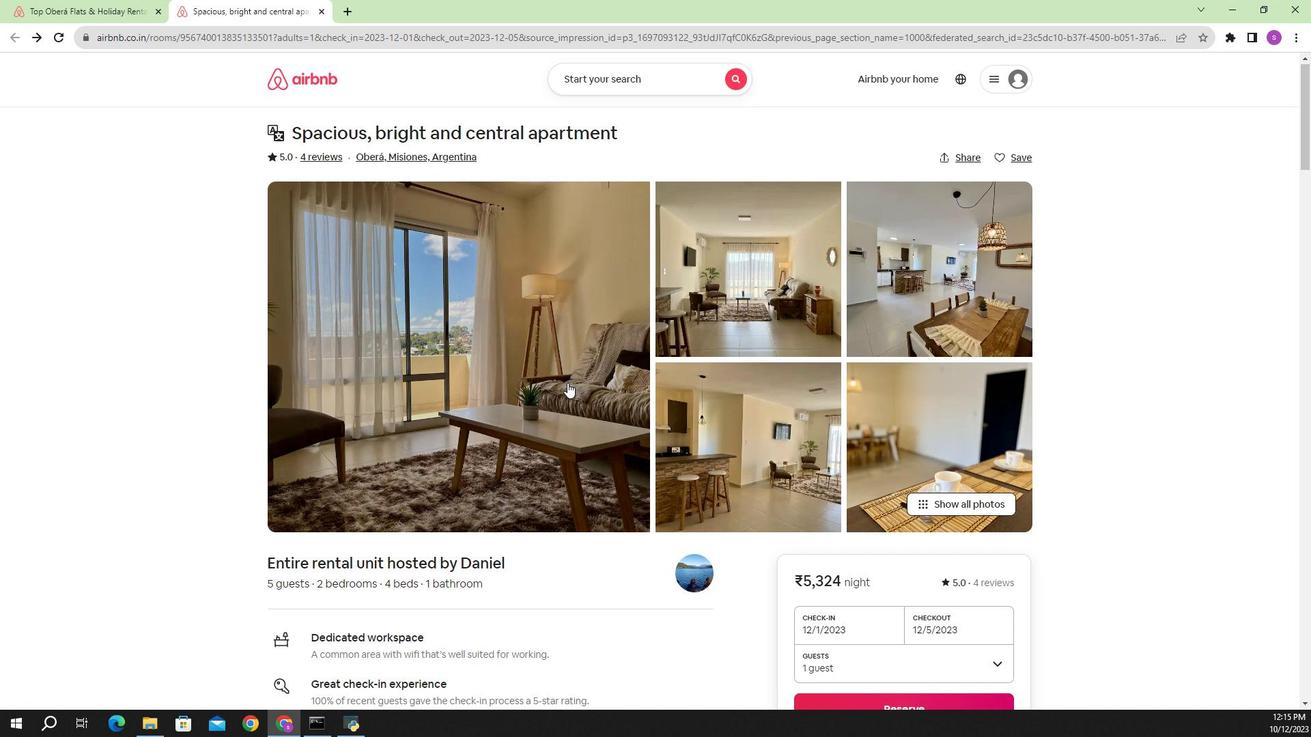 
Action: Mouse scrolled (606, 403) with delta (0, 0)
Screenshot: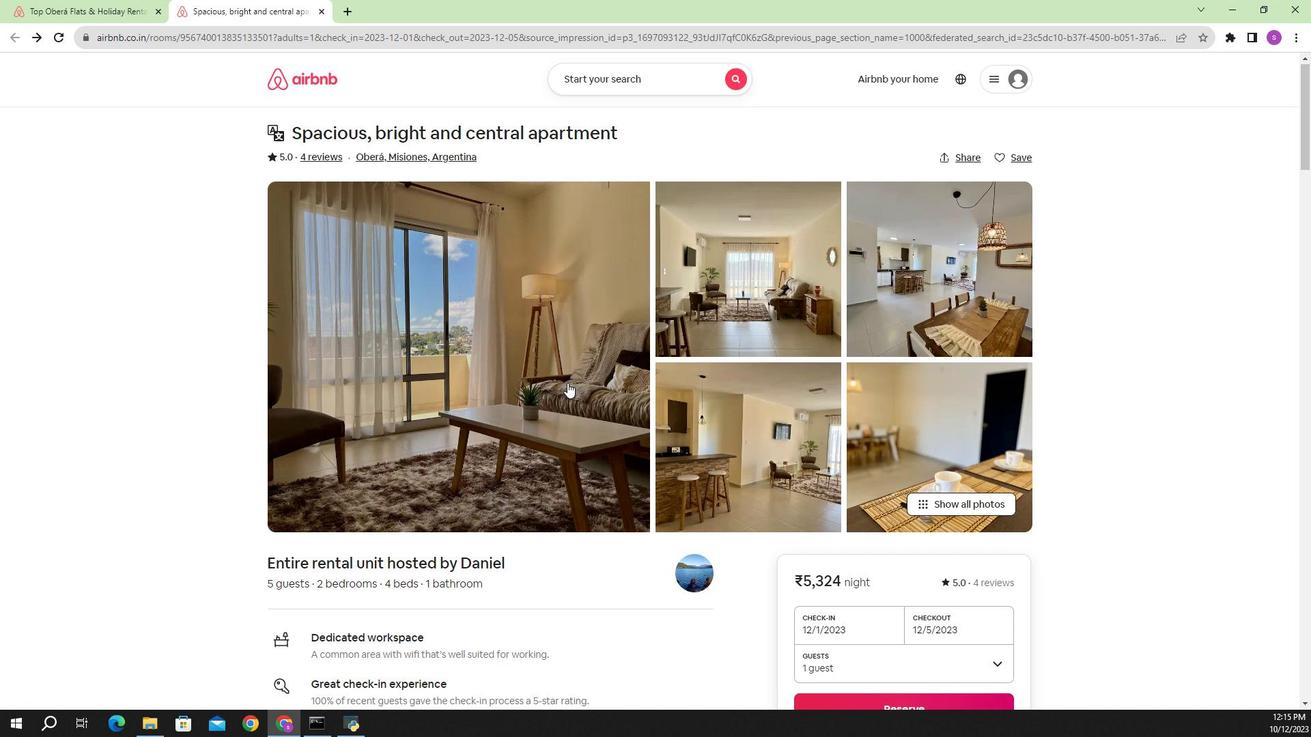 
Action: Mouse scrolled (606, 403) with delta (0, 0)
Screenshot: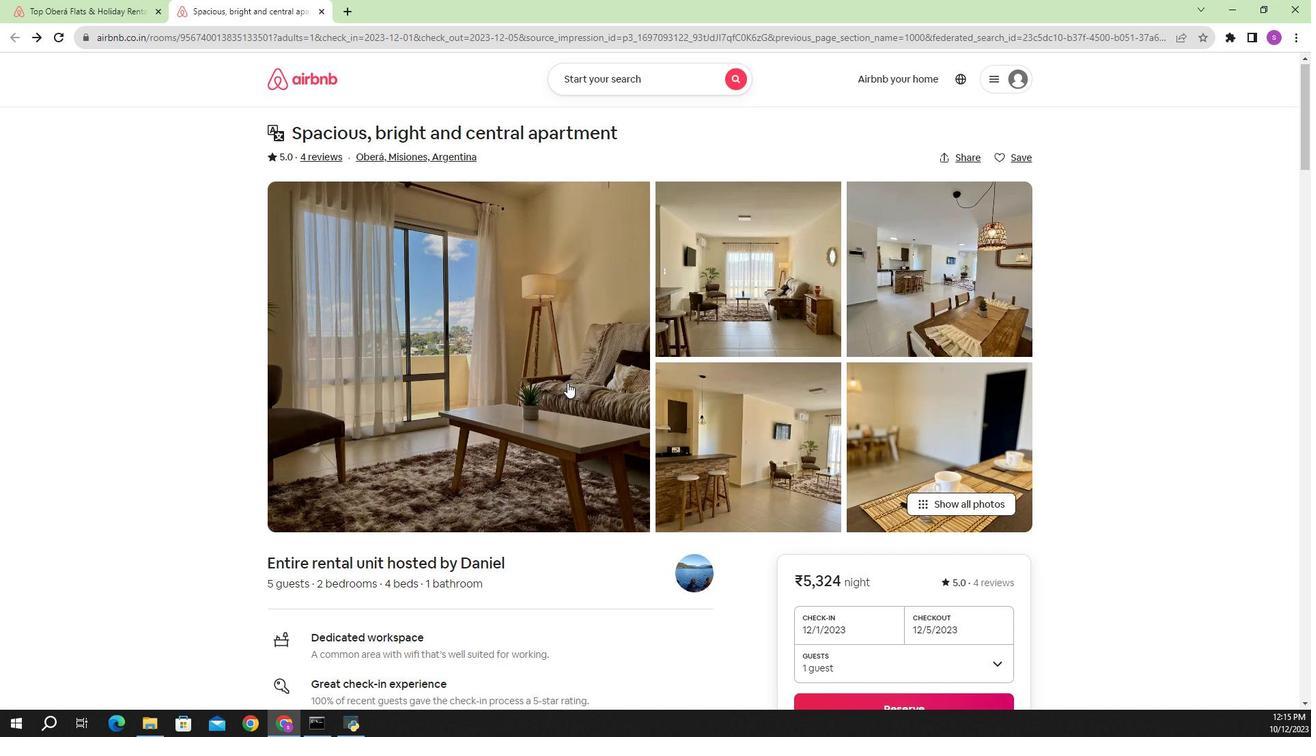 
Action: Mouse moved to (606, 400)
Screenshot: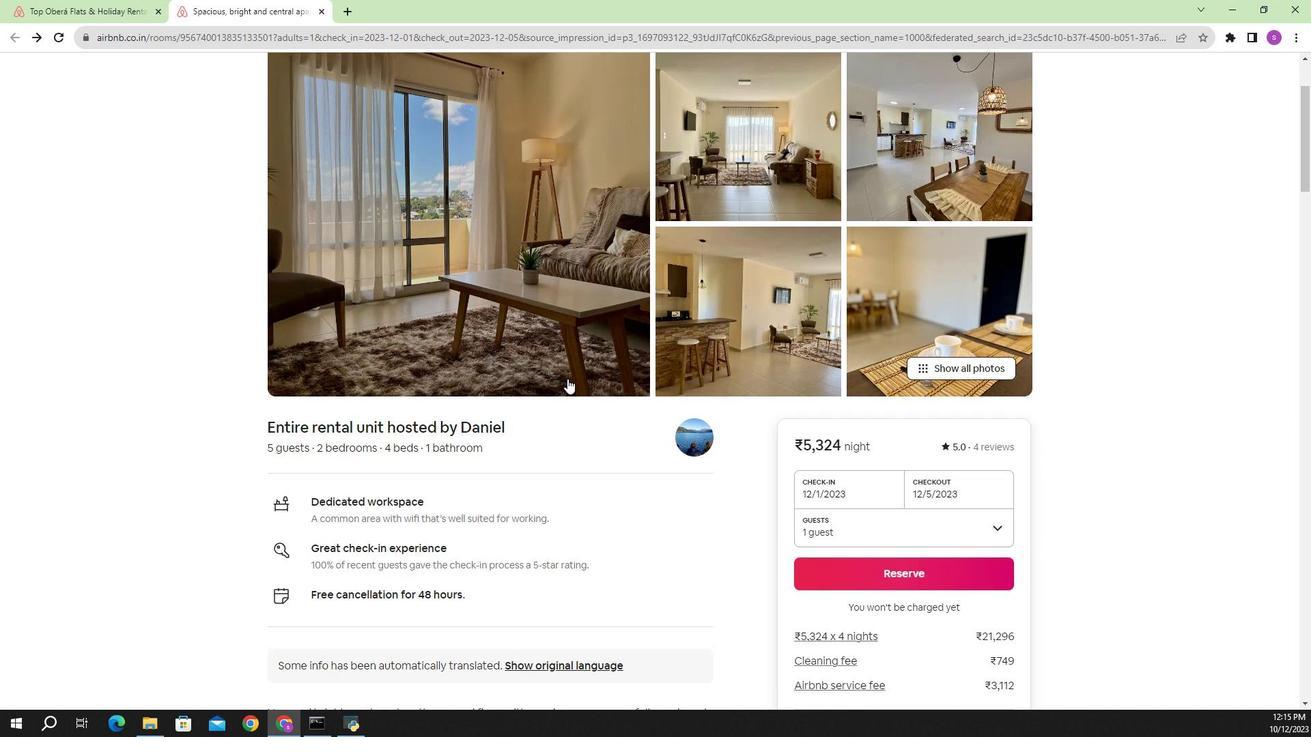 
Action: Mouse scrolled (606, 399) with delta (0, 0)
Screenshot: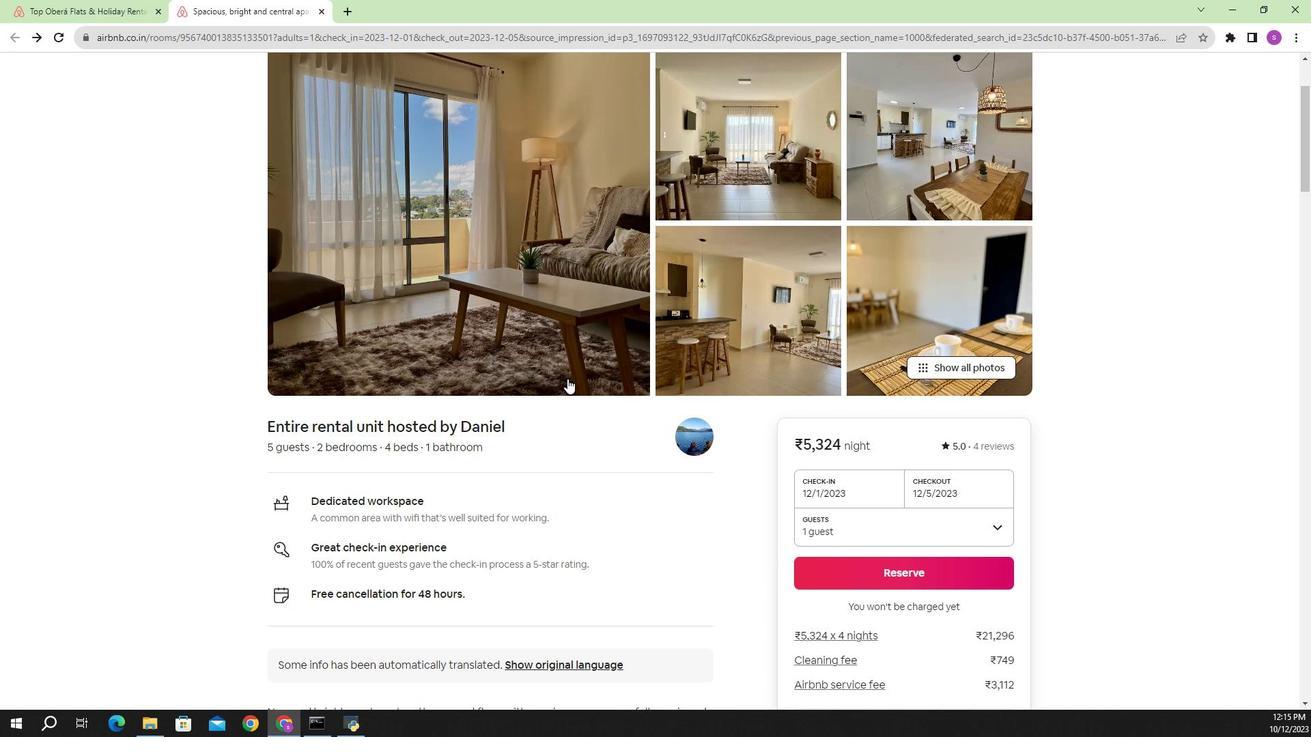 
Action: Mouse scrolled (606, 399) with delta (0, 0)
Screenshot: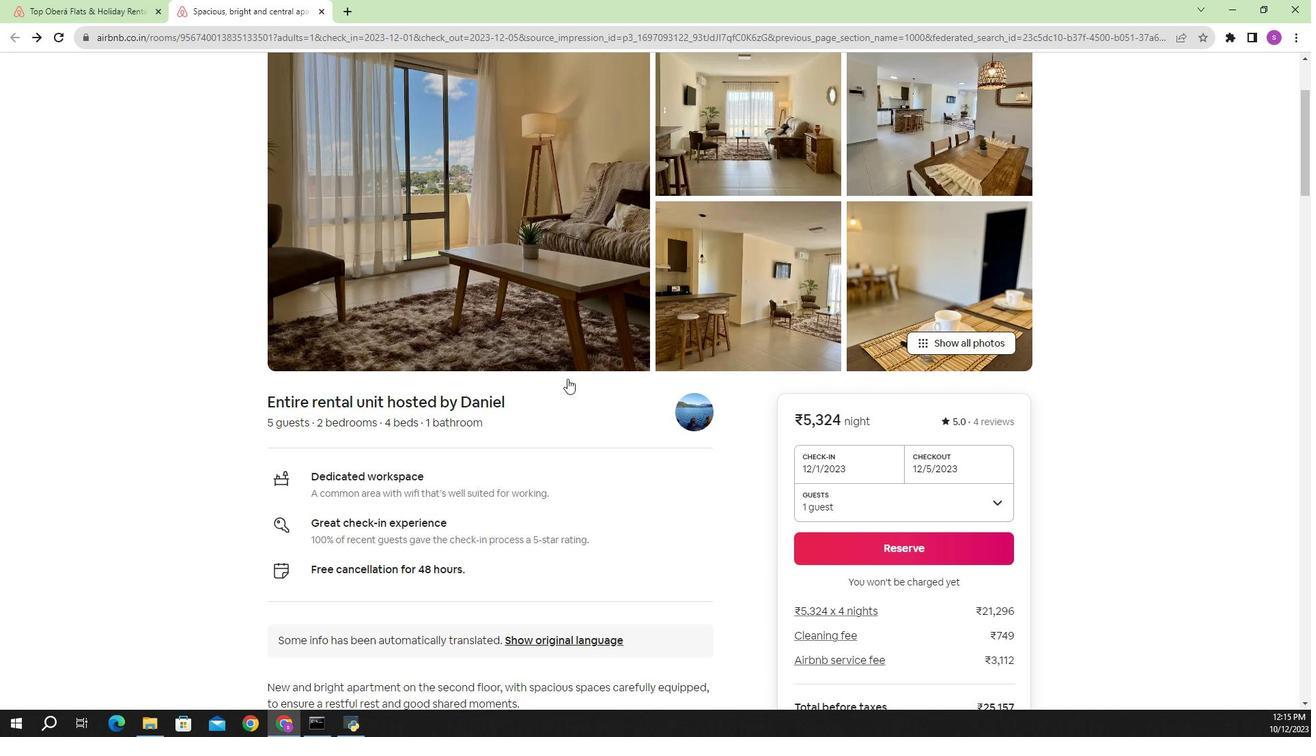 
Action: Mouse scrolled (606, 399) with delta (0, 0)
Screenshot: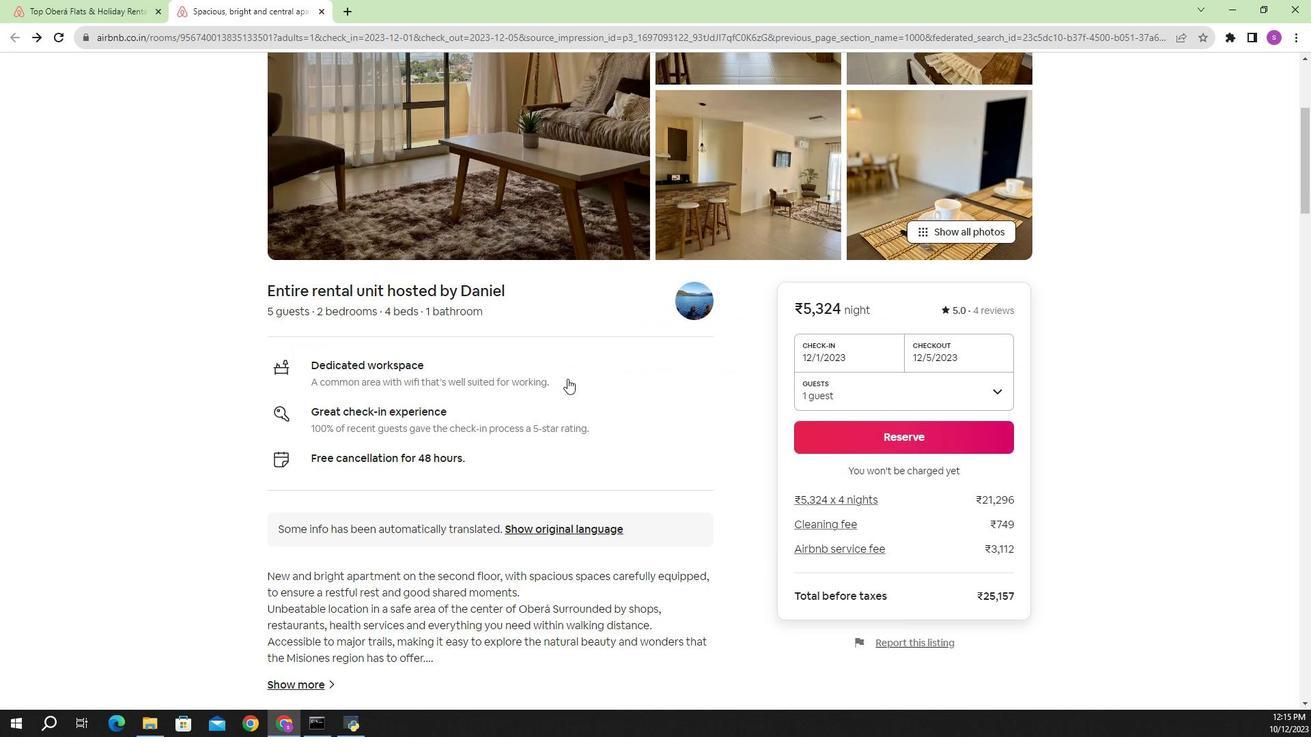 
Action: Mouse scrolled (606, 399) with delta (0, 0)
Screenshot: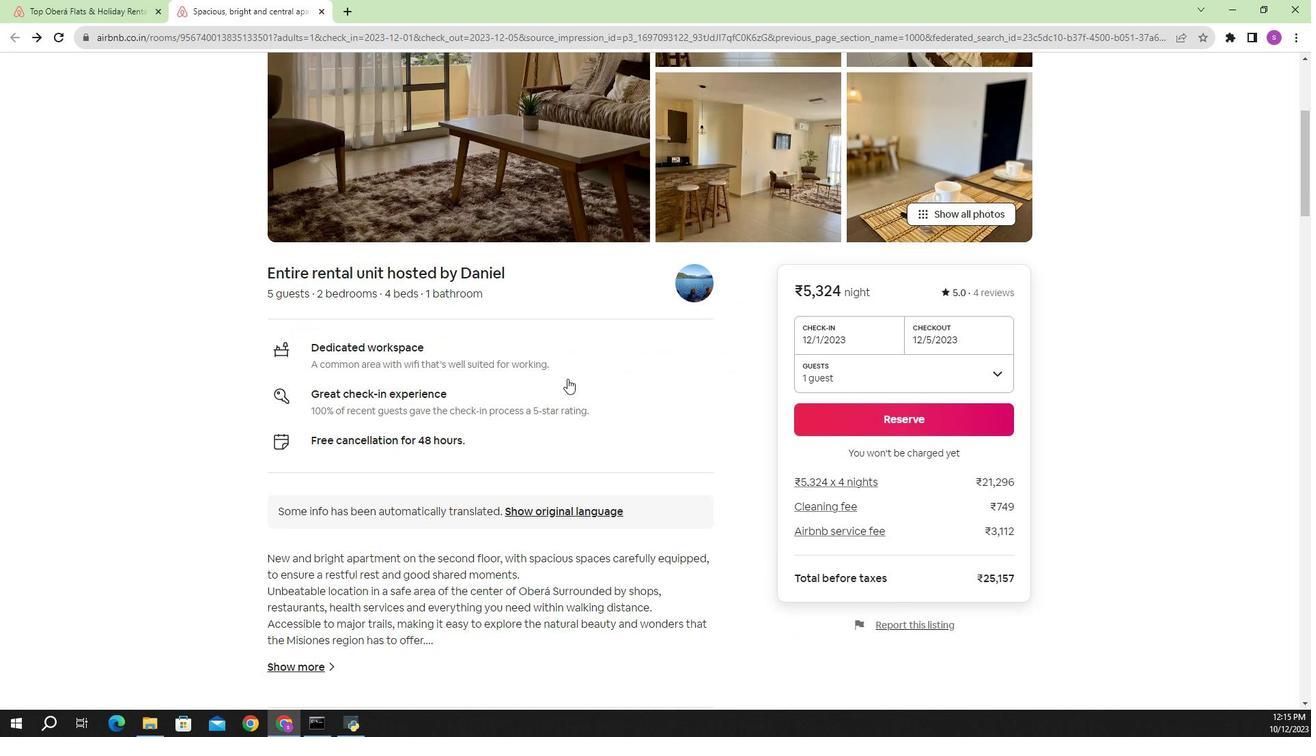 
Action: Mouse scrolled (606, 399) with delta (0, 0)
Screenshot: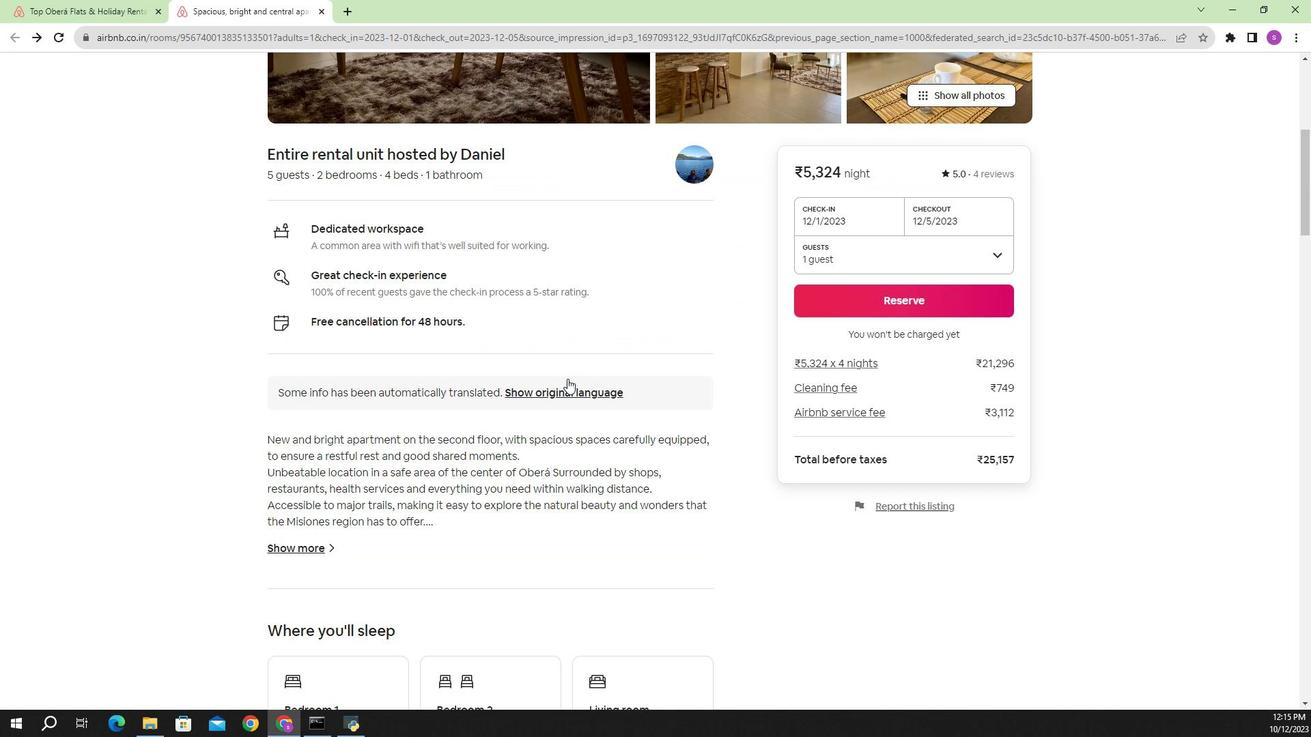 
Action: Mouse scrolled (606, 399) with delta (0, 0)
Screenshot: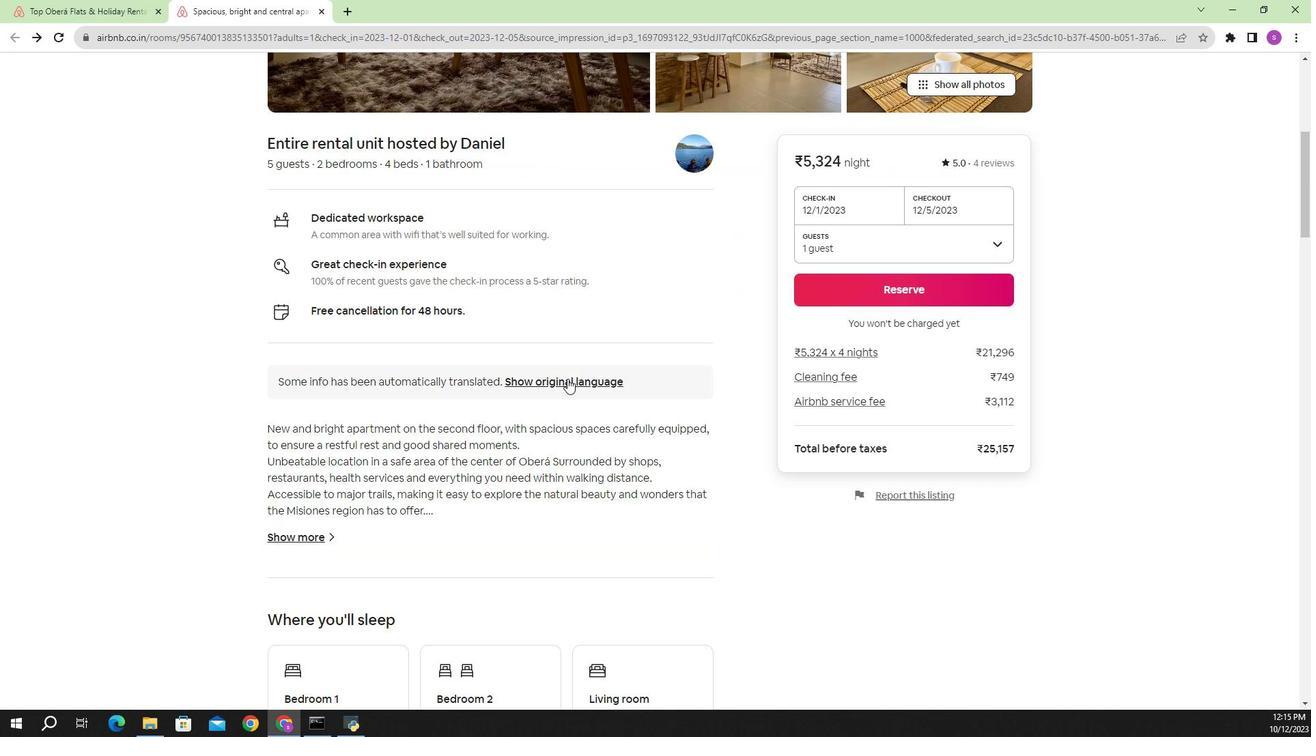 
Action: Mouse scrolled (606, 399) with delta (0, 0)
Screenshot: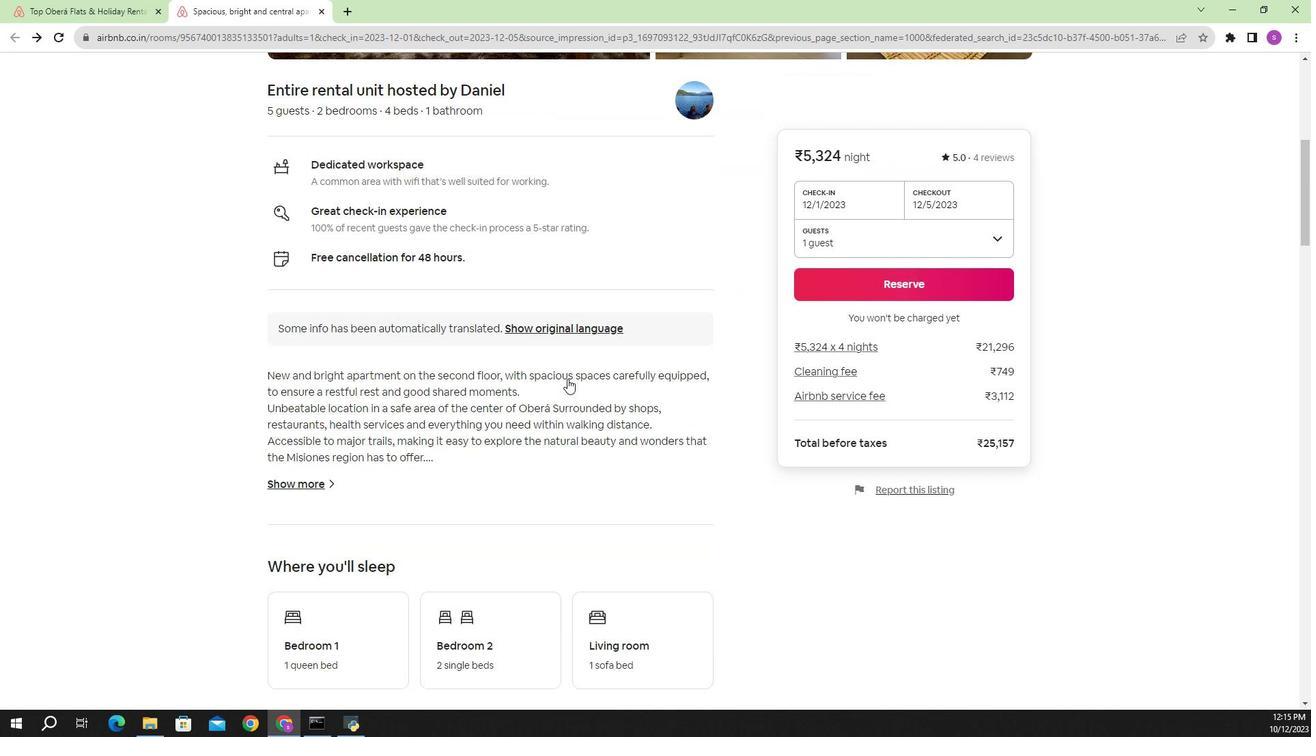 
Action: Mouse moved to (369, 357)
Screenshot: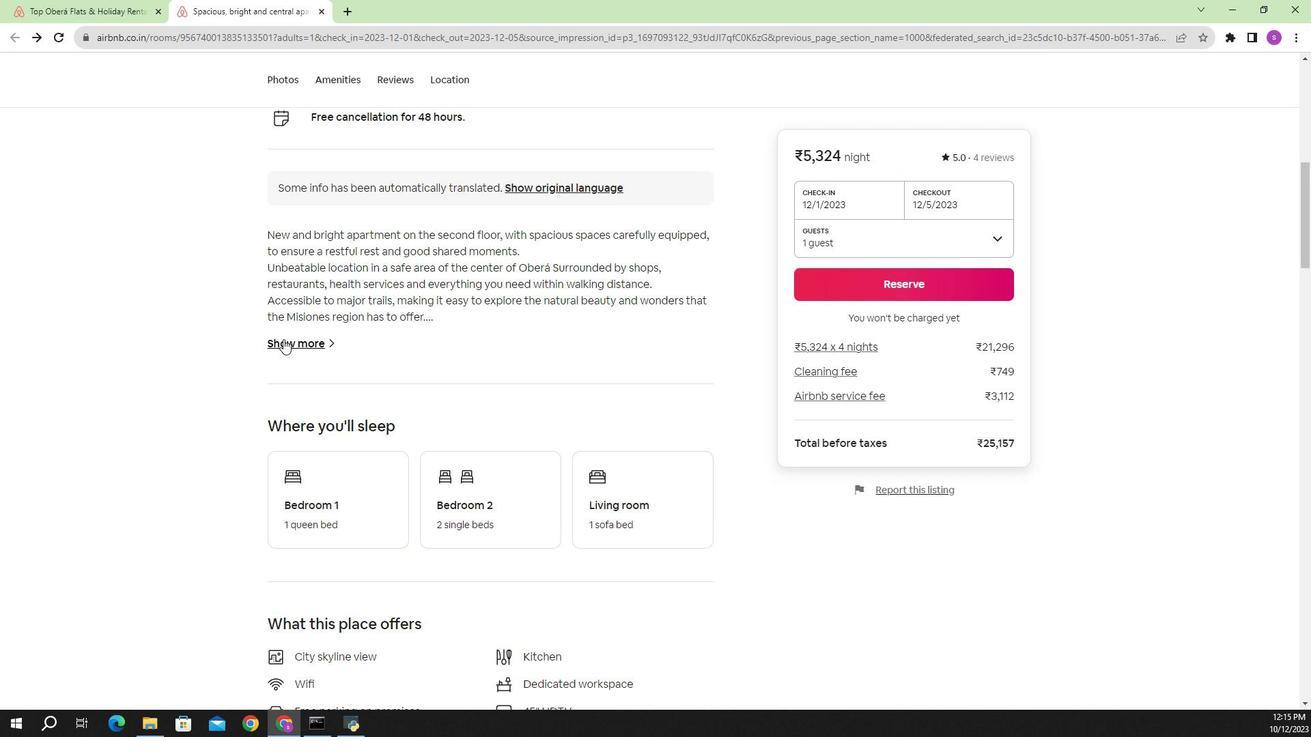 
Action: Mouse pressed left at (369, 357)
Screenshot: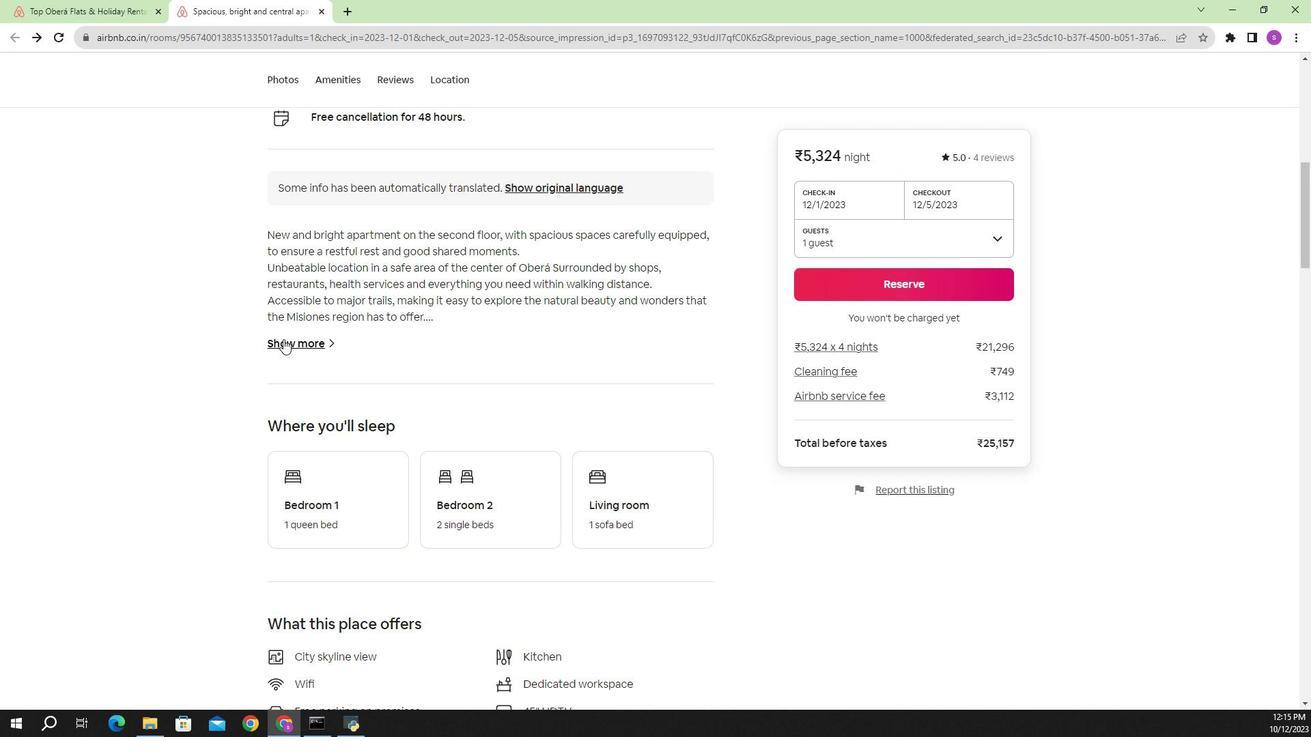 
Action: Mouse moved to (469, 248)
Screenshot: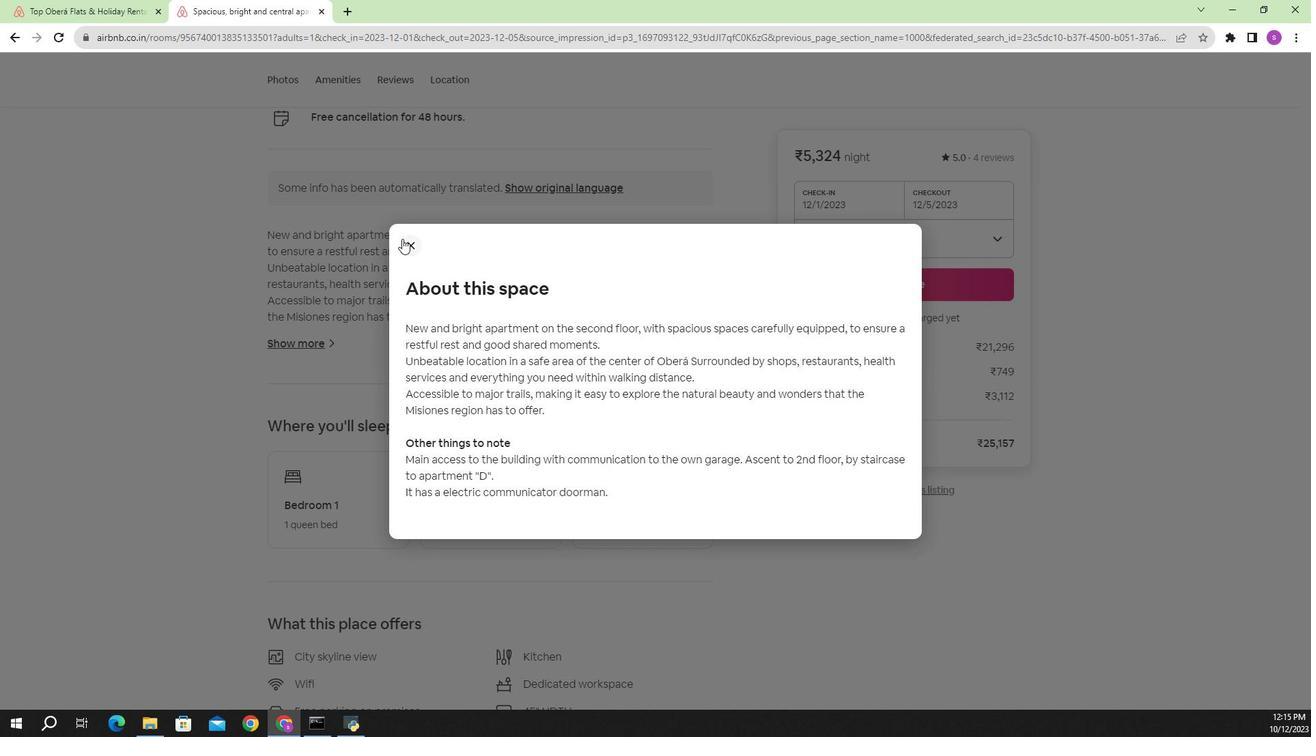 
Action: Mouse pressed left at (469, 248)
Screenshot: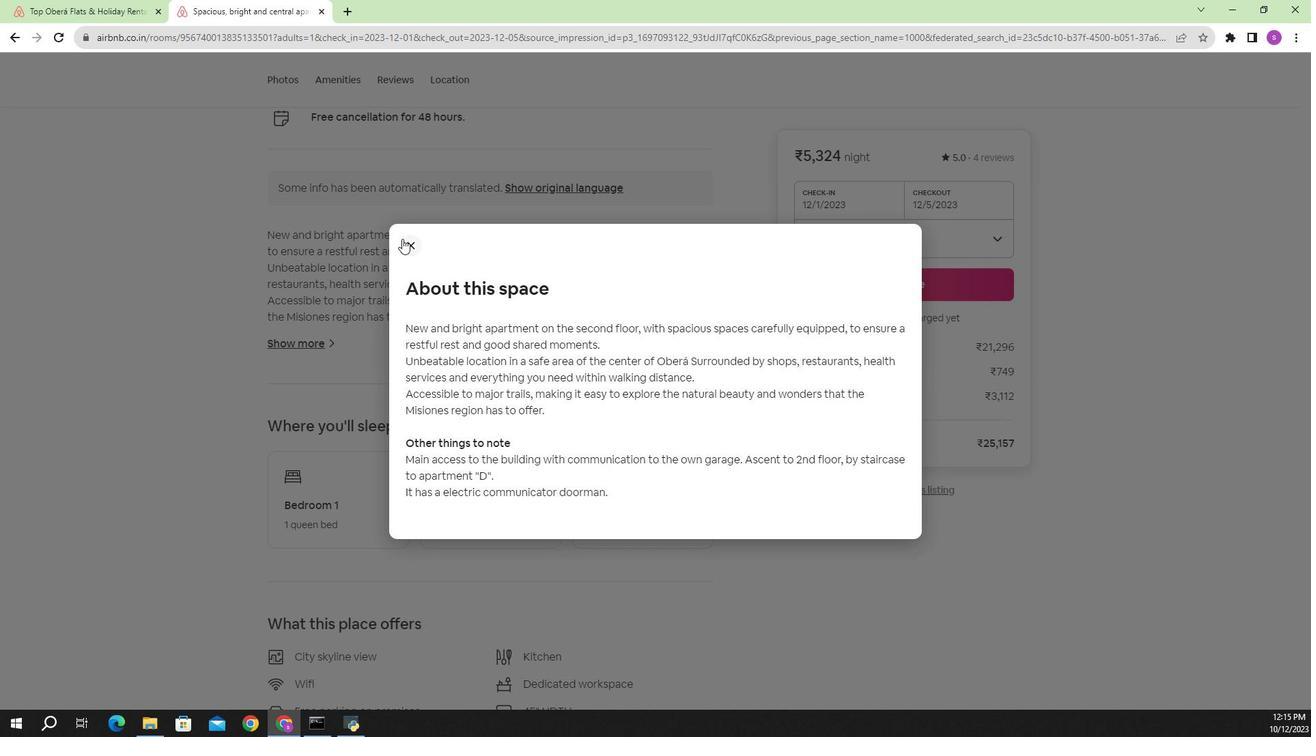 
Action: Mouse moved to (492, 356)
Screenshot: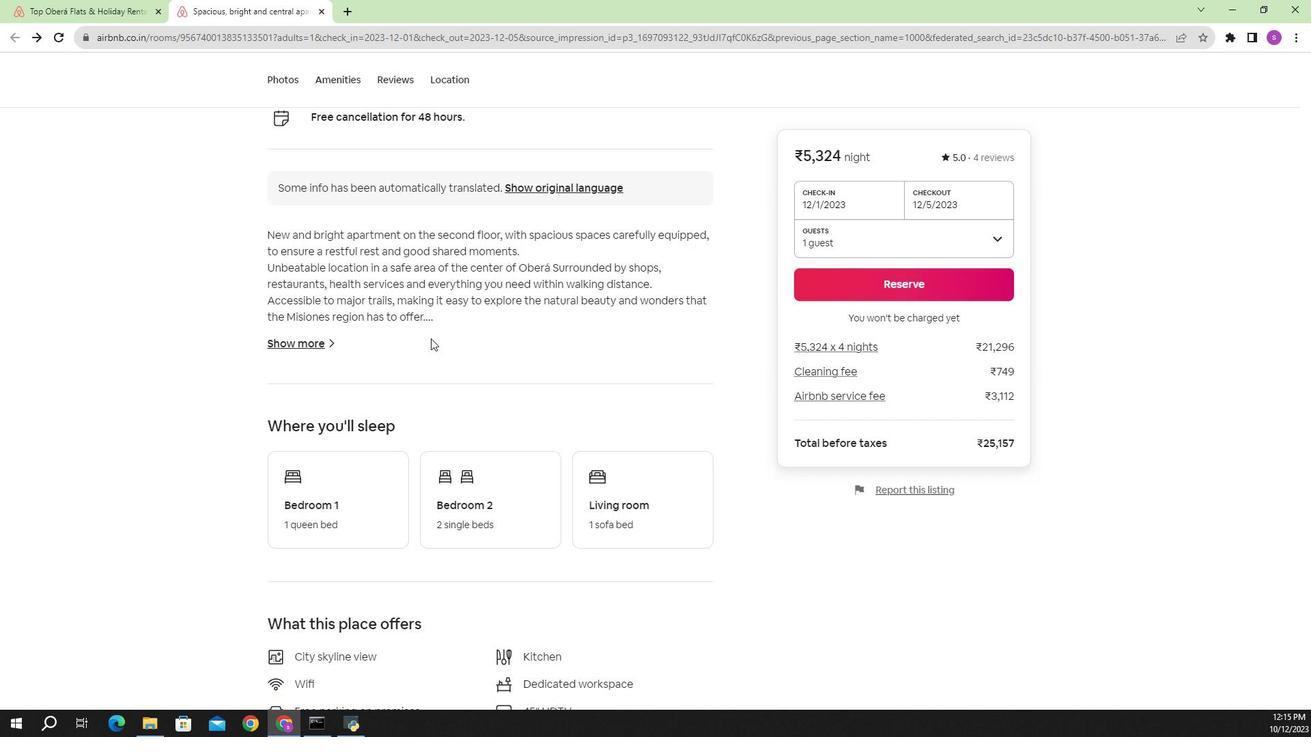 
Action: Mouse scrolled (492, 356) with delta (0, 0)
Screenshot: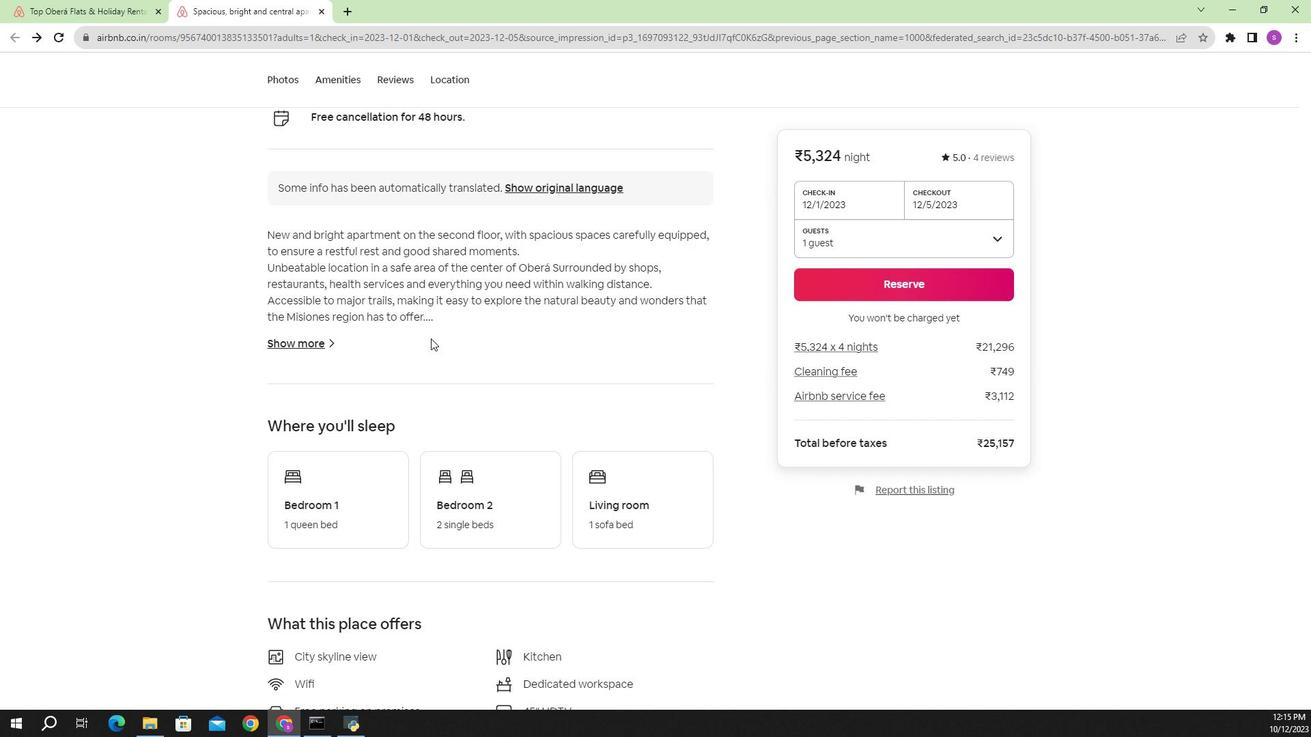 
Action: Mouse moved to (494, 353)
Screenshot: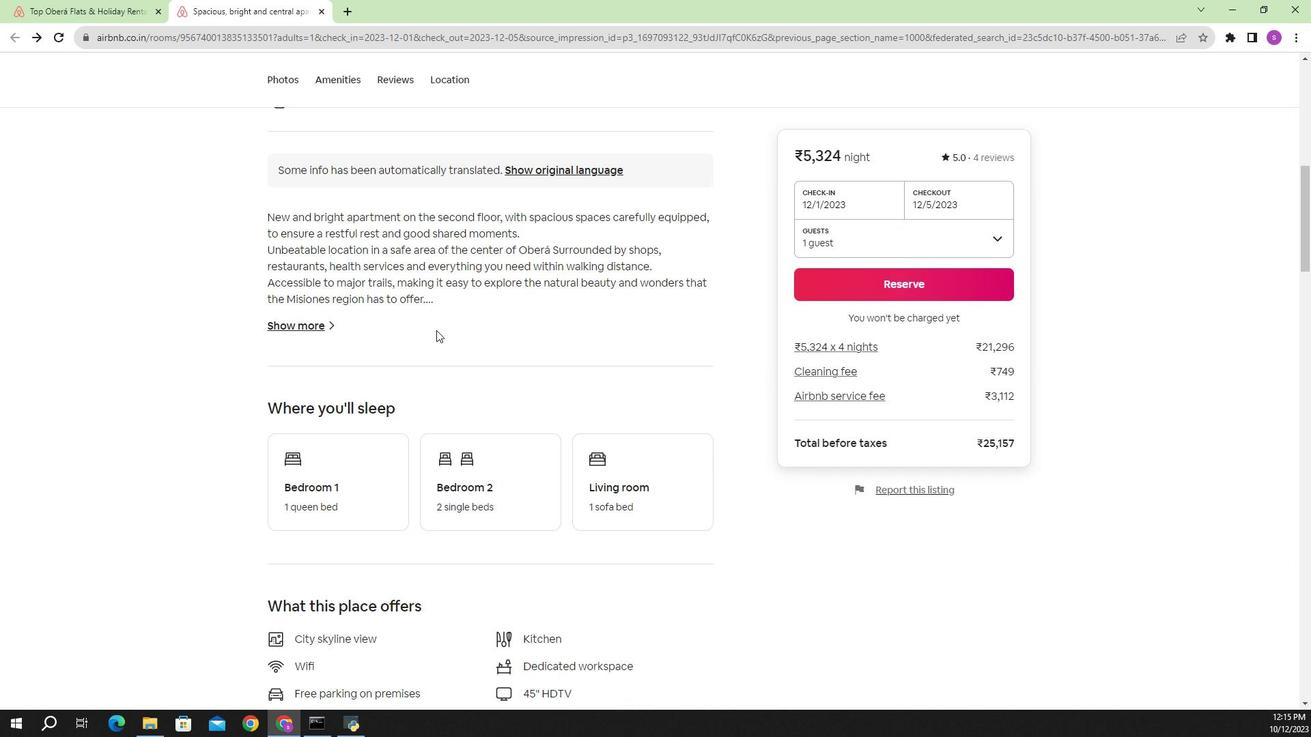 
Action: Mouse scrolled (494, 353) with delta (0, 0)
Screenshot: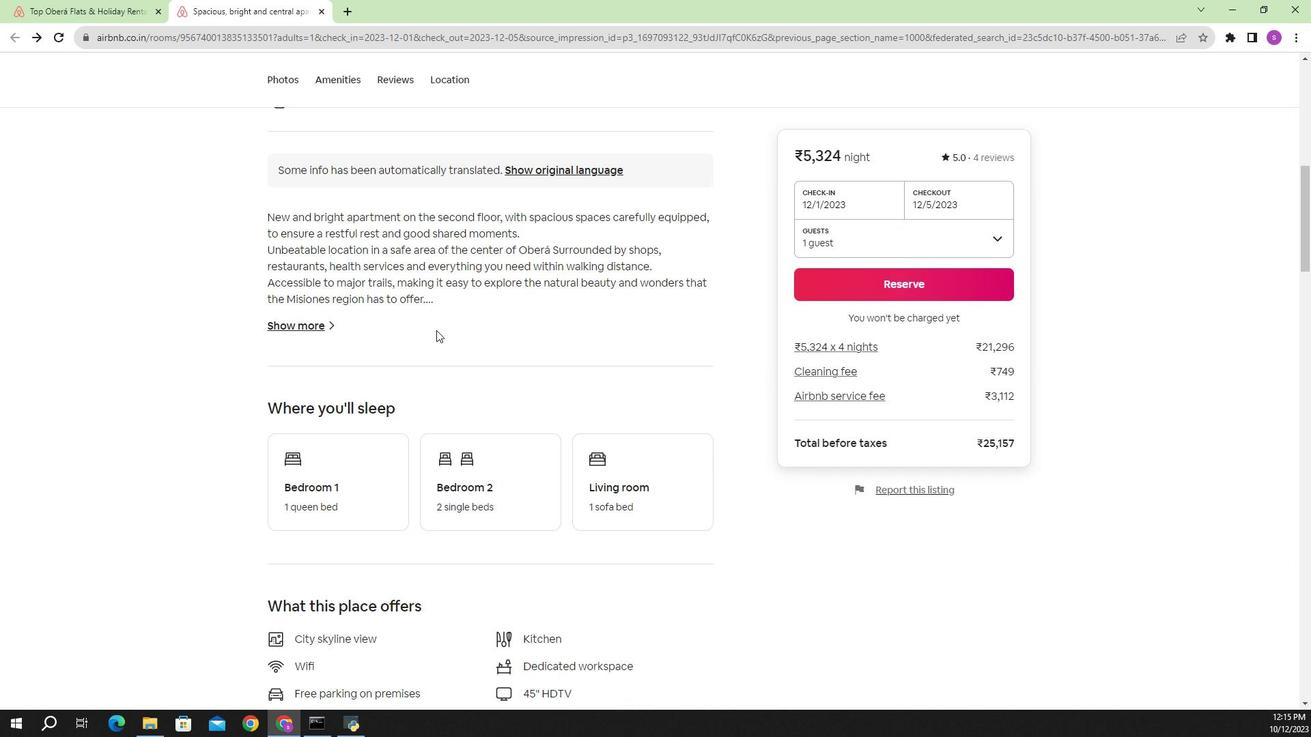 
Action: Mouse moved to (481, 305)
Screenshot: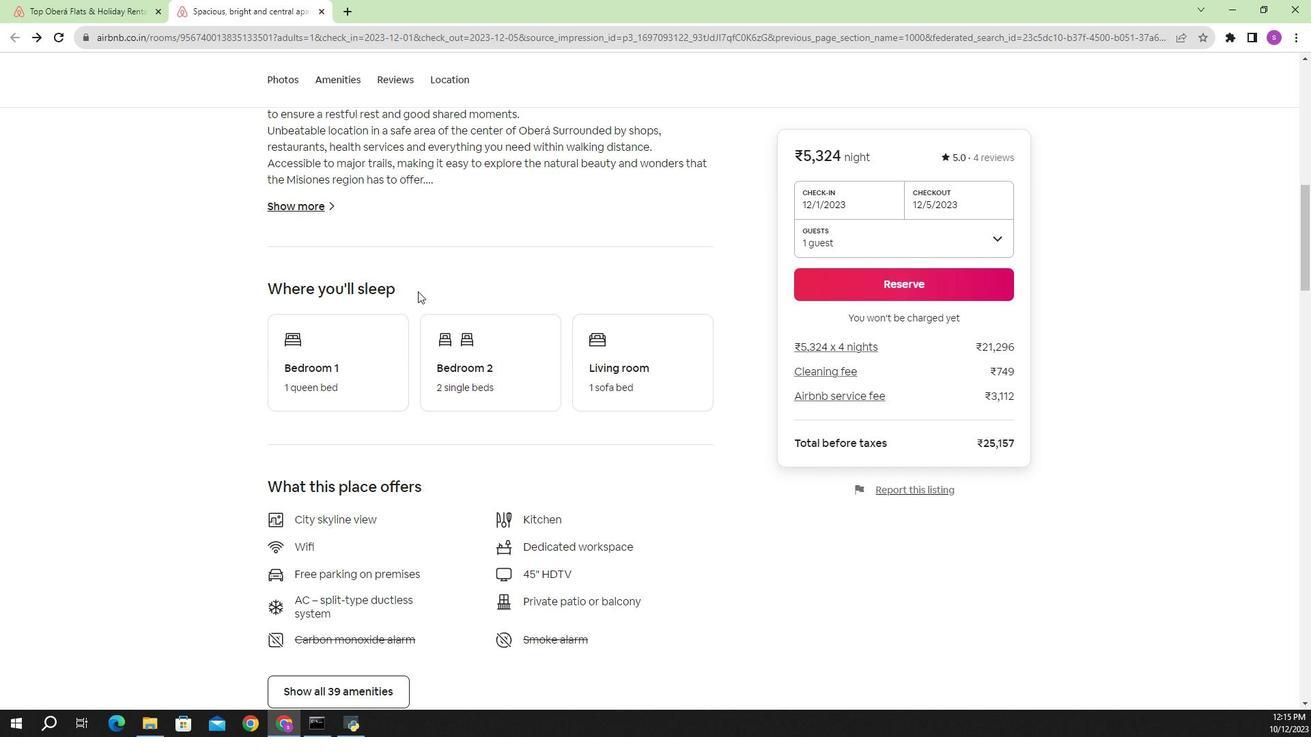 
Action: Mouse scrolled (481, 304) with delta (0, 0)
Screenshot: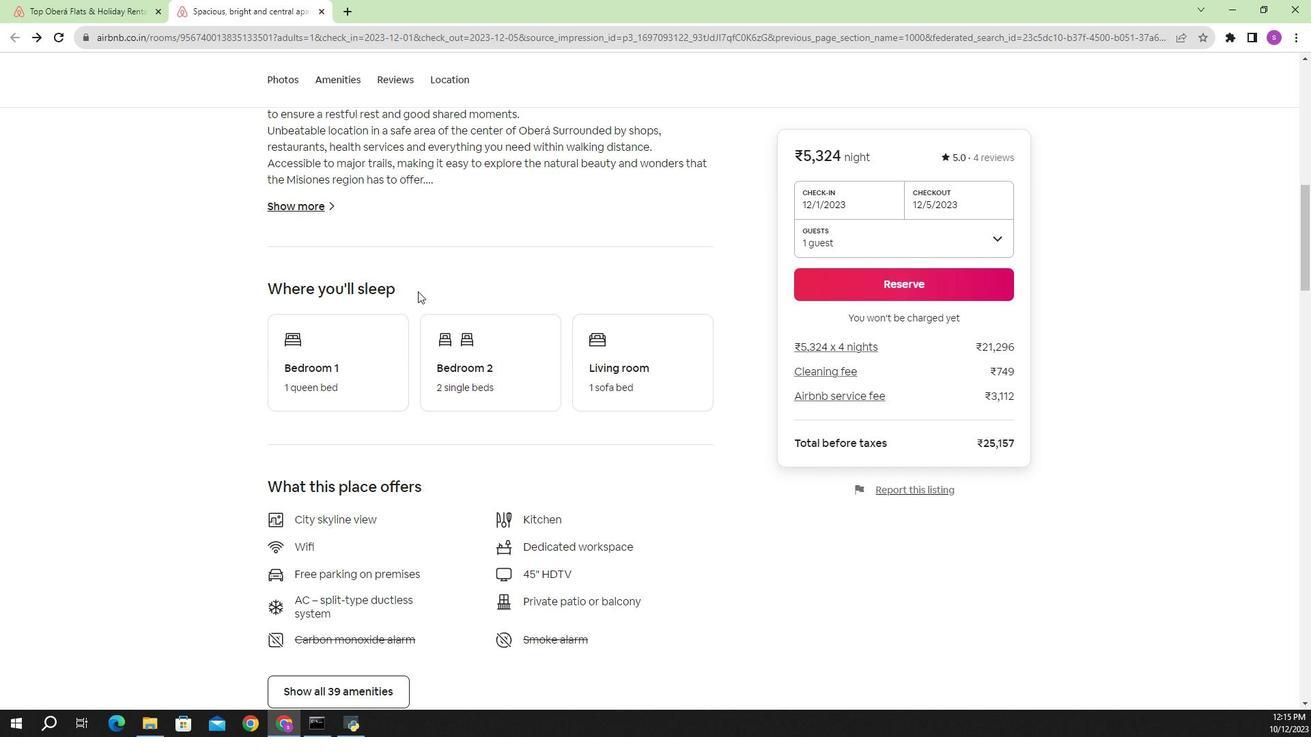 
Action: Mouse scrolled (481, 304) with delta (0, 0)
Screenshot: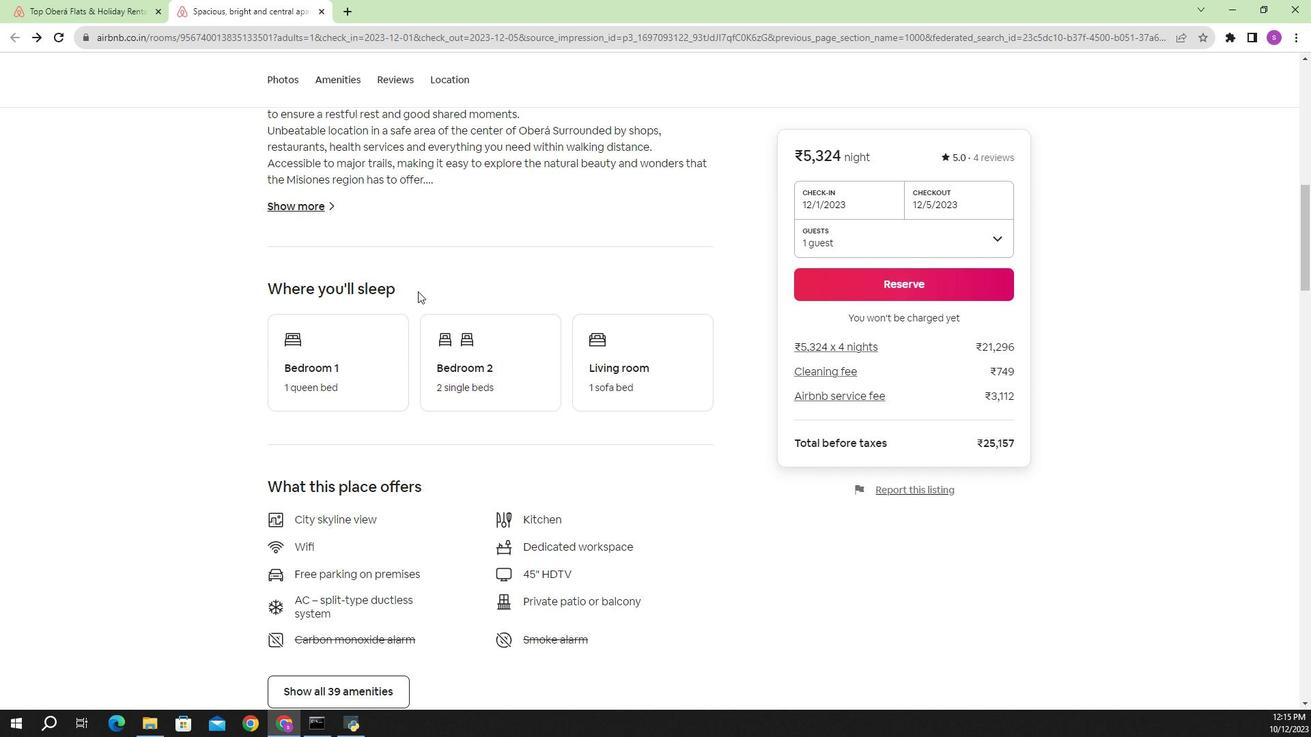 
Action: Mouse scrolled (481, 304) with delta (0, 0)
Screenshot: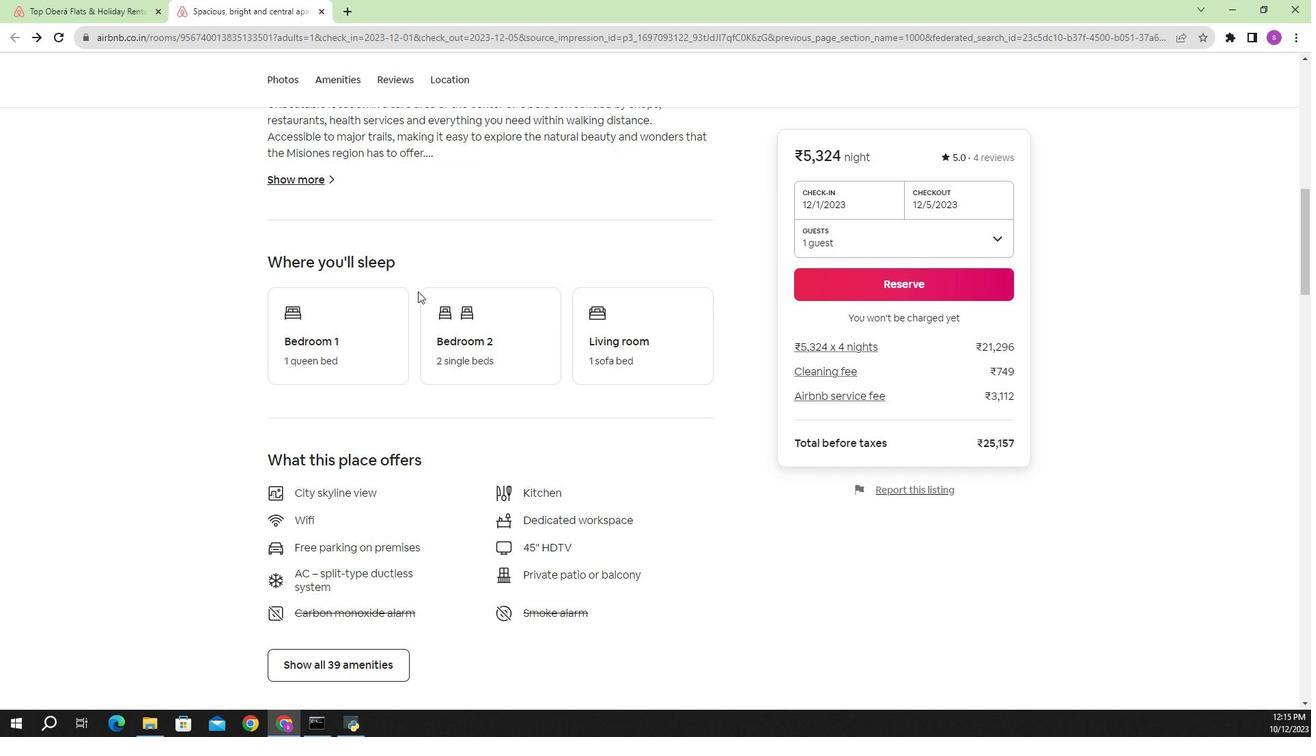 
Action: Mouse scrolled (481, 304) with delta (0, 0)
Screenshot: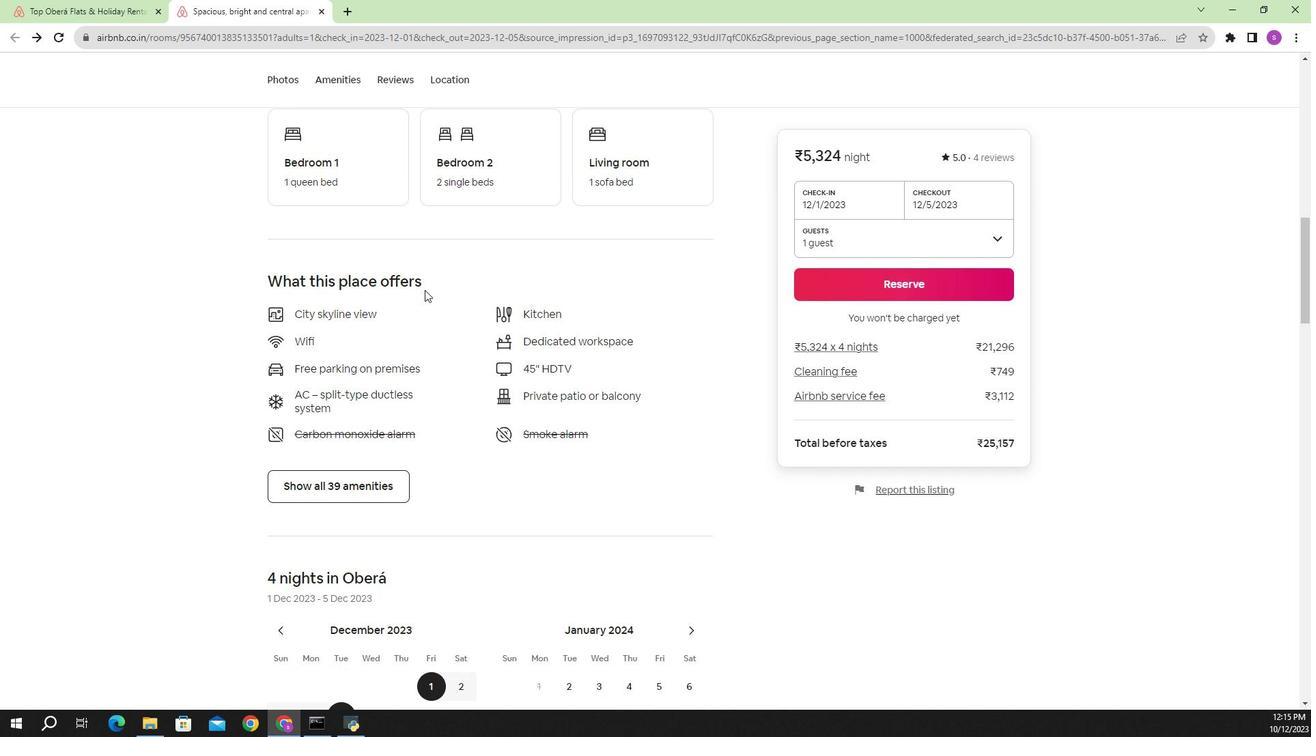 
Action: Mouse moved to (496, 299)
Screenshot: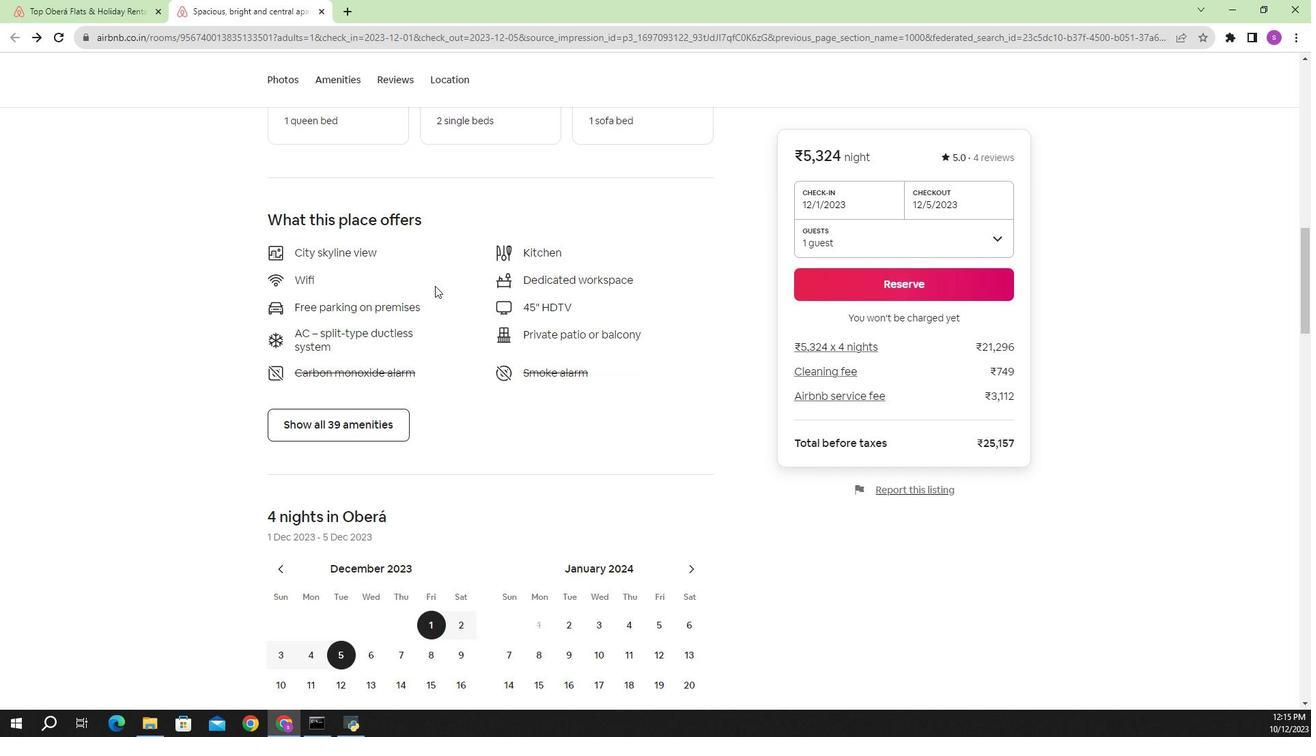 
Action: Mouse scrolled (496, 298) with delta (0, 0)
Screenshot: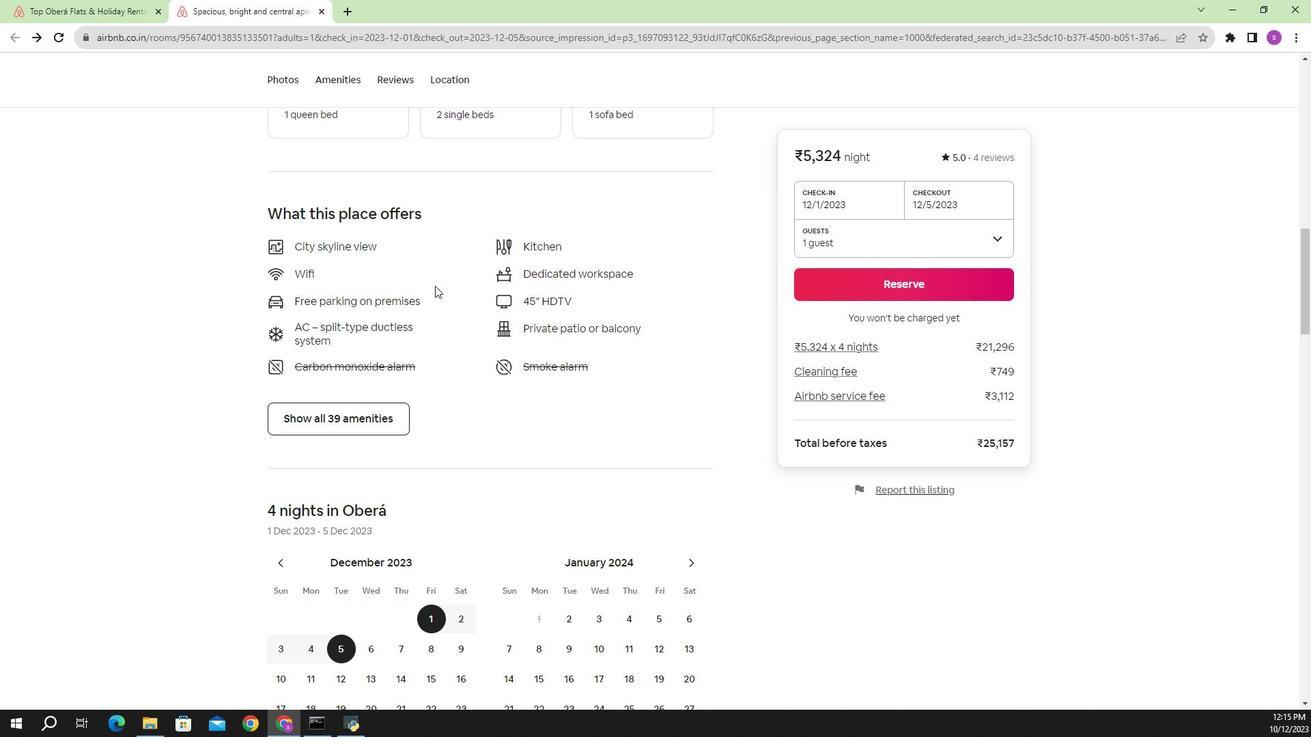 
Action: Mouse scrolled (496, 298) with delta (0, 0)
Screenshot: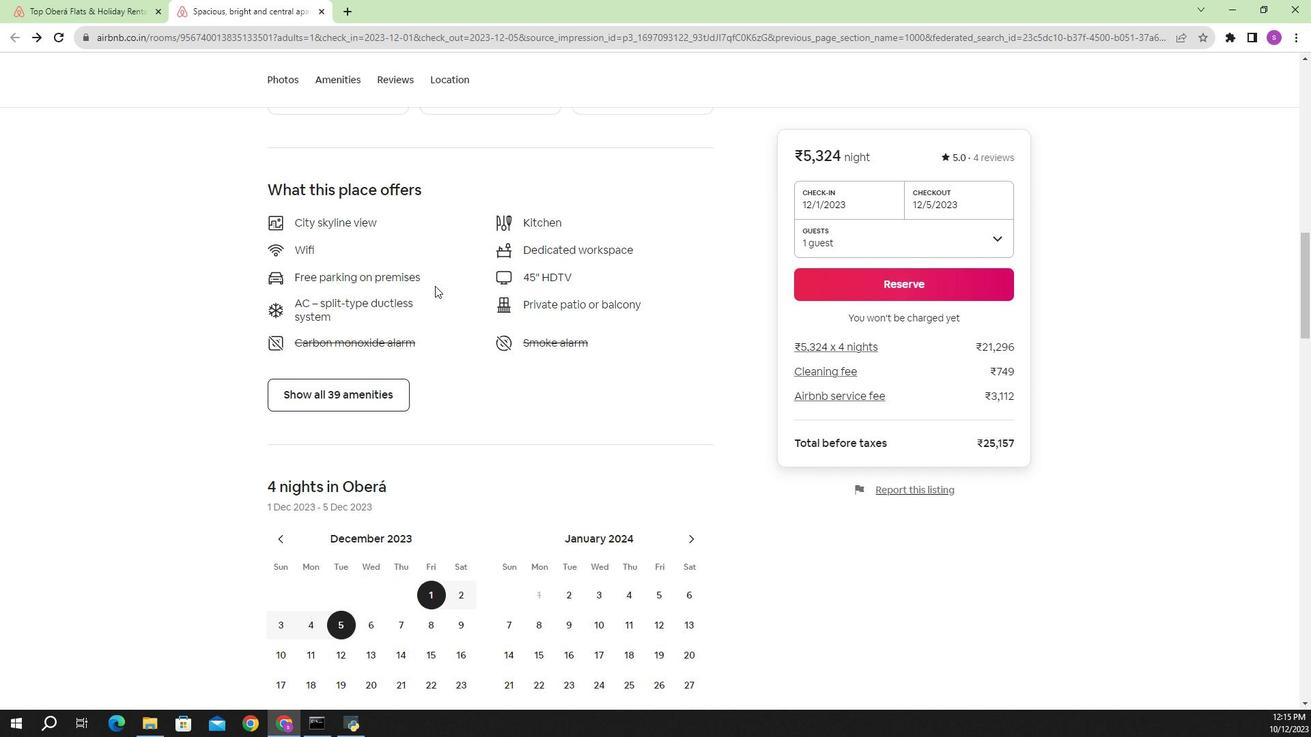 
Action: Mouse moved to (435, 307)
Screenshot: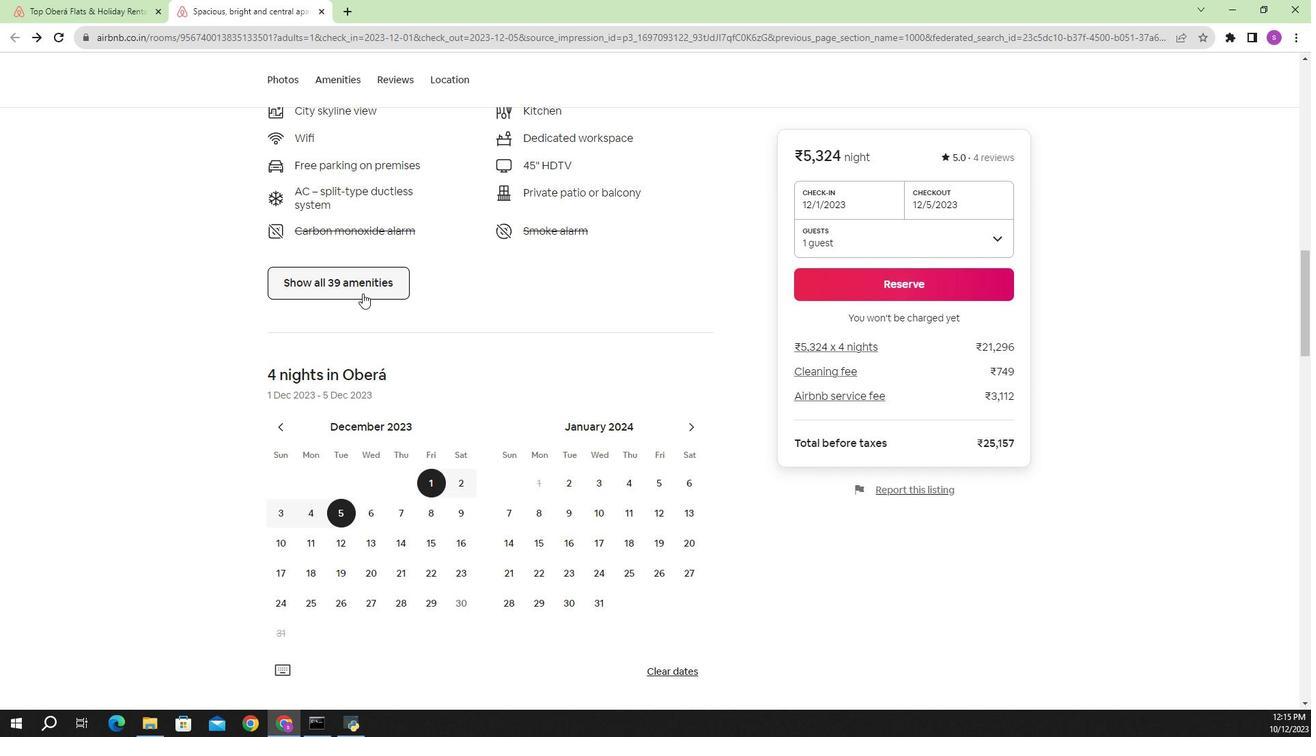 
Action: Mouse pressed left at (435, 307)
Screenshot: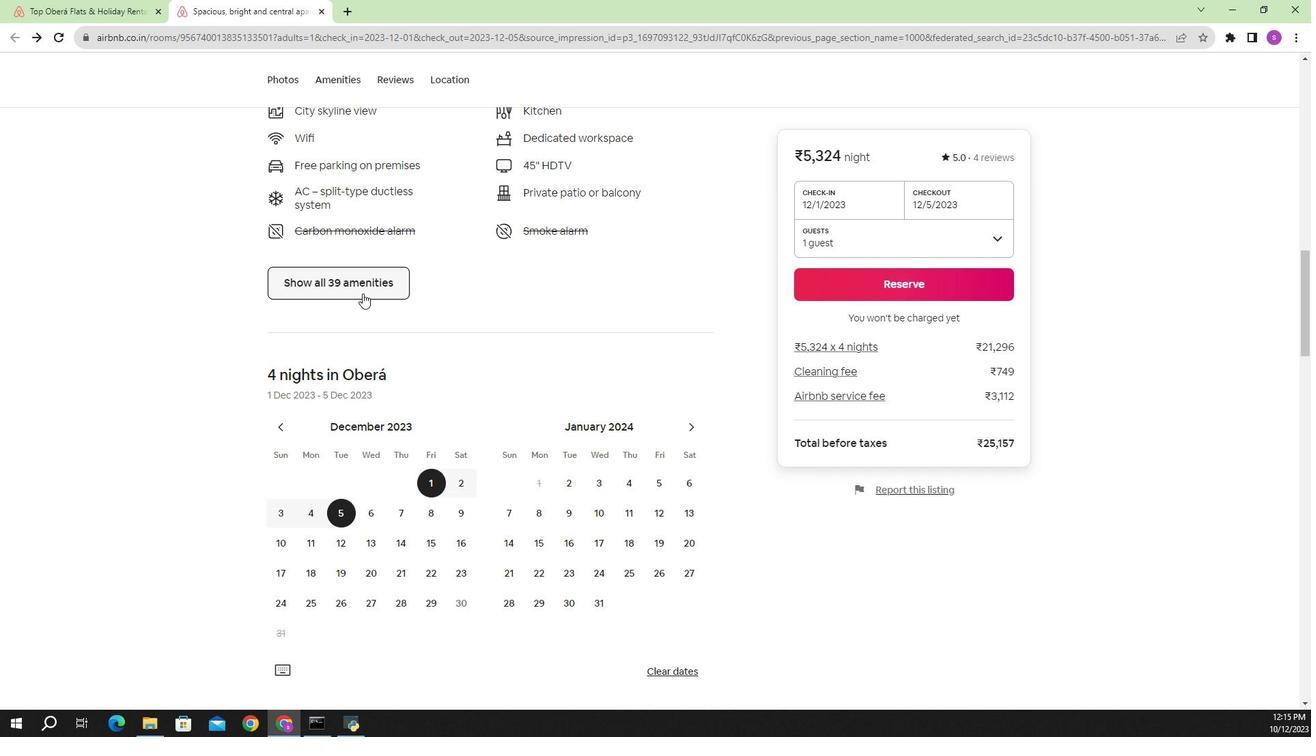 
Action: Mouse moved to (679, 333)
Screenshot: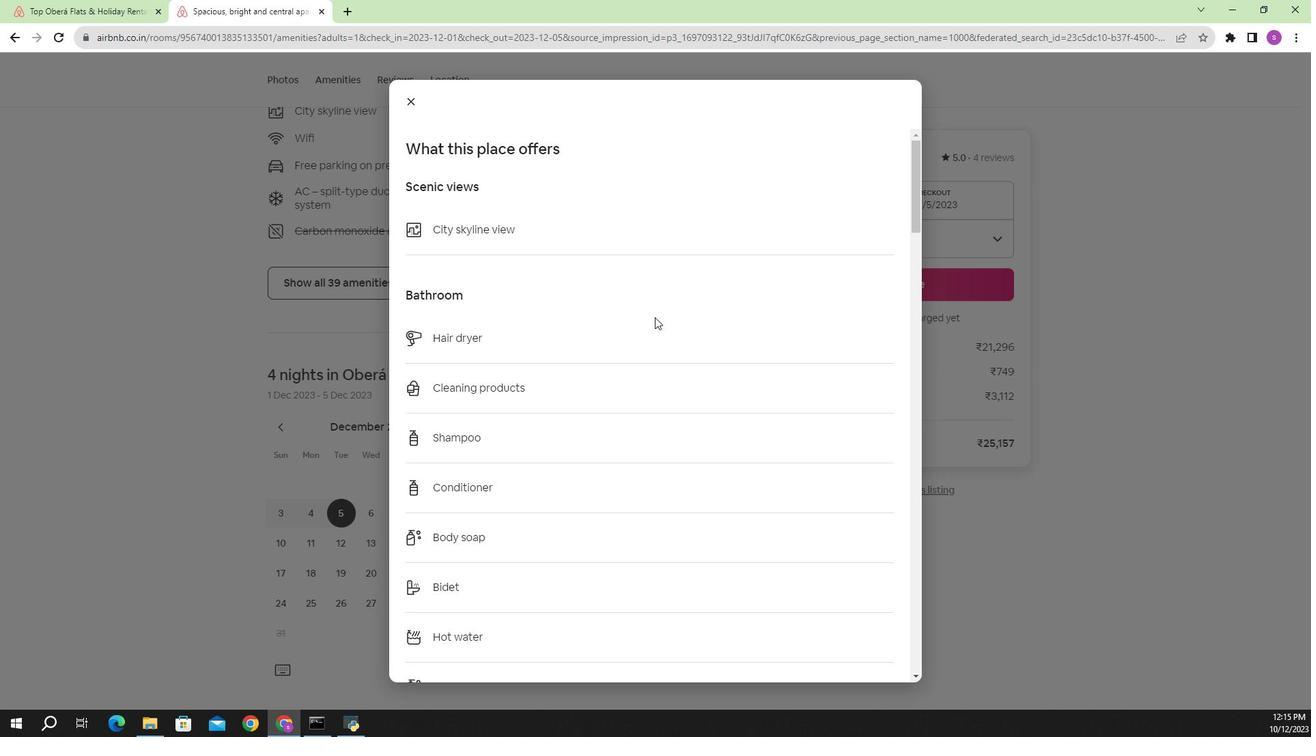 
Action: Mouse scrolled (679, 332) with delta (0, 0)
Screenshot: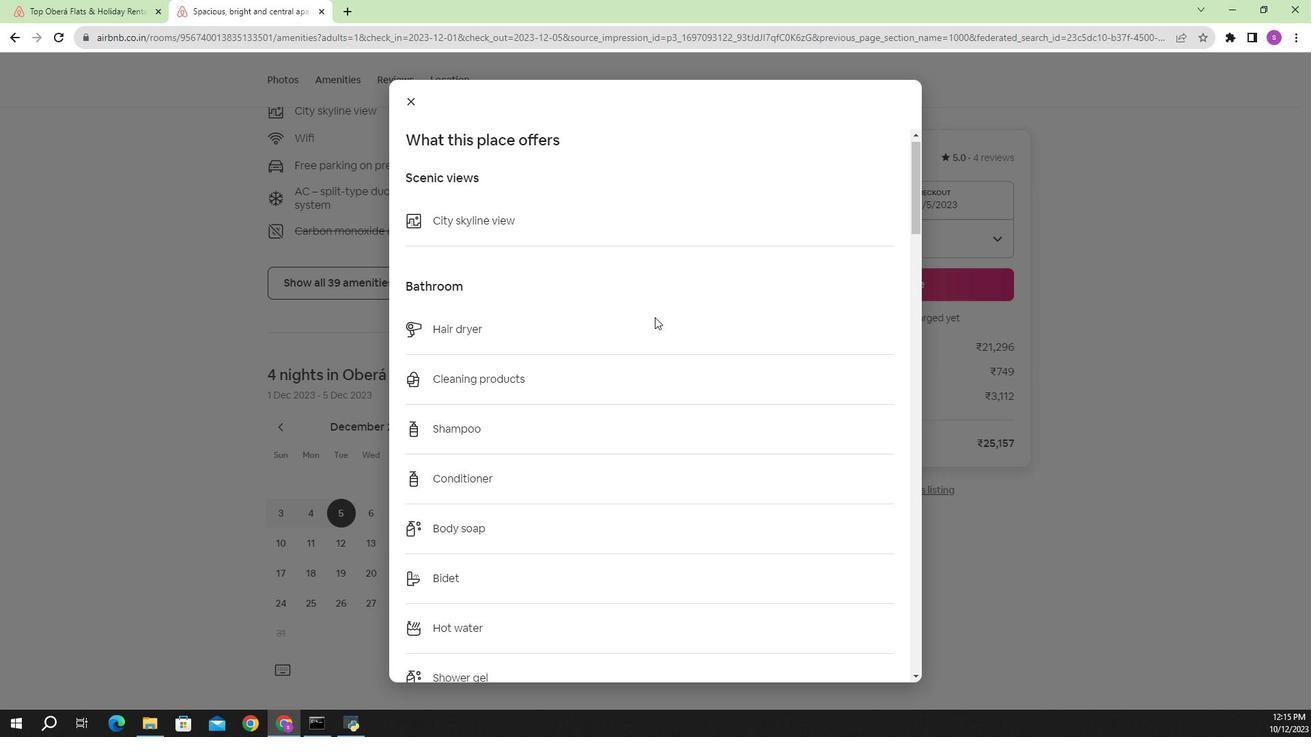 
Action: Mouse scrolled (679, 332) with delta (0, 0)
Screenshot: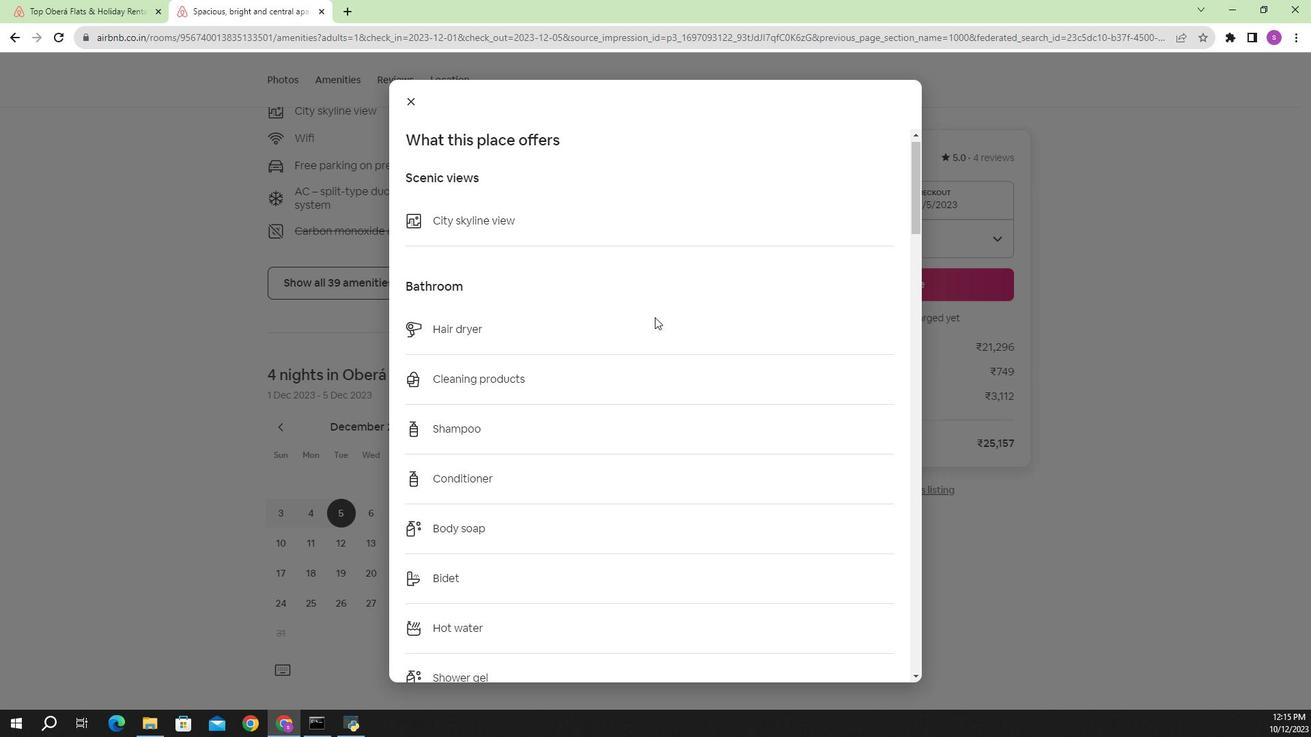 
Action: Mouse scrolled (679, 332) with delta (0, 0)
Screenshot: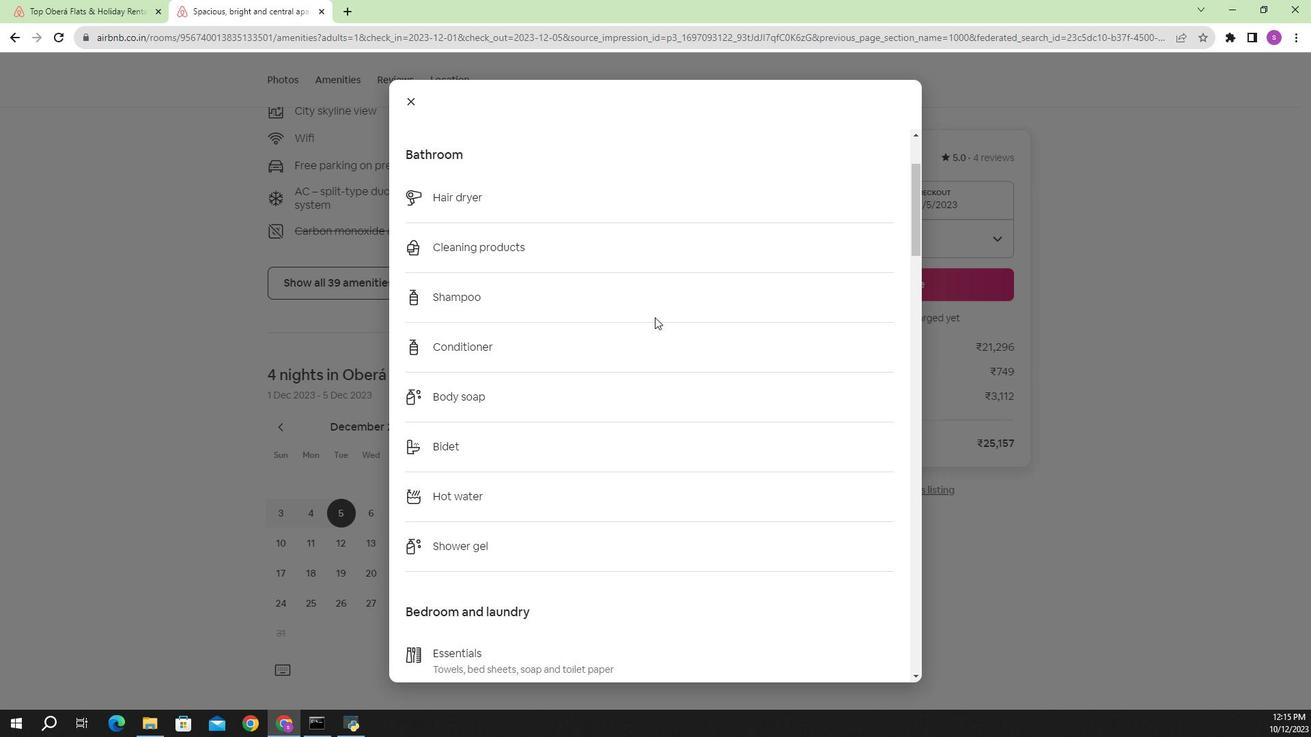
Action: Mouse scrolled (679, 332) with delta (0, 0)
Screenshot: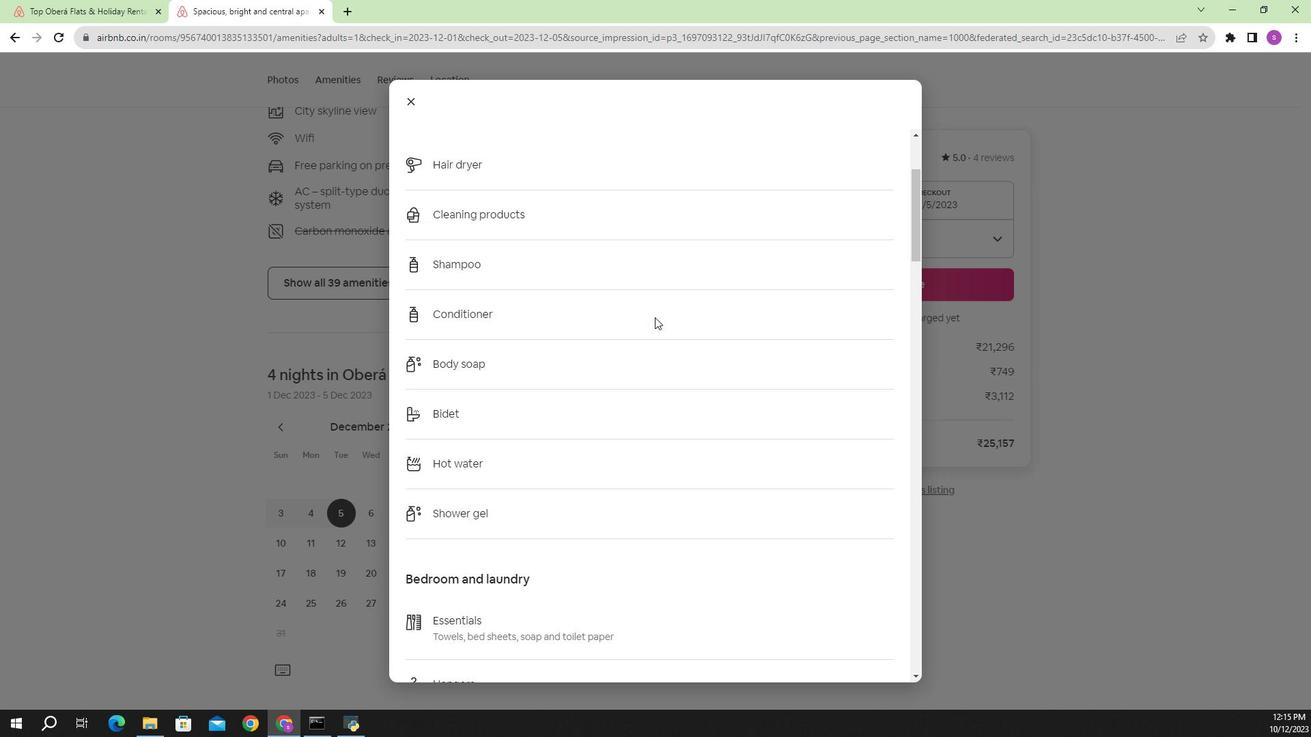 
Action: Mouse scrolled (679, 332) with delta (0, 0)
Screenshot: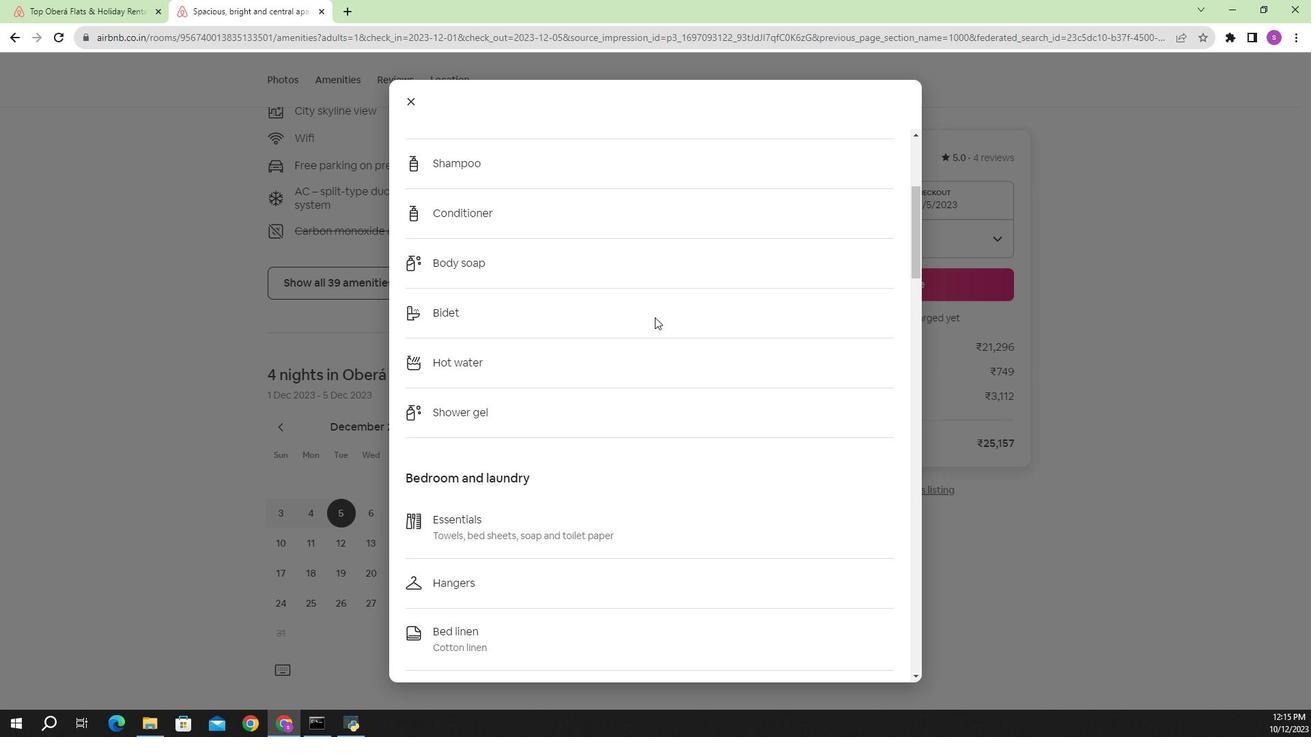 
Action: Mouse scrolled (679, 332) with delta (0, 0)
Screenshot: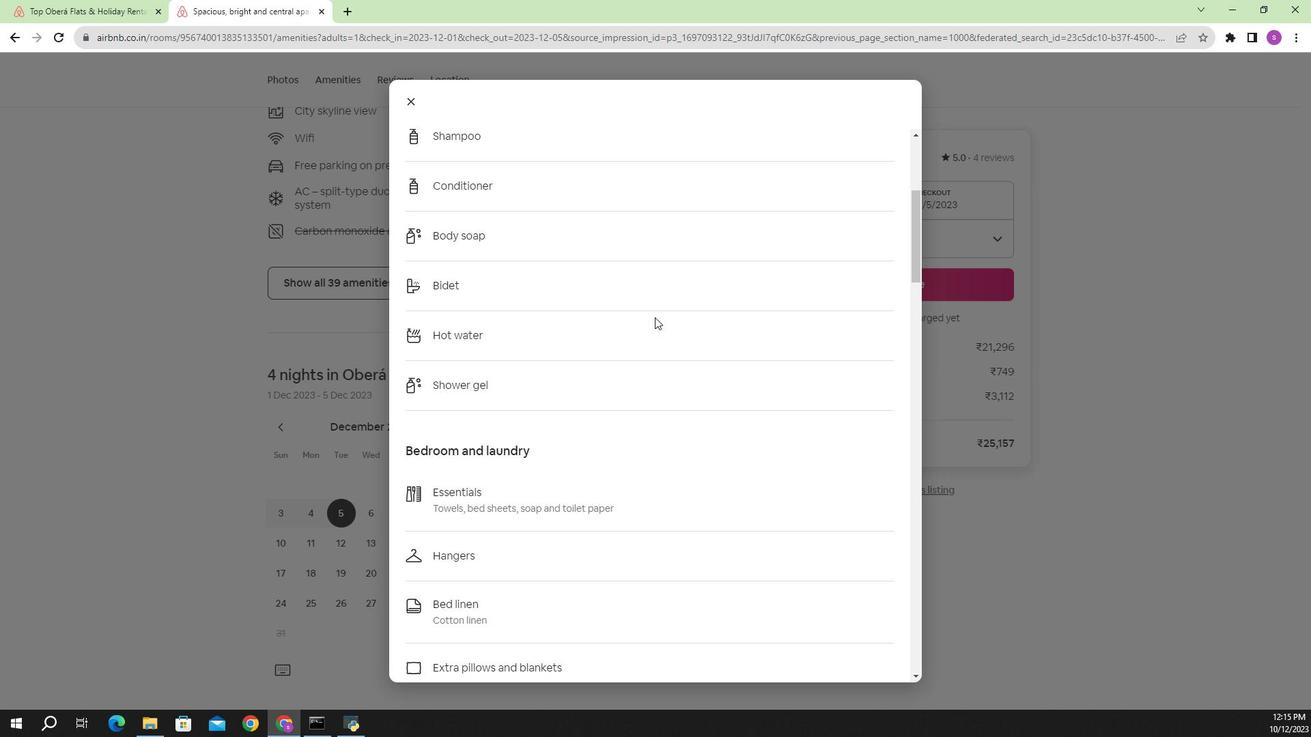 
Action: Mouse scrolled (679, 332) with delta (0, 0)
Screenshot: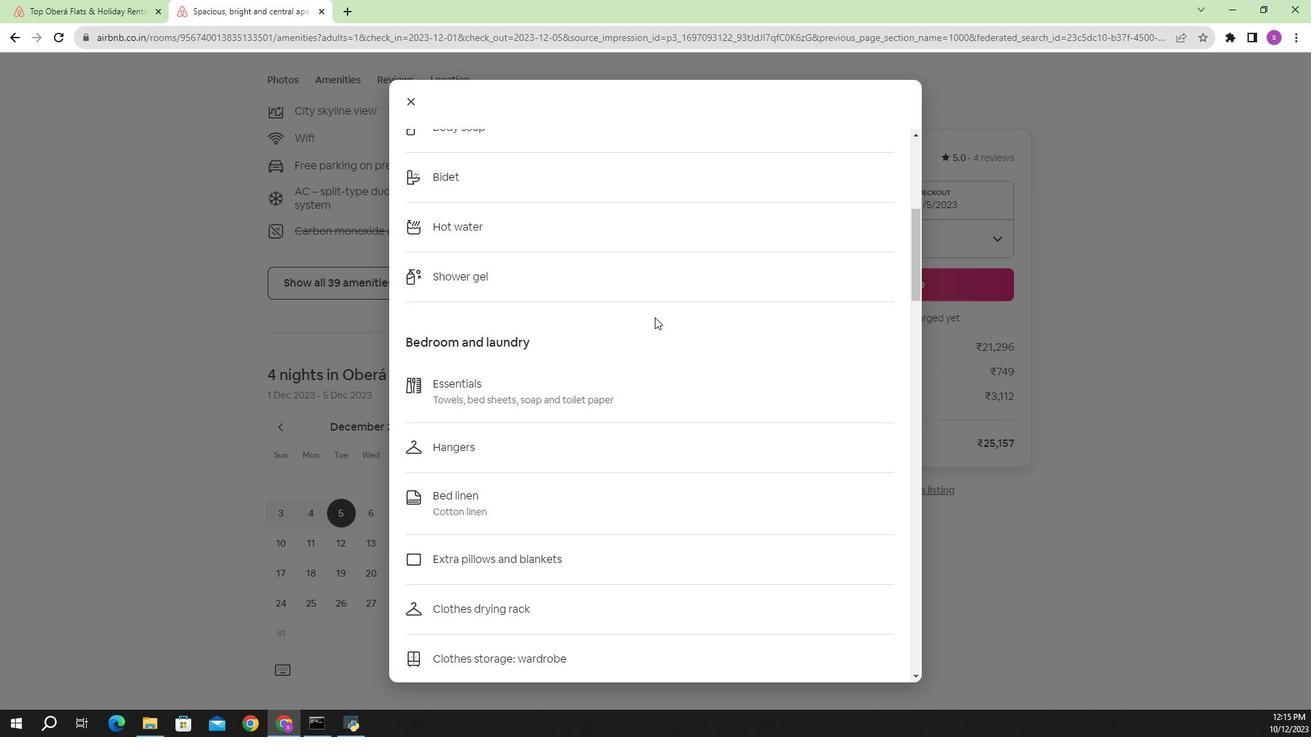 
Action: Mouse scrolled (679, 332) with delta (0, 0)
Screenshot: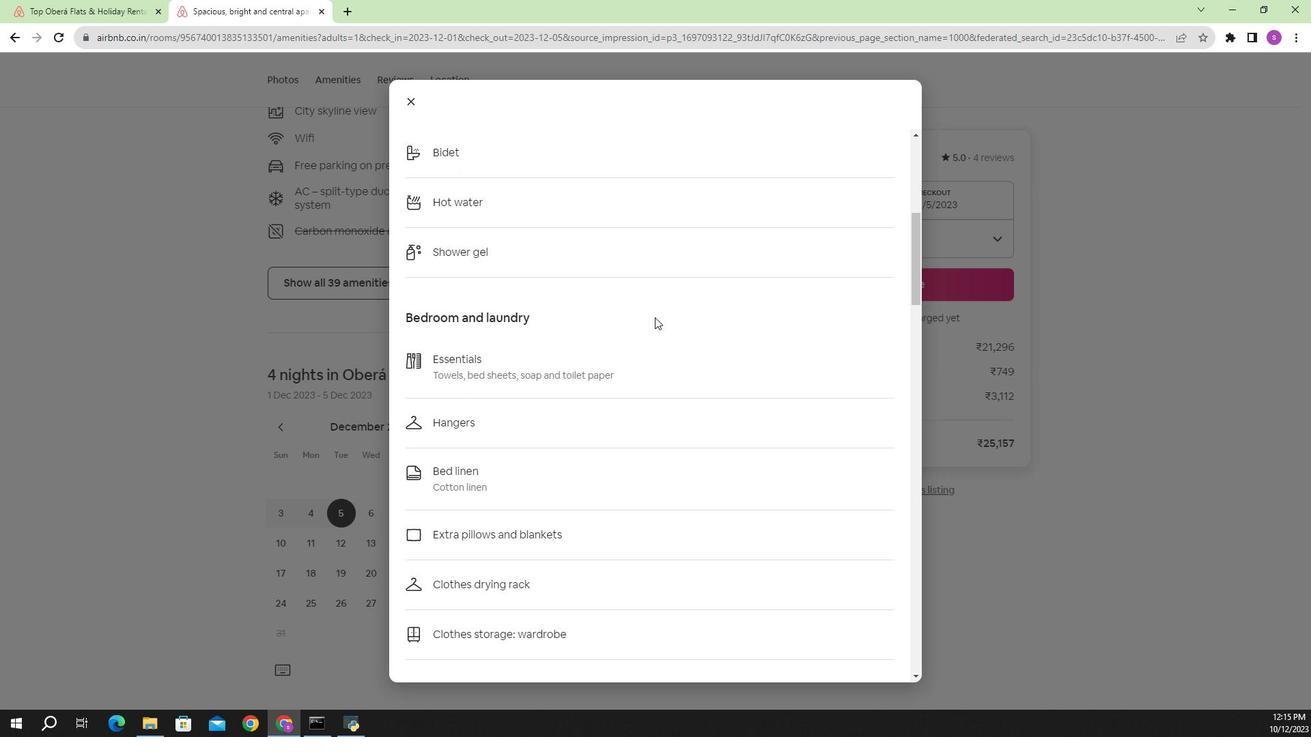 
Action: Mouse scrolled (679, 332) with delta (0, 0)
Screenshot: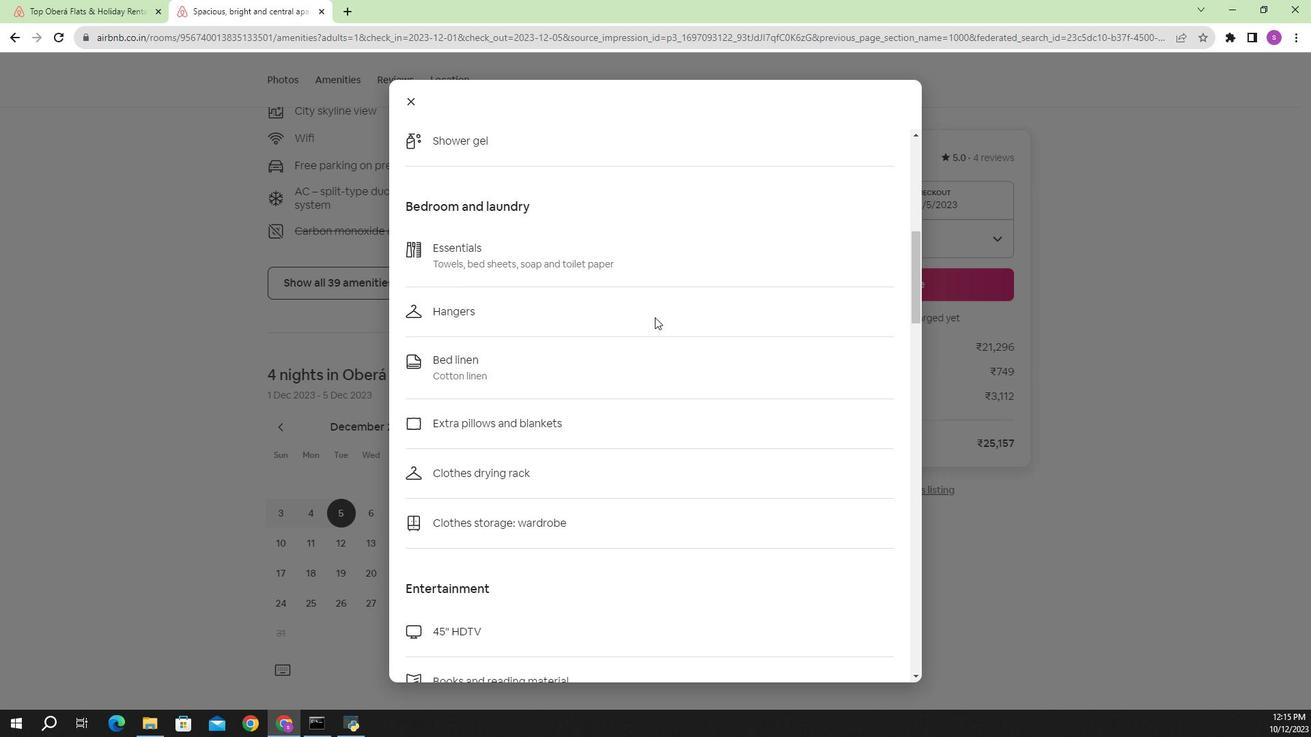 
Action: Mouse scrolled (679, 332) with delta (0, 0)
Screenshot: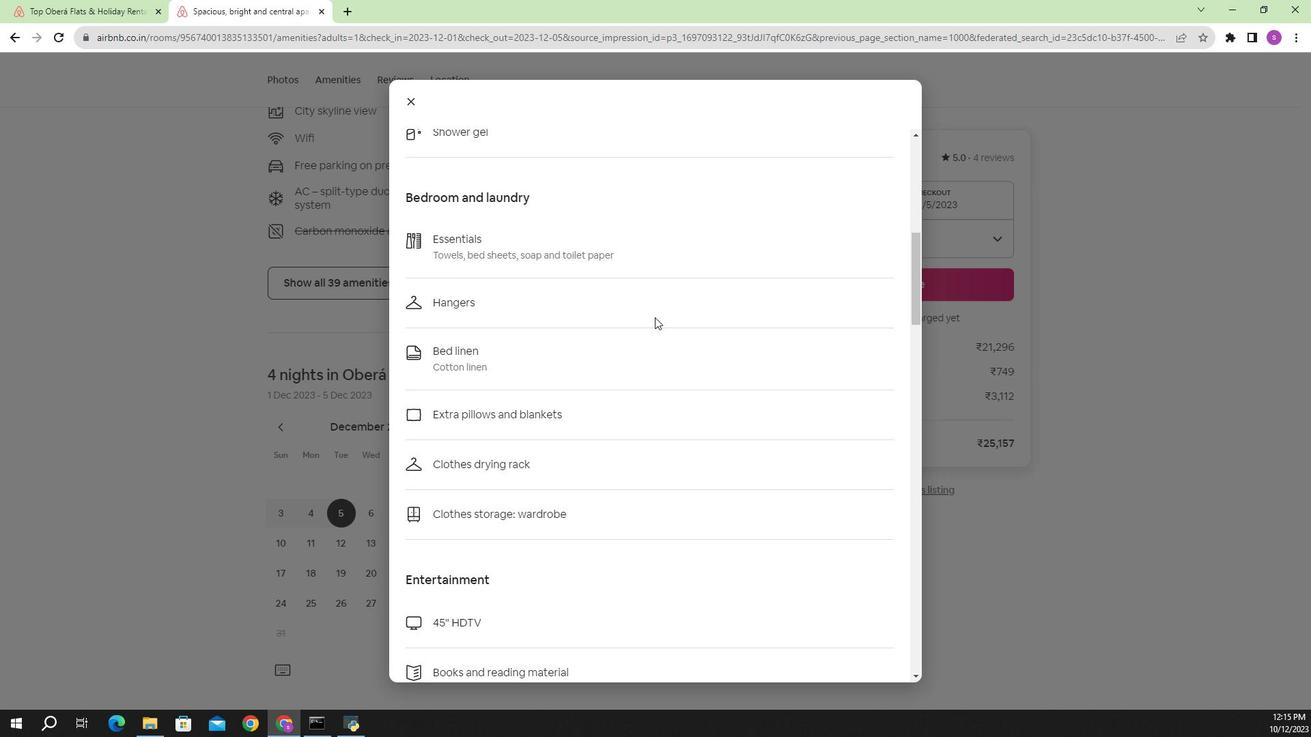 
Action: Mouse moved to (677, 368)
Screenshot: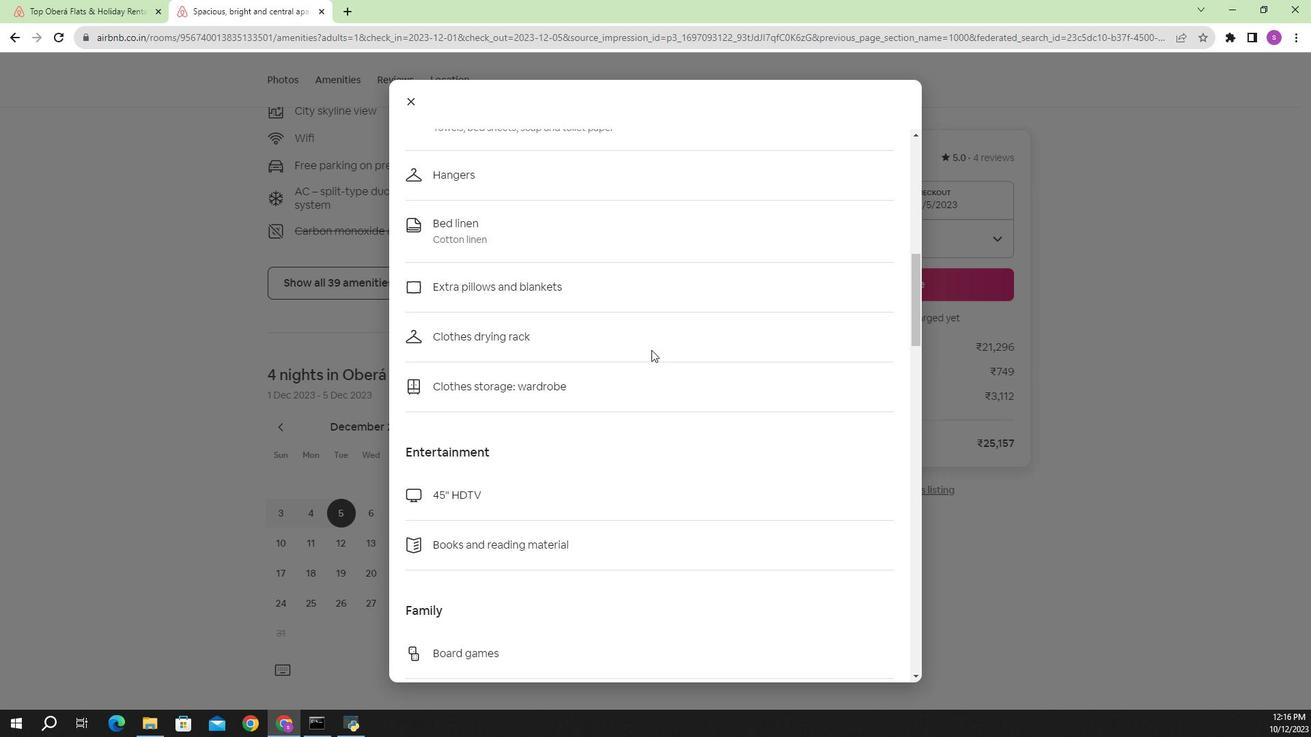 
Action: Mouse scrolled (677, 368) with delta (0, 0)
Screenshot: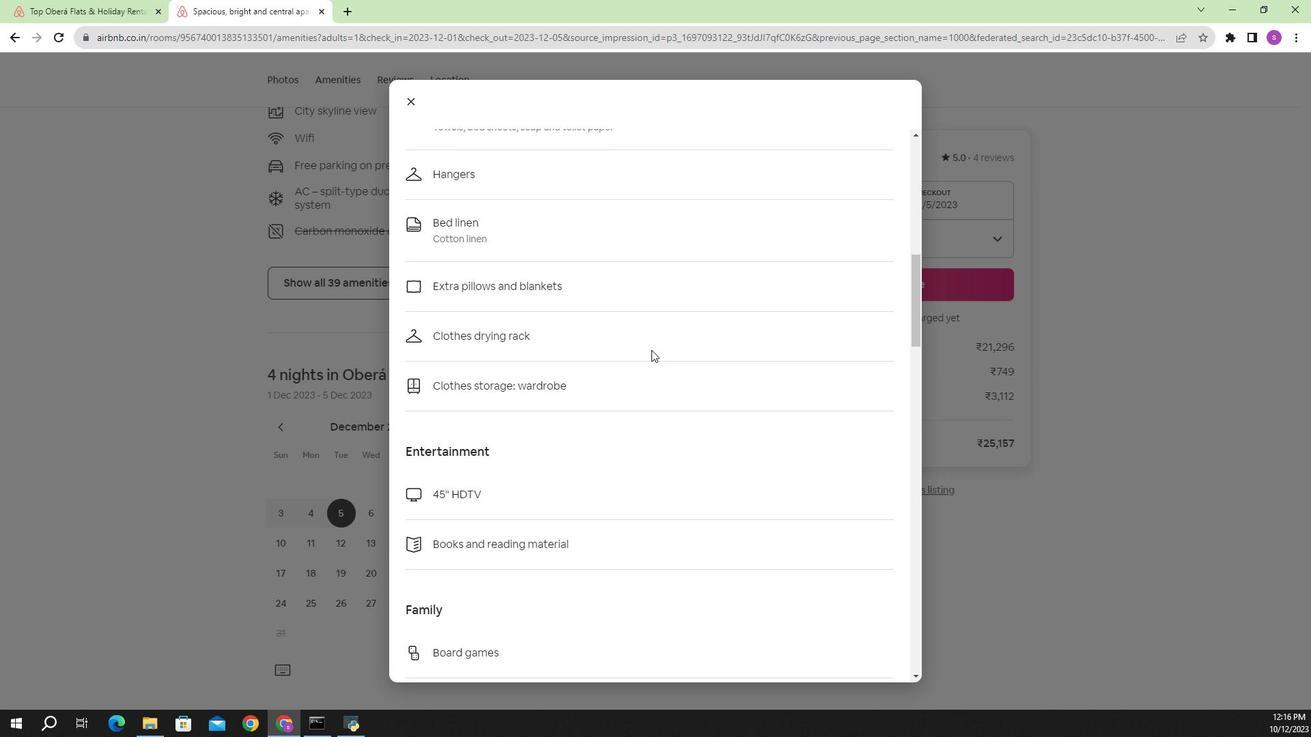 
Action: Mouse moved to (677, 366)
Screenshot: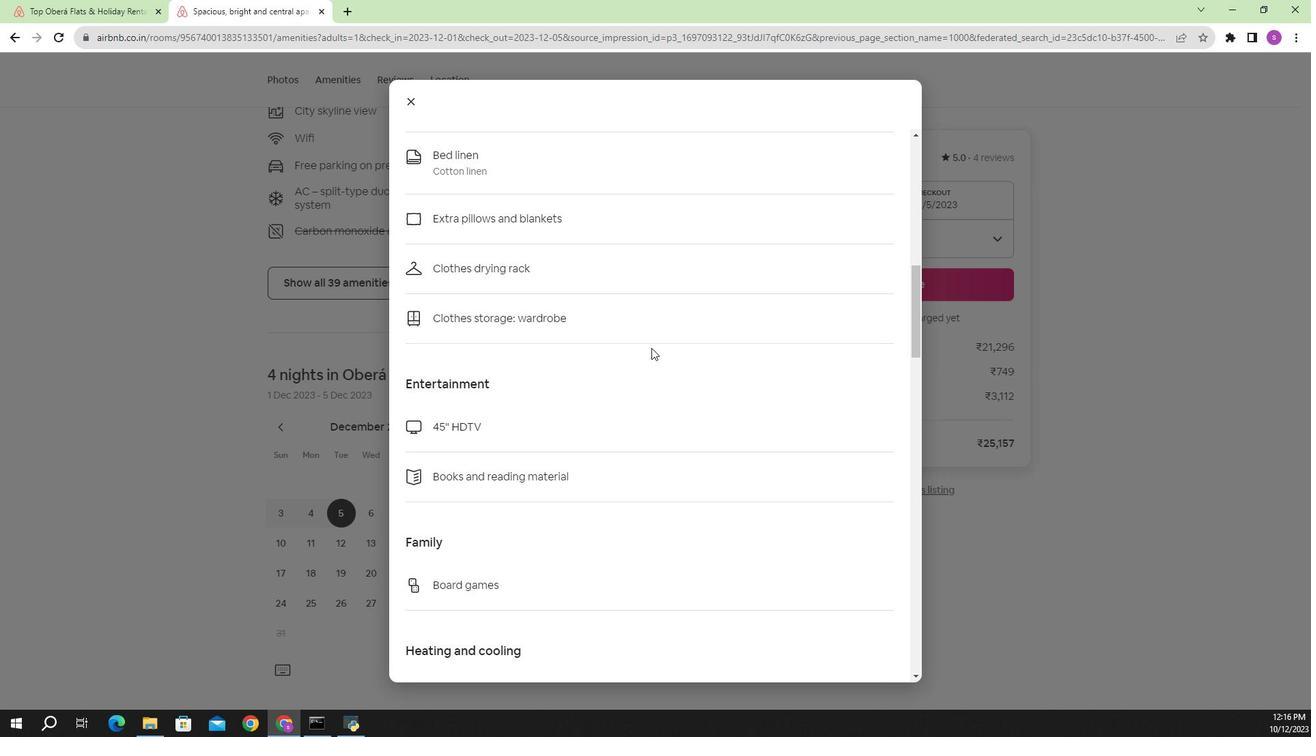 
Action: Mouse scrolled (677, 366) with delta (0, 0)
Screenshot: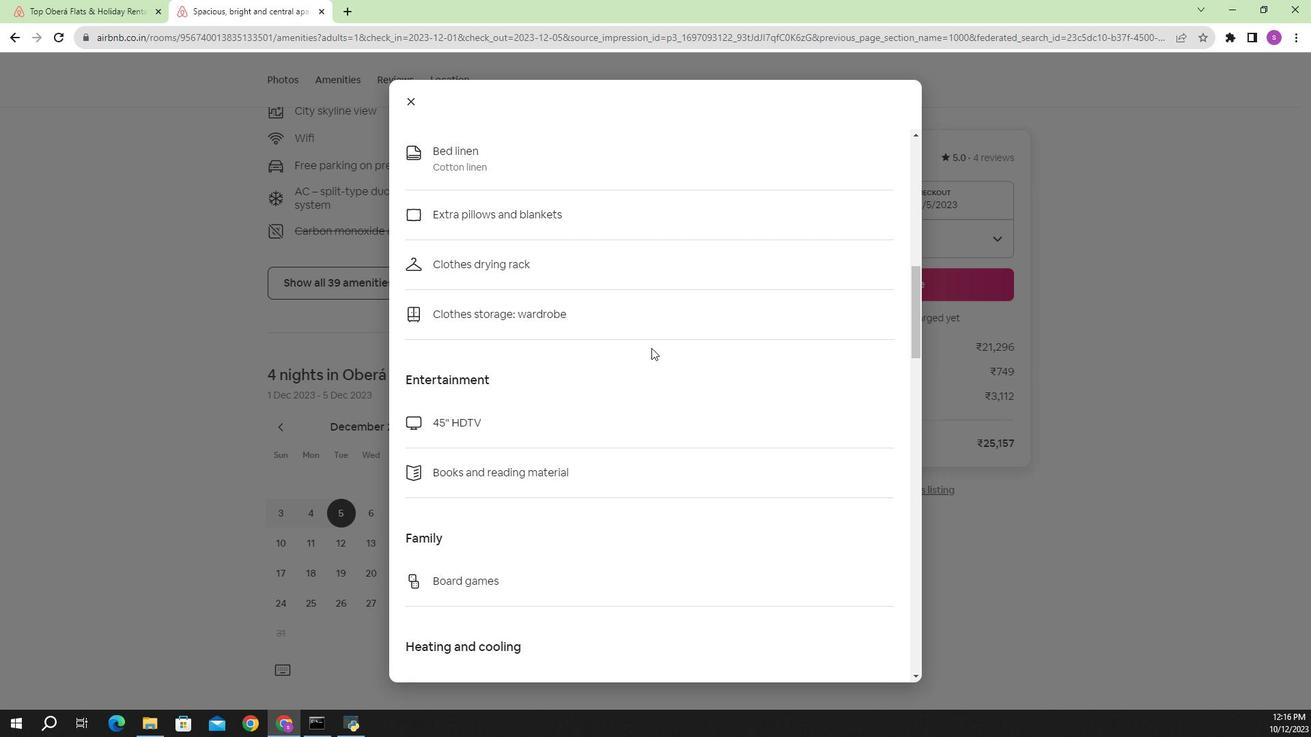 
Action: Mouse moved to (688, 349)
Screenshot: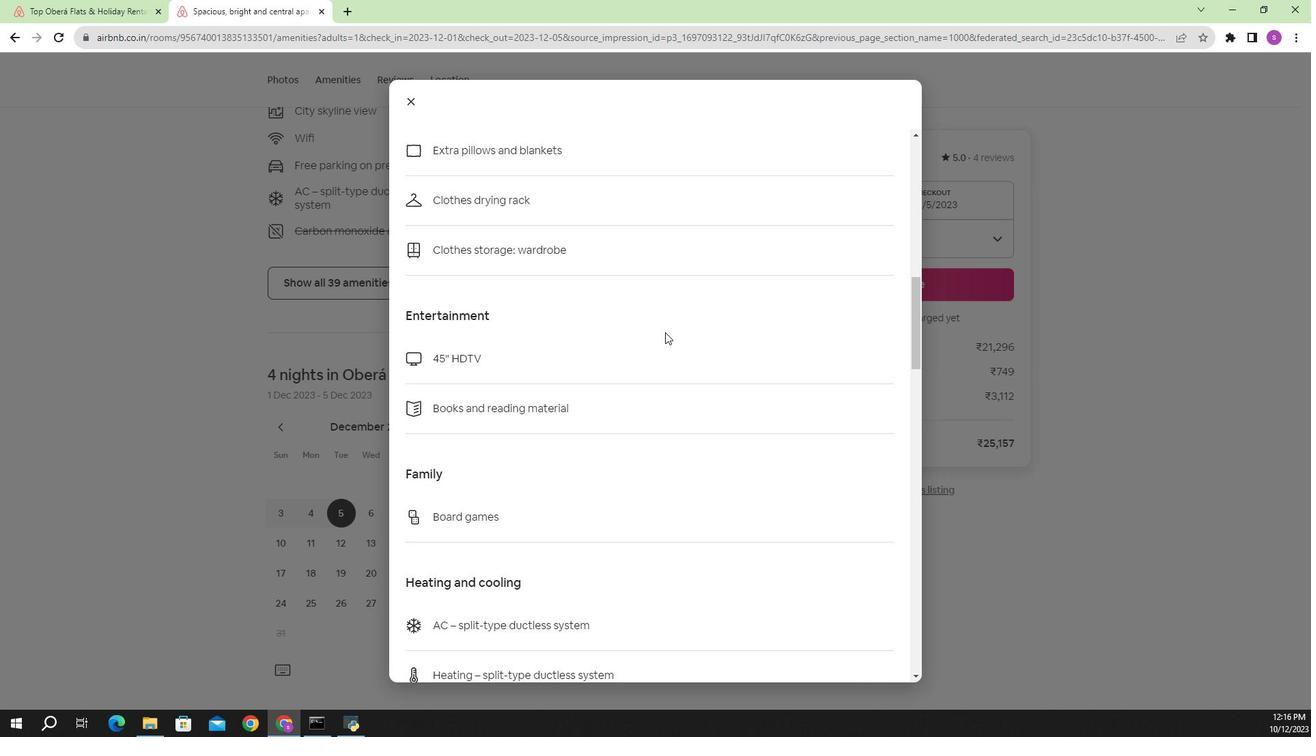 
Action: Mouse scrolled (688, 349) with delta (0, 0)
Screenshot: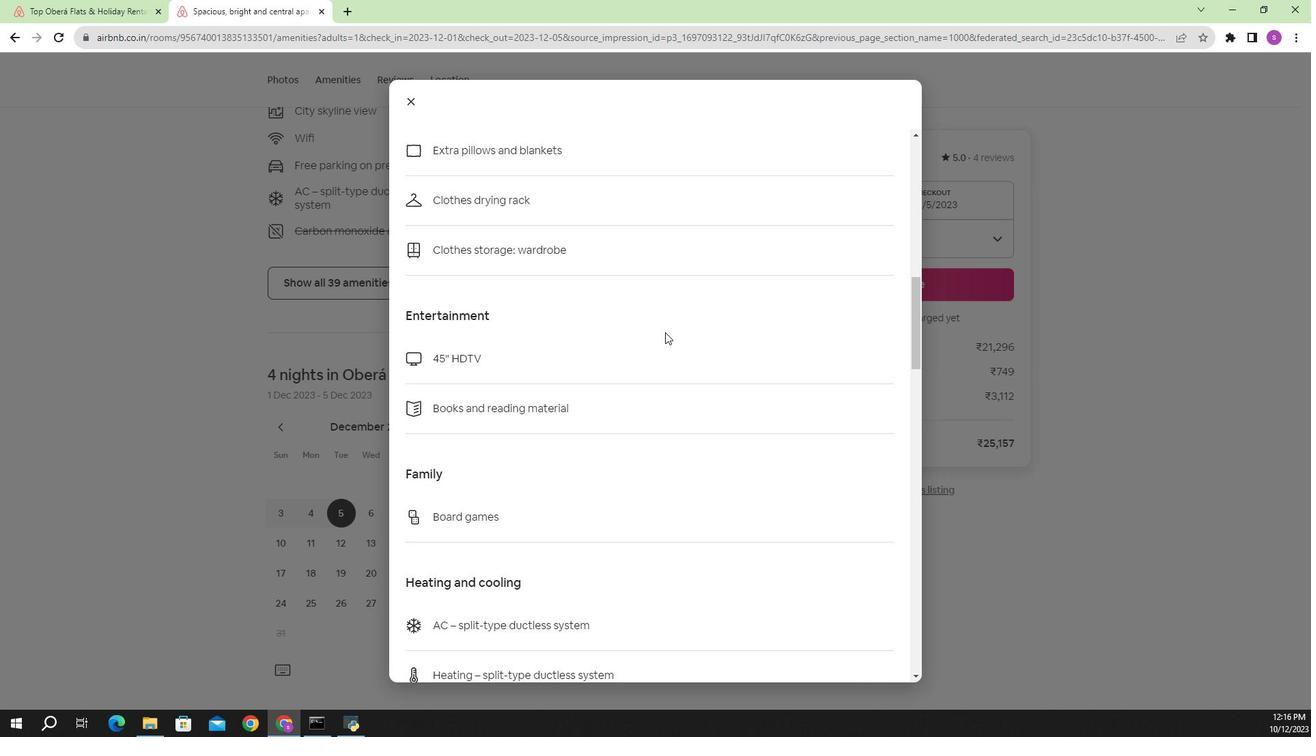 
Action: Mouse scrolled (688, 349) with delta (0, 0)
Screenshot: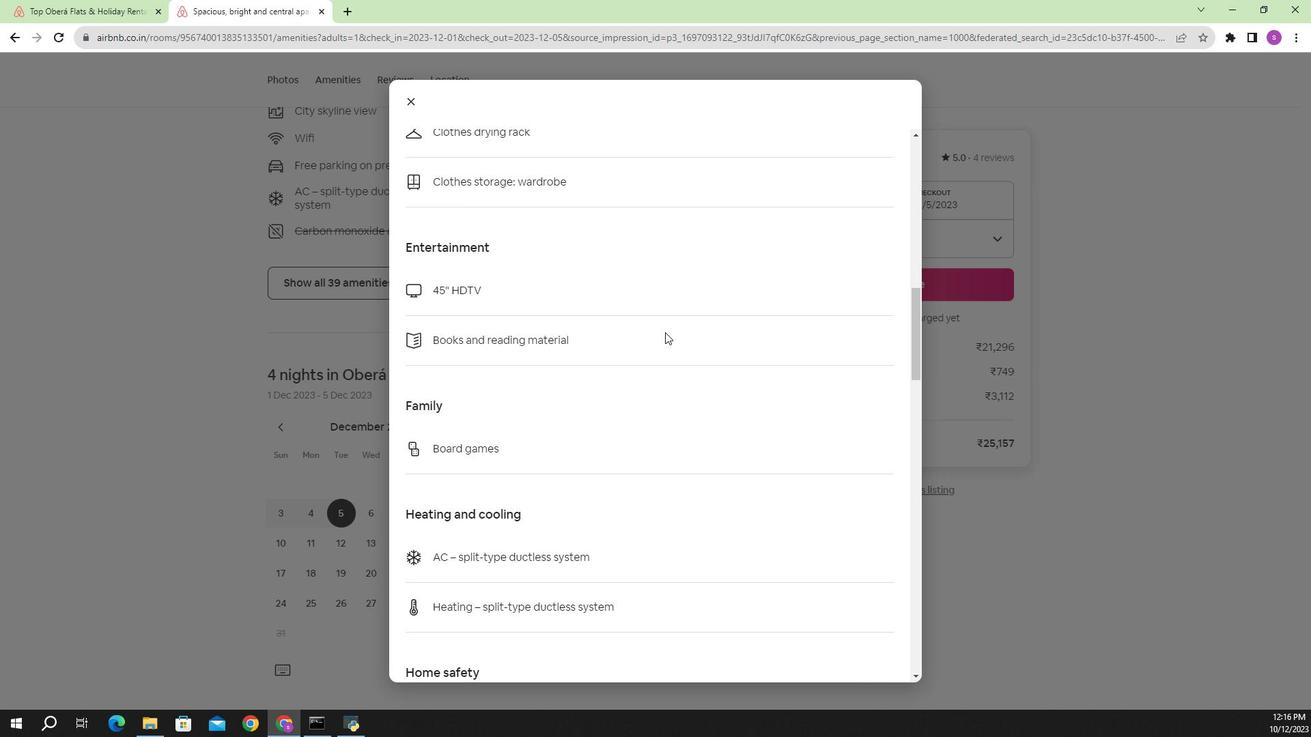 
Action: Mouse scrolled (688, 349) with delta (0, 0)
Screenshot: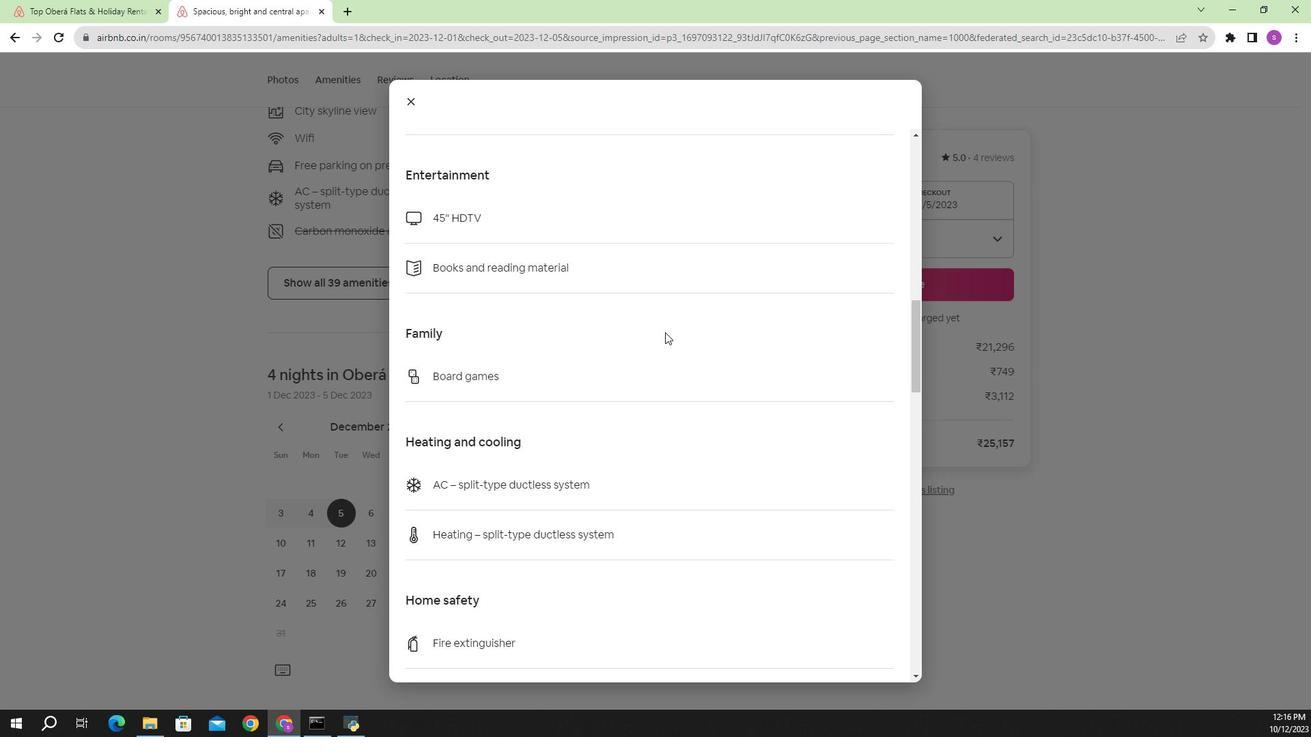 
Action: Mouse scrolled (688, 349) with delta (0, 0)
Screenshot: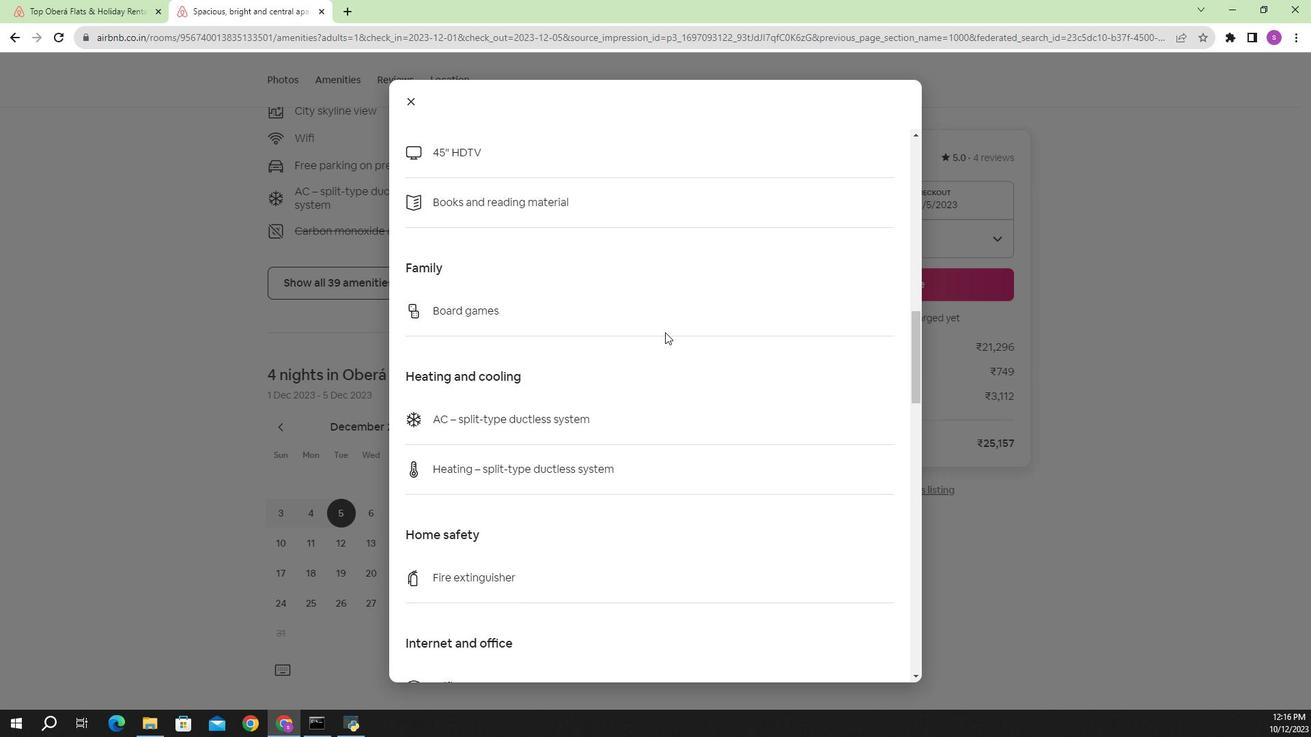 
Action: Mouse scrolled (688, 349) with delta (0, 0)
Screenshot: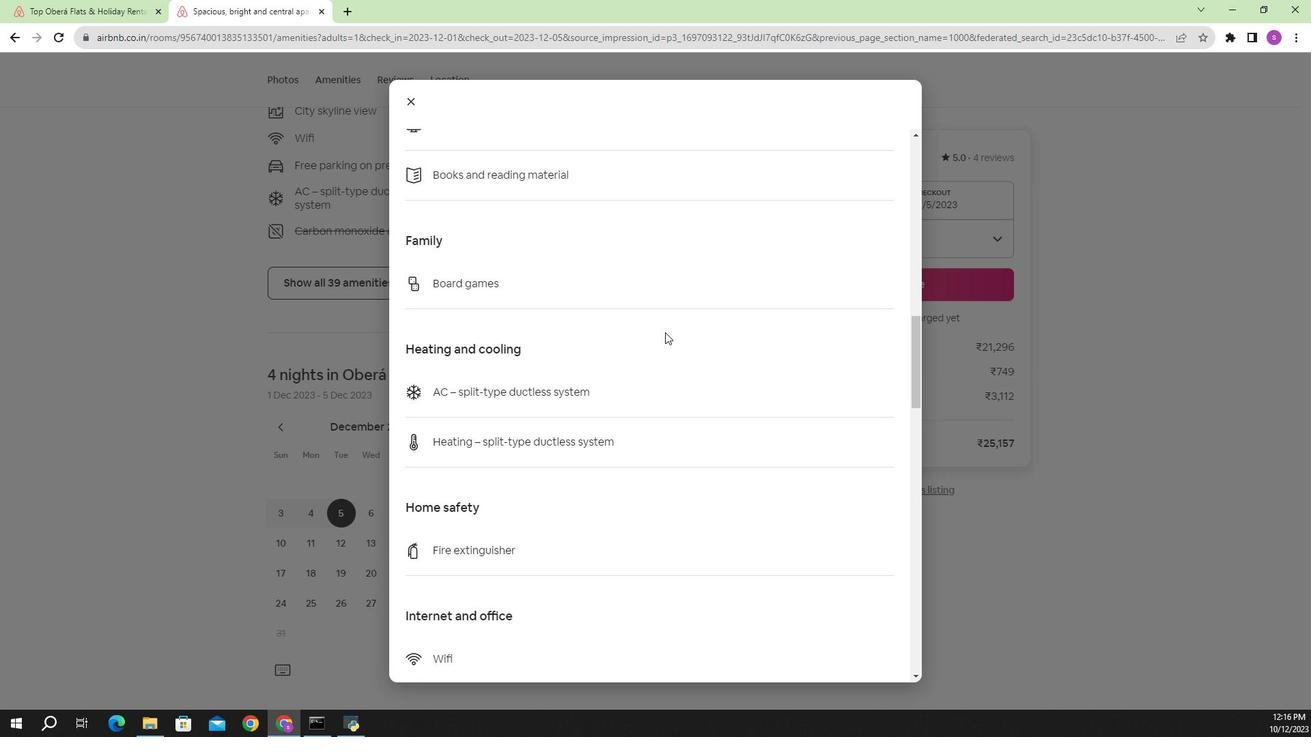 
Action: Mouse scrolled (688, 349) with delta (0, 0)
Screenshot: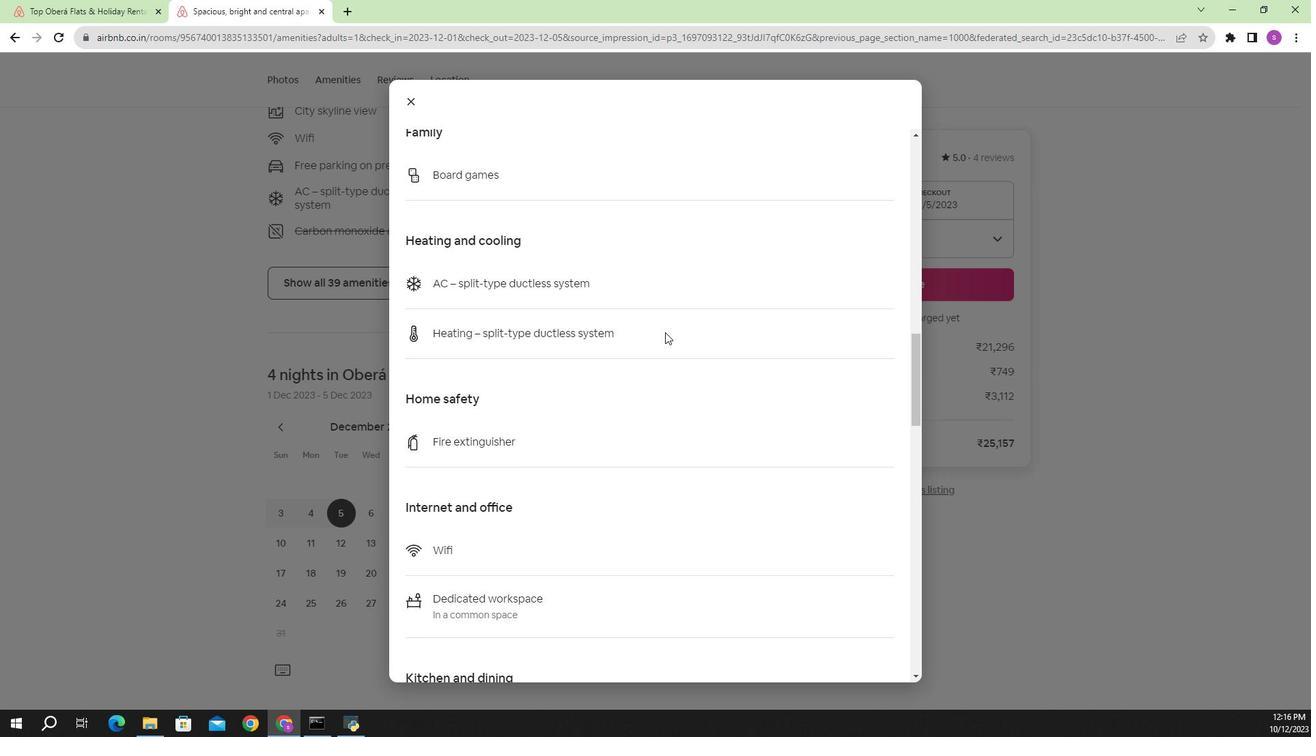 
Action: Mouse scrolled (688, 349) with delta (0, 0)
Screenshot: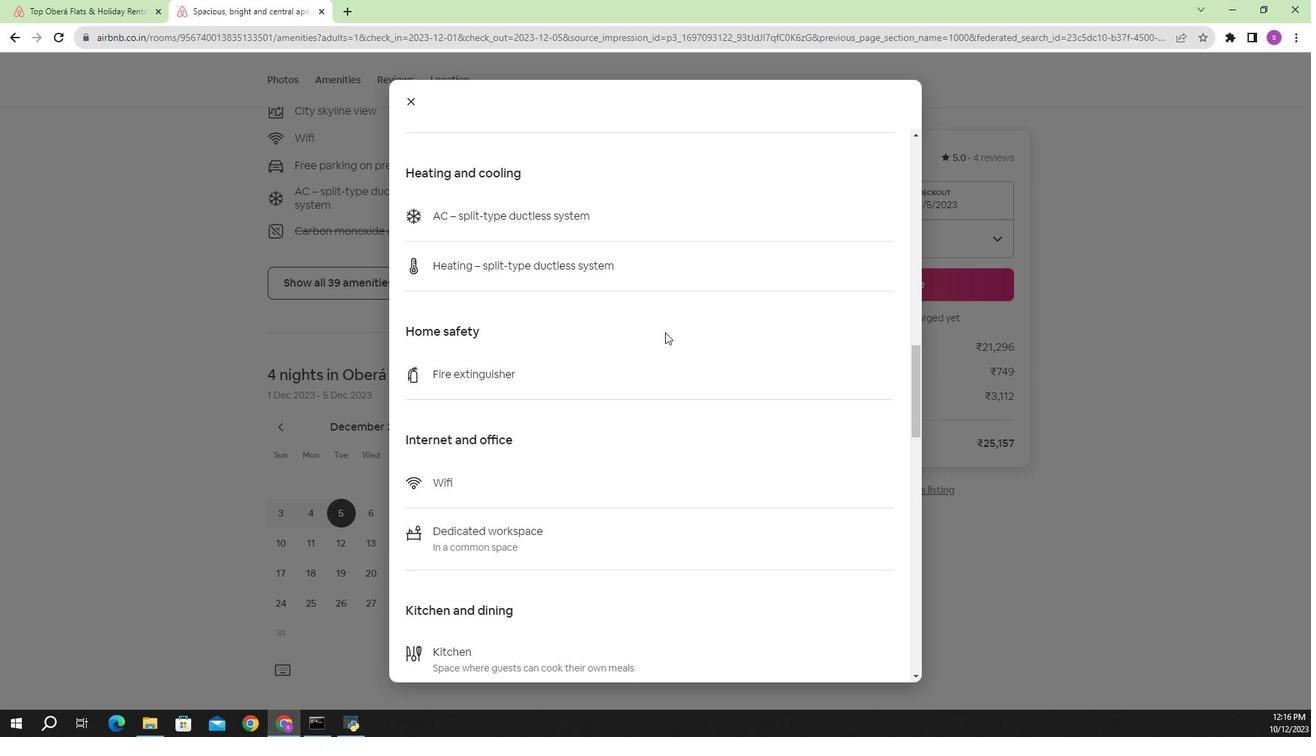 
Action: Mouse scrolled (688, 349) with delta (0, 0)
Screenshot: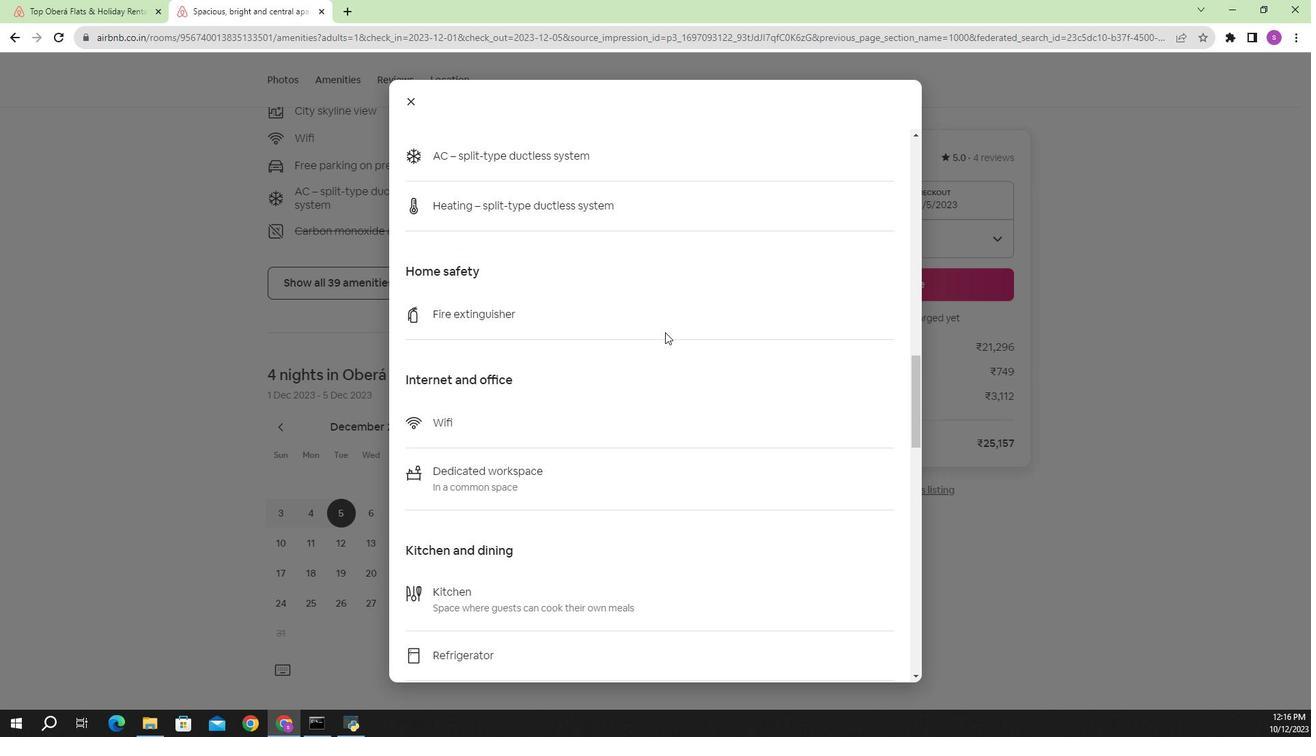 
Action: Mouse scrolled (688, 349) with delta (0, 0)
Screenshot: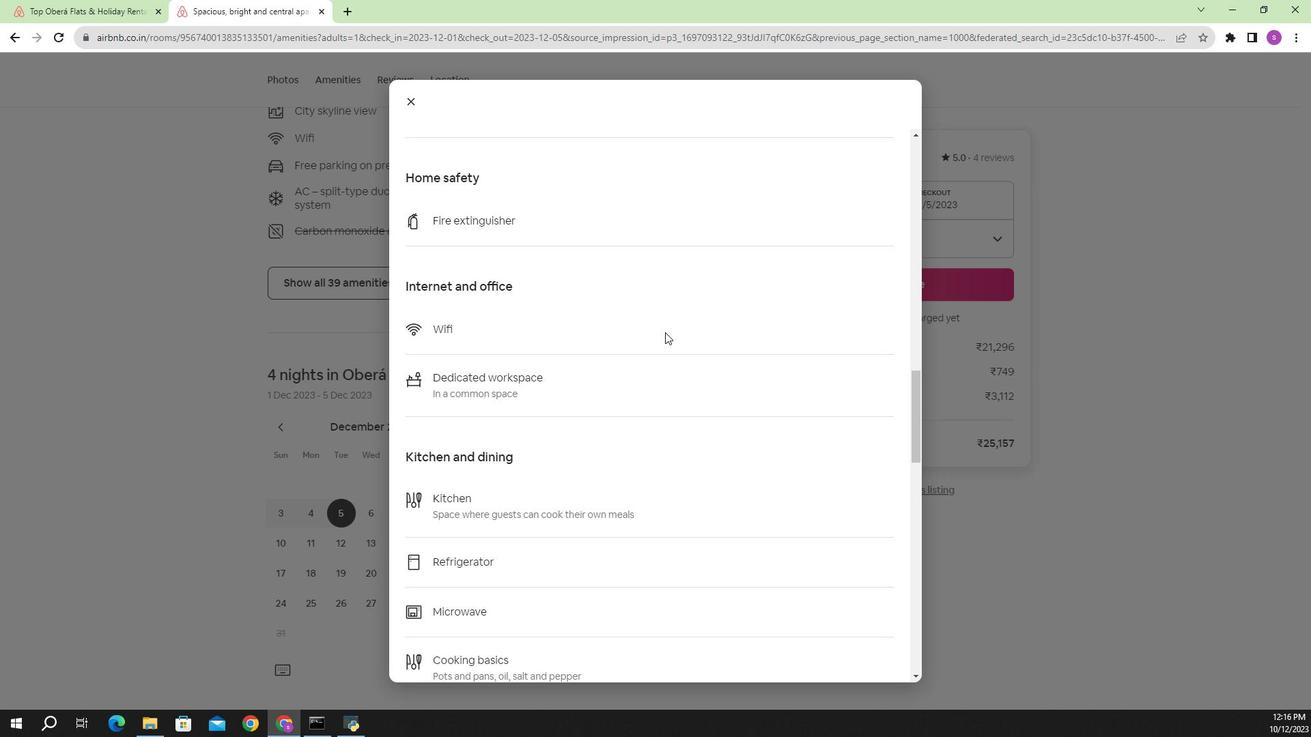 
Action: Mouse scrolled (688, 349) with delta (0, 0)
Screenshot: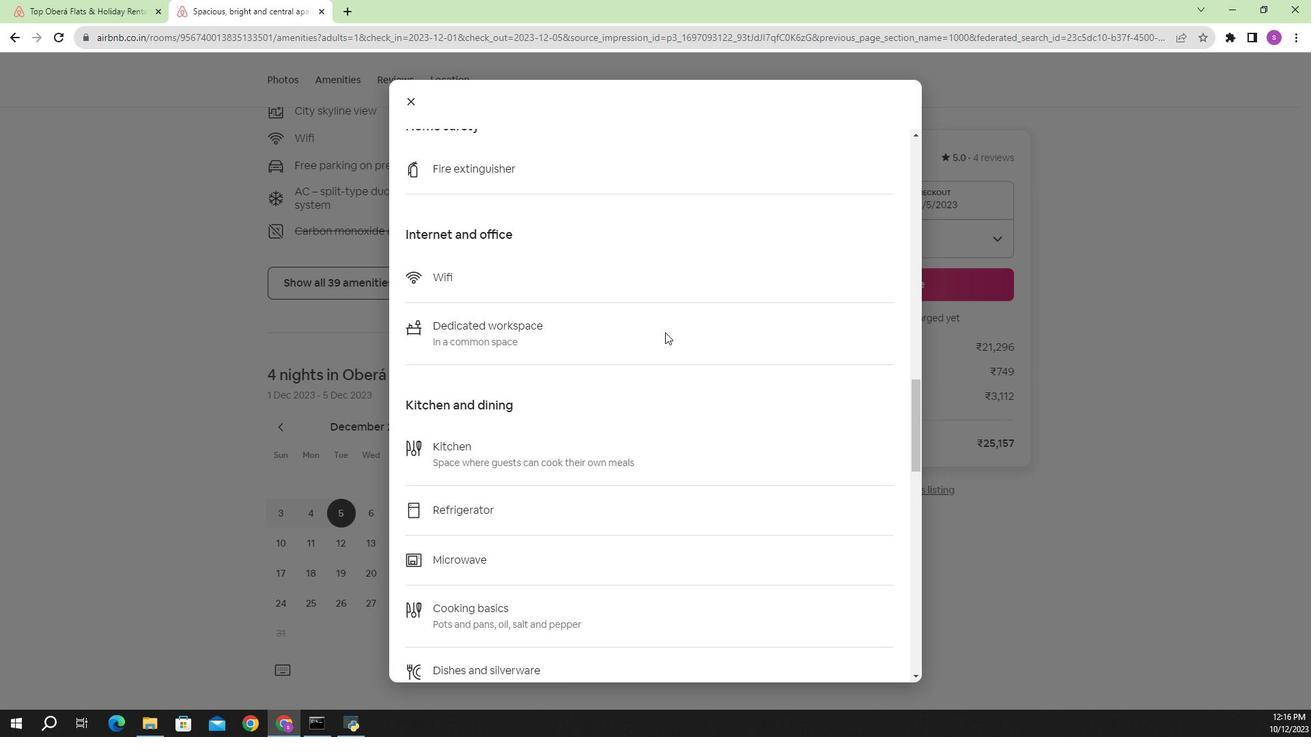 
Action: Mouse scrolled (688, 349) with delta (0, 0)
Screenshot: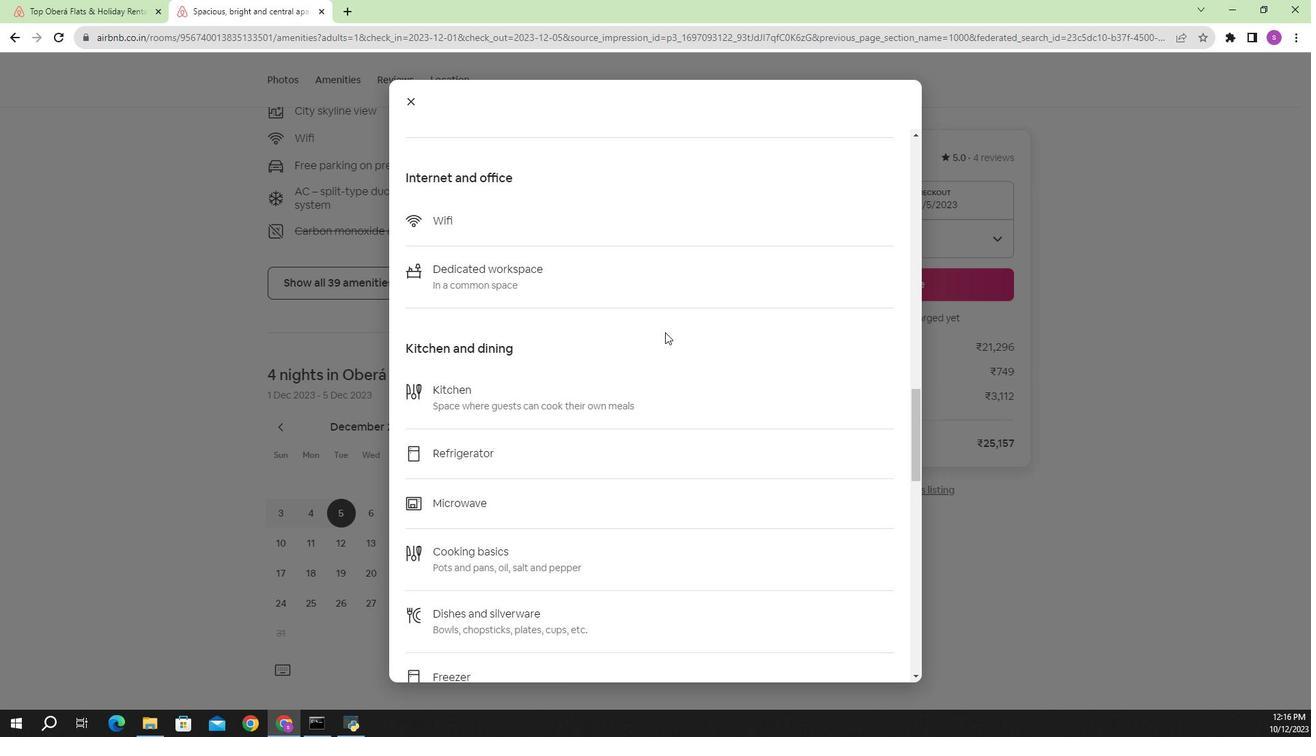 
Action: Mouse scrolled (688, 349) with delta (0, 0)
Screenshot: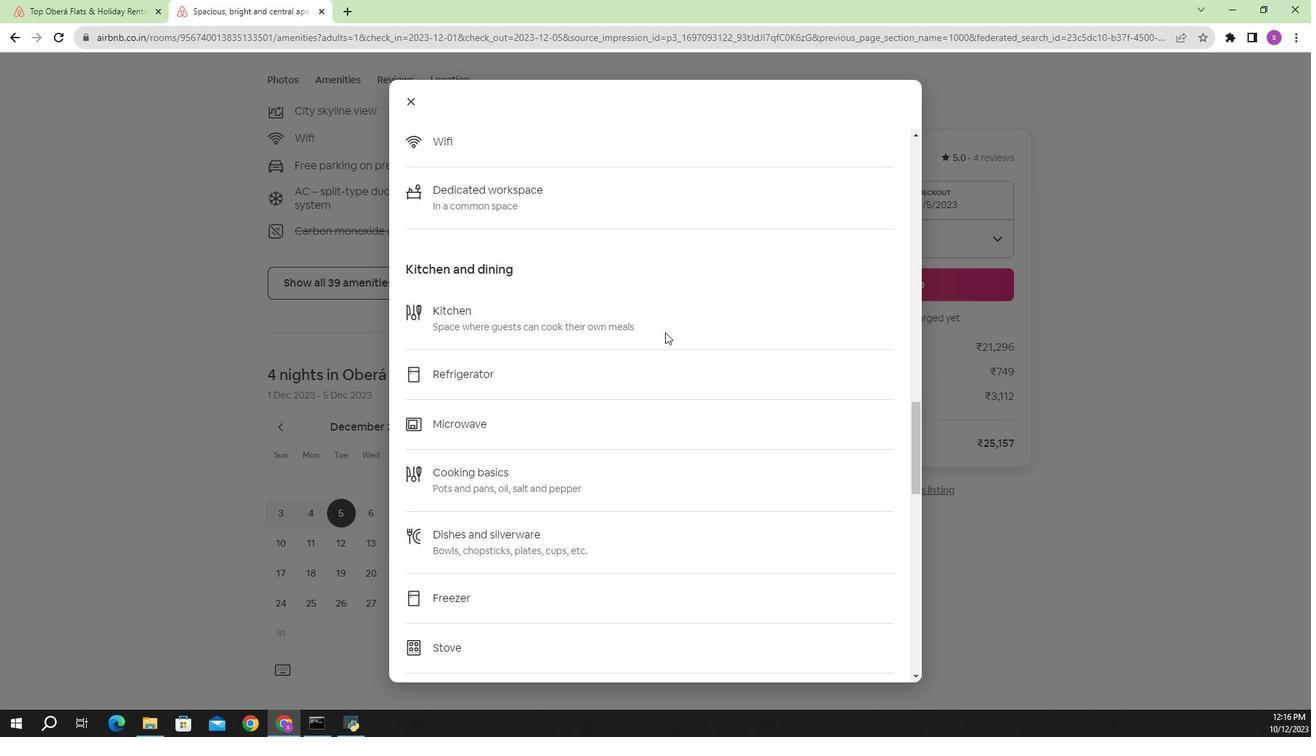 
Action: Mouse scrolled (688, 349) with delta (0, 0)
Screenshot: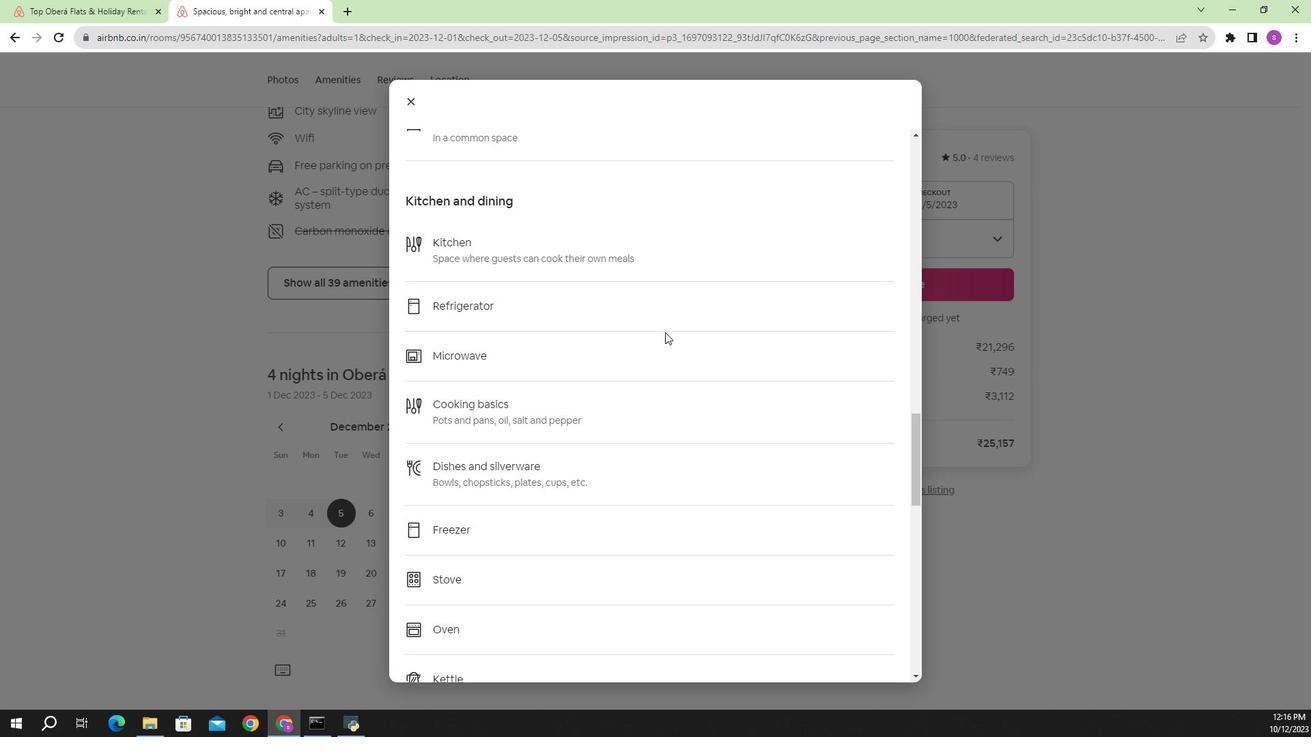 
Action: Mouse scrolled (688, 349) with delta (0, 0)
Screenshot: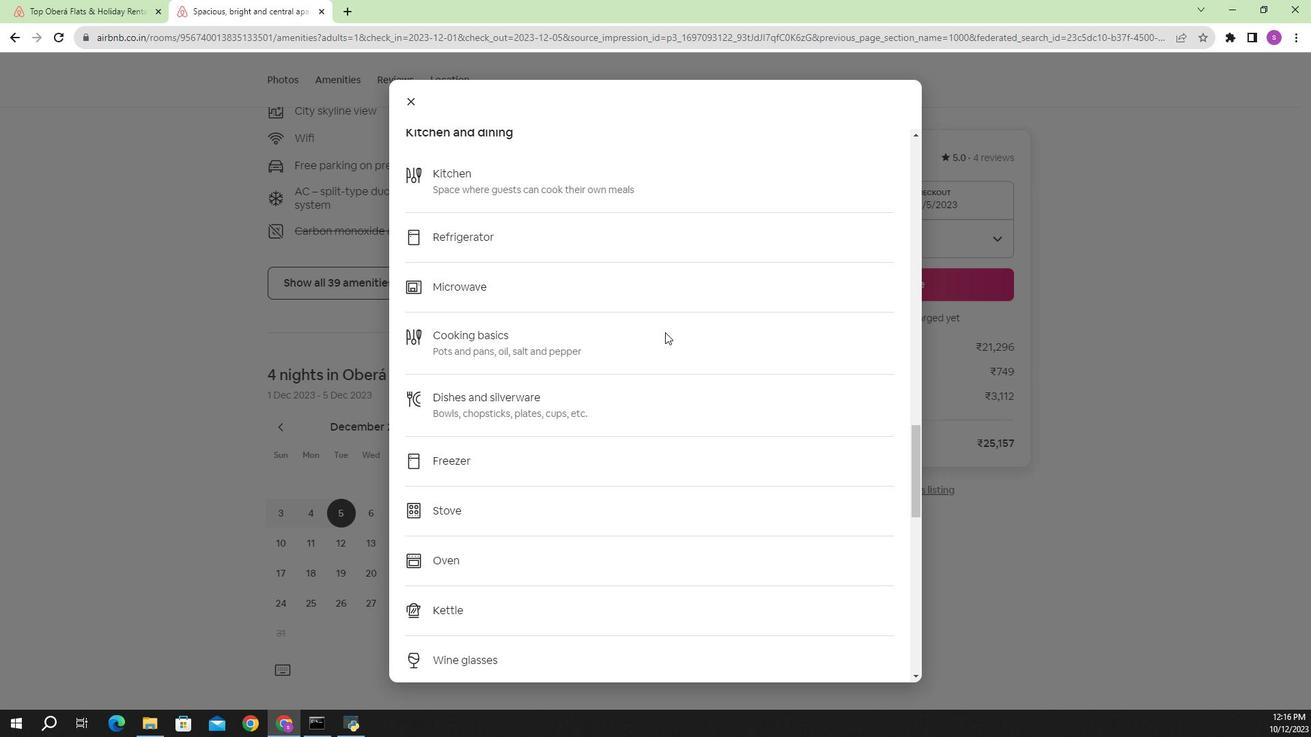 
Action: Mouse scrolled (688, 349) with delta (0, 0)
Screenshot: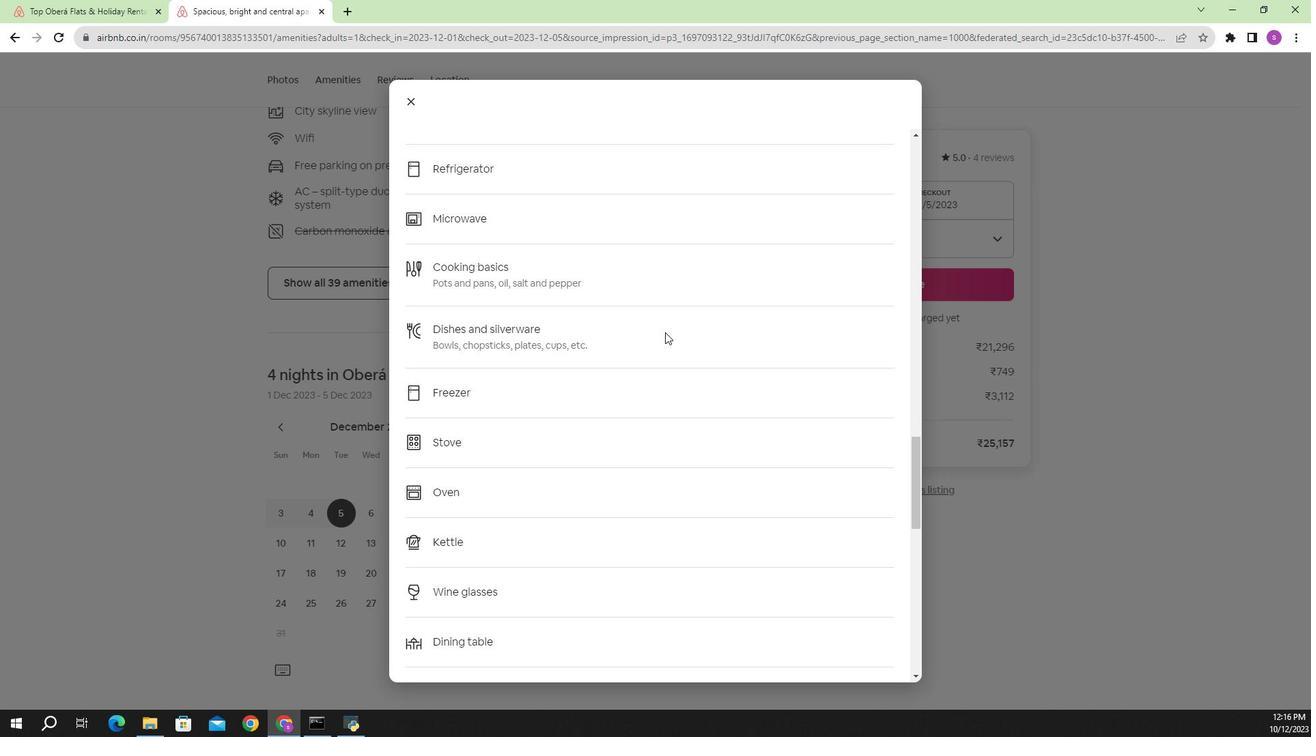 
Action: Mouse scrolled (688, 349) with delta (0, 0)
Screenshot: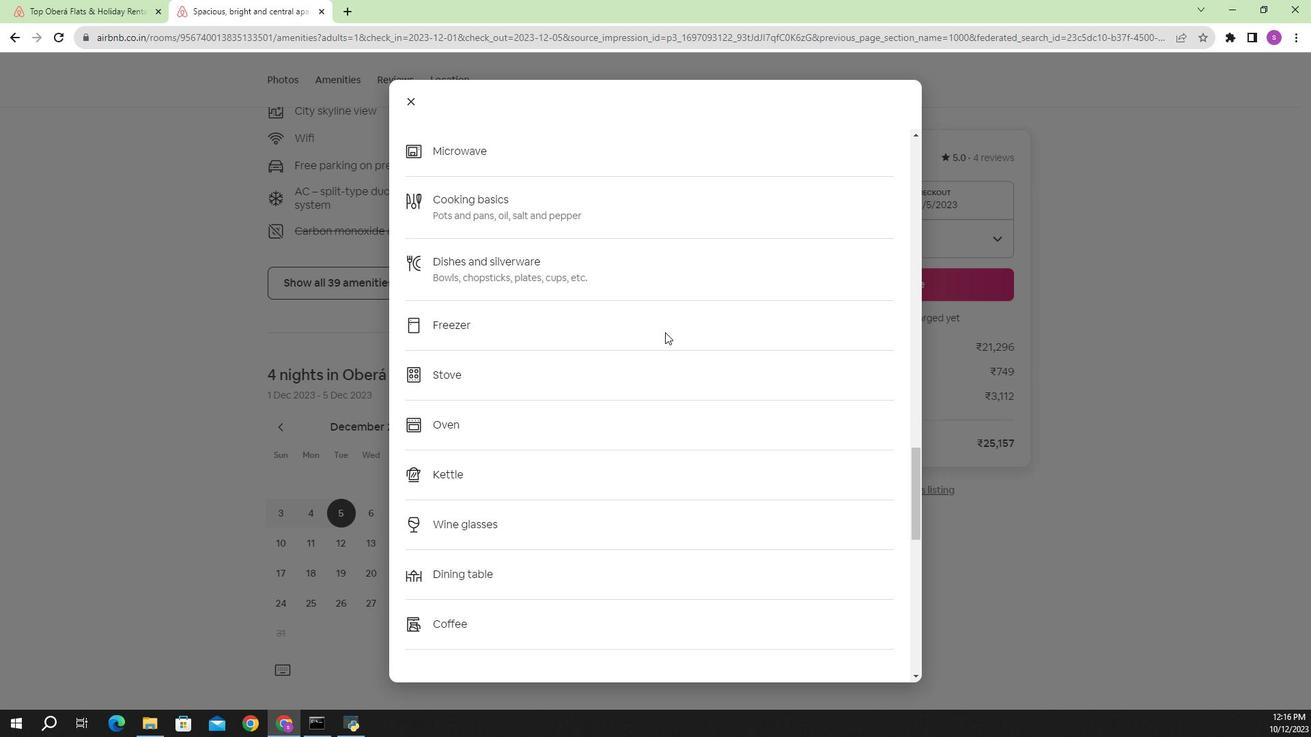 
Action: Mouse scrolled (688, 349) with delta (0, 0)
Screenshot: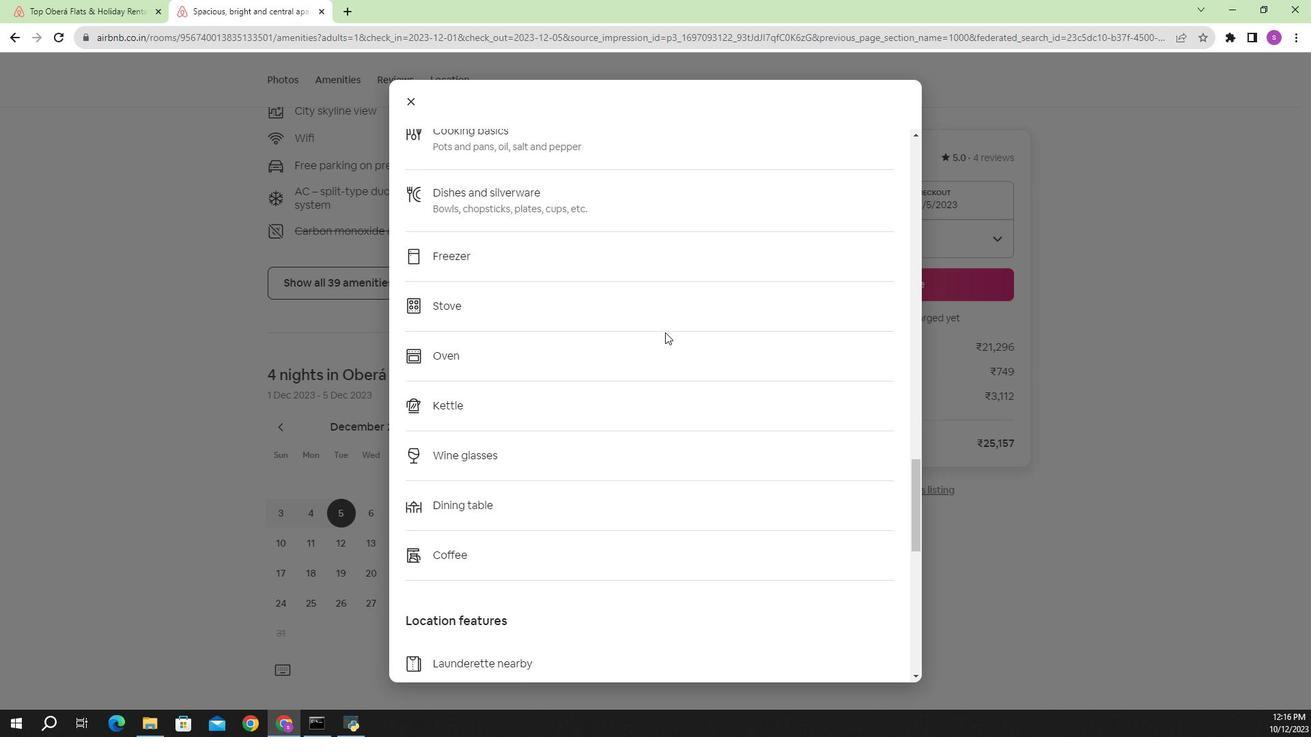 
Action: Mouse scrolled (688, 349) with delta (0, 0)
Screenshot: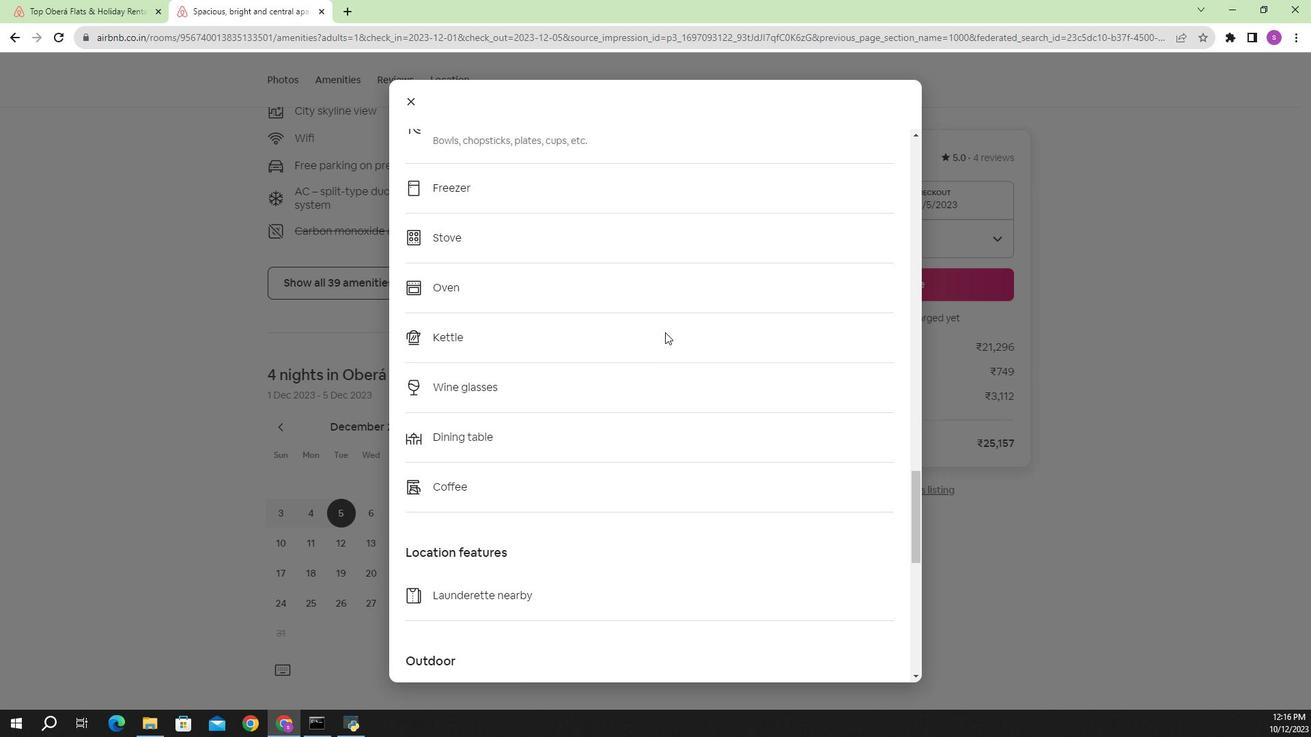 
Action: Mouse moved to (676, 350)
Screenshot: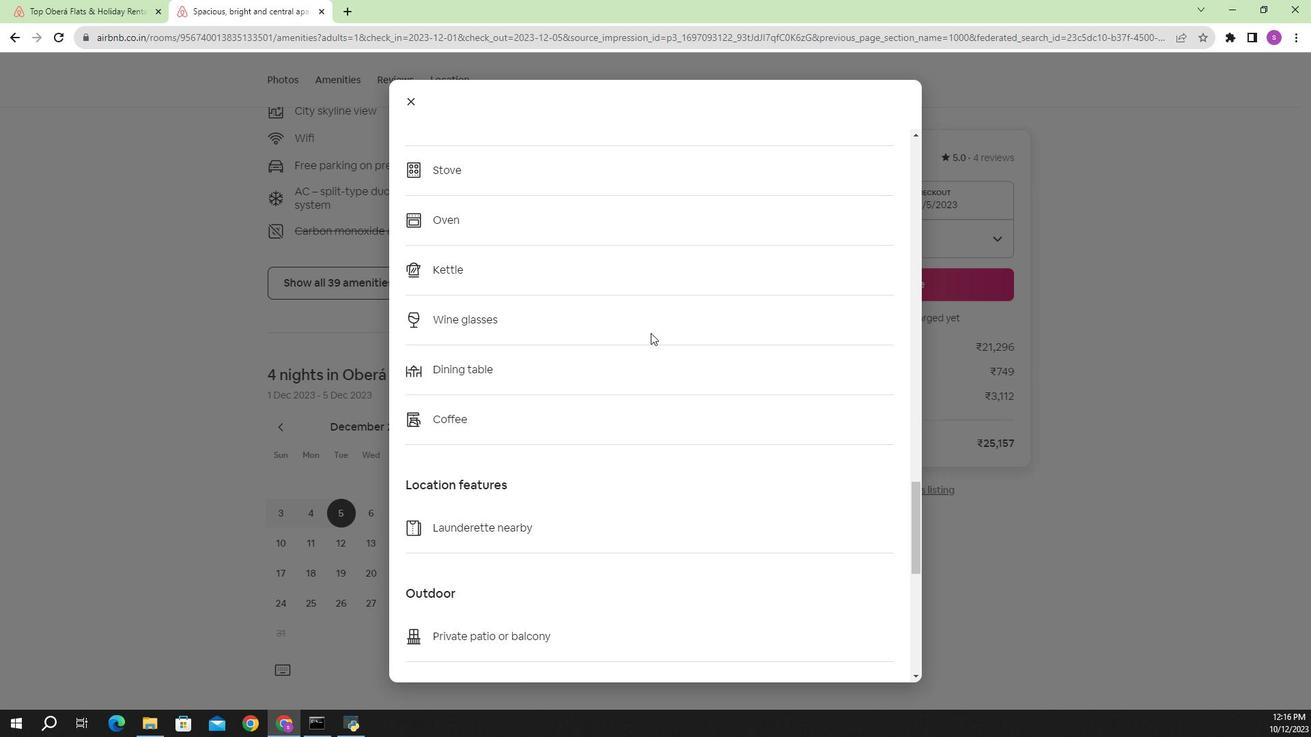 
Action: Mouse scrolled (676, 349) with delta (0, 0)
Screenshot: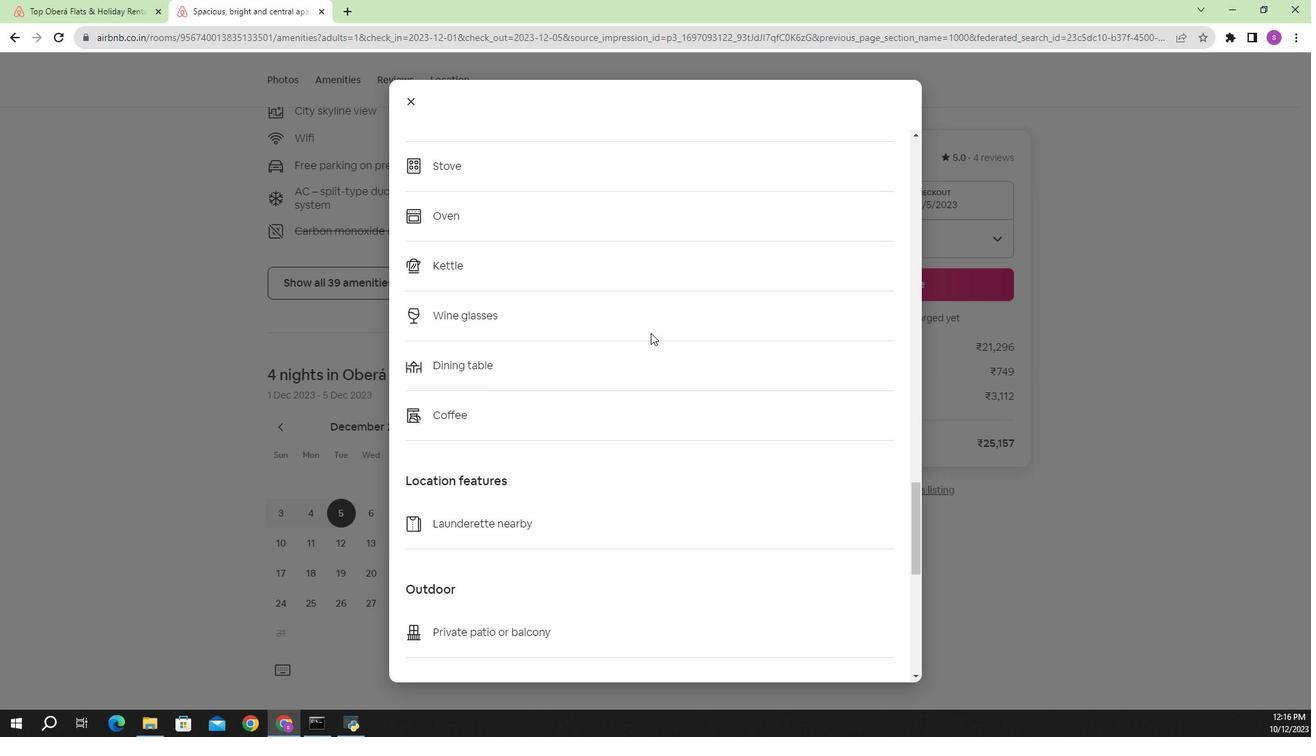 
Action: Mouse scrolled (676, 349) with delta (0, 0)
Screenshot: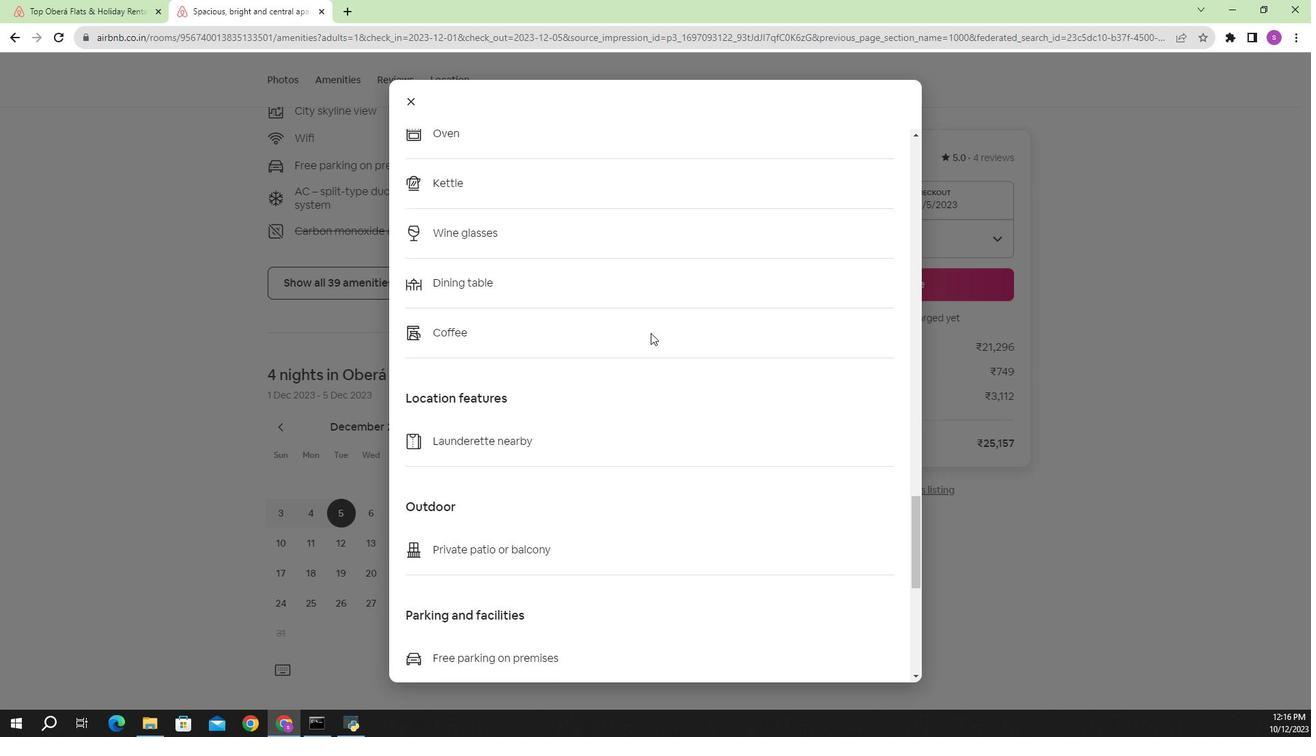 
Action: Mouse scrolled (676, 349) with delta (0, 0)
Screenshot: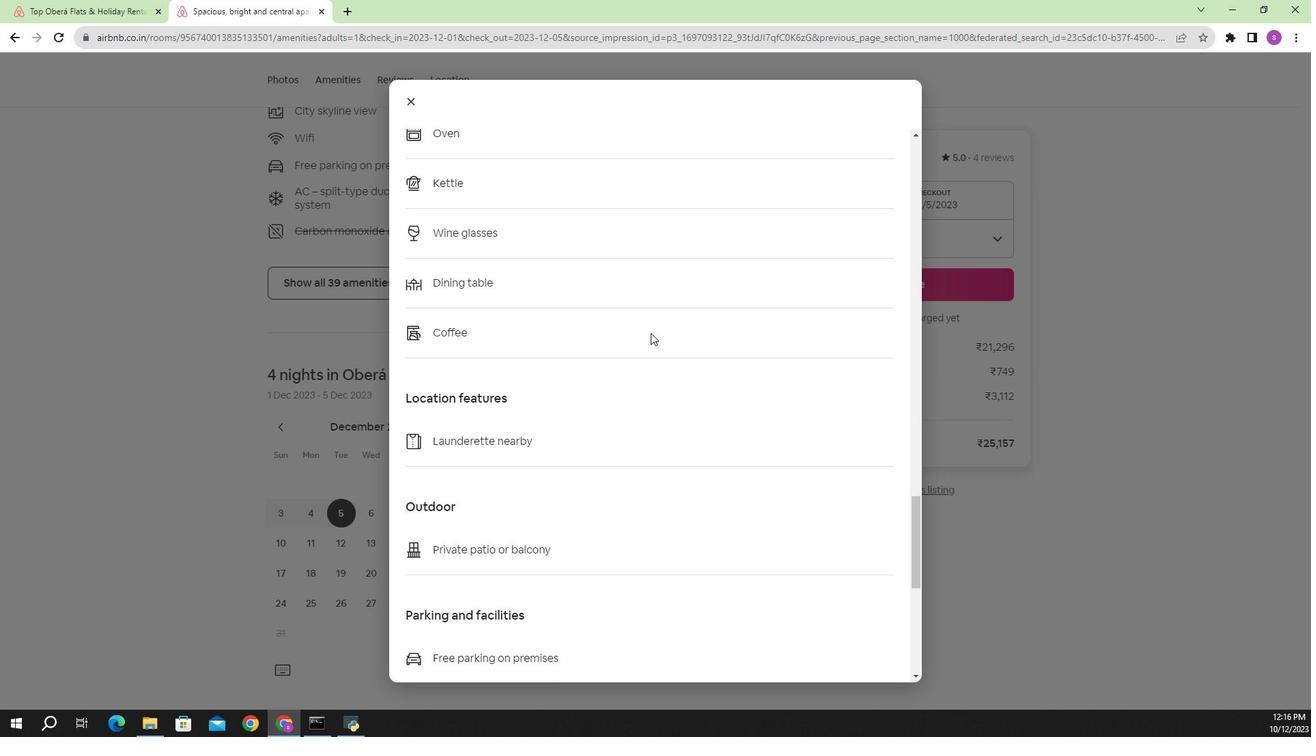 
Action: Mouse scrolled (676, 349) with delta (0, 0)
Screenshot: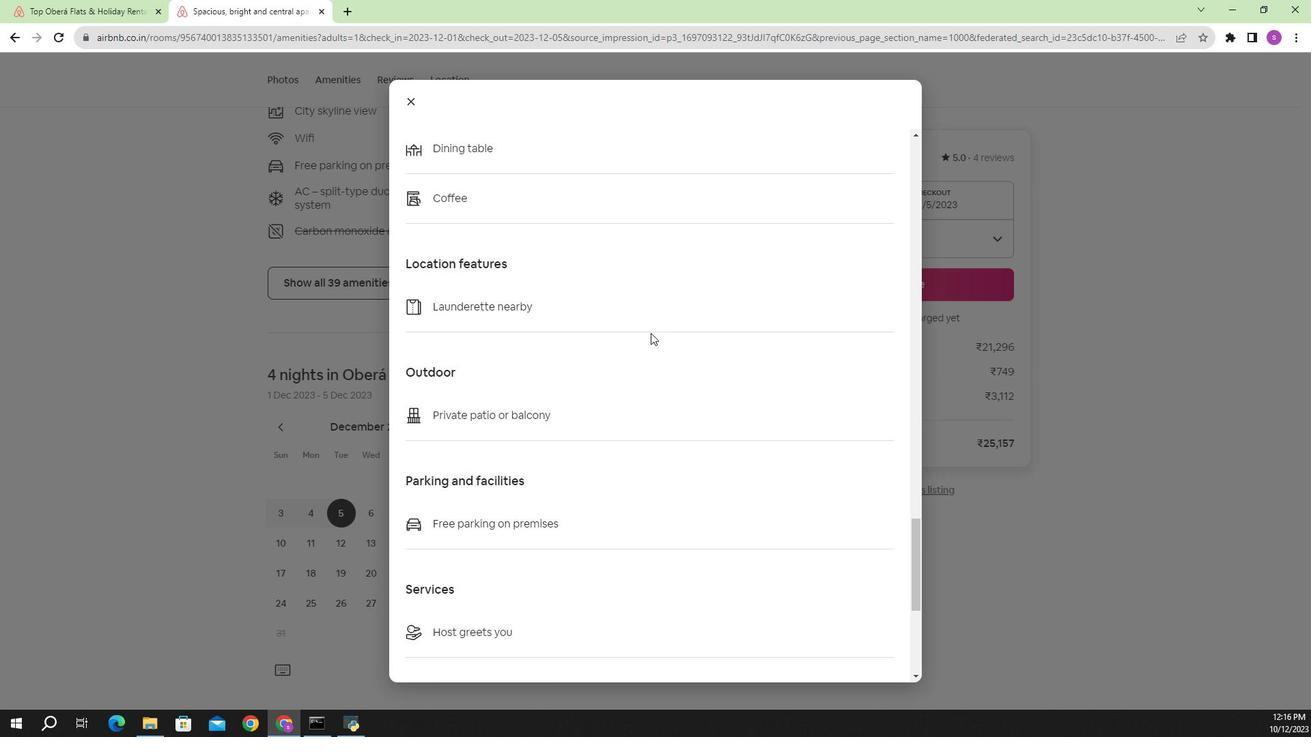 
Action: Mouse scrolled (676, 349) with delta (0, 0)
Screenshot: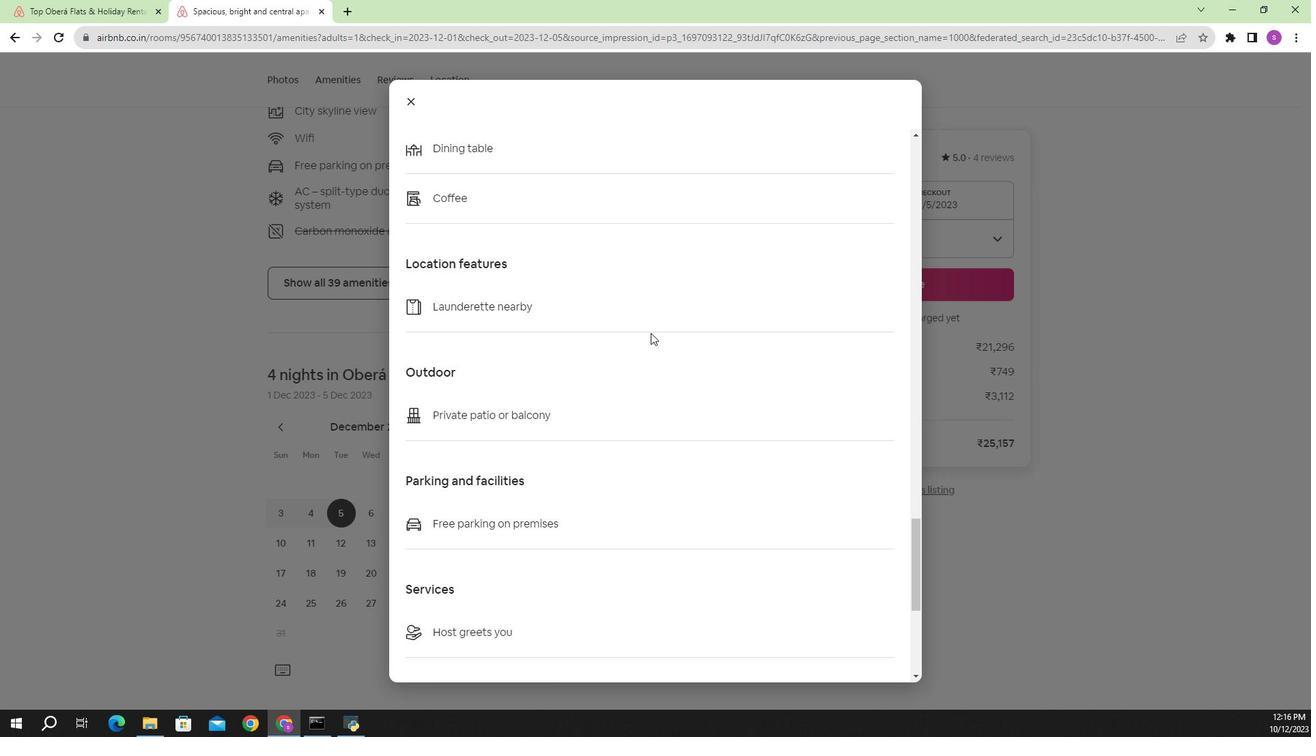 
Action: Mouse scrolled (676, 349) with delta (0, 0)
Screenshot: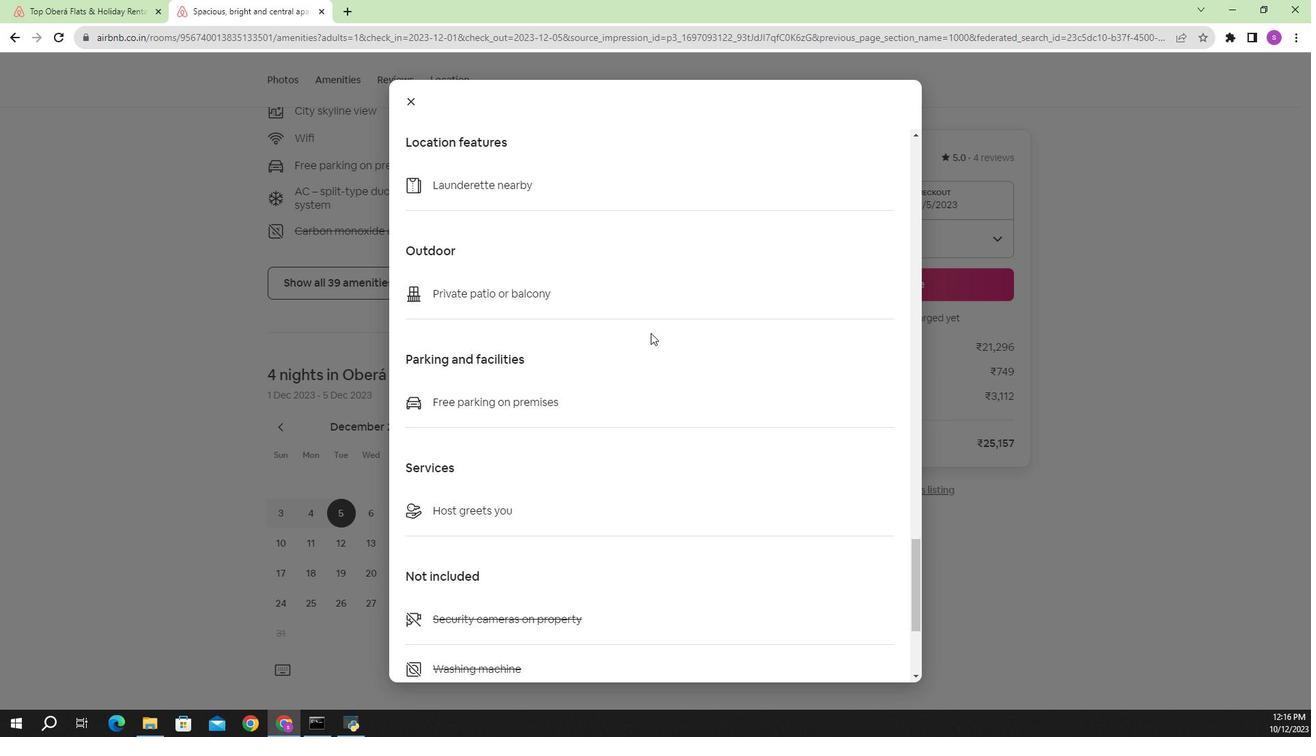 
Action: Mouse scrolled (676, 349) with delta (0, 0)
Screenshot: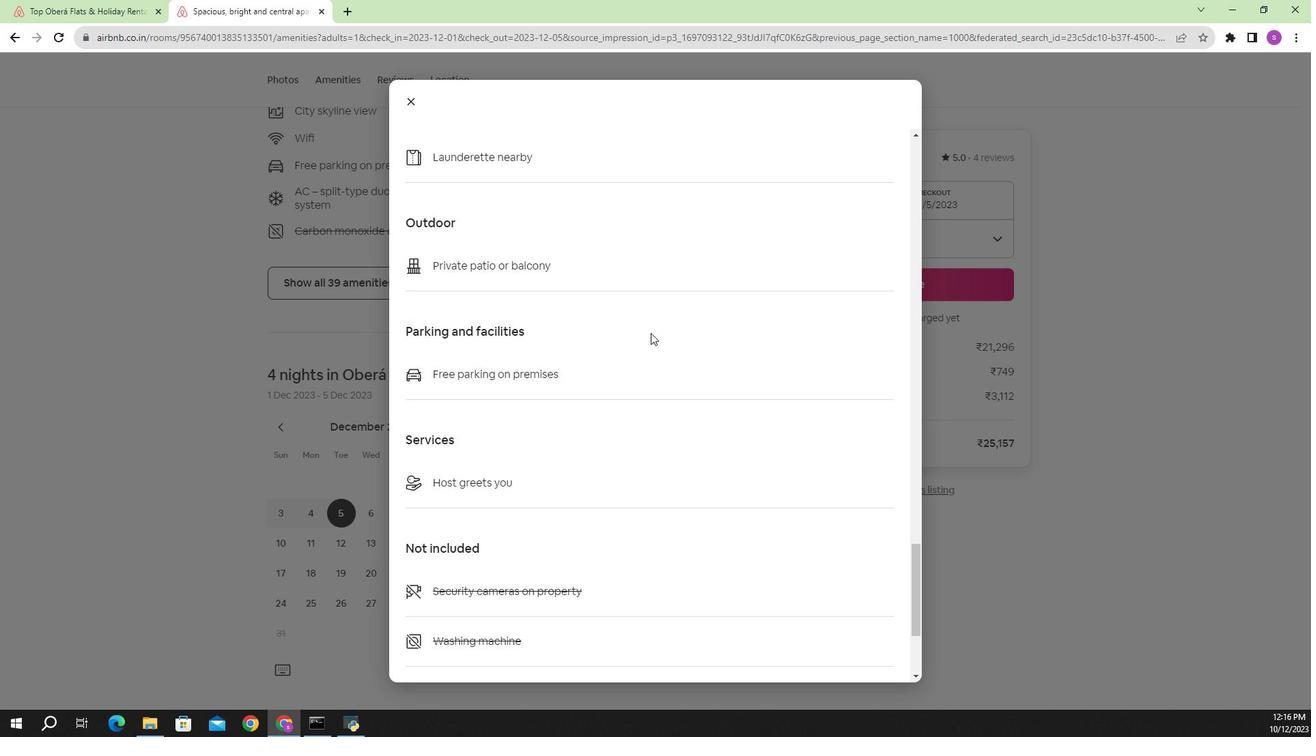 
Action: Mouse scrolled (676, 349) with delta (0, 0)
Screenshot: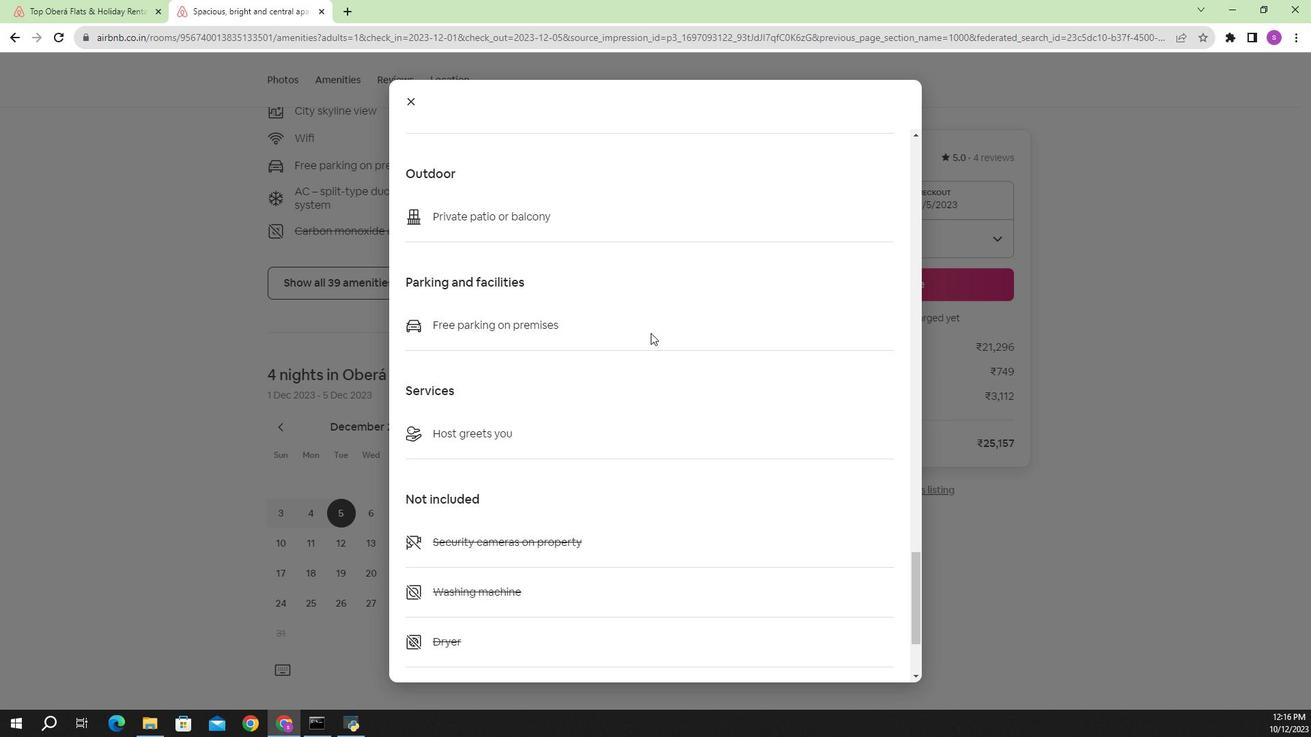 
Action: Mouse scrolled (676, 349) with delta (0, 0)
Screenshot: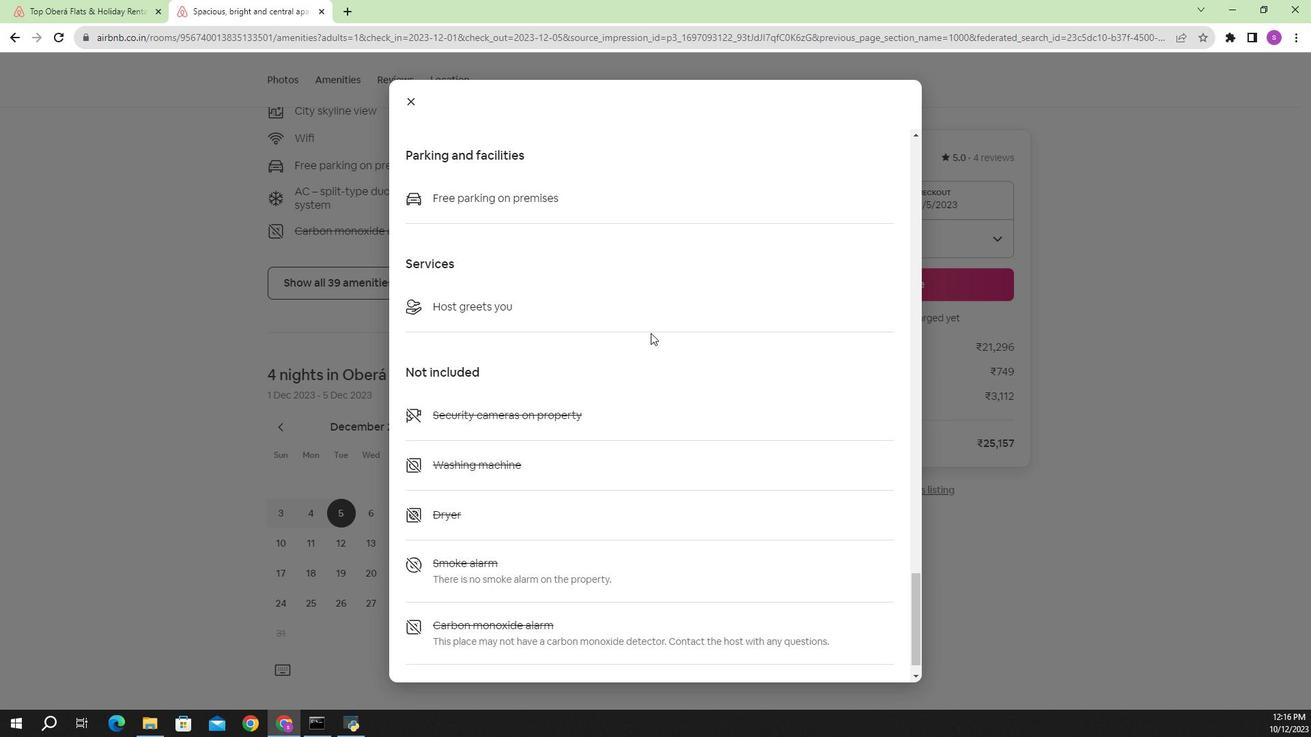 
Action: Mouse scrolled (676, 349) with delta (0, 0)
Screenshot: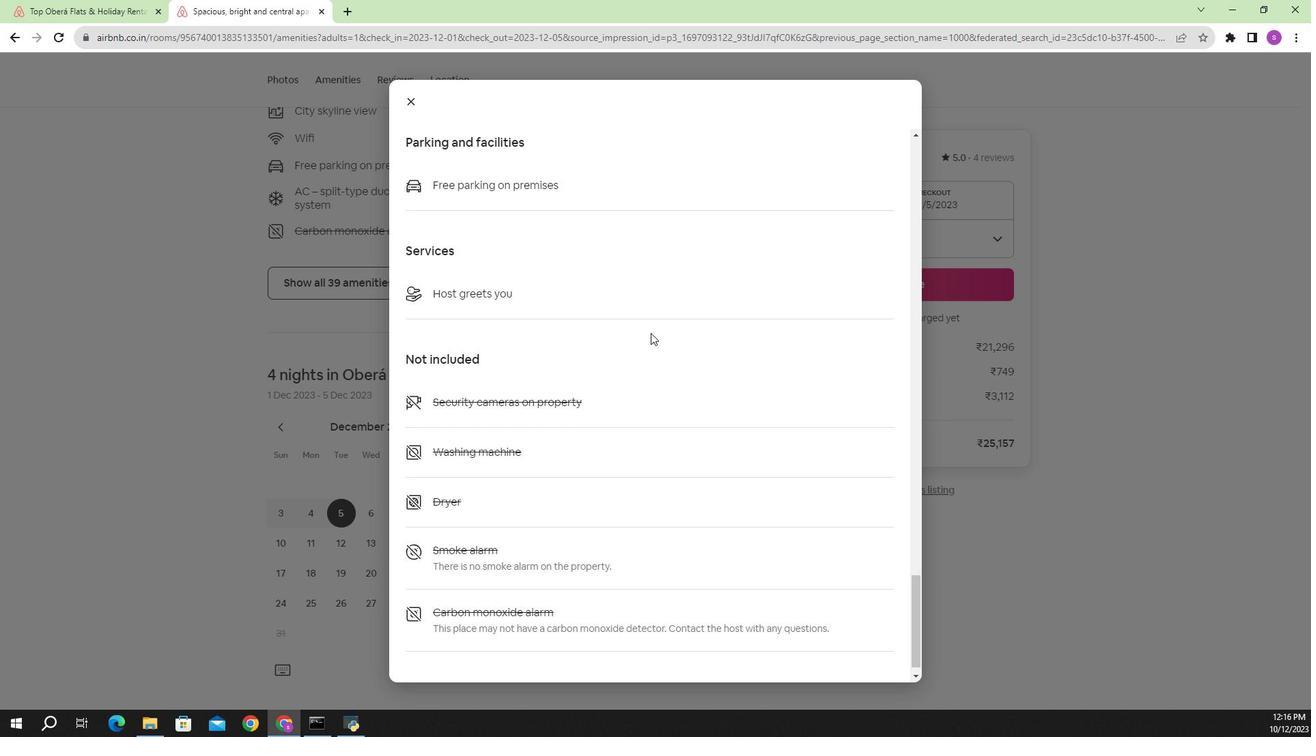 
Action: Mouse scrolled (676, 349) with delta (0, 0)
Screenshot: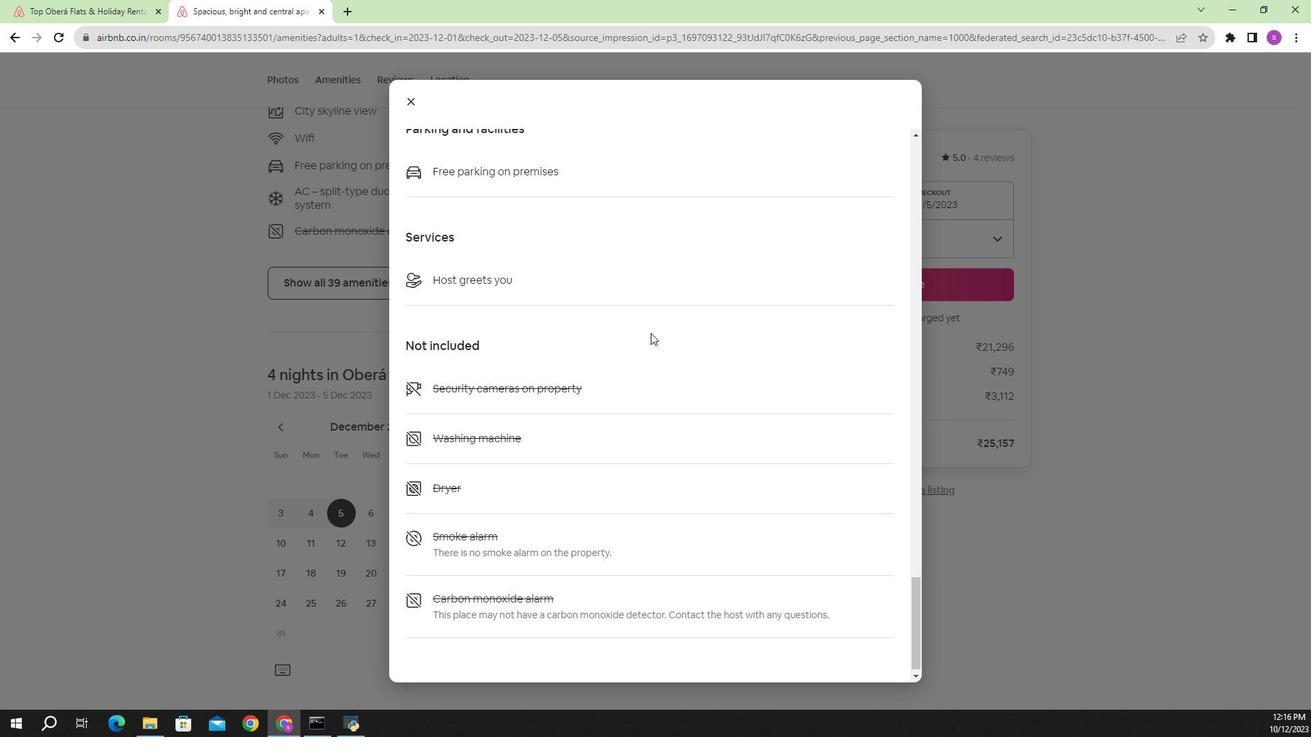 
Action: Mouse moved to (476, 98)
Screenshot: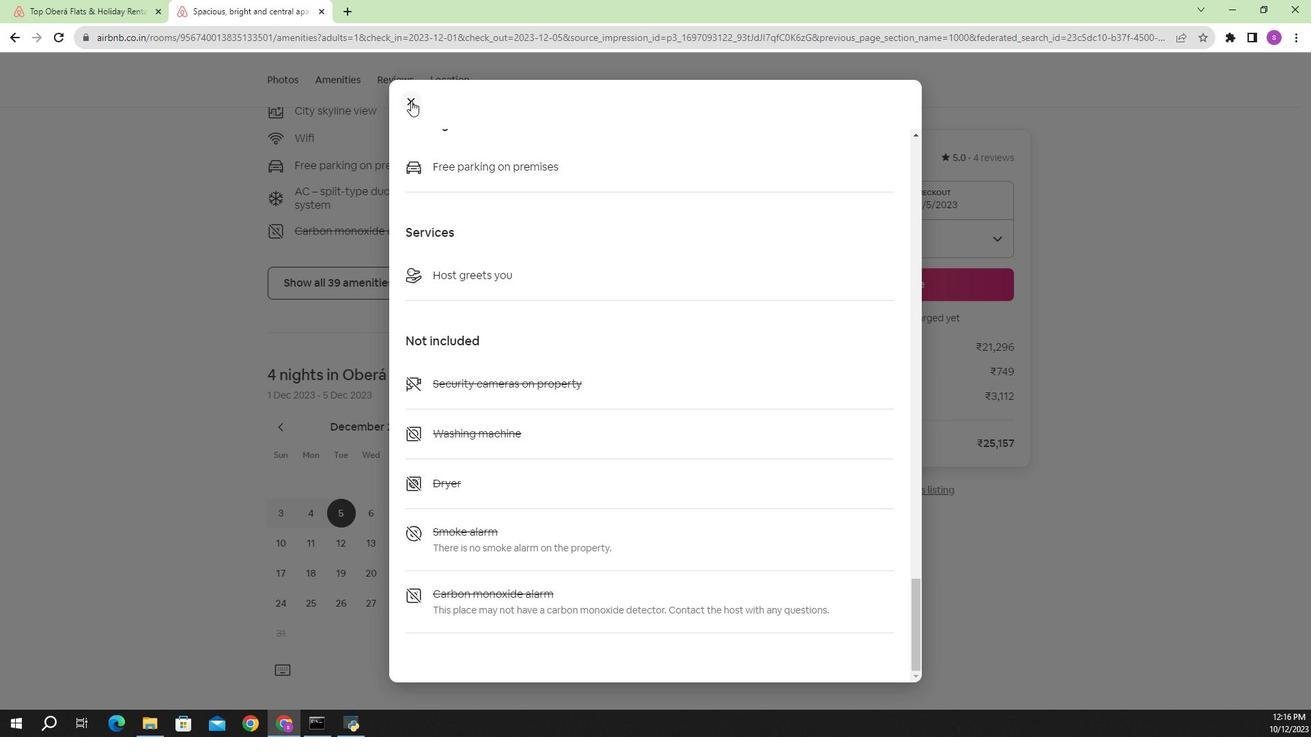 
Action: Mouse pressed left at (476, 98)
Screenshot: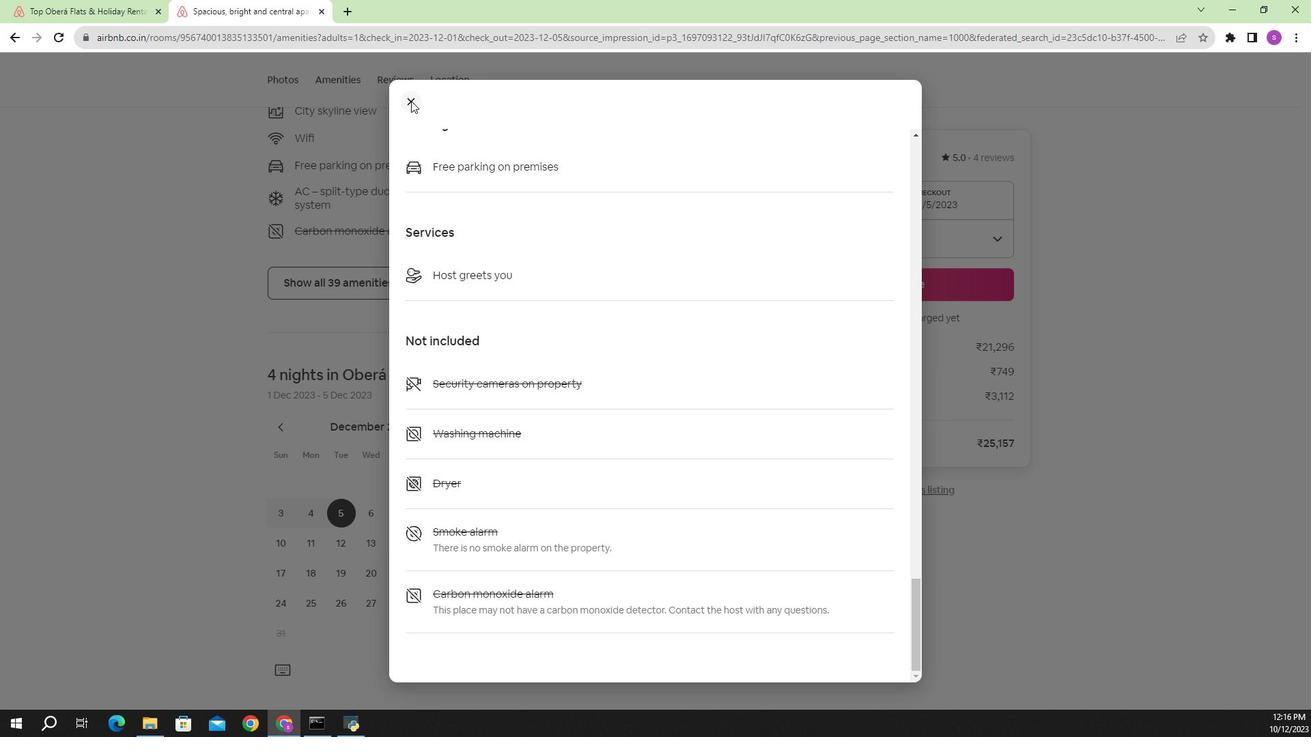 
Action: Mouse moved to (512, 256)
Screenshot: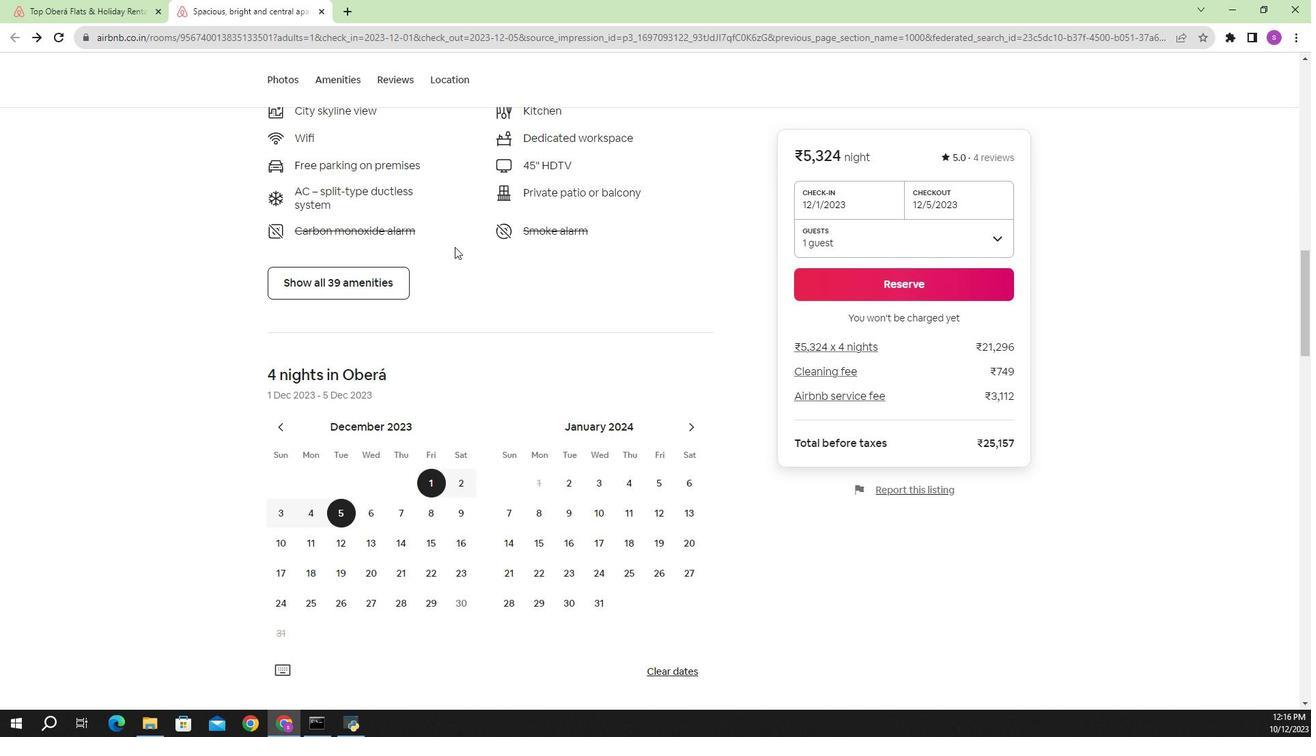 
Action: Mouse scrolled (512, 256) with delta (0, 0)
Screenshot: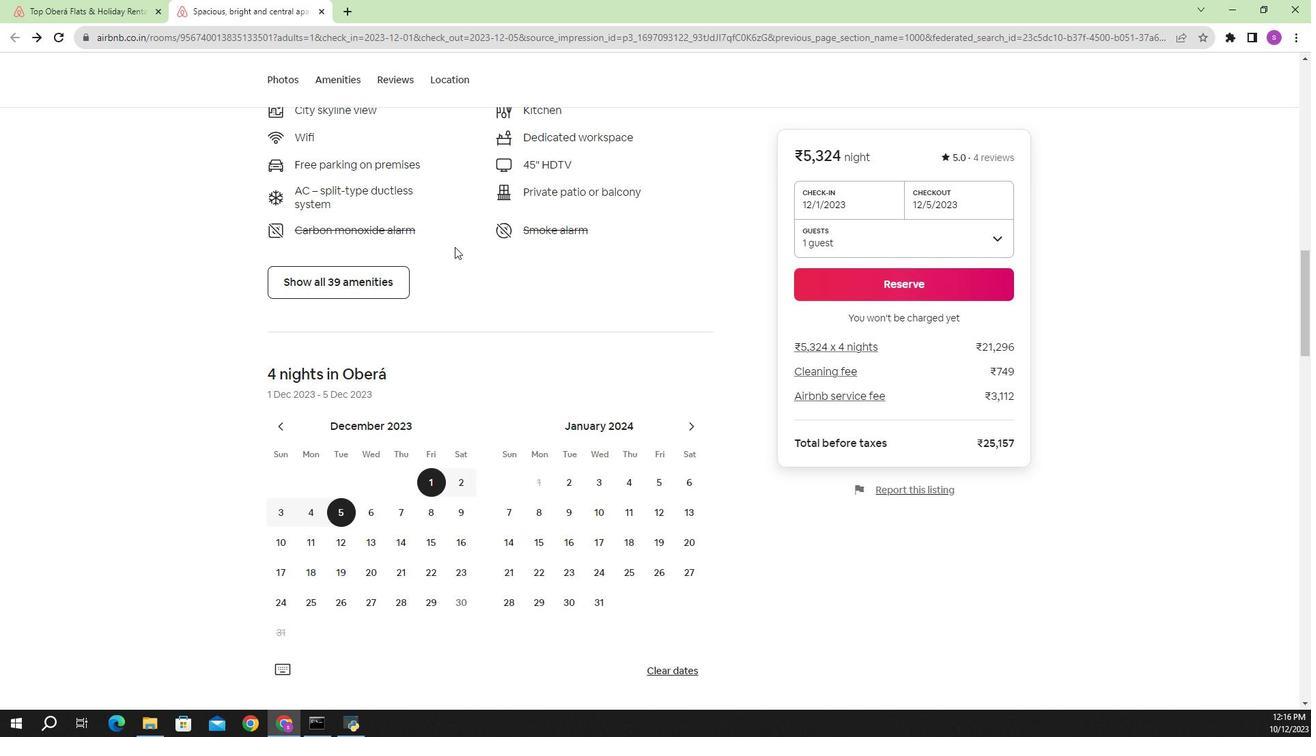 
Action: Mouse scrolled (512, 256) with delta (0, 0)
Screenshot: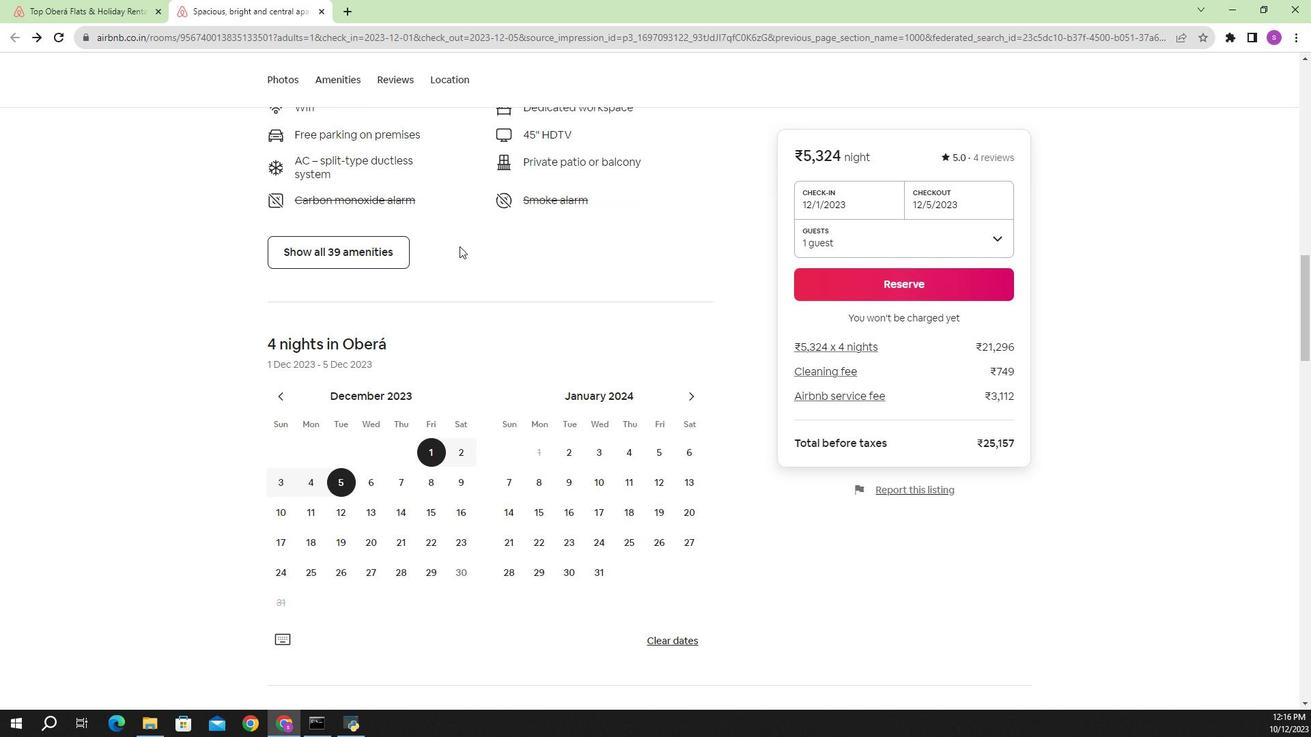 
Action: Mouse moved to (544, 252)
Screenshot: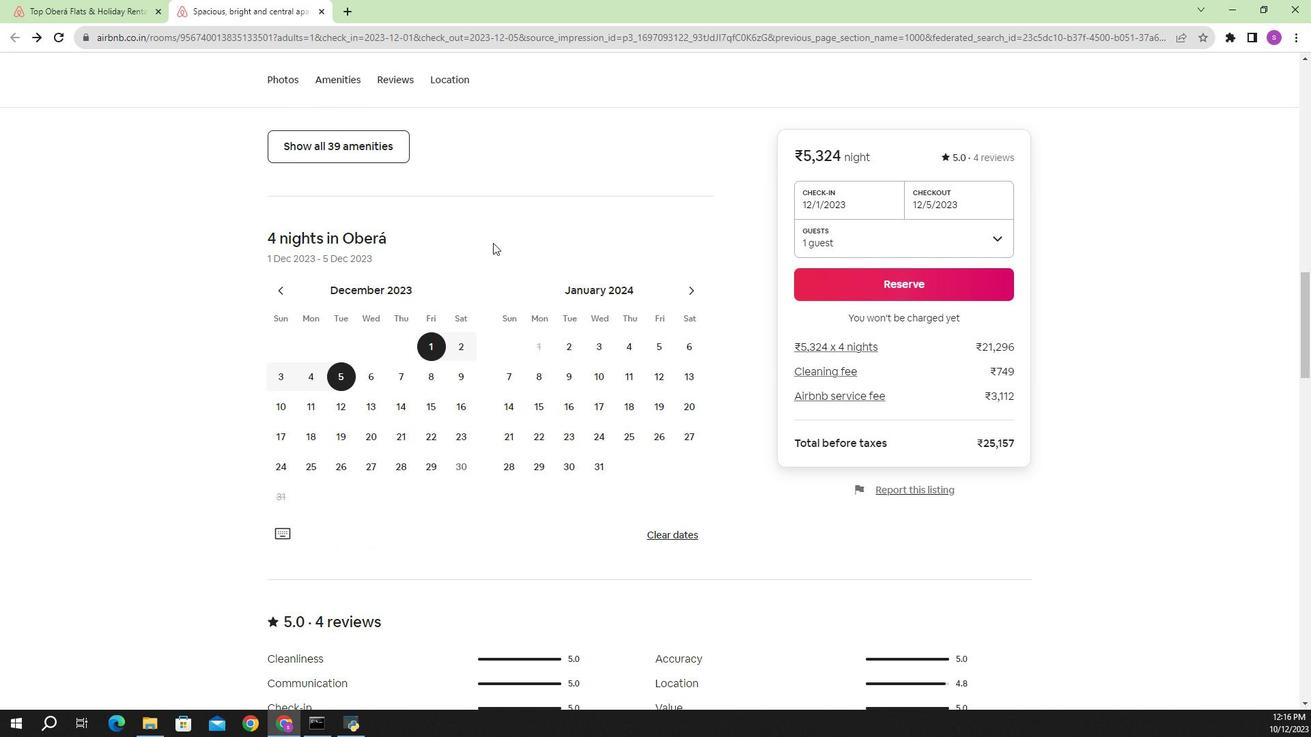 
Action: Mouse scrolled (544, 252) with delta (0, 0)
Screenshot: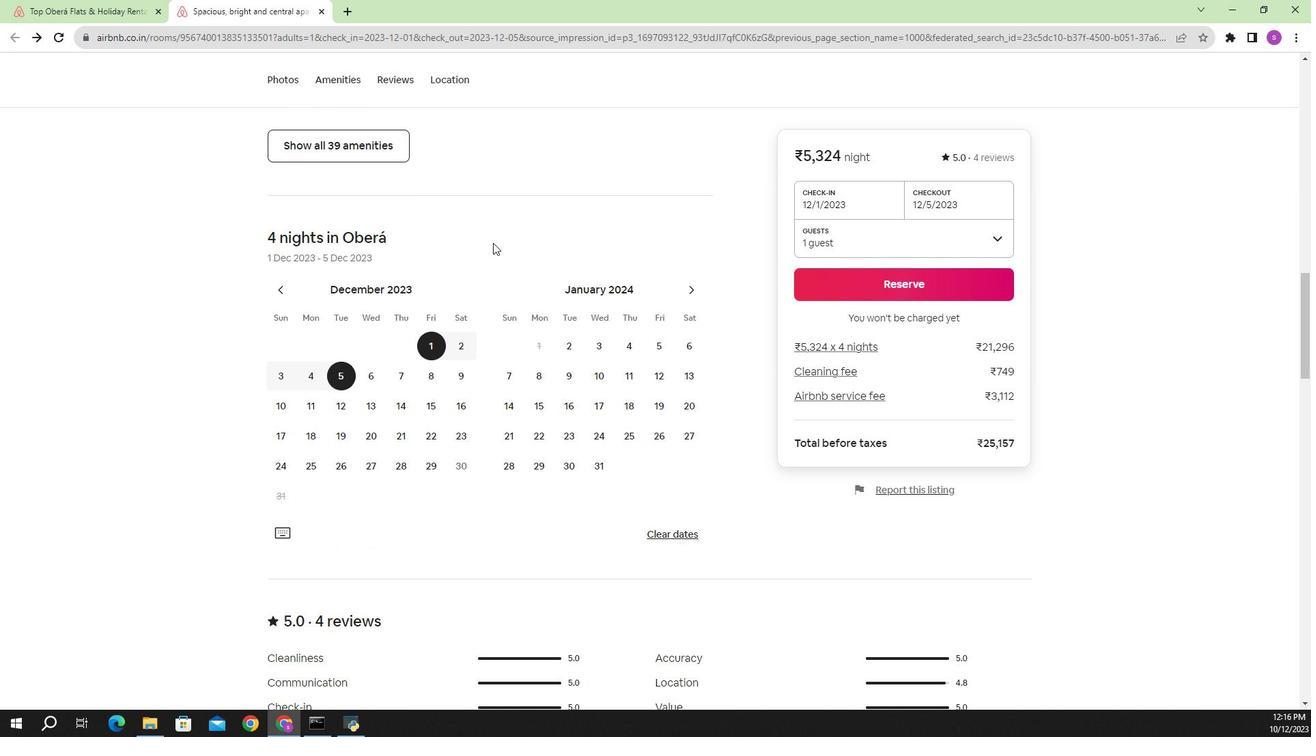 
Action: Mouse scrolled (544, 252) with delta (0, 0)
Screenshot: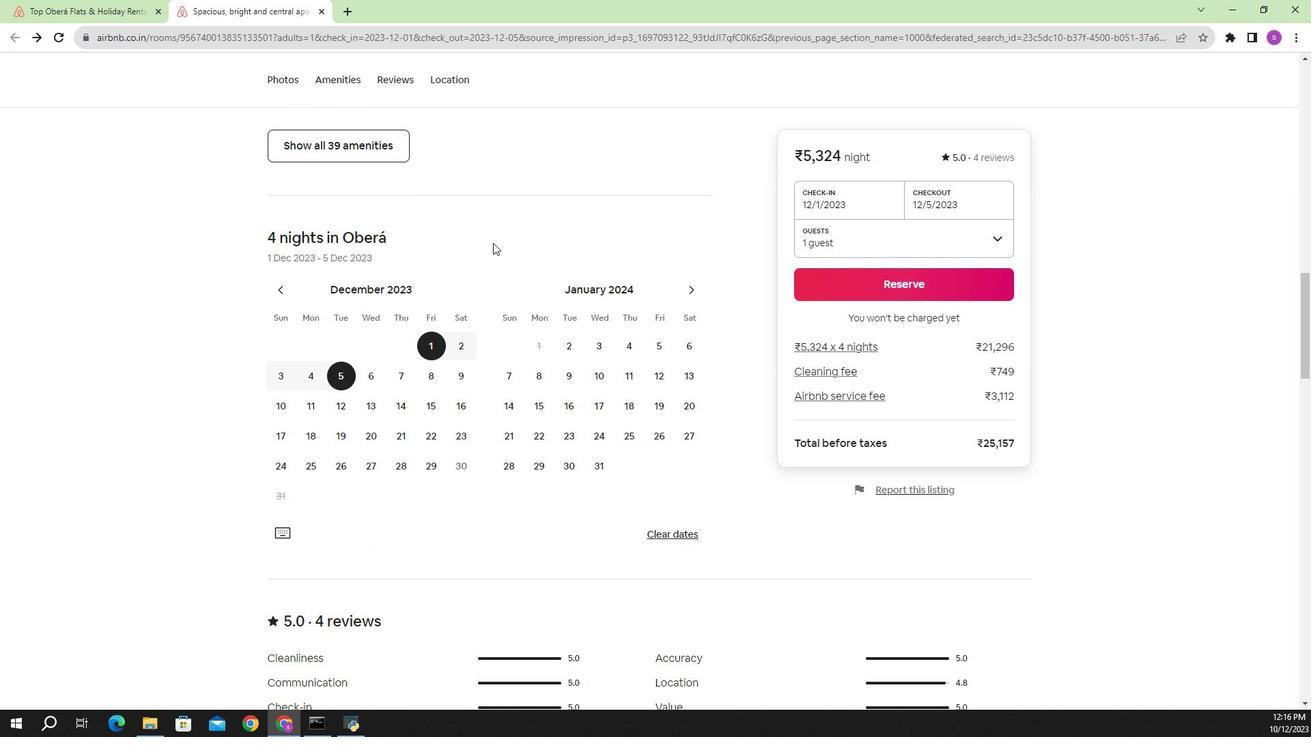 
Action: Mouse scrolled (544, 252) with delta (0, 0)
Screenshot: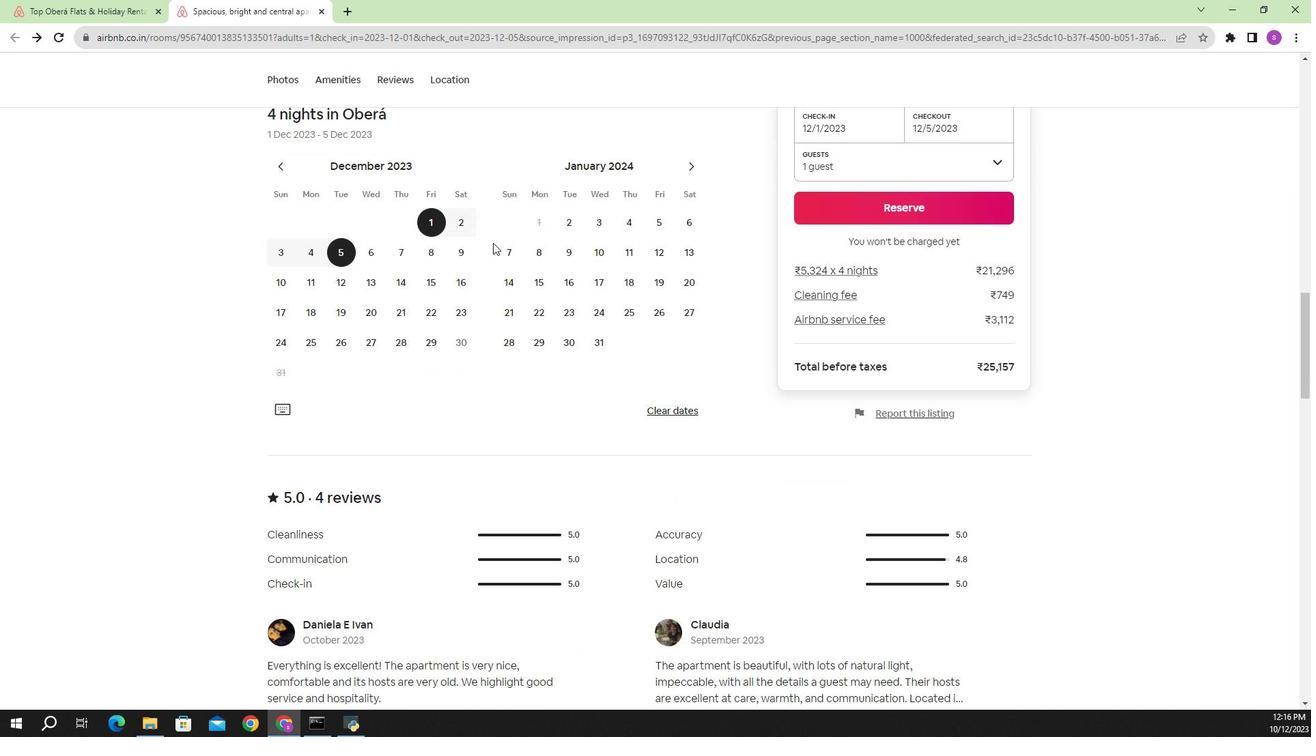 
Action: Mouse moved to (543, 252)
Screenshot: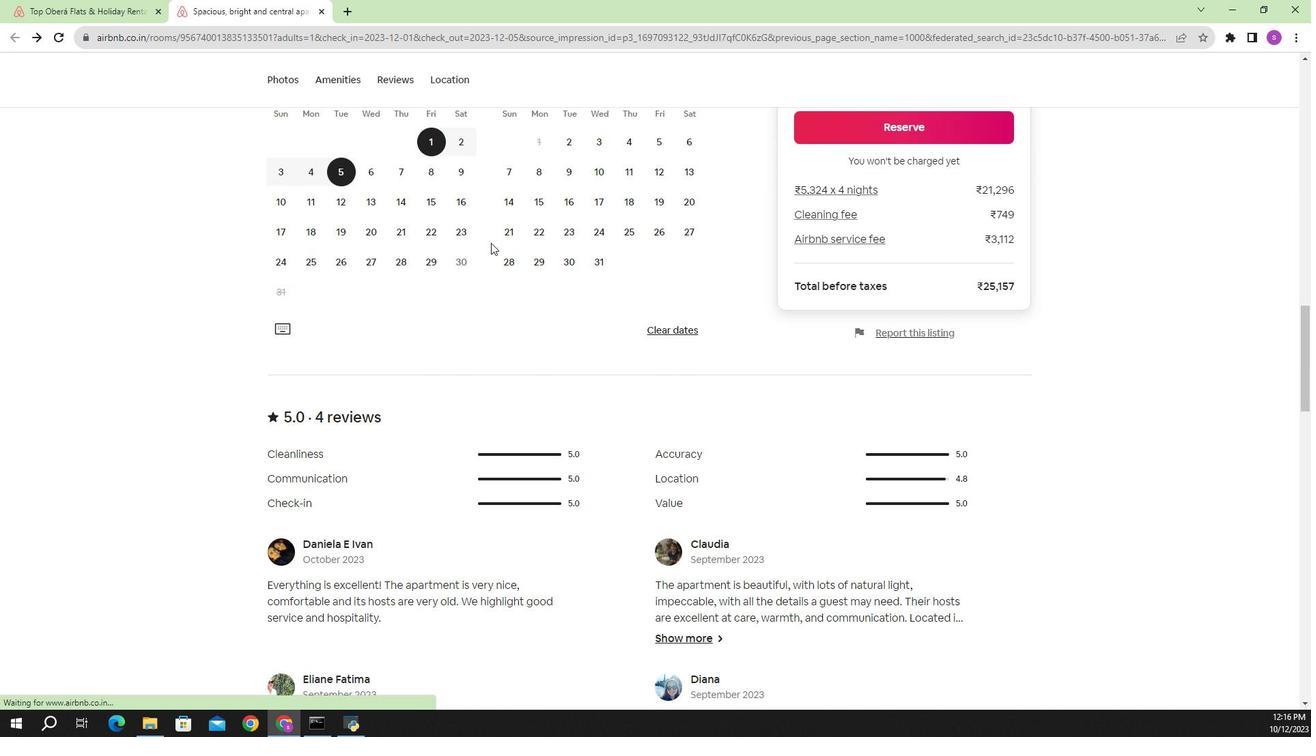 
Action: Mouse scrolled (543, 252) with delta (0, 0)
Screenshot: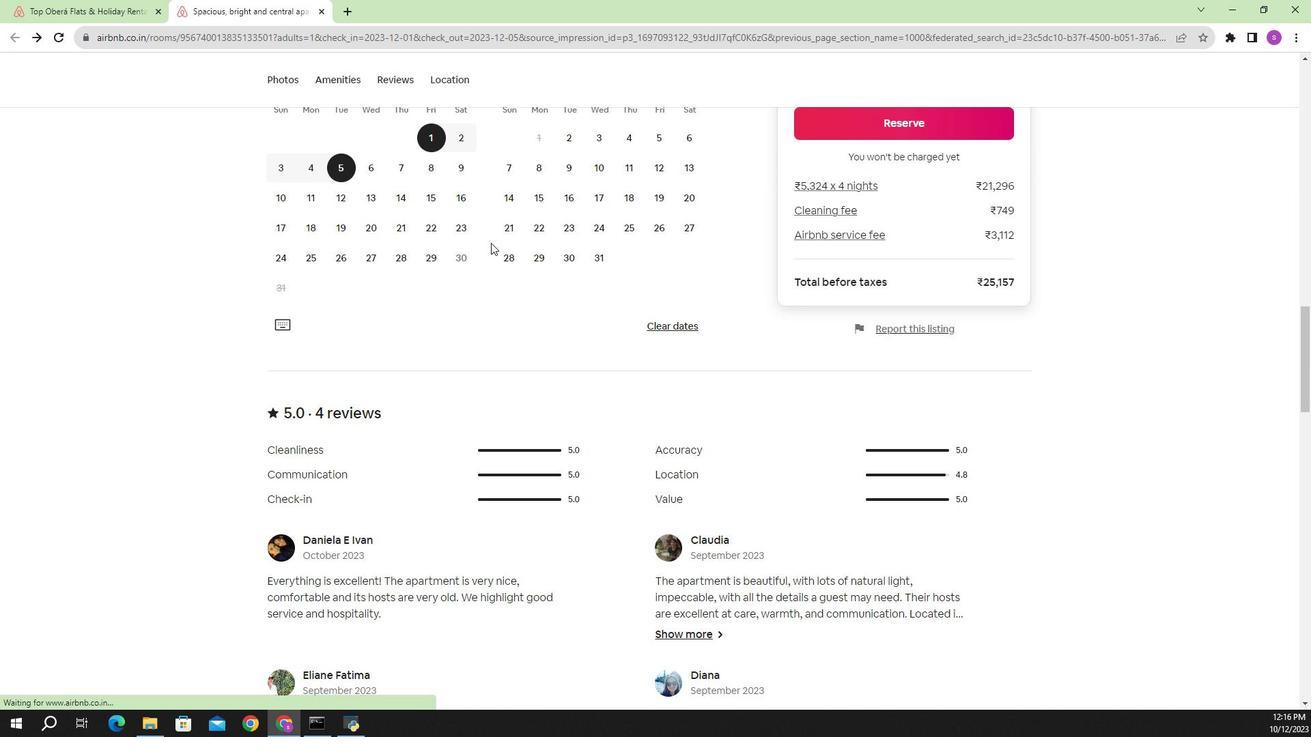 
Action: Mouse moved to (501, 274)
Screenshot: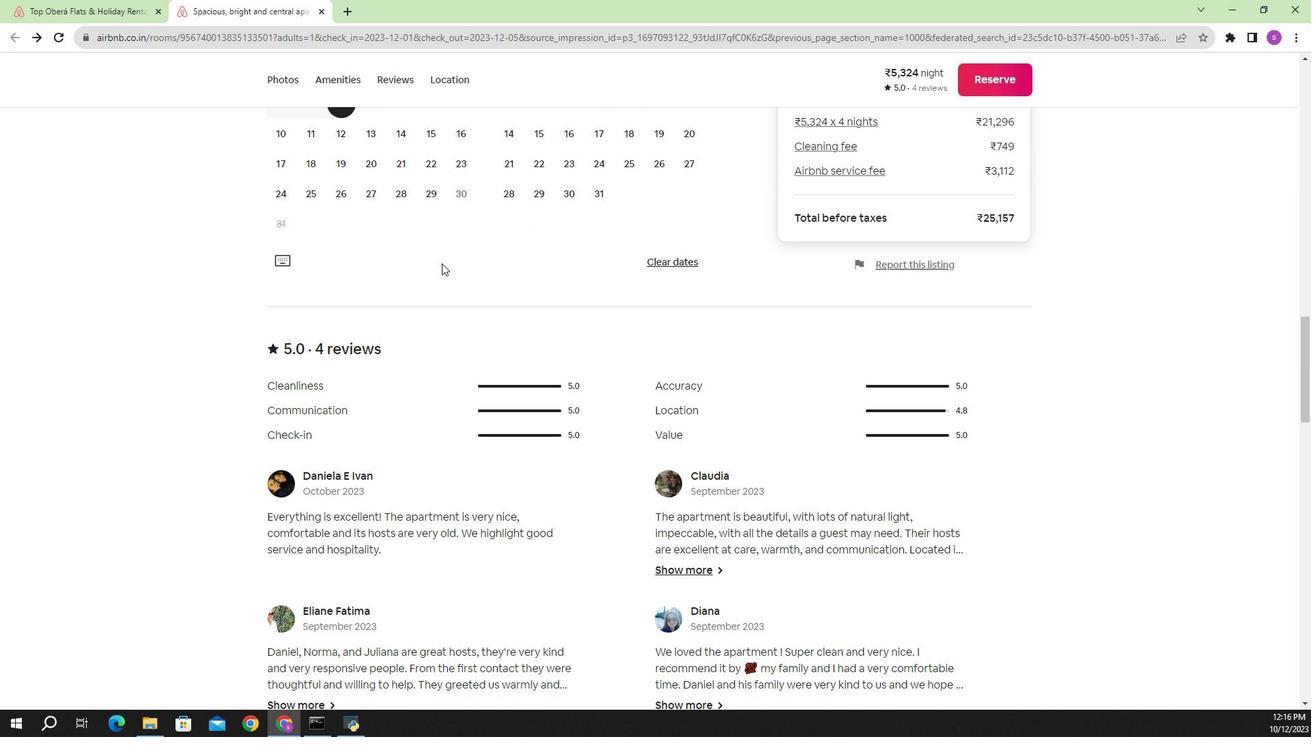 
Action: Mouse scrolled (501, 274) with delta (0, 0)
Screenshot: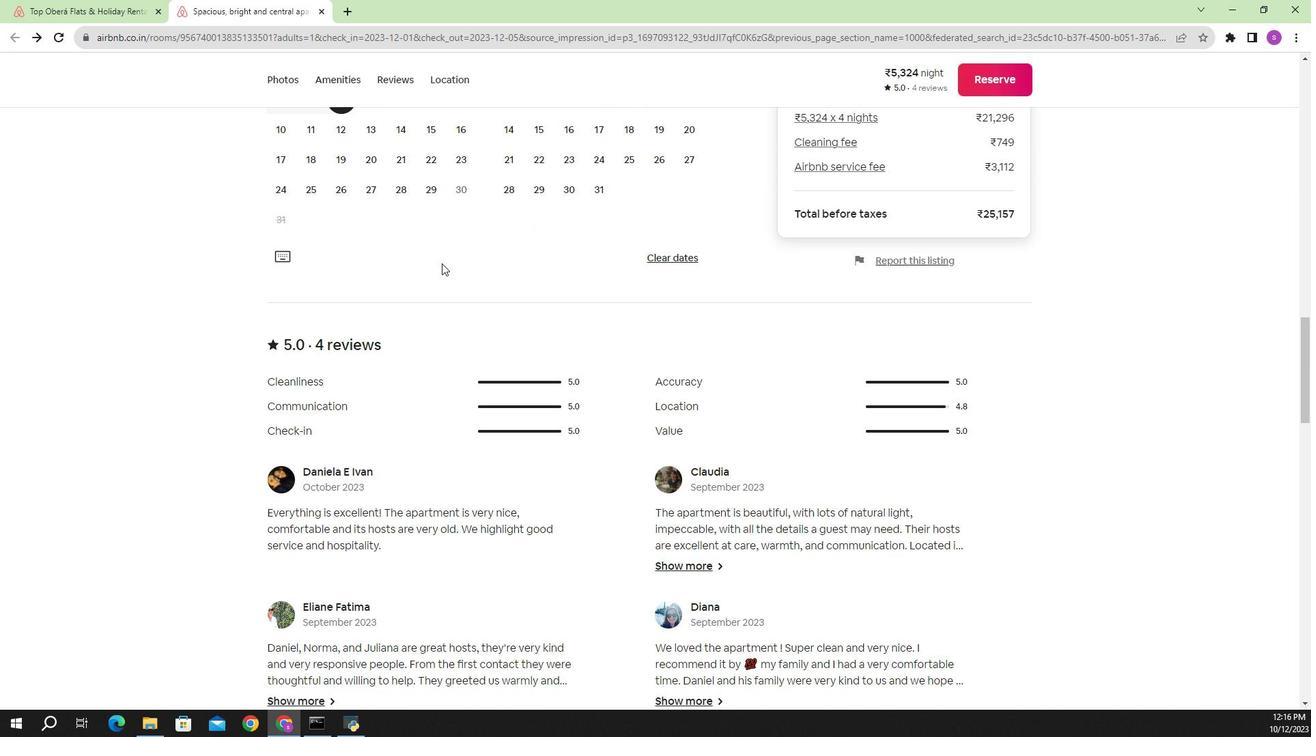 
Action: Mouse moved to (501, 274)
Screenshot: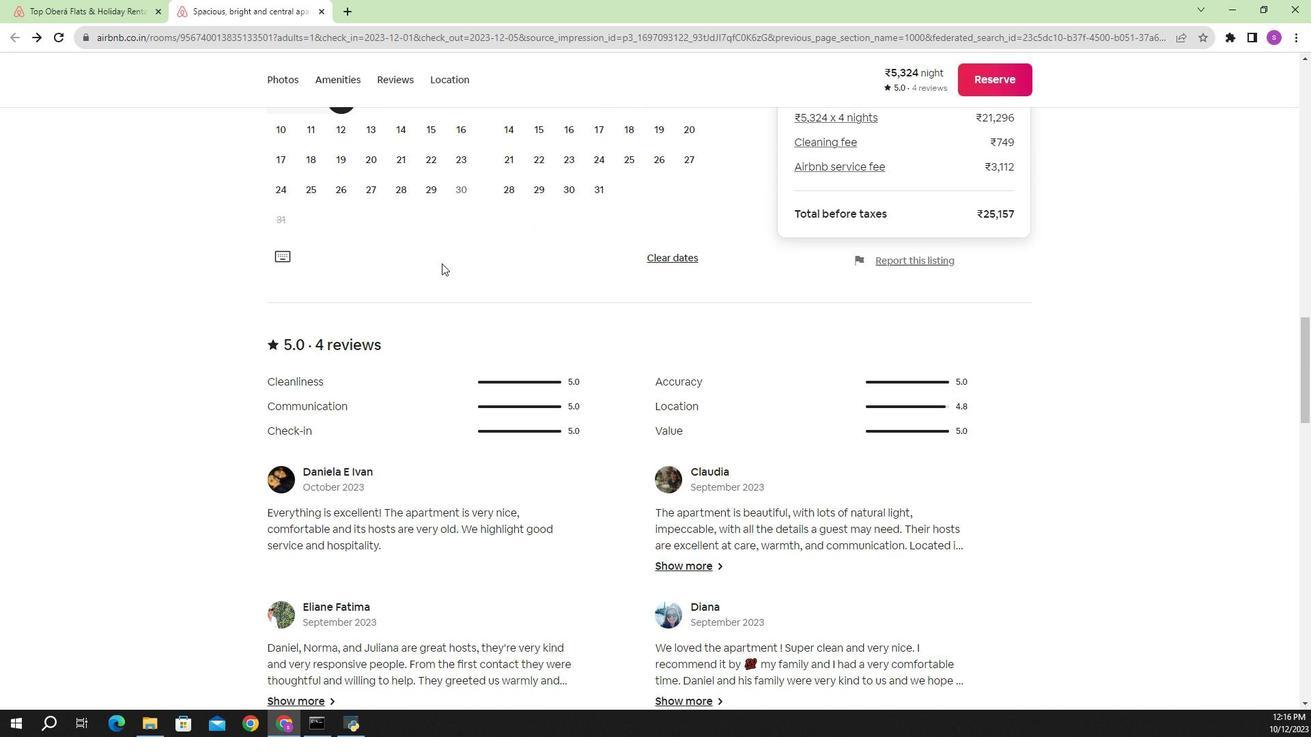 
Action: Mouse scrolled (501, 274) with delta (0, 0)
Screenshot: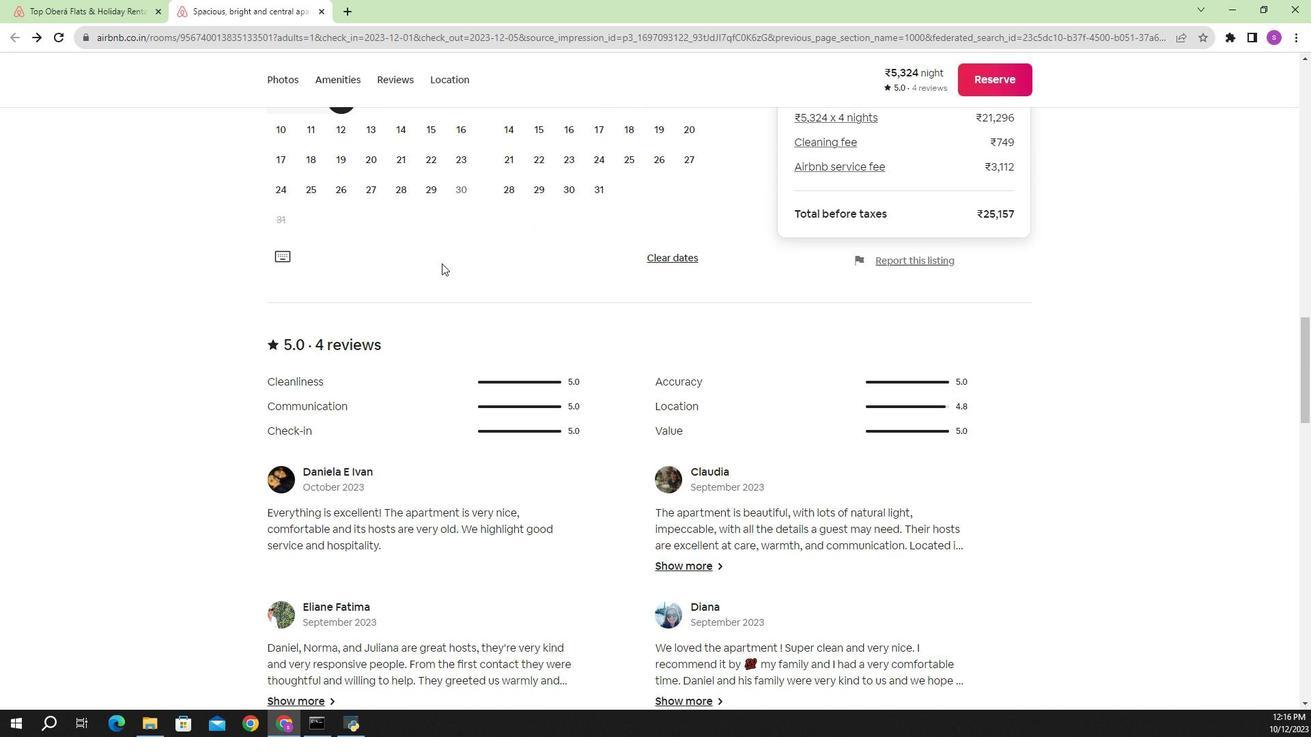 
Action: Mouse moved to (501, 271)
Screenshot: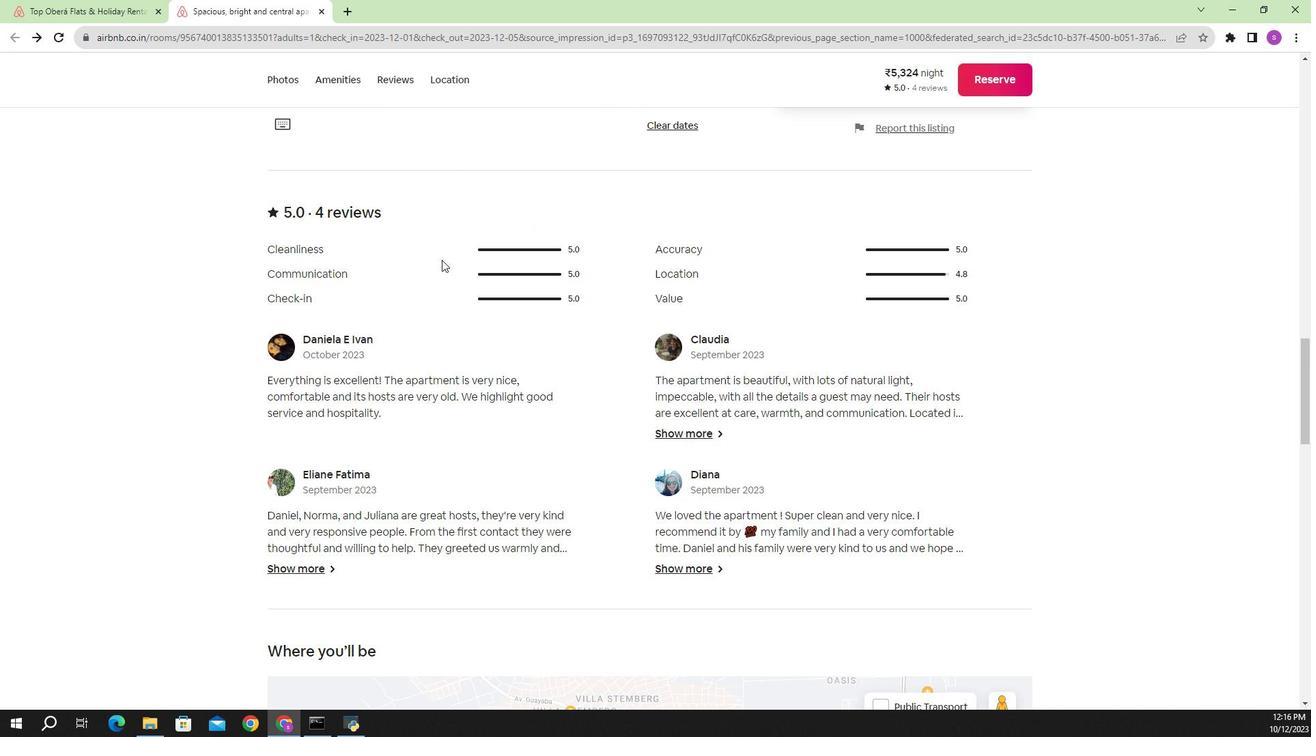 
Action: Mouse scrolled (501, 270) with delta (0, 0)
Screenshot: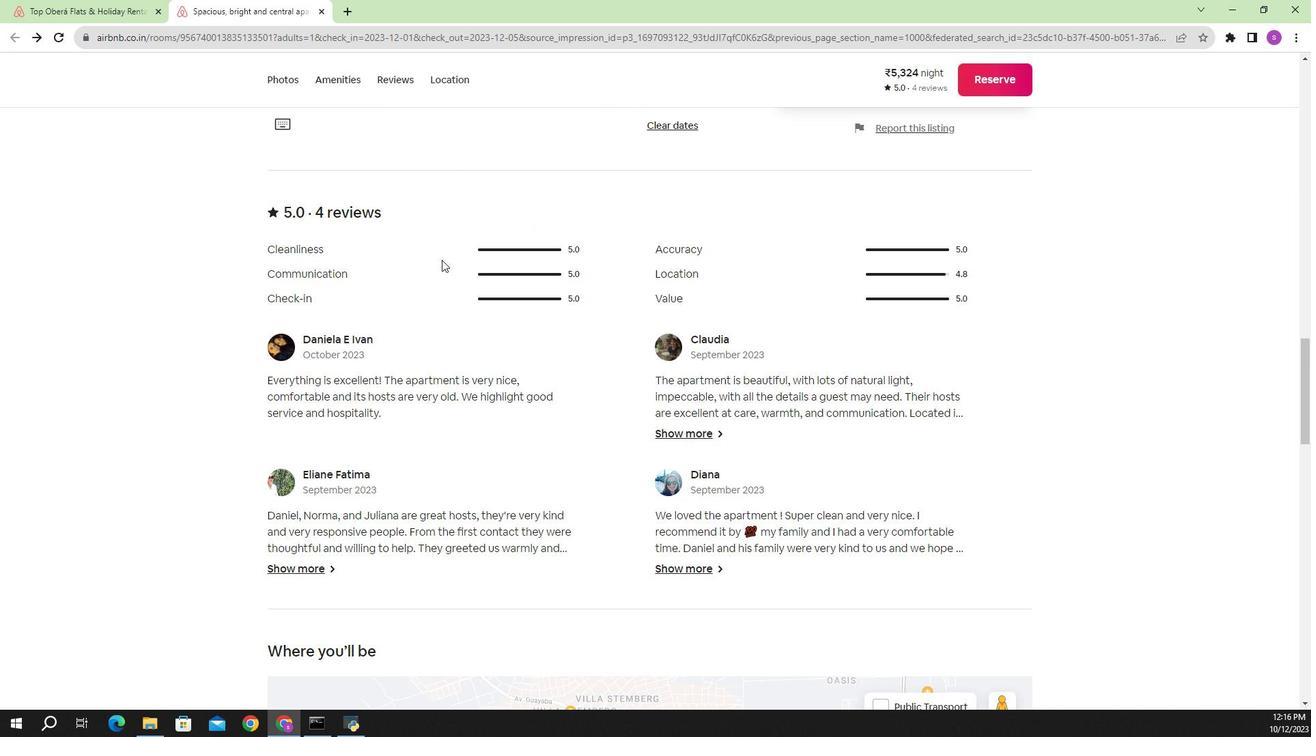 
Action: Mouse scrolled (501, 270) with delta (0, 0)
Screenshot: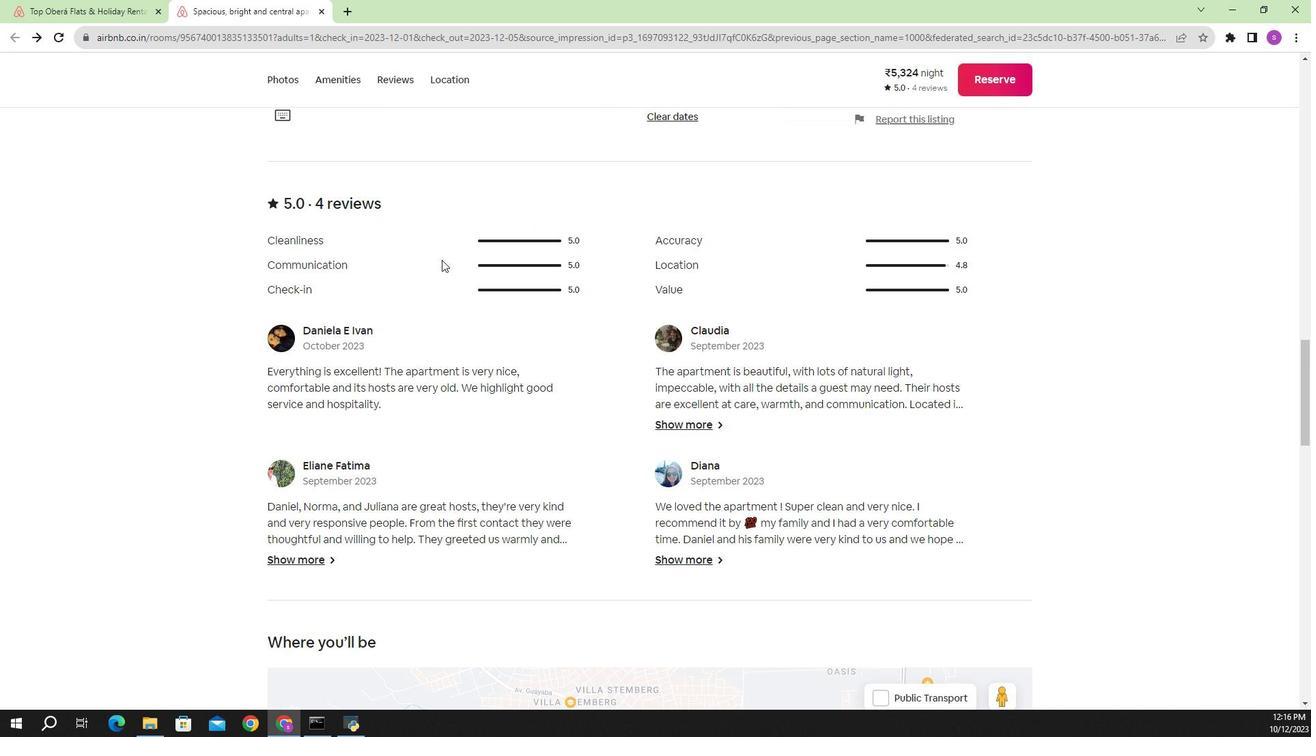 
Action: Mouse moved to (634, 286)
Screenshot: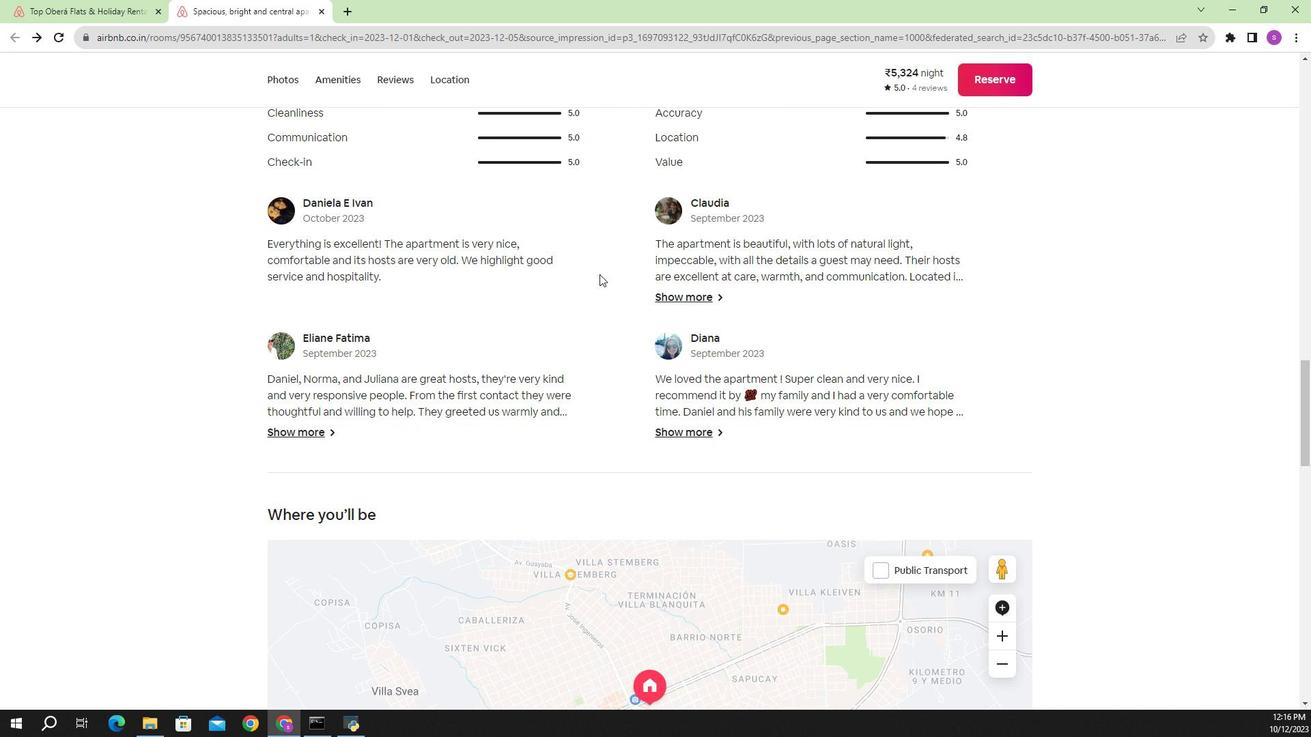 
Action: Mouse scrolled (634, 286) with delta (0, 0)
Screenshot: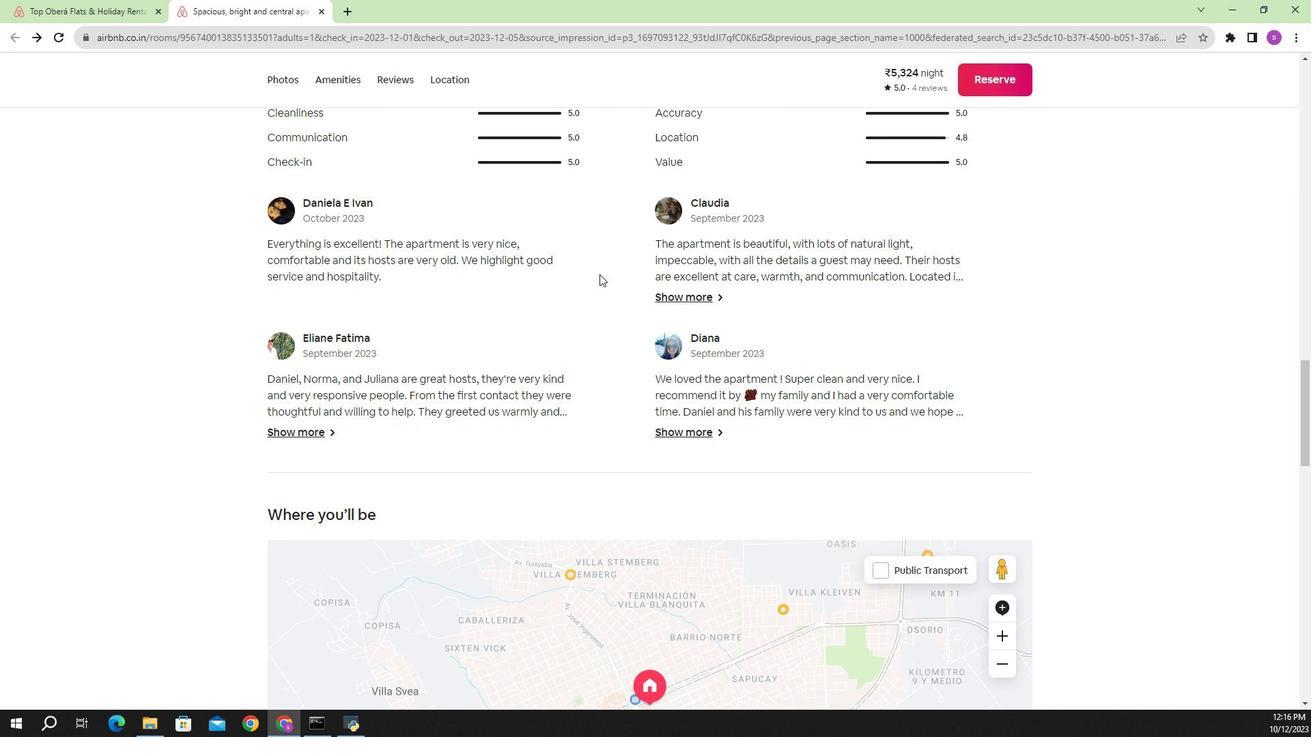 
Action: Mouse moved to (634, 286)
Screenshot: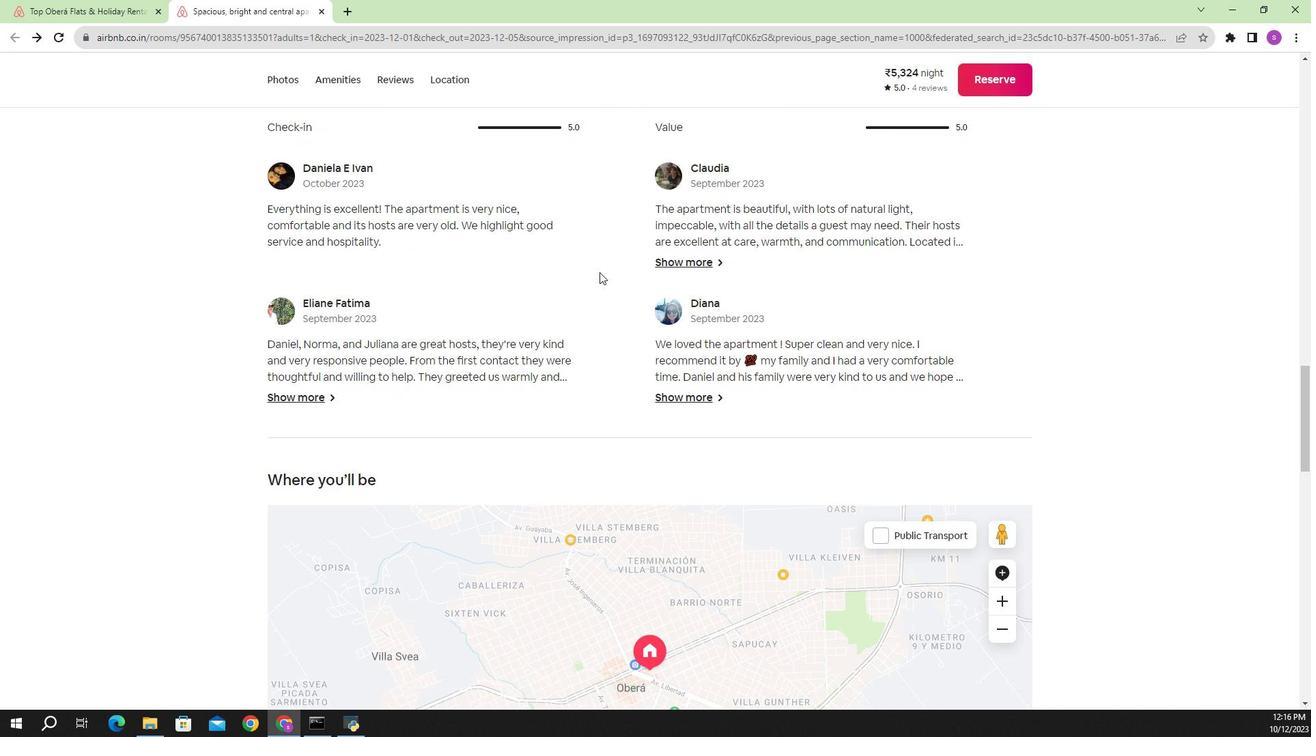
Action: Mouse scrolled (634, 284) with delta (0, -1)
Screenshot: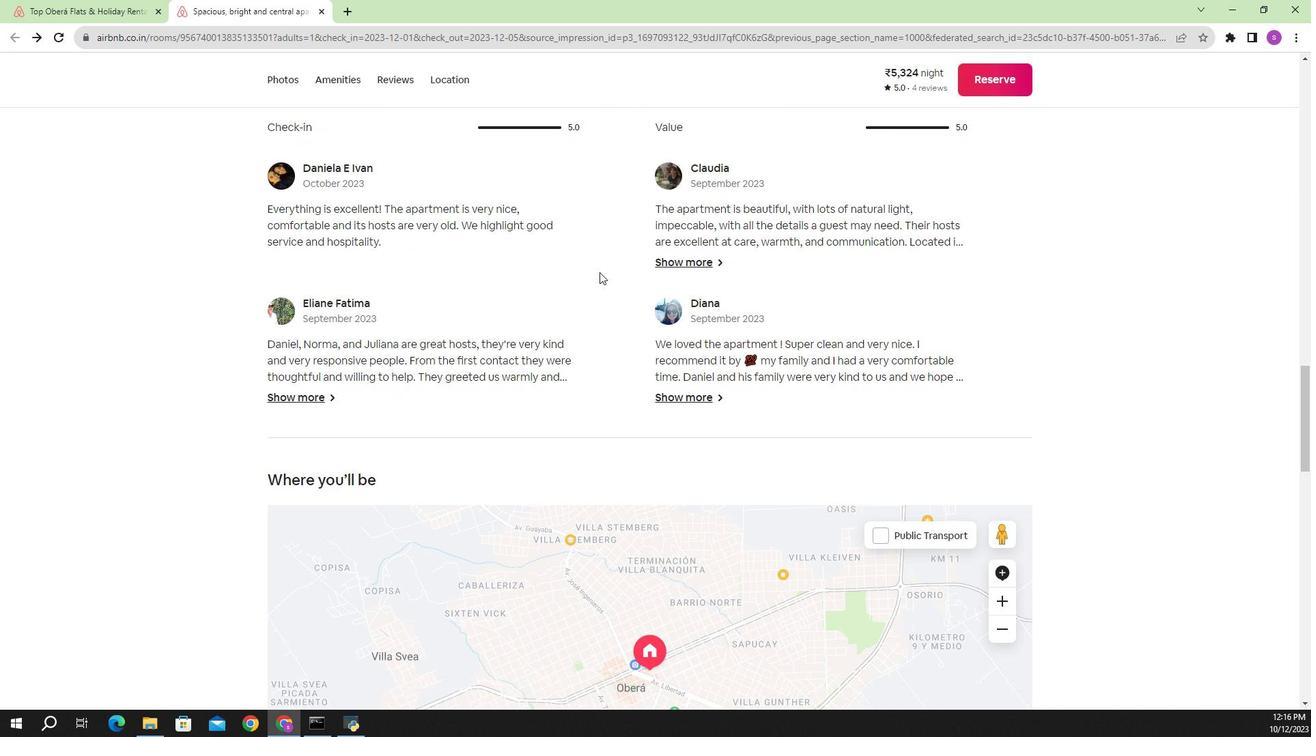 
Action: Mouse moved to (506, 332)
Screenshot: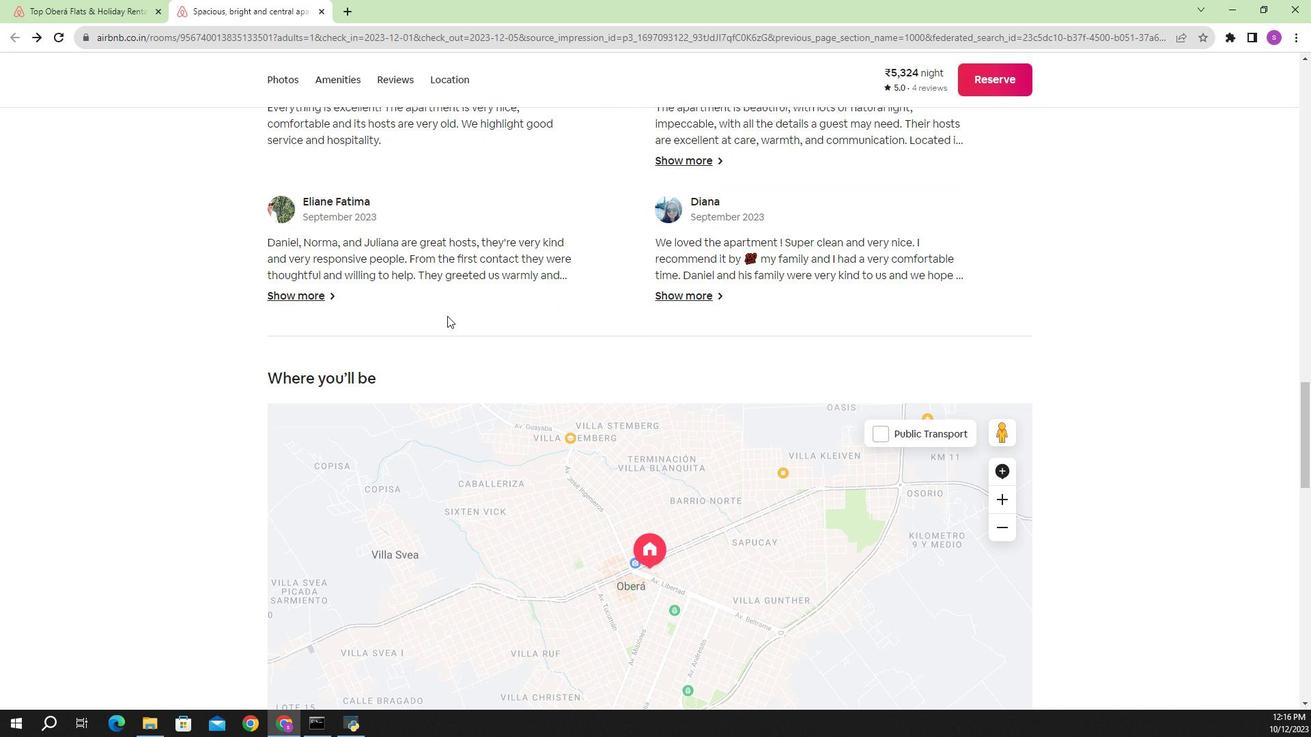 
Action: Mouse scrolled (506, 331) with delta (0, 0)
Screenshot: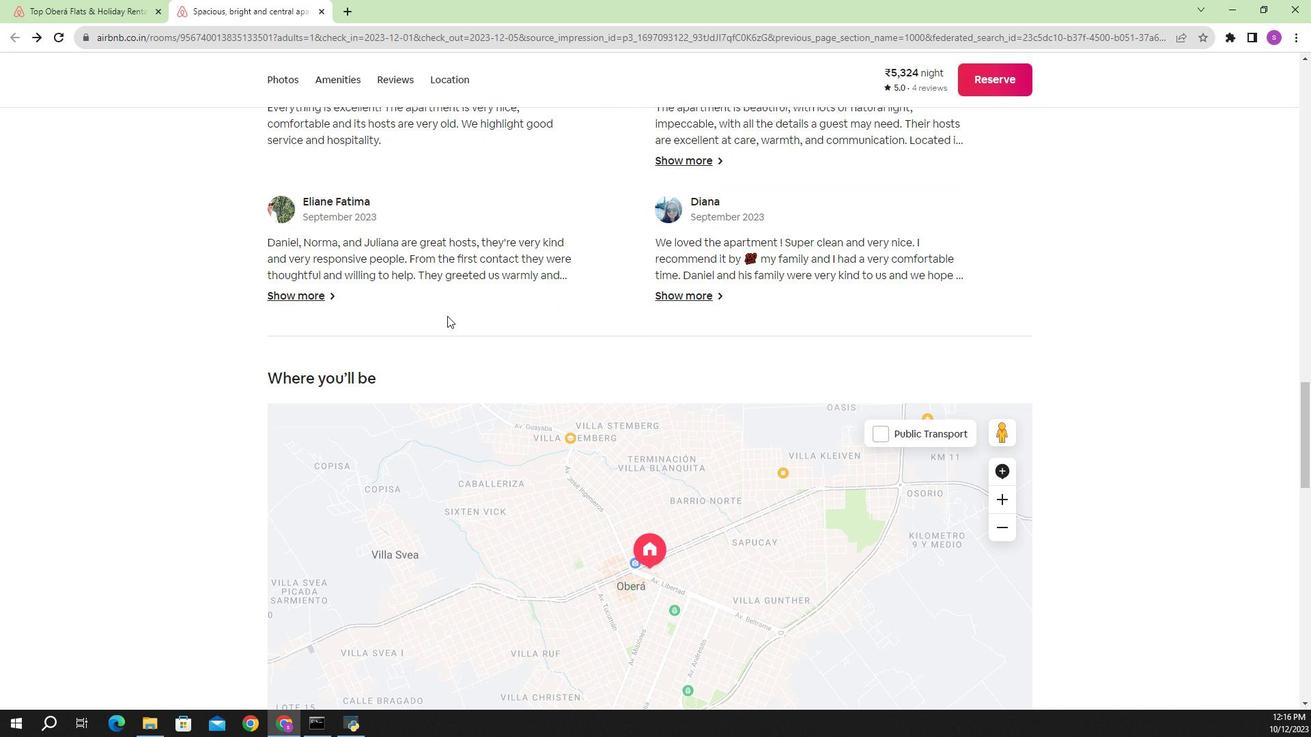 
Action: Mouse moved to (451, 297)
Screenshot: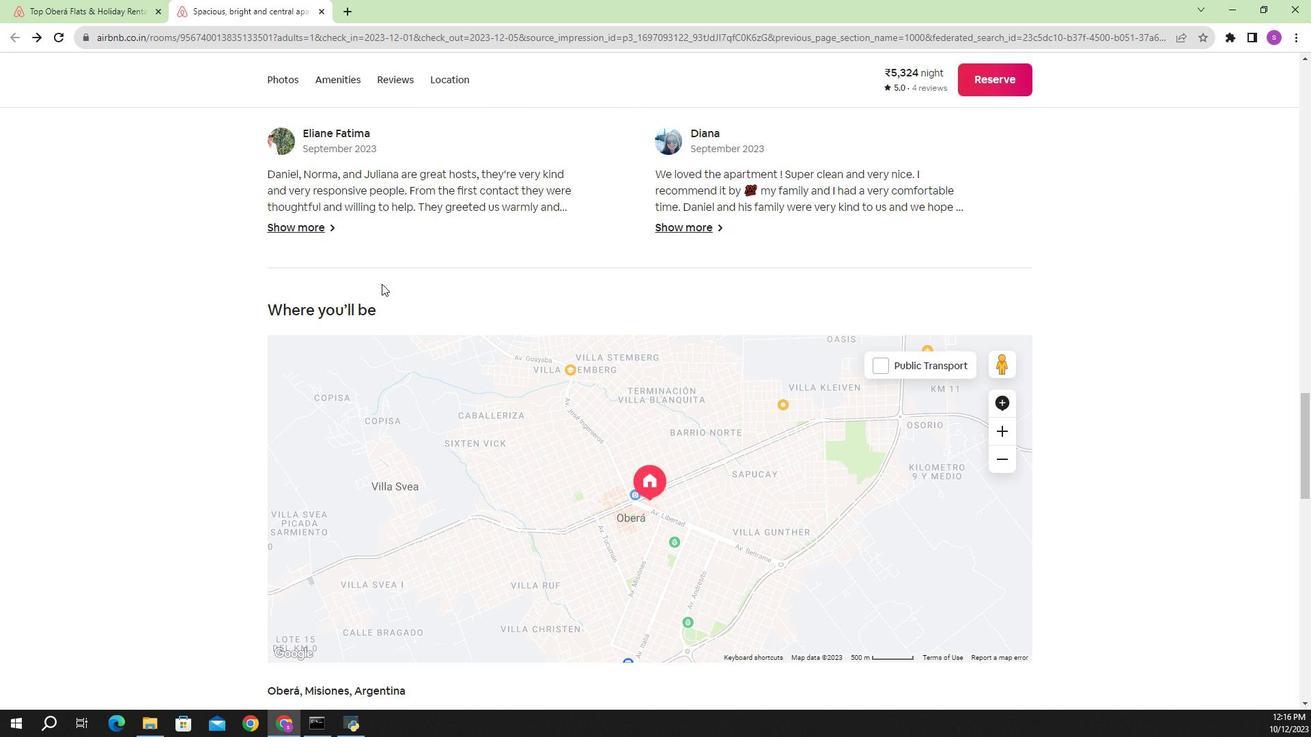 
Action: Mouse scrolled (451, 296) with delta (0, 0)
Screenshot: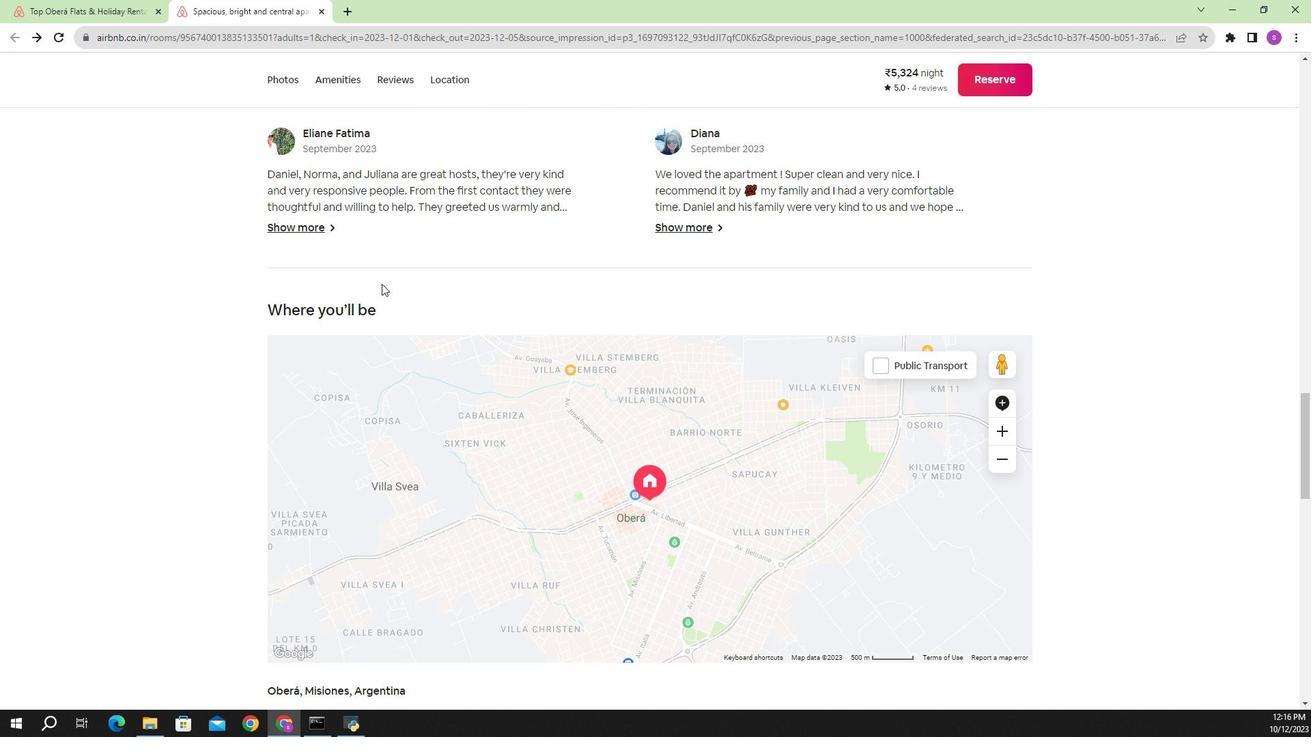 
Action: Mouse moved to (449, 305)
Screenshot: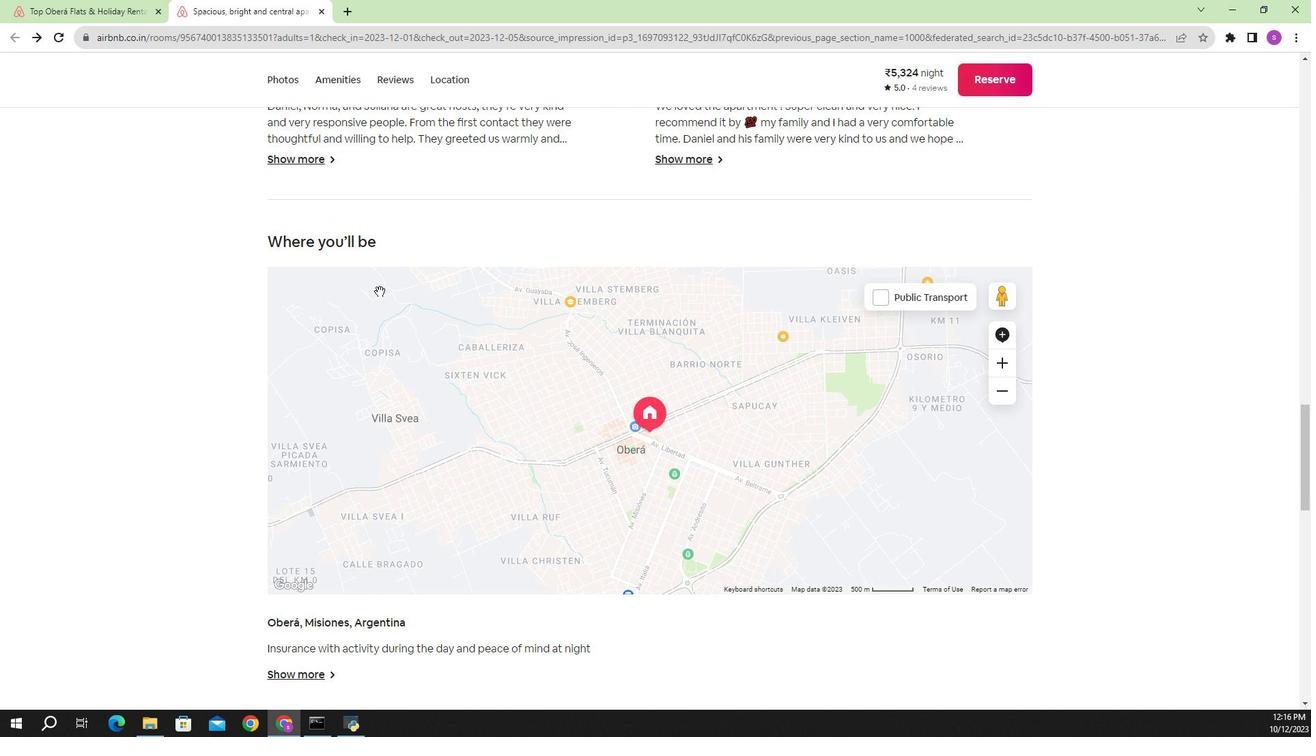 
Action: Mouse scrolled (449, 304) with delta (0, 0)
Screenshot: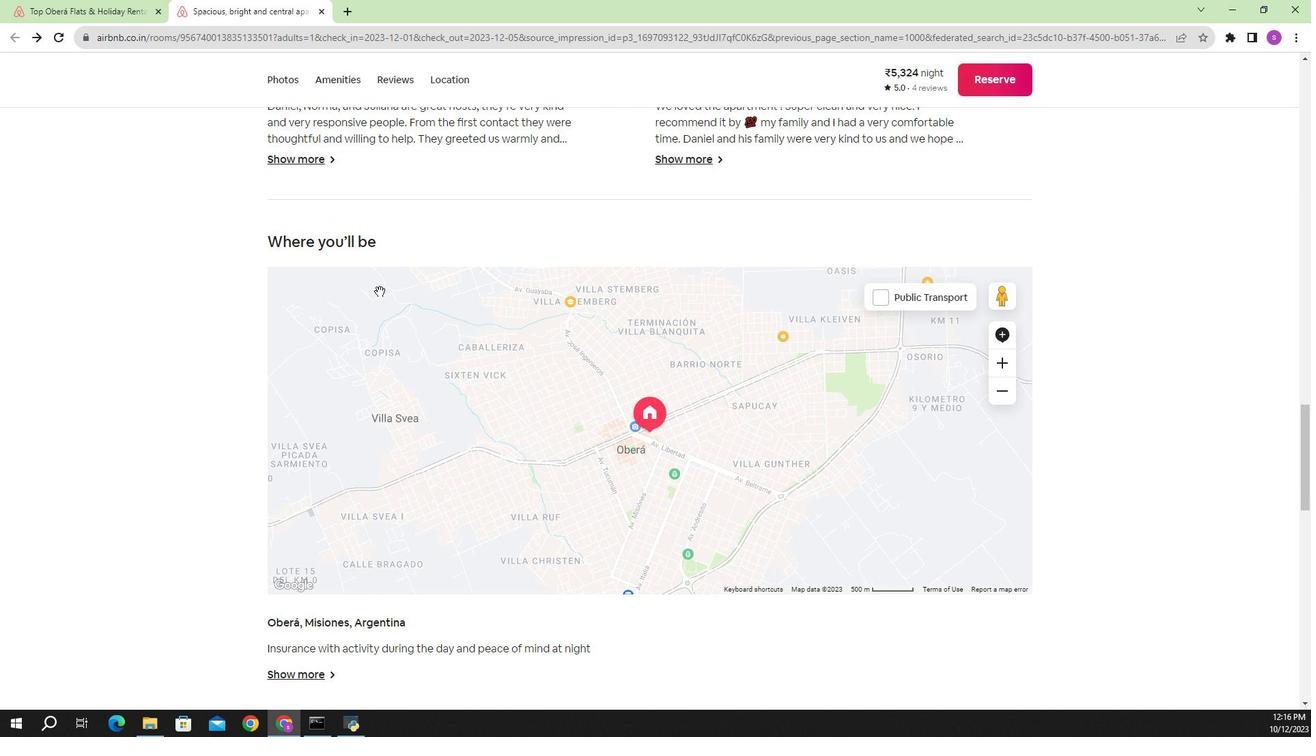 
Action: Mouse moved to (449, 305)
Screenshot: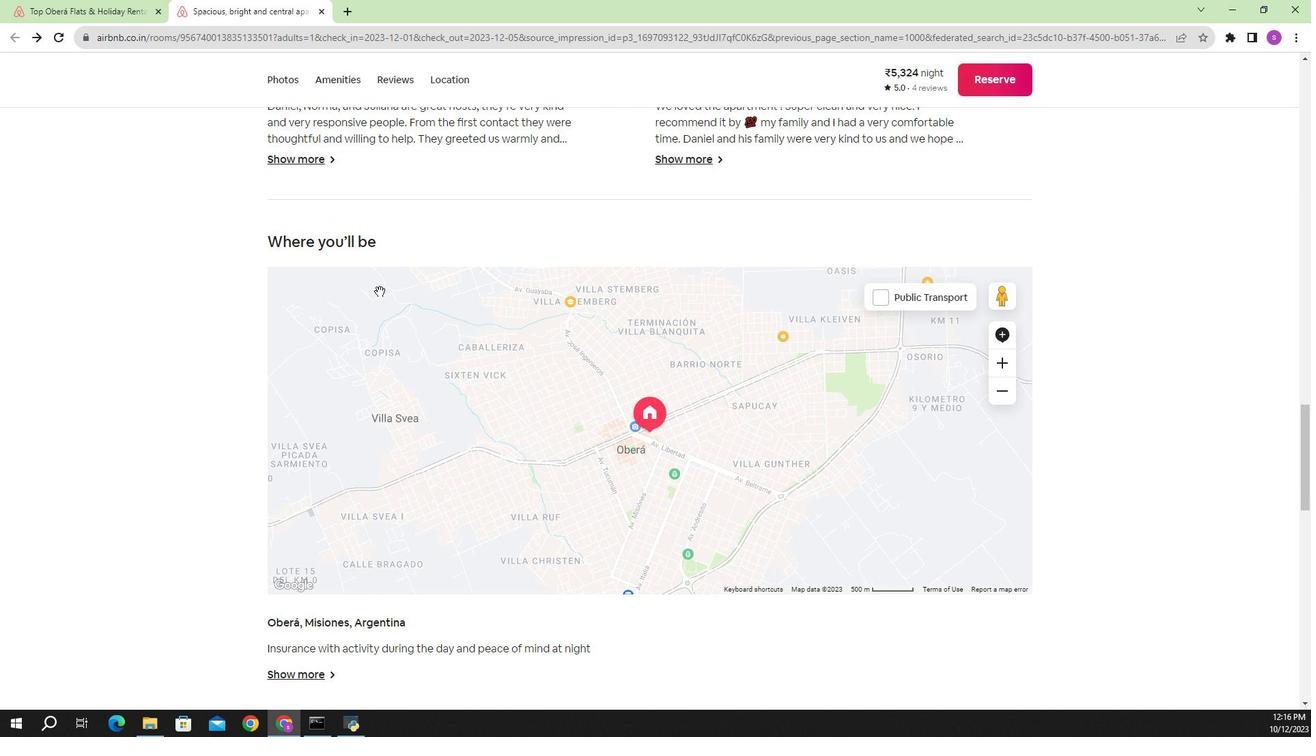
Action: Mouse scrolled (449, 304) with delta (0, 0)
Screenshot: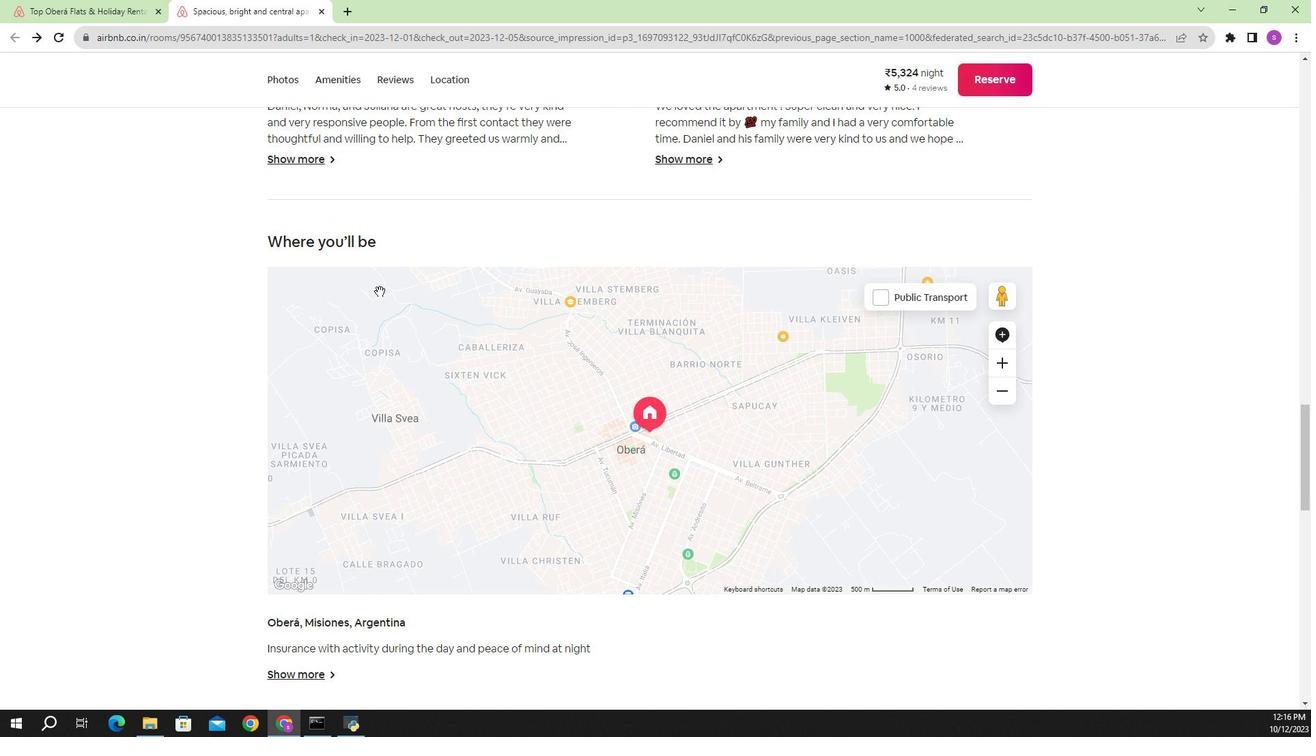 
Action: Mouse scrolled (449, 304) with delta (0, 0)
Screenshot: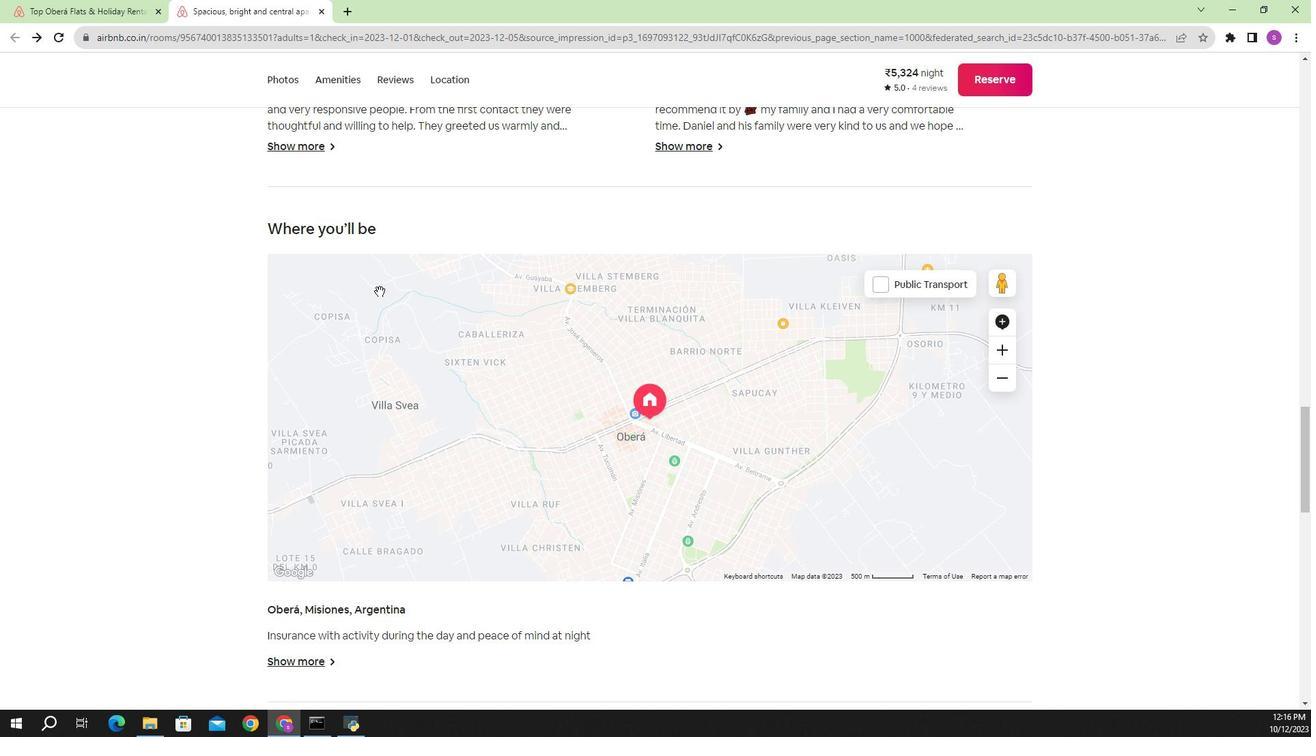 
Action: Mouse moved to (449, 300)
Screenshot: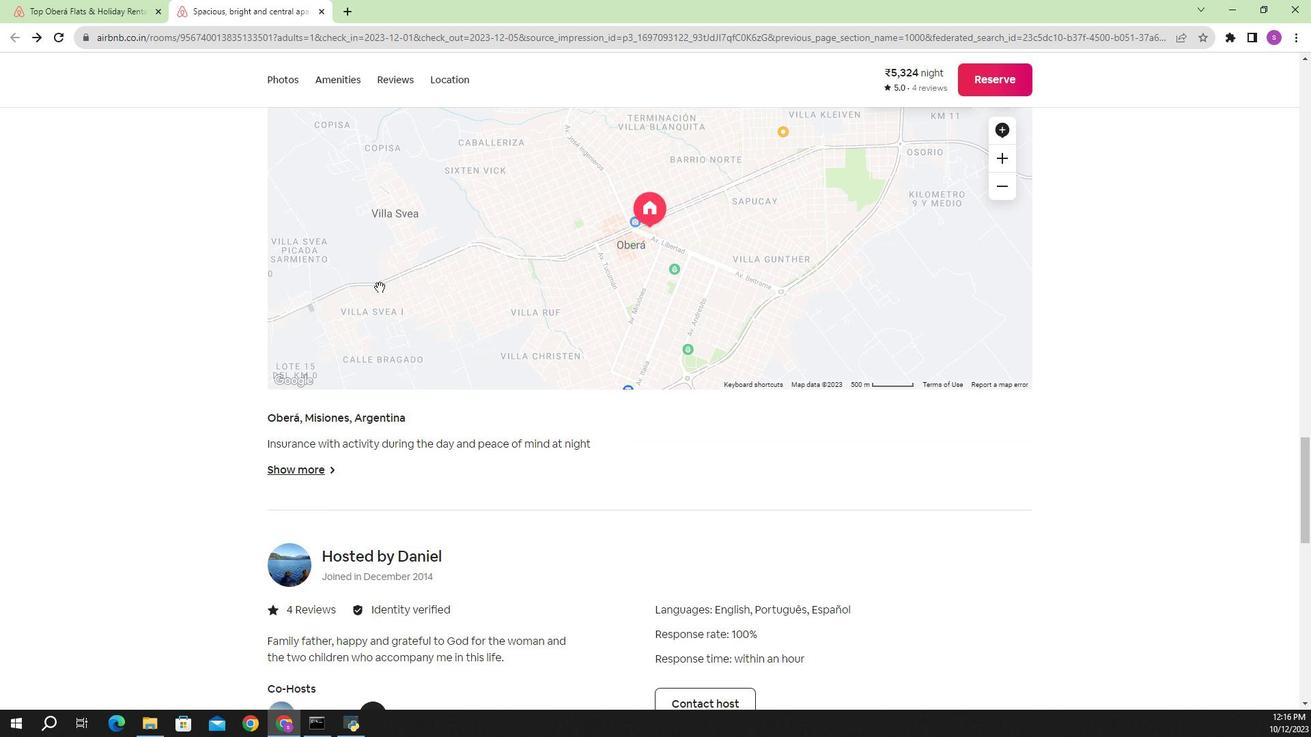 
Action: Mouse scrolled (449, 299) with delta (0, 0)
Screenshot: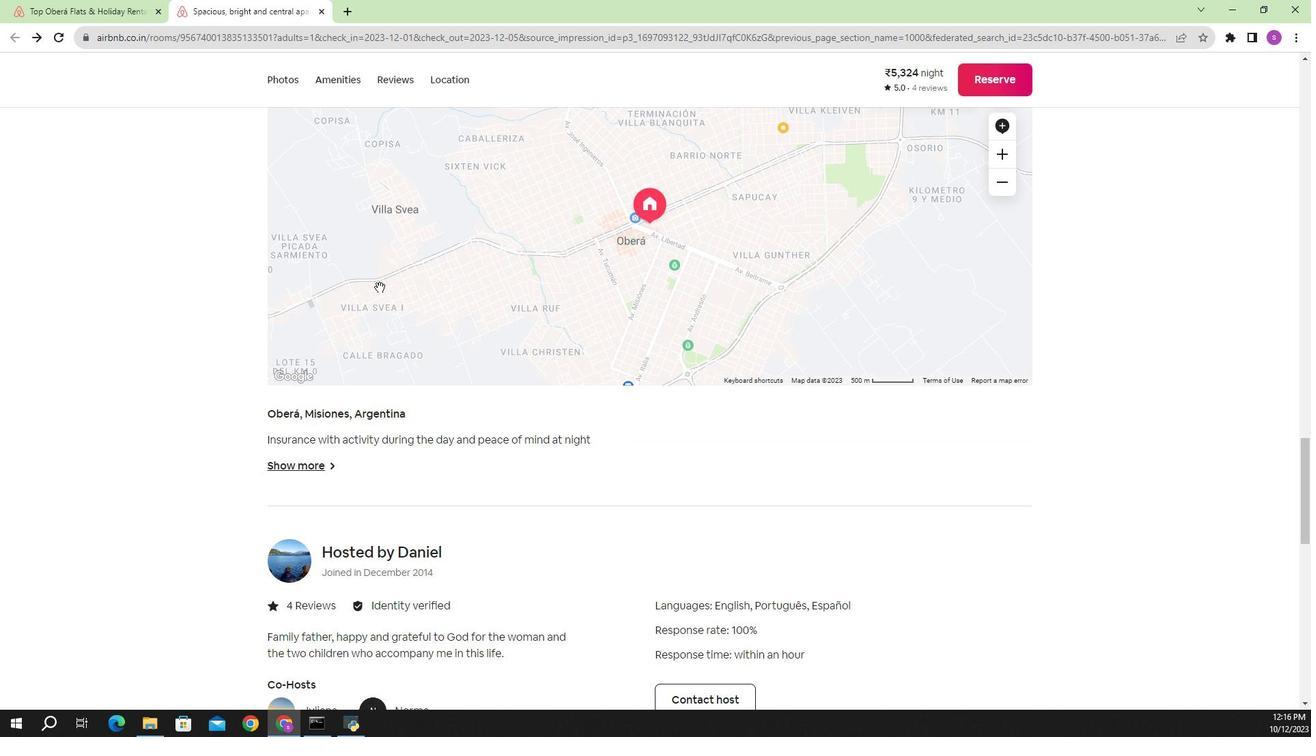 
Action: Mouse scrolled (449, 299) with delta (0, 0)
